 Task: Save your favorite brewery in Wicker Park as a favorite location and also explore the gallery of the brewery.
Action: Mouse moved to (169, 78)
Screenshot: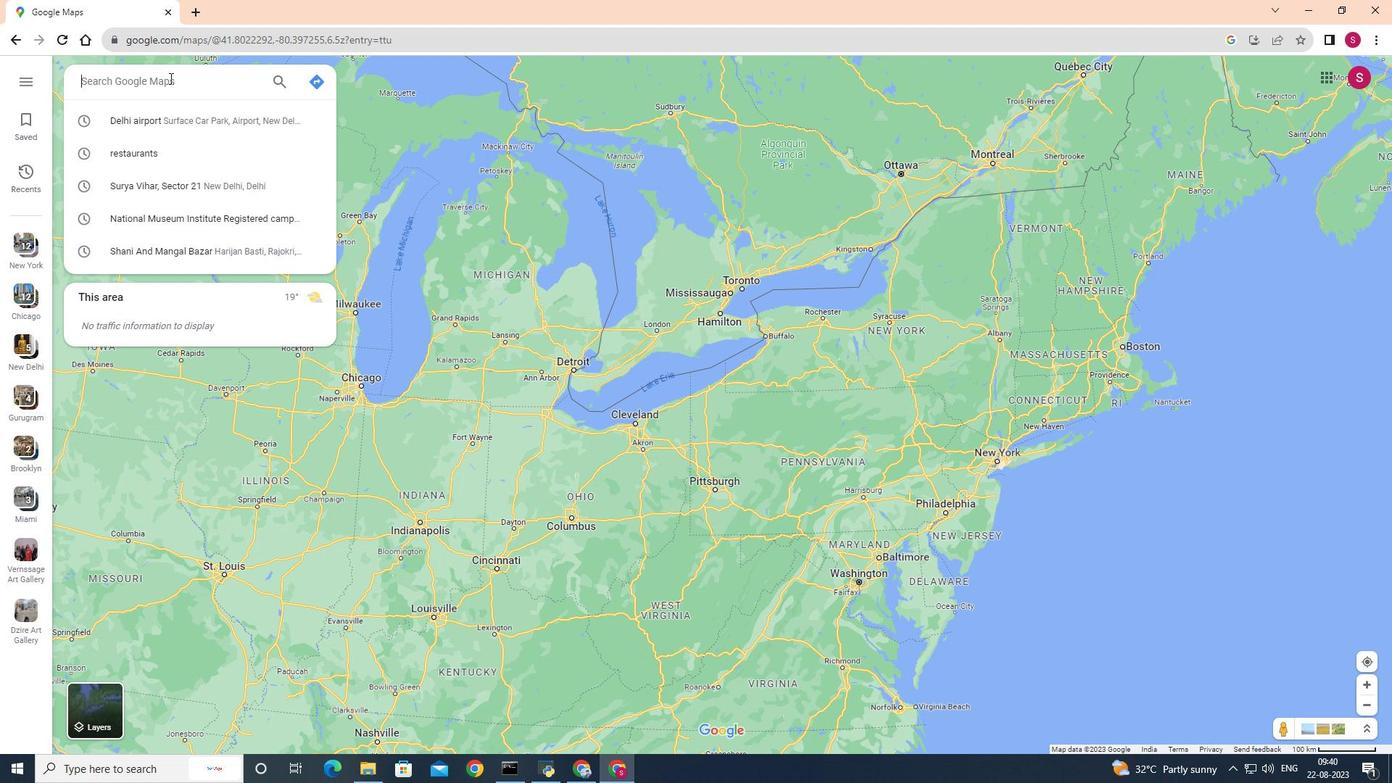 
Action: Mouse pressed left at (169, 78)
Screenshot: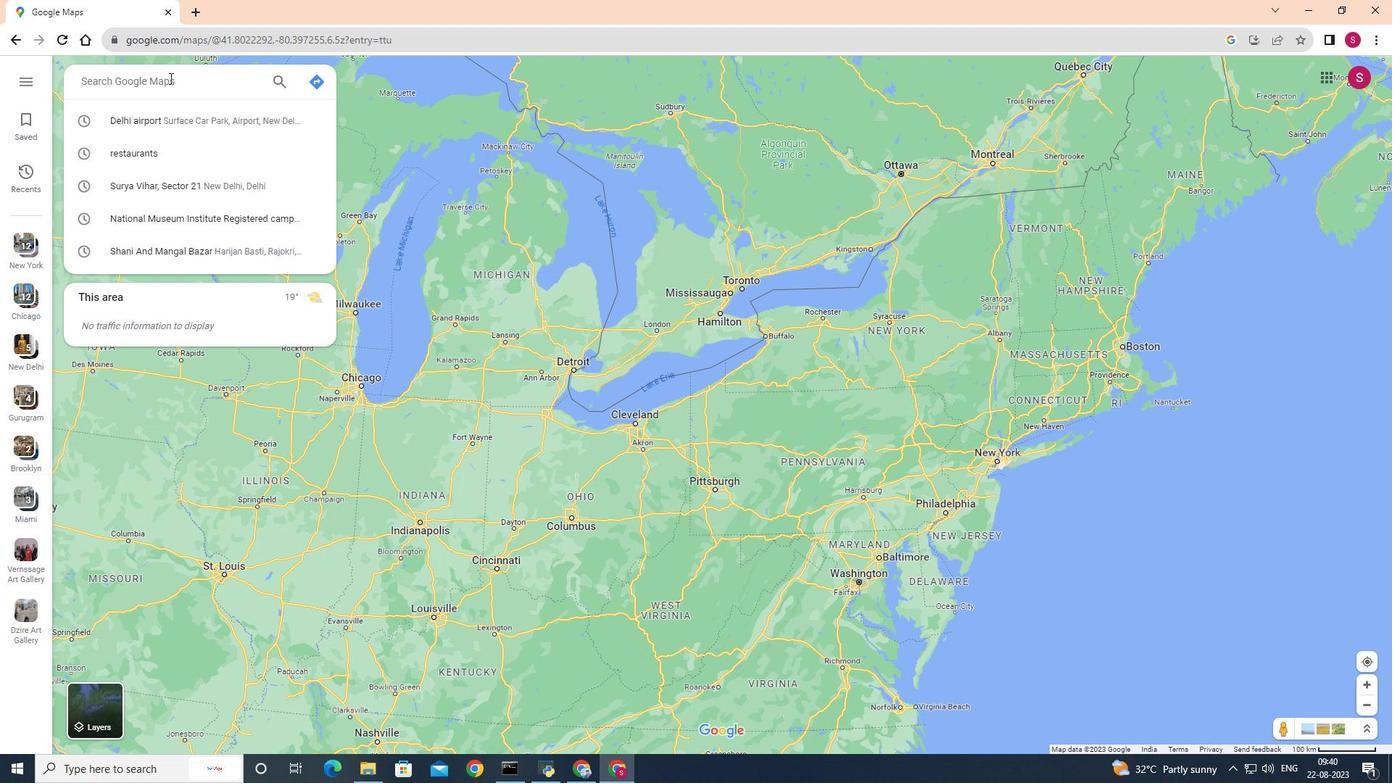 
Action: Key pressed brewery<Key.space>in<Key.space>wicker<Key.space>park<Key.enter>
Screenshot: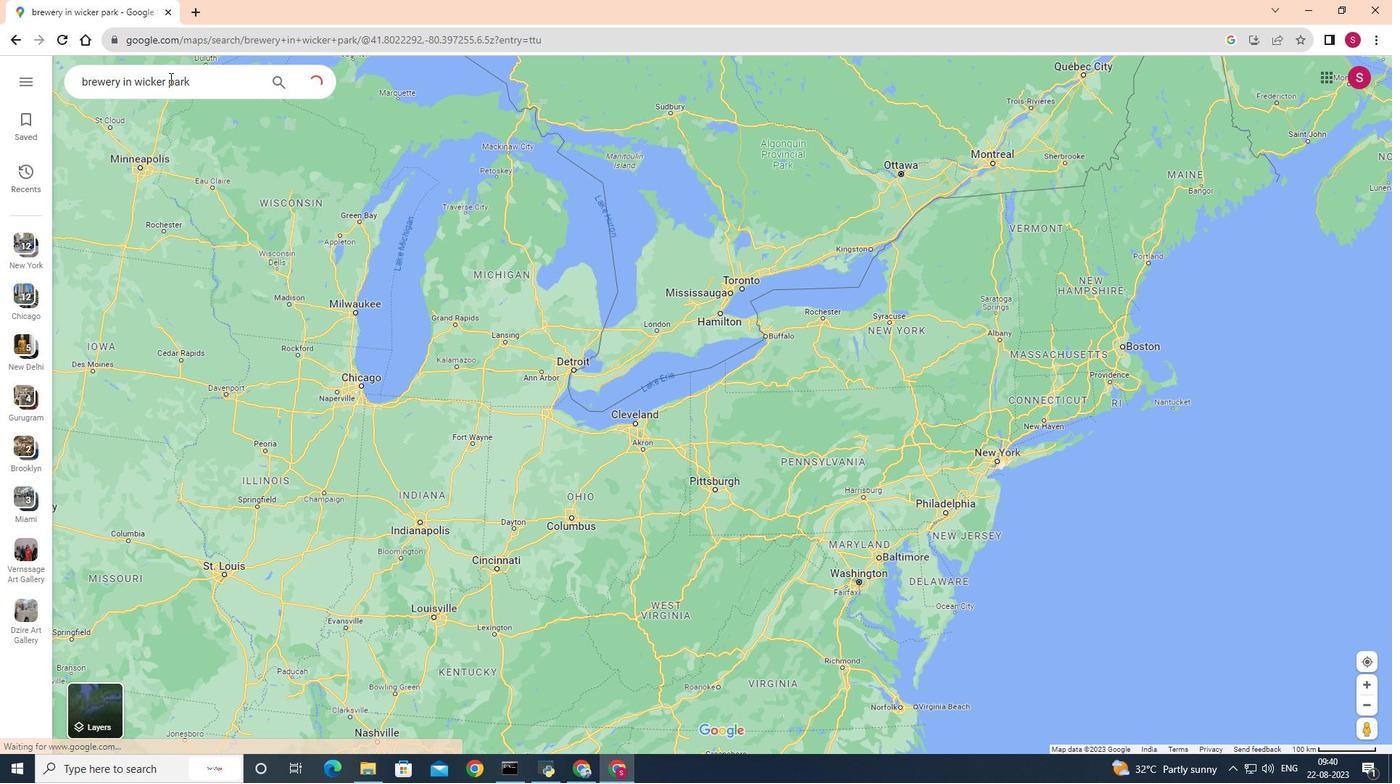 
Action: Mouse moved to (211, 433)
Screenshot: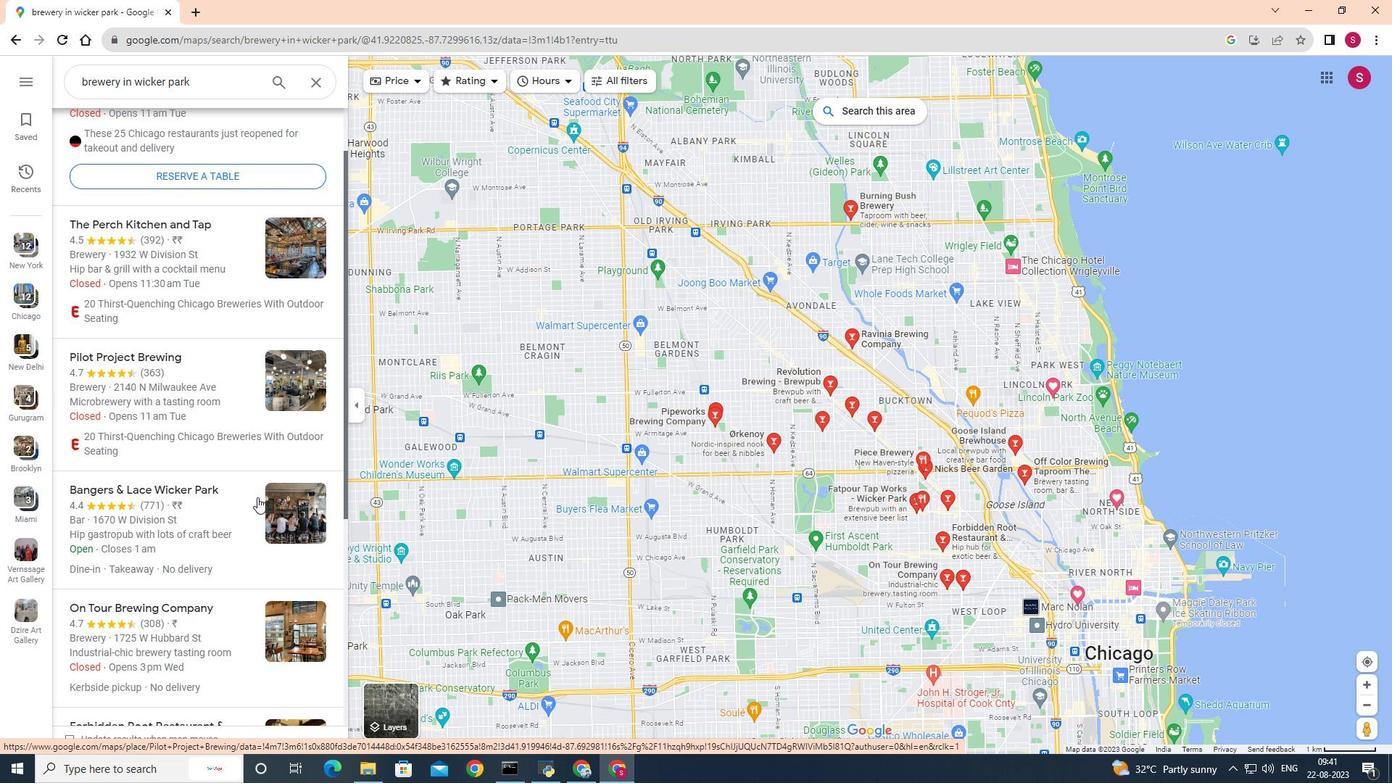 
Action: Mouse scrolled (211, 433) with delta (0, 0)
Screenshot: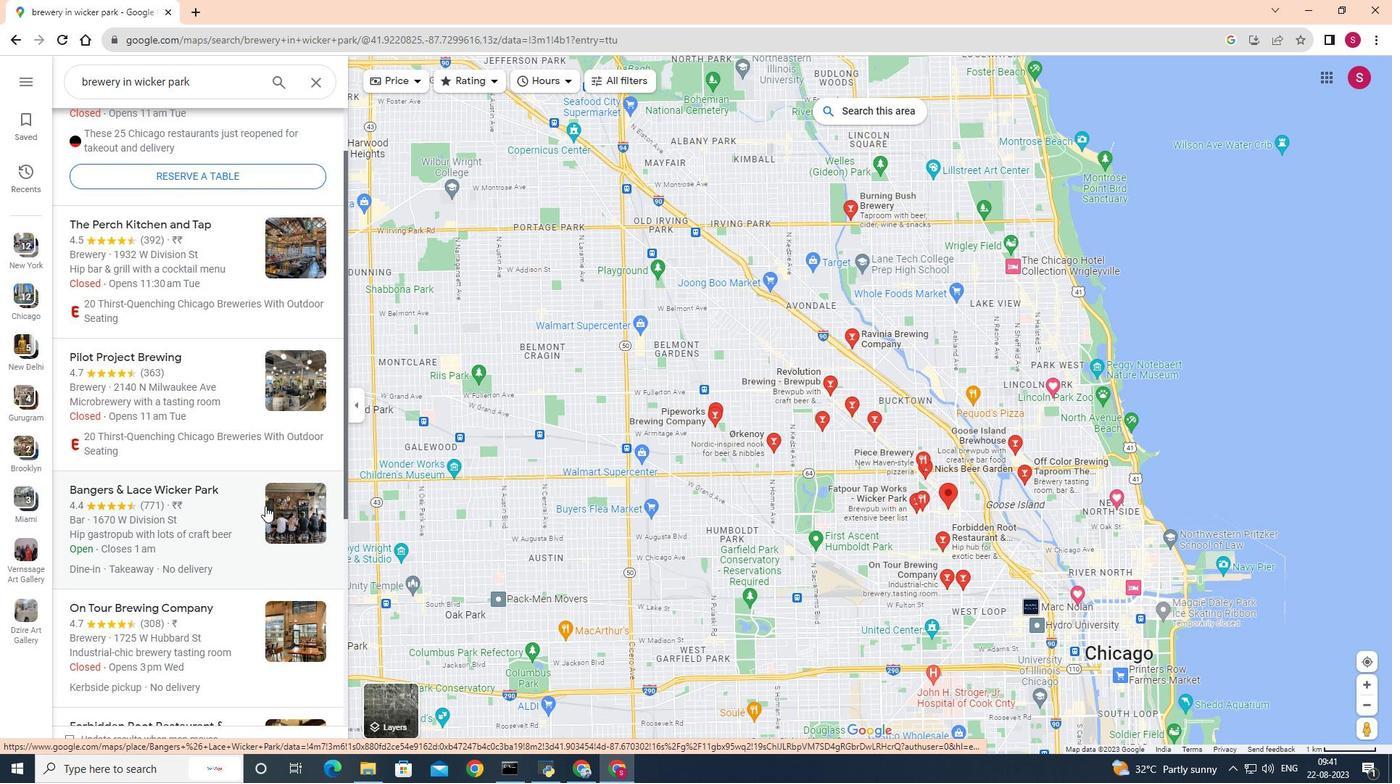 
Action: Mouse moved to (297, 512)
Screenshot: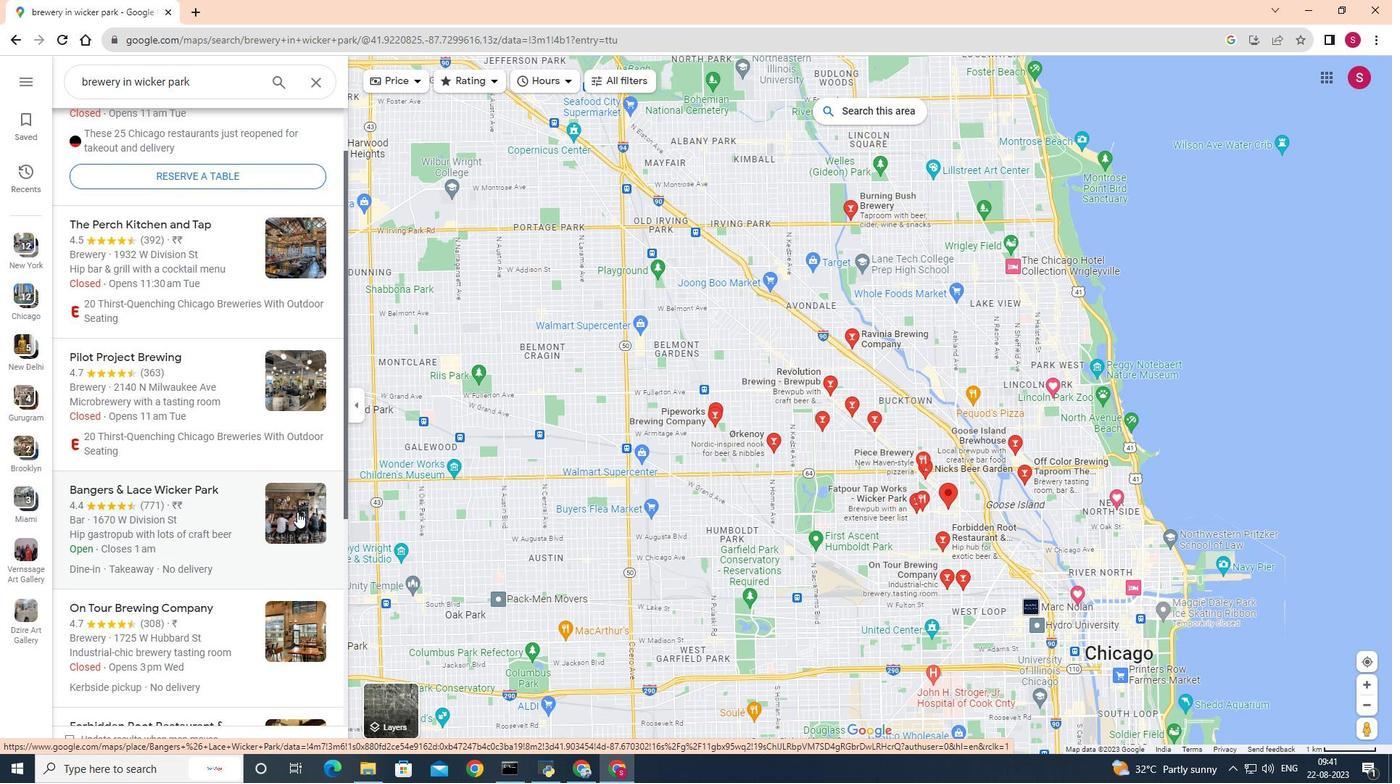 
Action: Mouse pressed left at (297, 512)
Screenshot: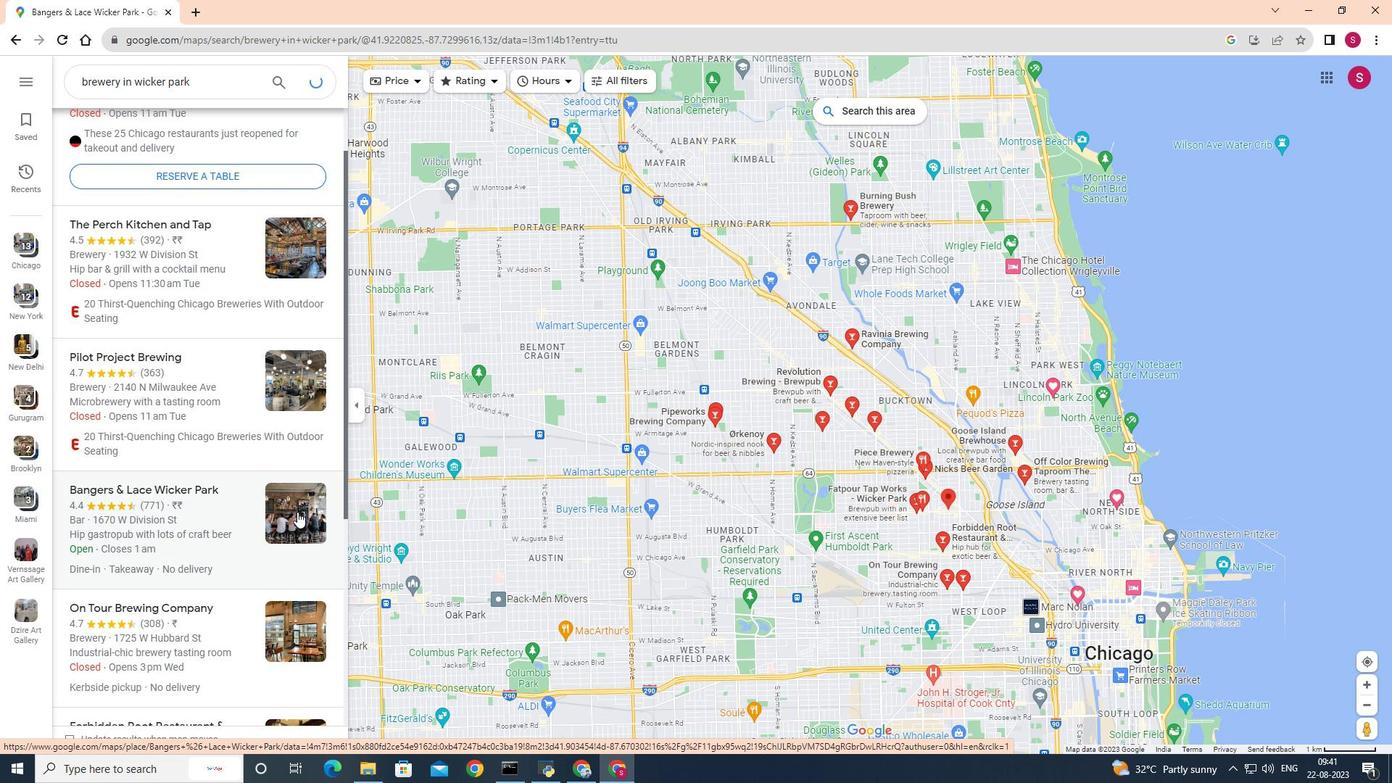 
Action: Mouse moved to (512, 221)
Screenshot: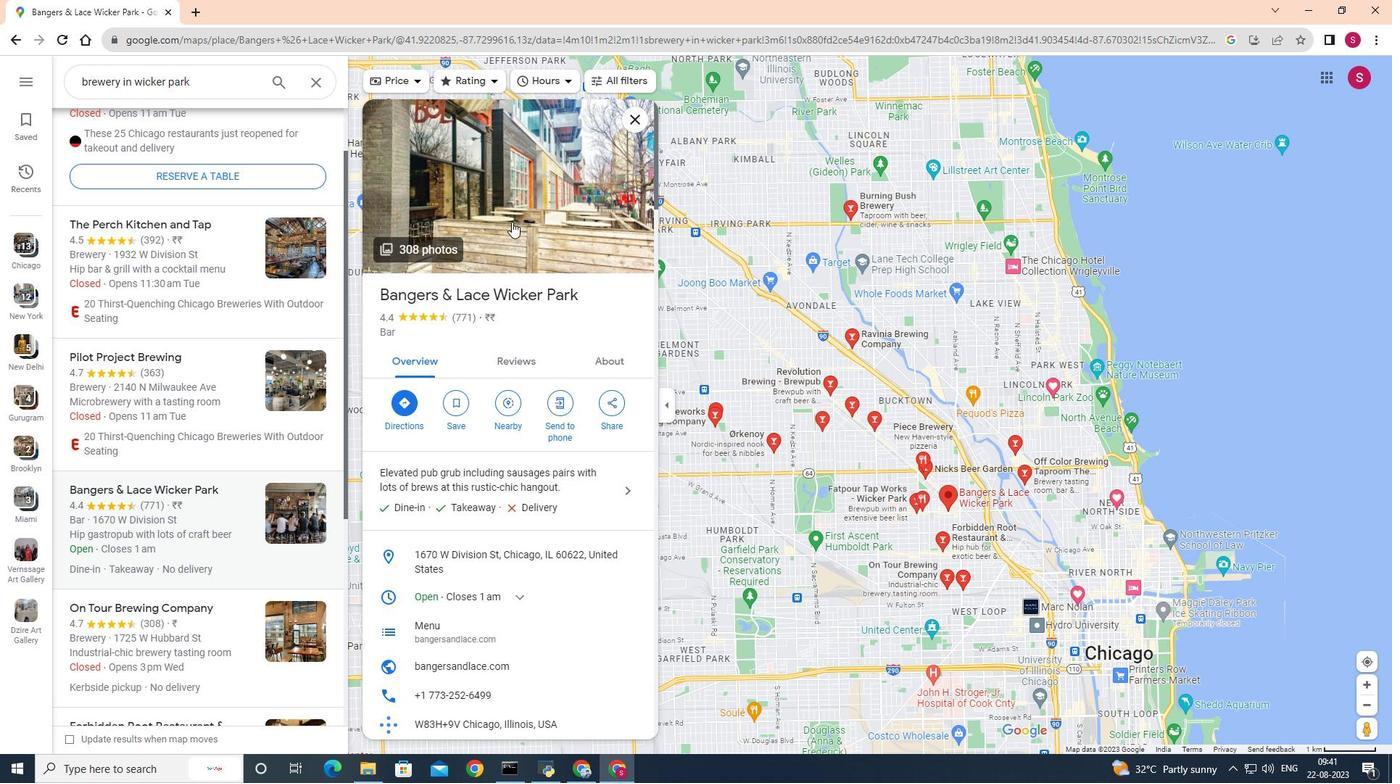 
Action: Mouse scrolled (512, 221) with delta (0, 0)
Screenshot: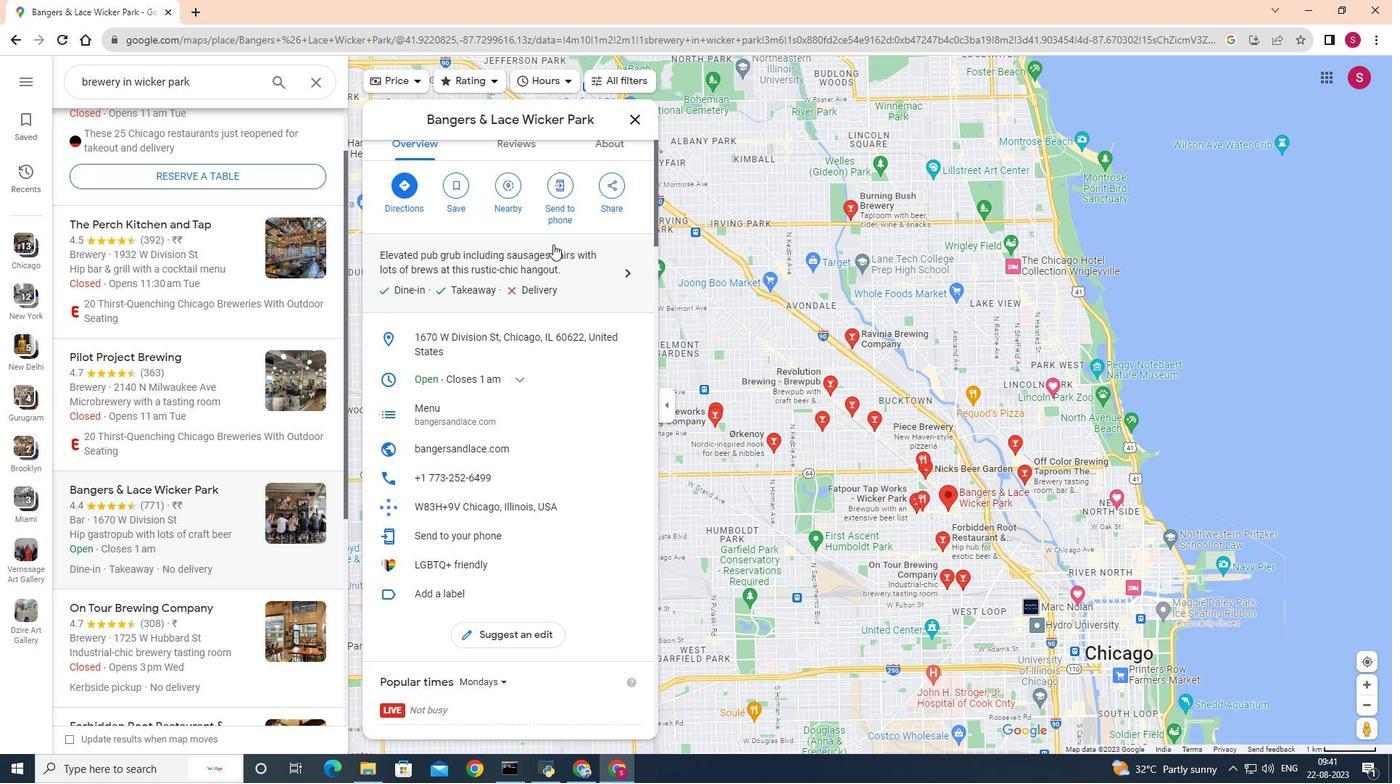 
Action: Mouse scrolled (512, 221) with delta (0, 0)
Screenshot: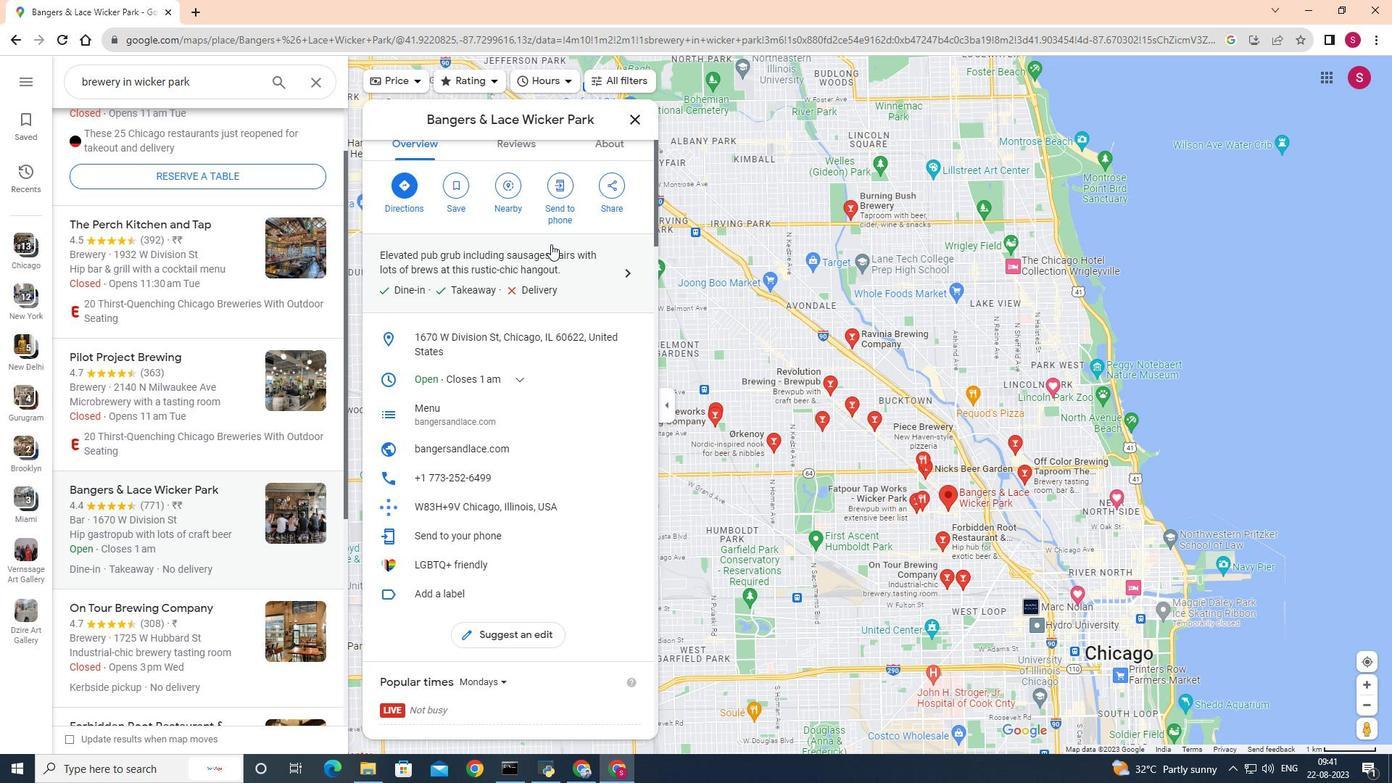 
Action: Mouse scrolled (512, 221) with delta (0, 0)
Screenshot: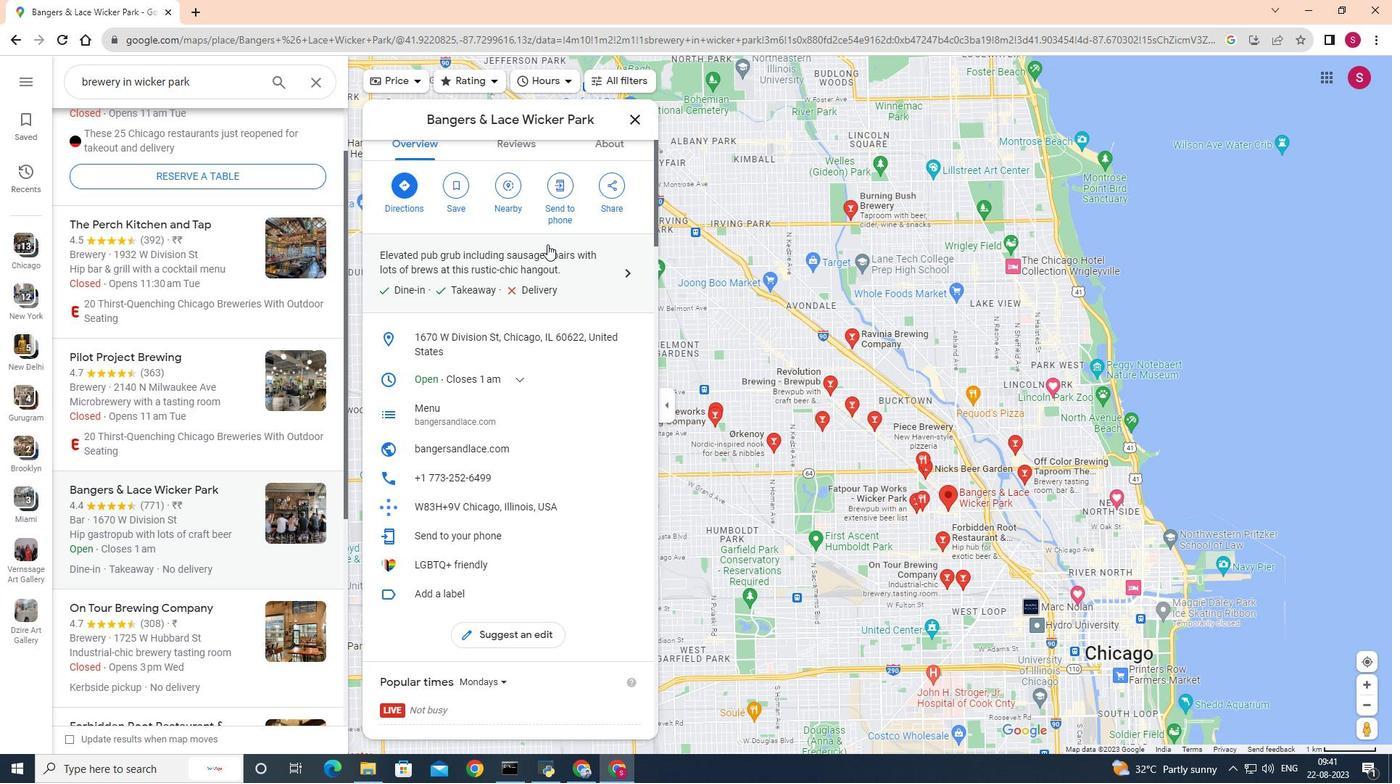 
Action: Mouse moved to (547, 244)
Screenshot: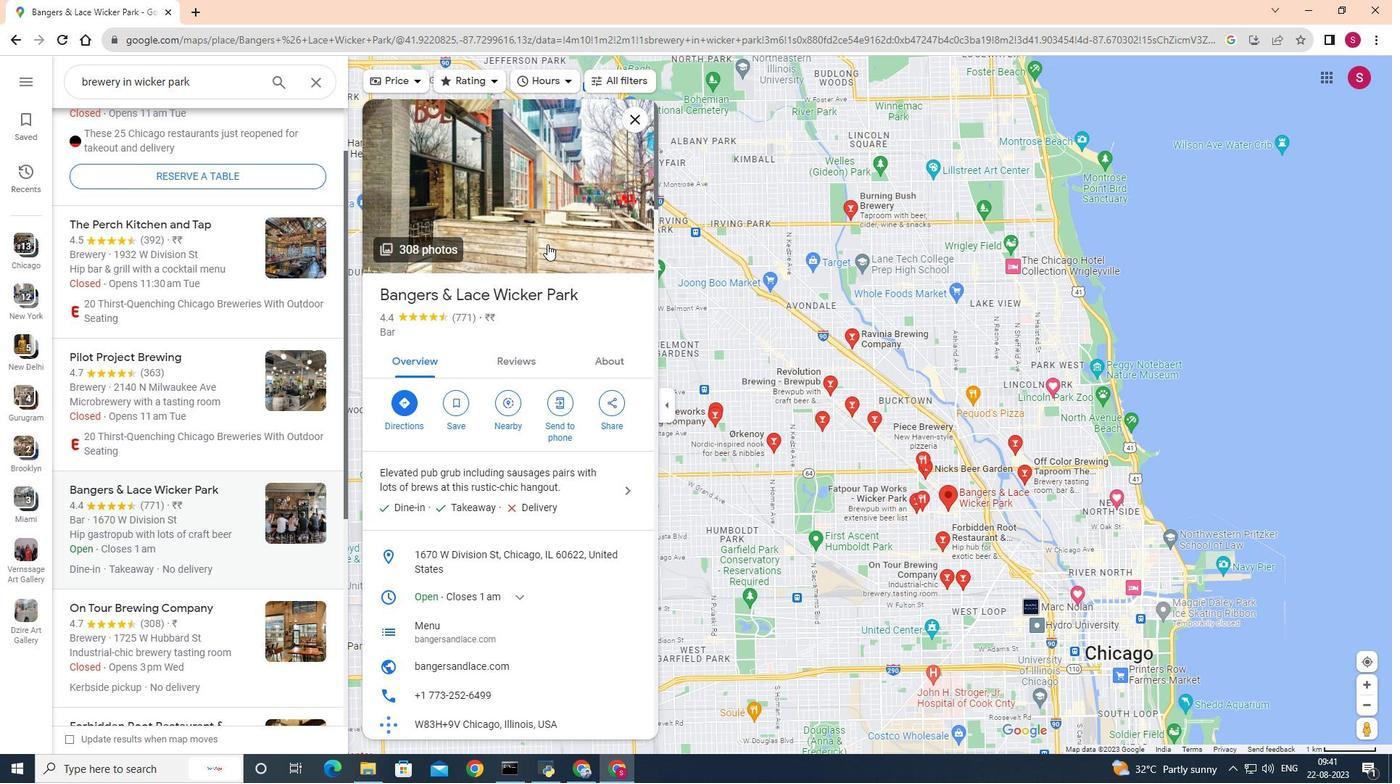 
Action: Mouse scrolled (547, 245) with delta (0, 0)
Screenshot: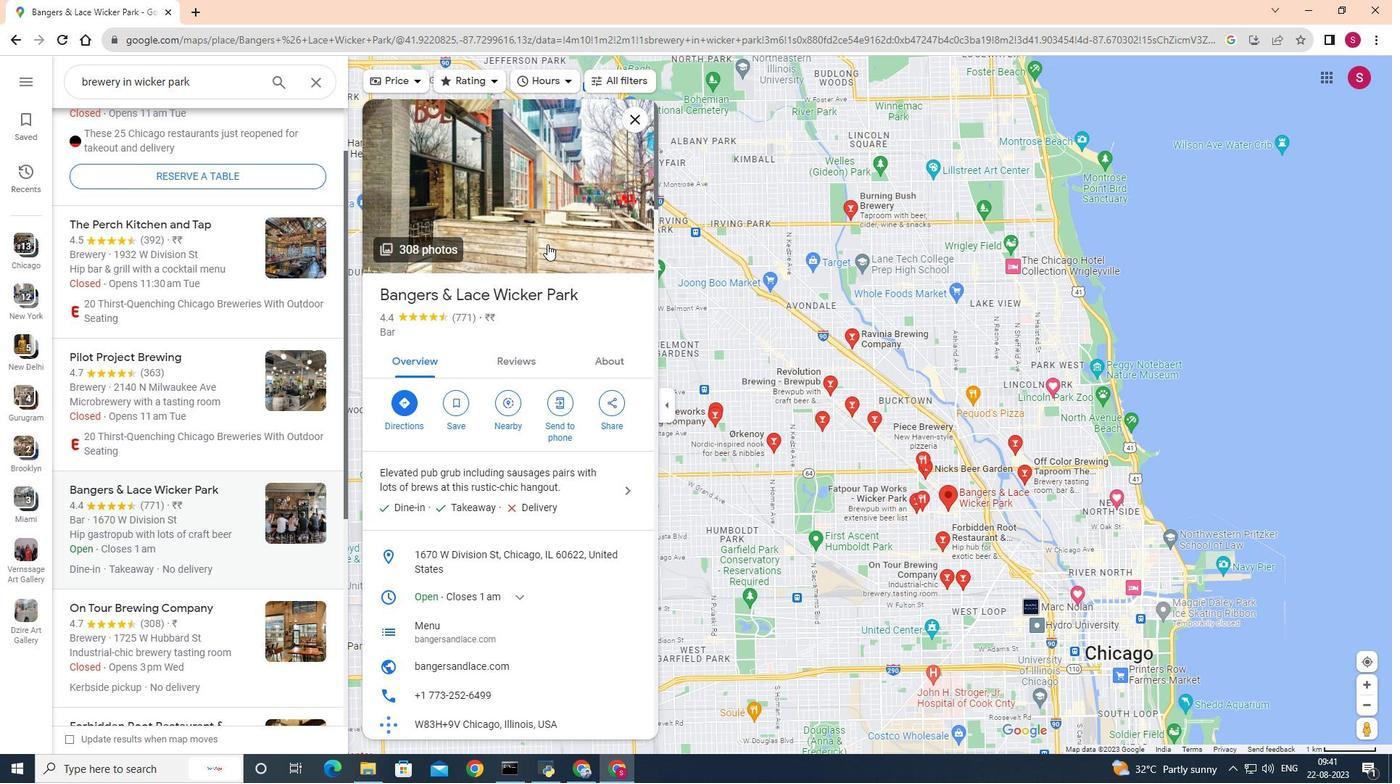 
Action: Mouse scrolled (547, 245) with delta (0, 0)
Screenshot: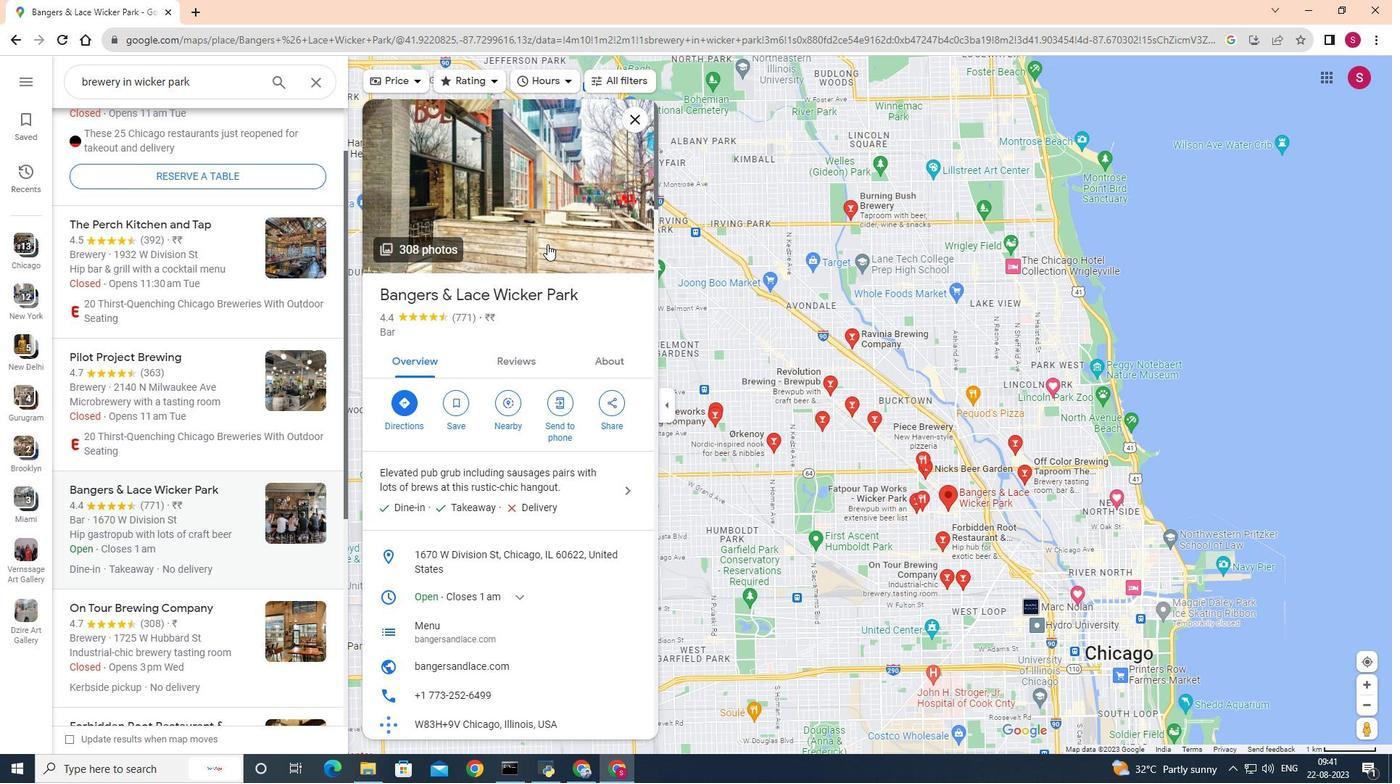 
Action: Mouse scrolled (547, 245) with delta (0, 0)
Screenshot: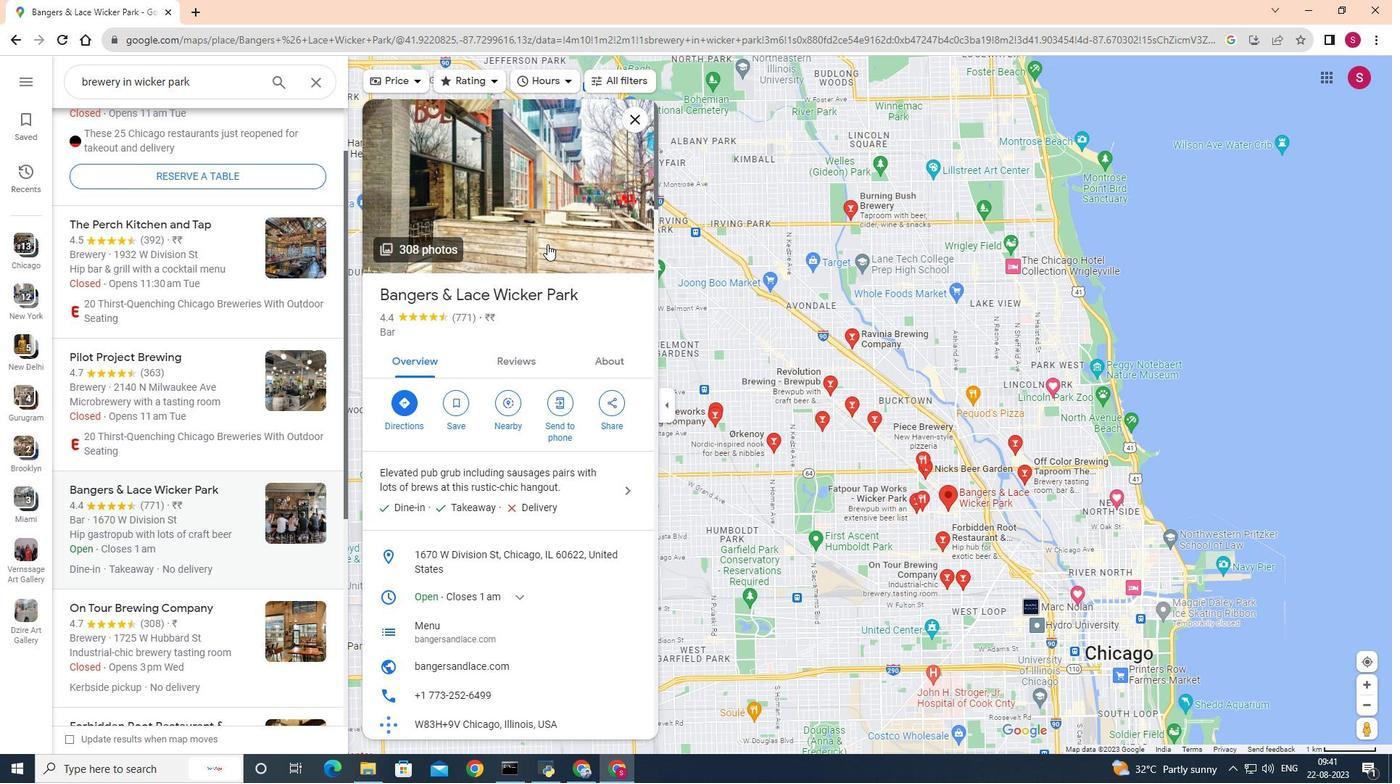 
Action: Mouse scrolled (547, 245) with delta (0, 0)
Screenshot: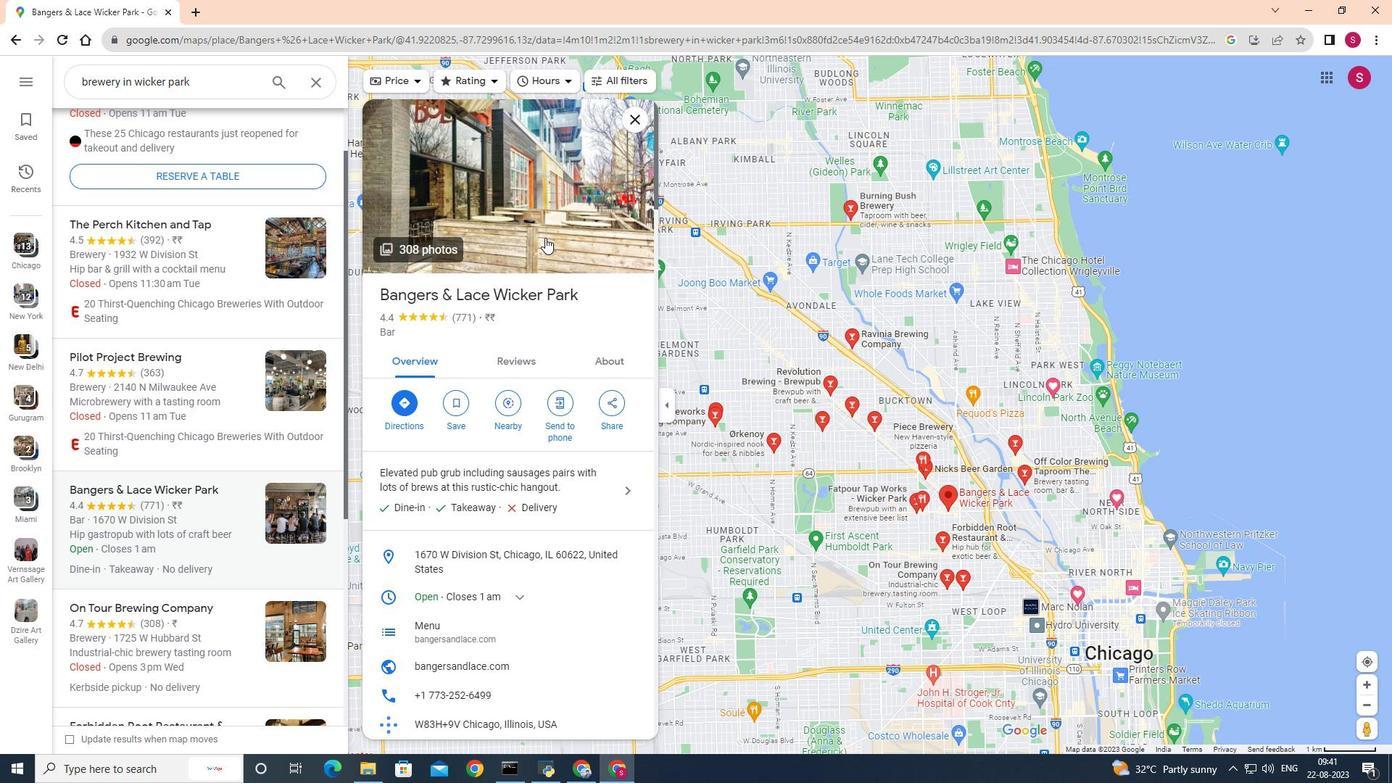 
Action: Mouse scrolled (547, 245) with delta (0, 0)
Screenshot: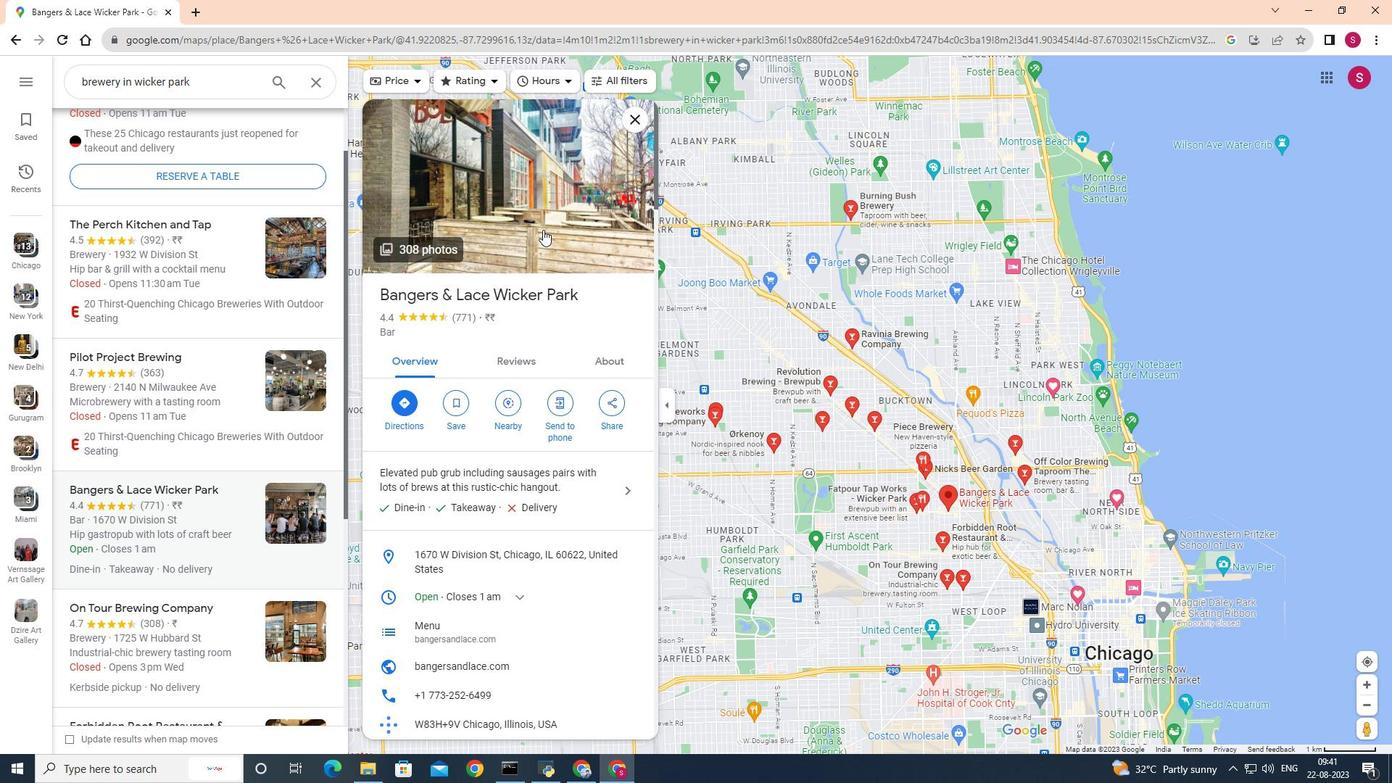 
Action: Mouse moved to (523, 219)
Screenshot: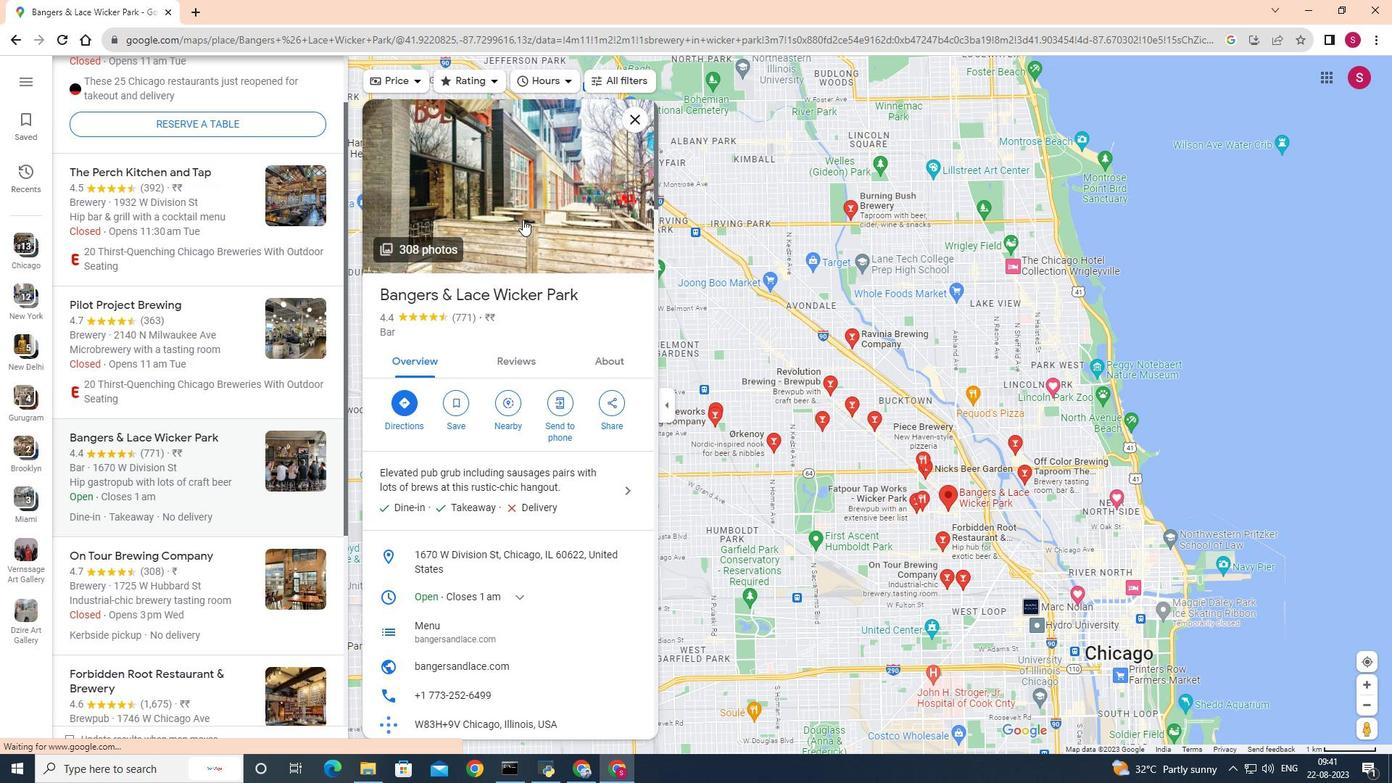 
Action: Mouse pressed left at (523, 219)
Screenshot: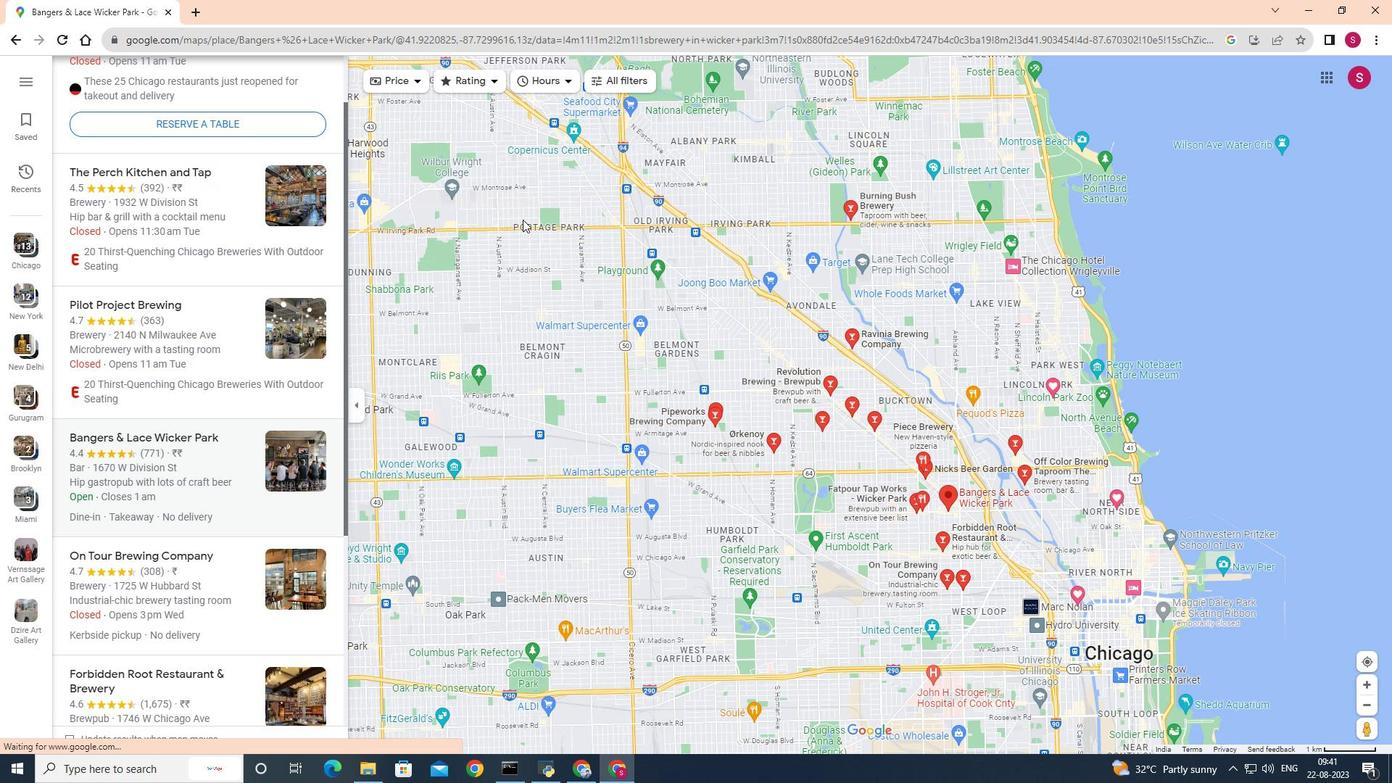 
Action: Mouse moved to (899, 647)
Screenshot: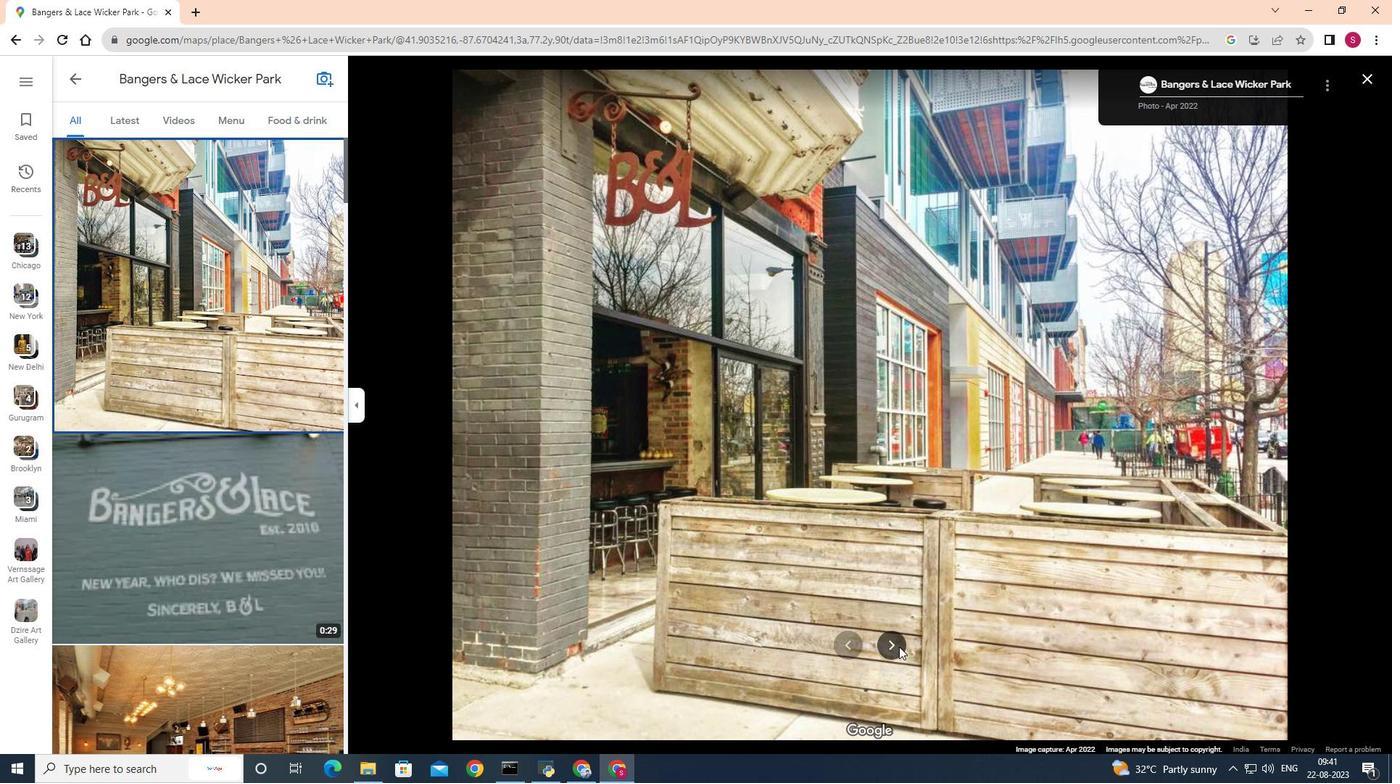 
Action: Key pressed <Key.right><Key.right><Key.right><Key.right><Key.right><Key.right><Key.right><Key.right><Key.right><Key.right><Key.right><Key.right><Key.right><Key.right><Key.right><Key.right><Key.right><Key.right><Key.right><Key.right><Key.right><Key.right><Key.right><Key.right><Key.right><Key.right><Key.right><Key.right><Key.right><Key.right><Key.right><Key.right><Key.right><Key.right><Key.right><Key.right><Key.right><Key.right><Key.right><Key.right><Key.right><Key.right><Key.right><Key.right><Key.right><Key.right><Key.right><Key.right><Key.right><Key.right><Key.right><Key.right><Key.right><Key.right><Key.right><Key.right><Key.right><Key.right><Key.right><Key.right><Key.right><Key.right><Key.right><Key.right><Key.right><Key.right><Key.right><Key.right><Key.right><Key.right><Key.right><Key.right><Key.right><Key.right><Key.right><Key.right><Key.right><Key.right><Key.right><Key.right><Key.right><Key.right><Key.right><Key.right><Key.right><Key.right><Key.right><Key.right><Key.right><Key.right><Key.right><Key.right><Key.right><Key.right><Key.right><Key.right><Key.right><Key.right><Key.right><Key.right><Key.right><Key.right><Key.right><Key.right><Key.right><Key.right><Key.right><Key.right><Key.right><Key.right><Key.right><Key.right><Key.right><Key.right><Key.right><Key.right><Key.right><Key.right><Key.right><Key.right><Key.right><Key.right><Key.right><Key.right><Key.right><Key.right><Key.right><Key.right><Key.right><Key.right><Key.right><Key.right><Key.right><Key.right><Key.right><Key.right><Key.right><Key.right><Key.right><Key.right>
Screenshot: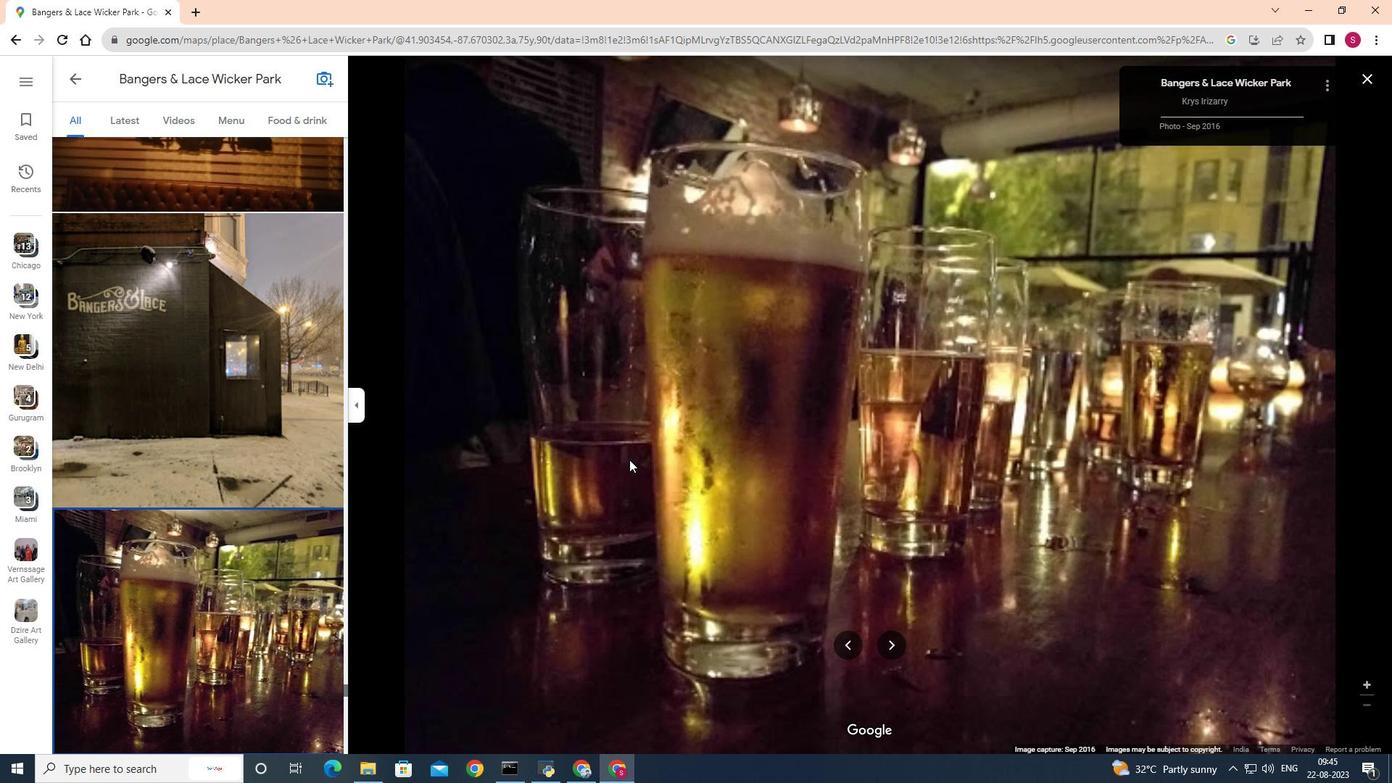 
Action: Mouse moved to (78, 83)
Screenshot: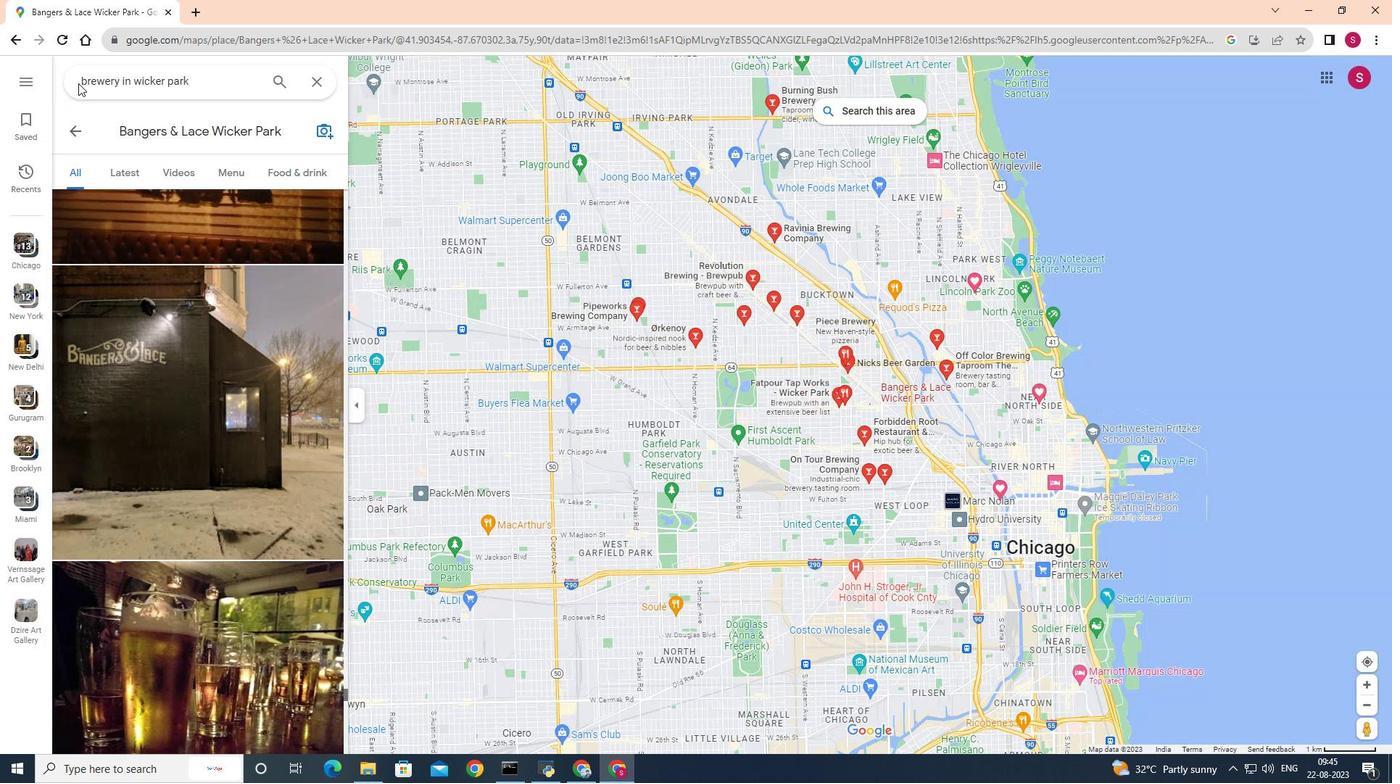 
Action: Mouse pressed left at (78, 83)
Screenshot: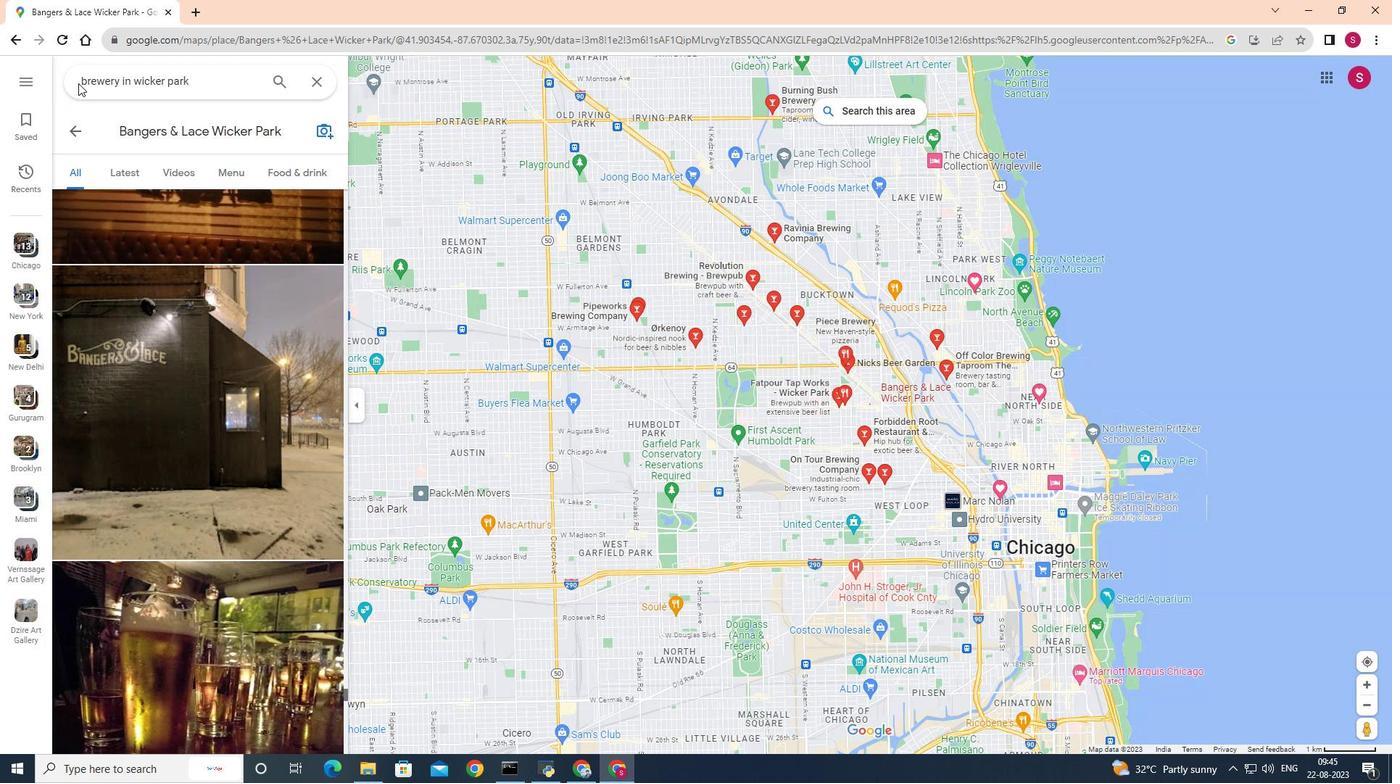 
Action: Mouse moved to (467, 412)
Screenshot: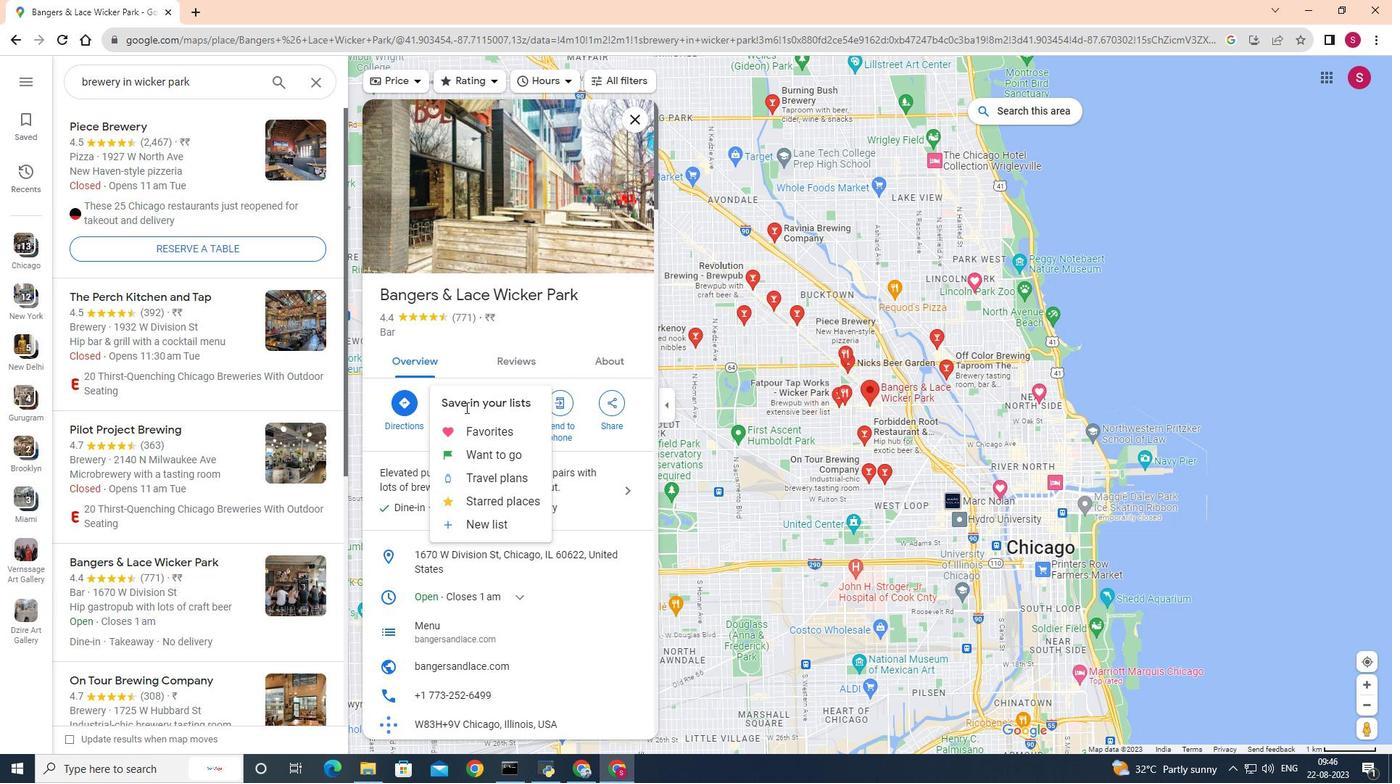 
Action: Mouse pressed left at (467, 412)
Screenshot: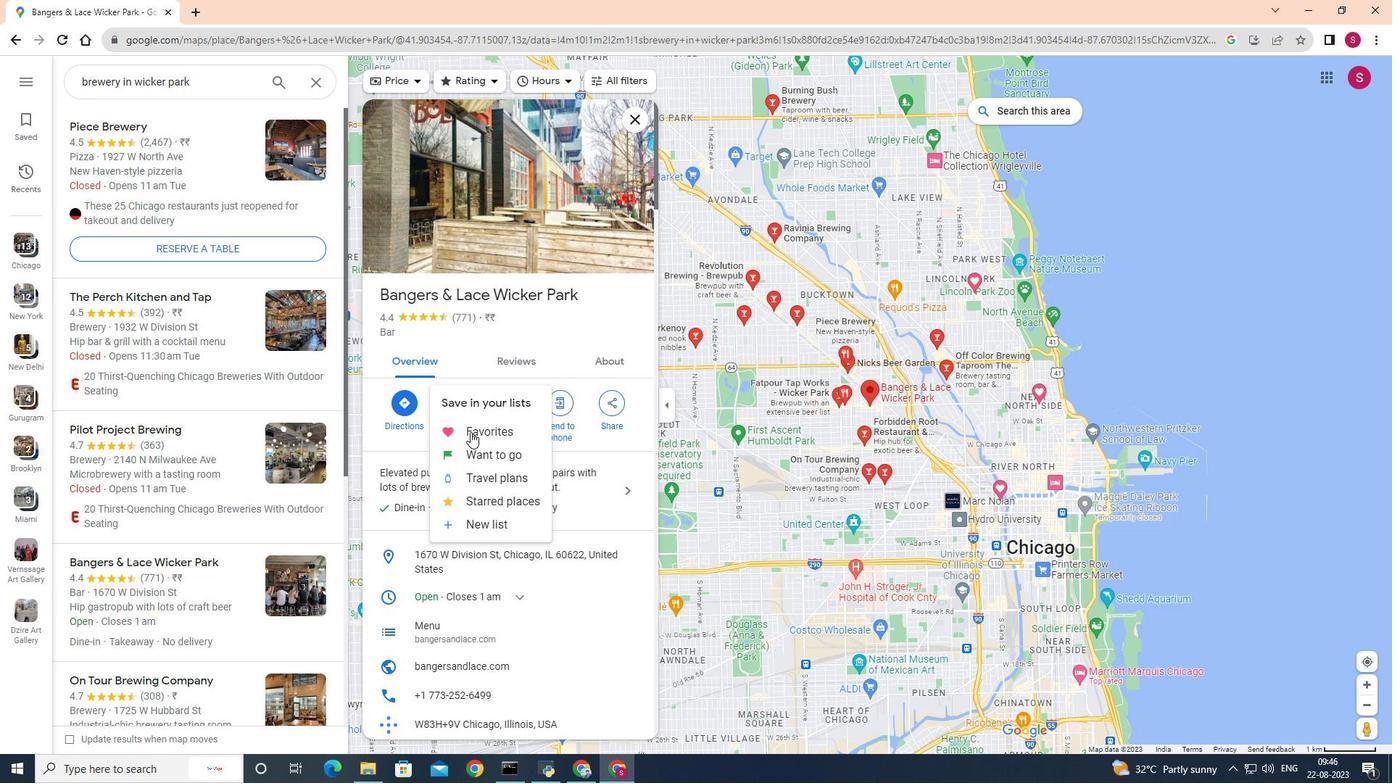 
Action: Mouse moved to (482, 432)
Screenshot: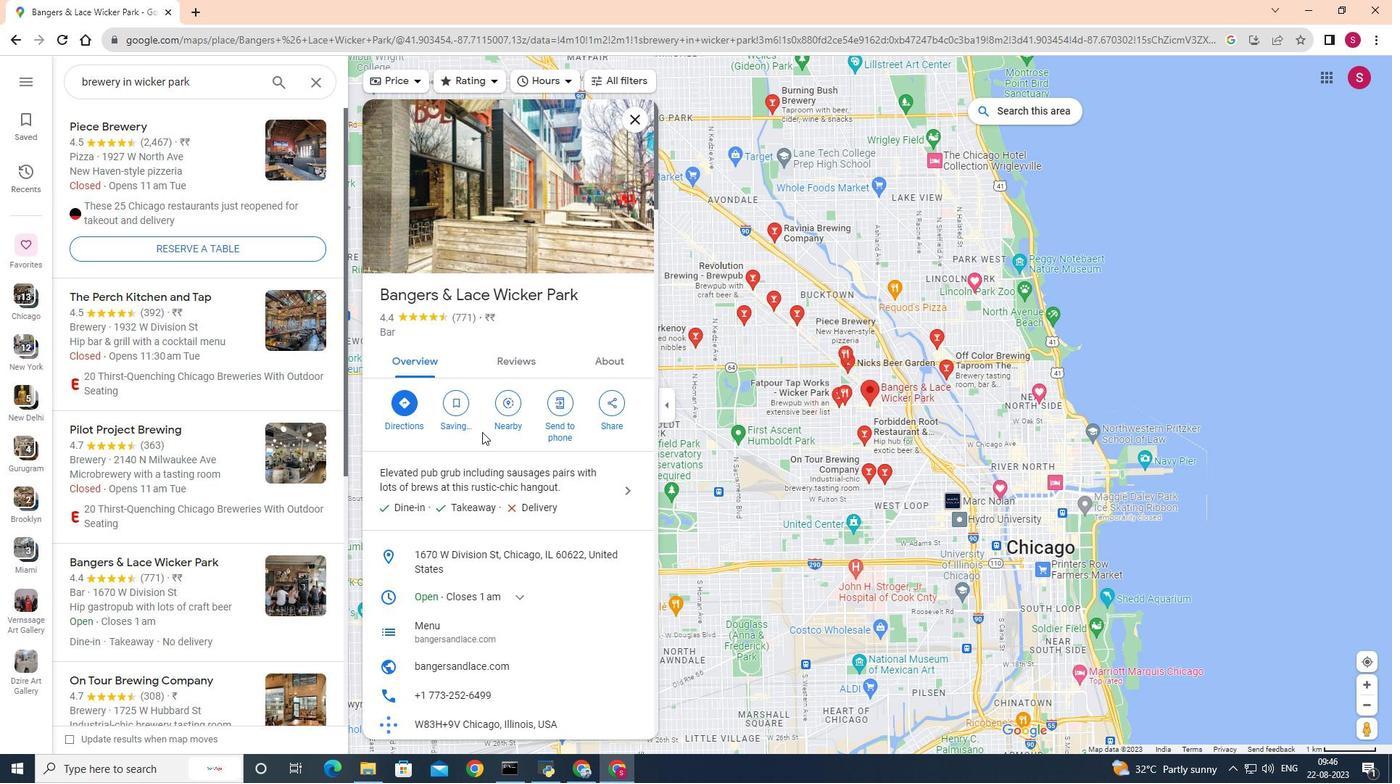 
Action: Mouse pressed left at (482, 432)
Screenshot: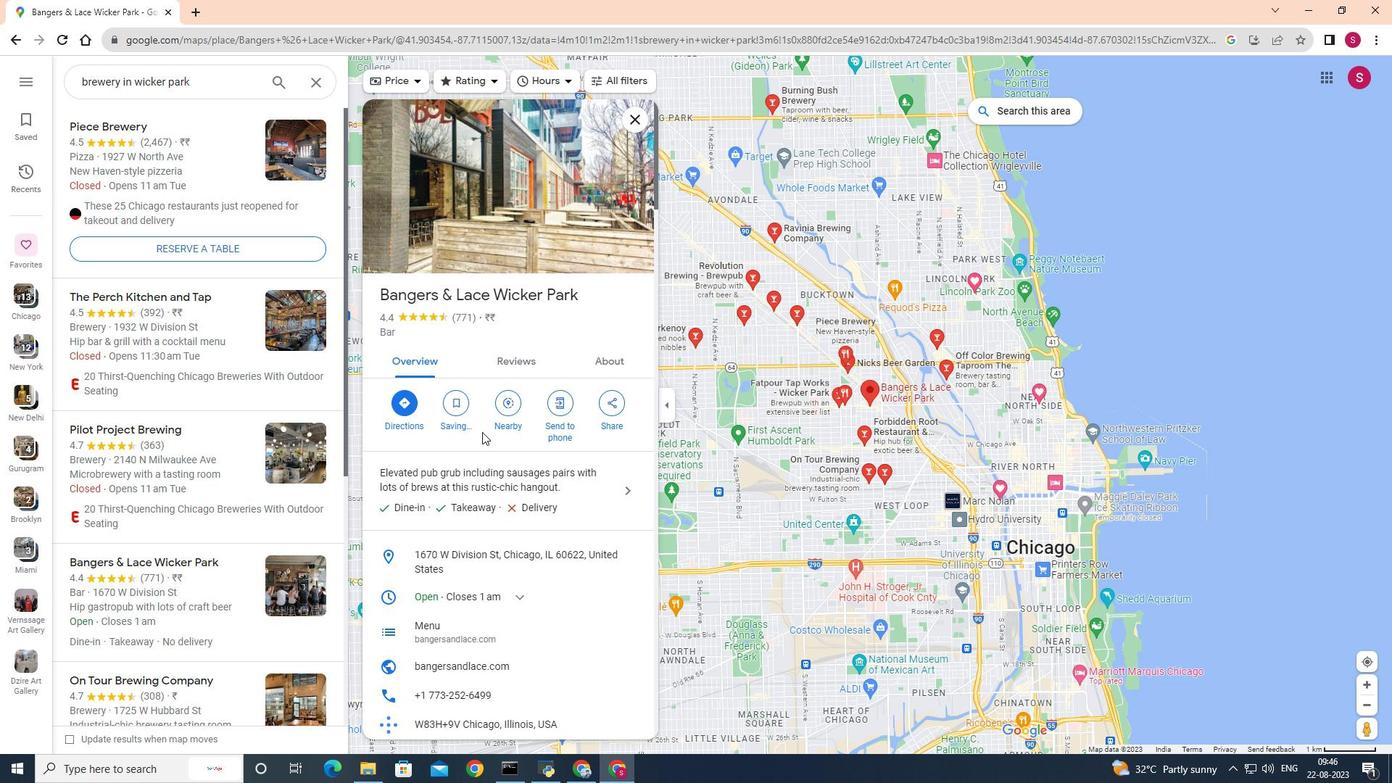 
Action: Mouse moved to (207, 407)
Screenshot: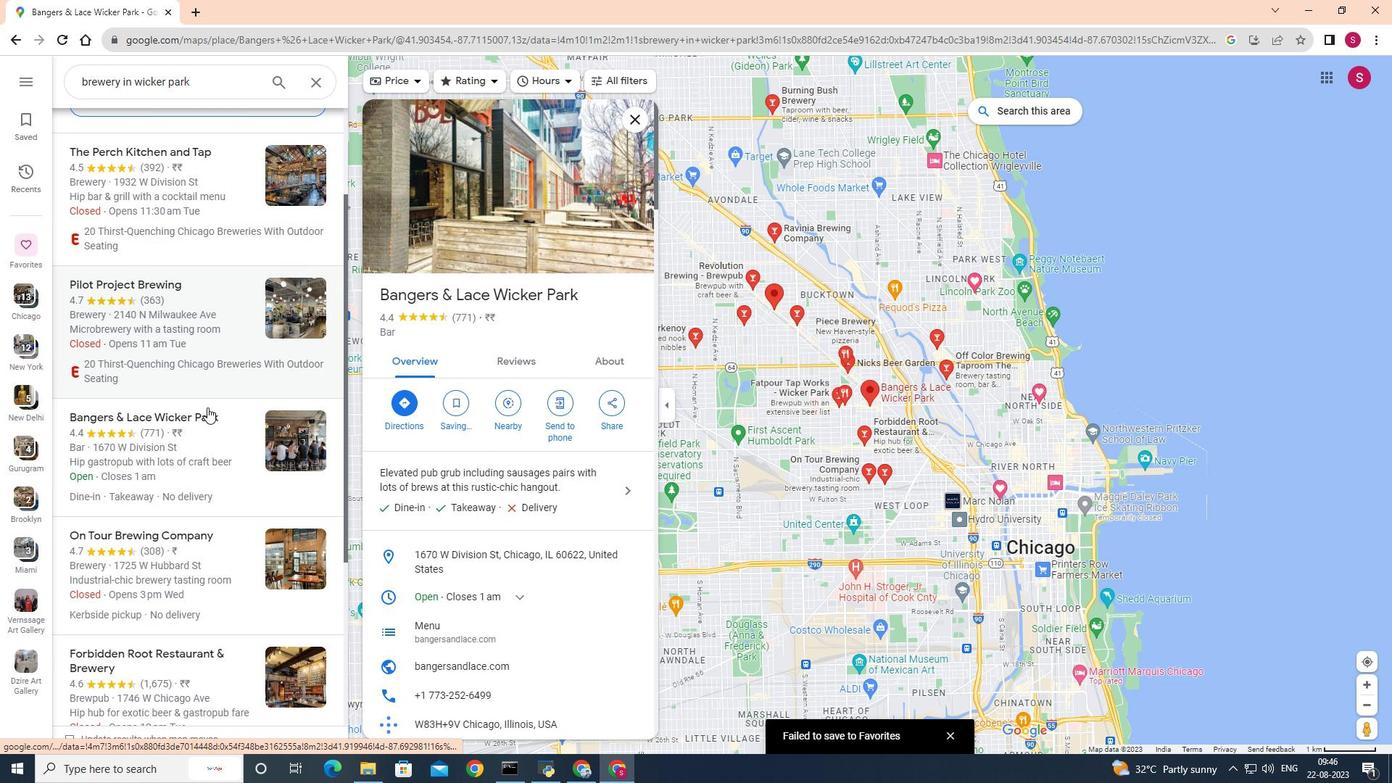 
Action: Mouse scrolled (207, 406) with delta (0, 0)
Screenshot: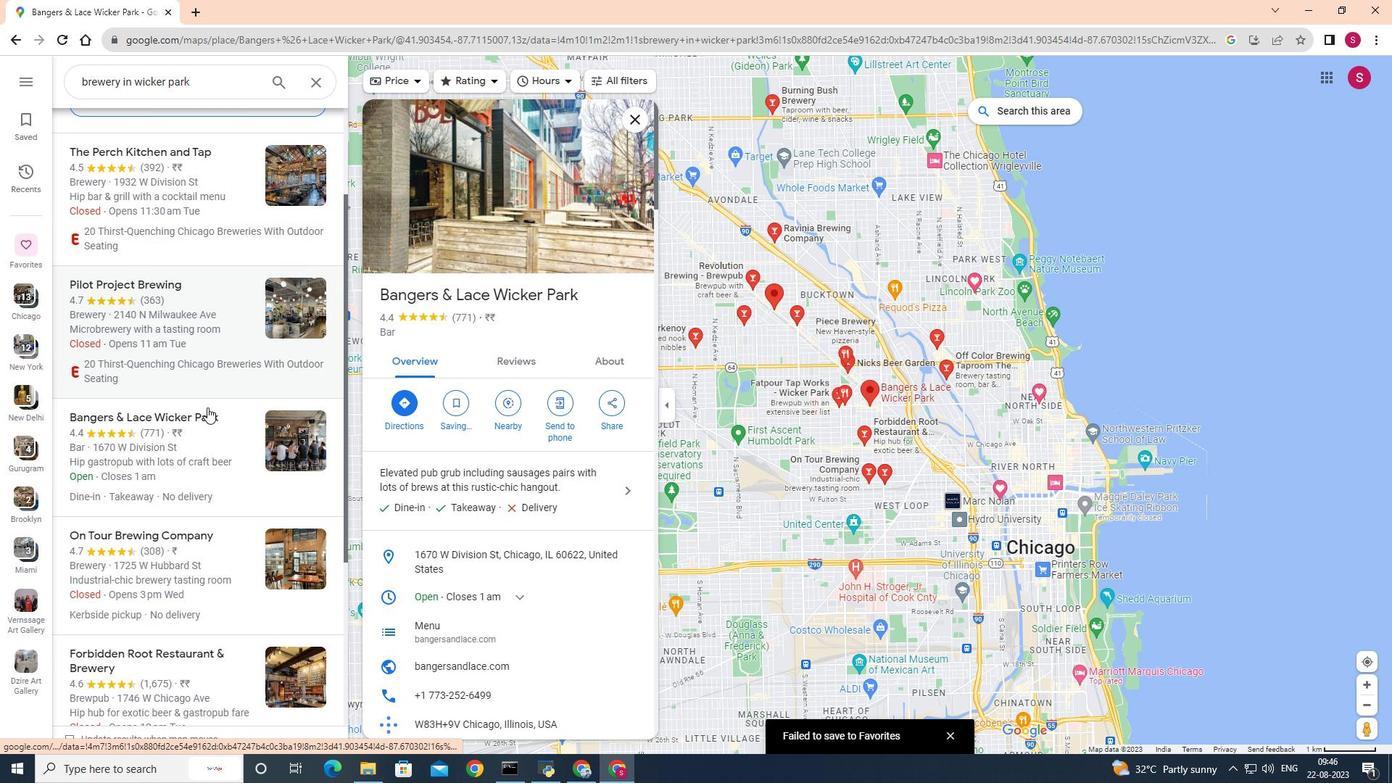 
Action: Mouse scrolled (207, 406) with delta (0, 0)
Screenshot: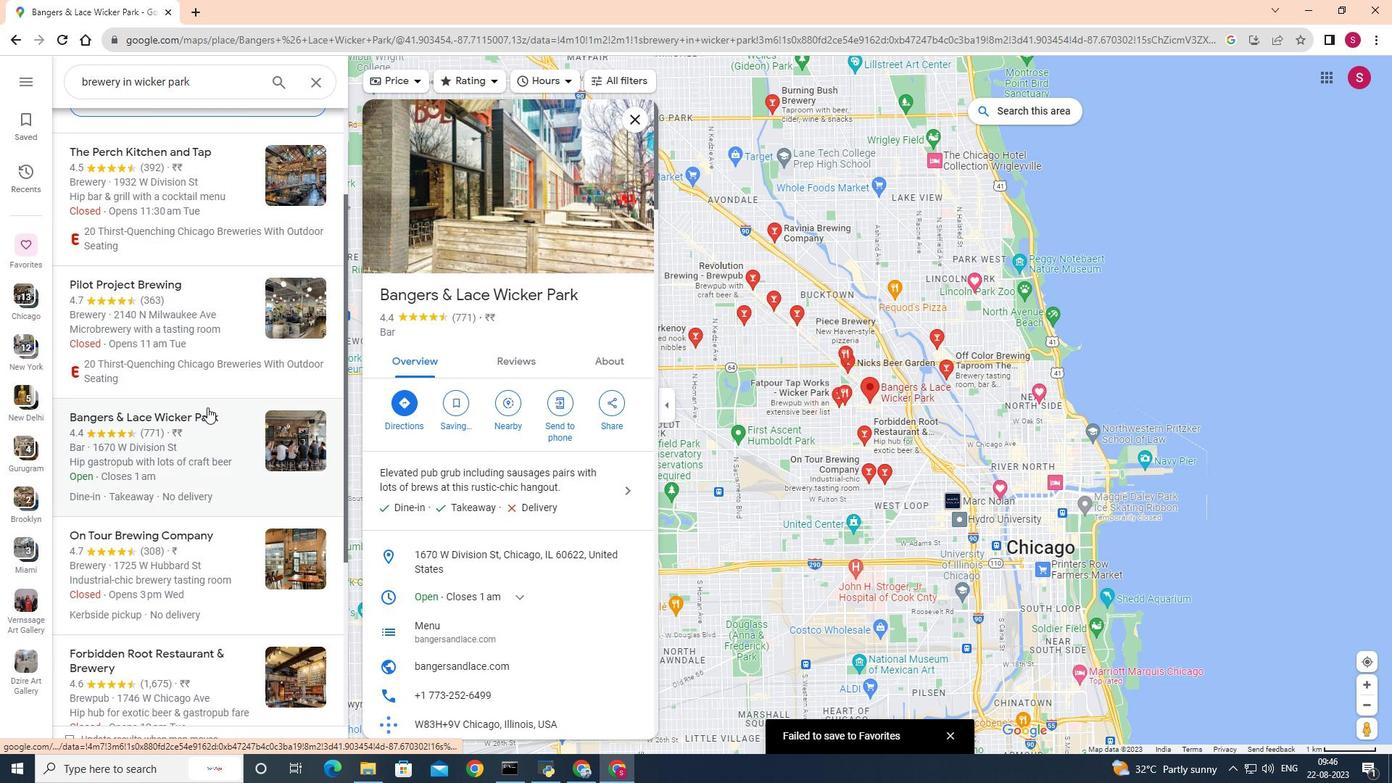 
Action: Mouse scrolled (207, 406) with delta (0, 0)
Screenshot: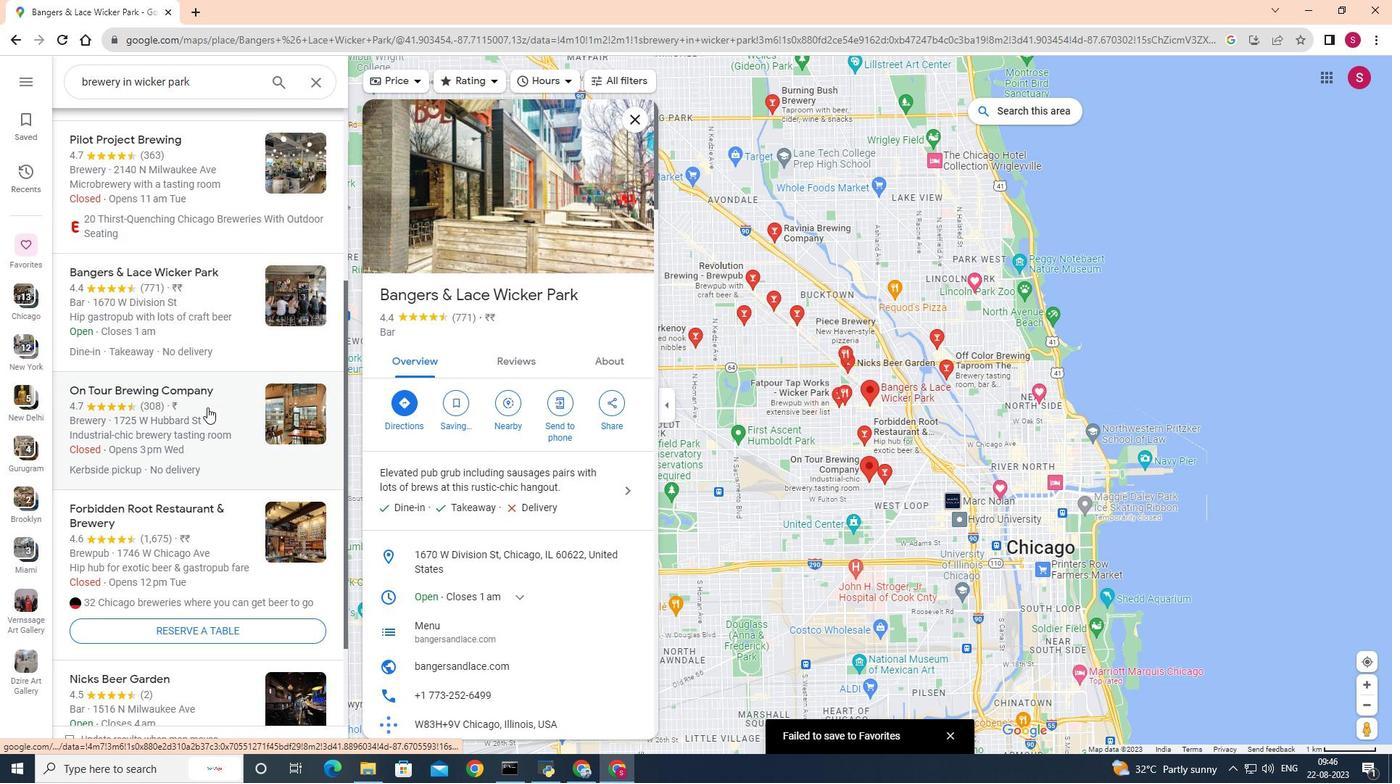 
Action: Mouse scrolled (207, 406) with delta (0, 0)
Screenshot: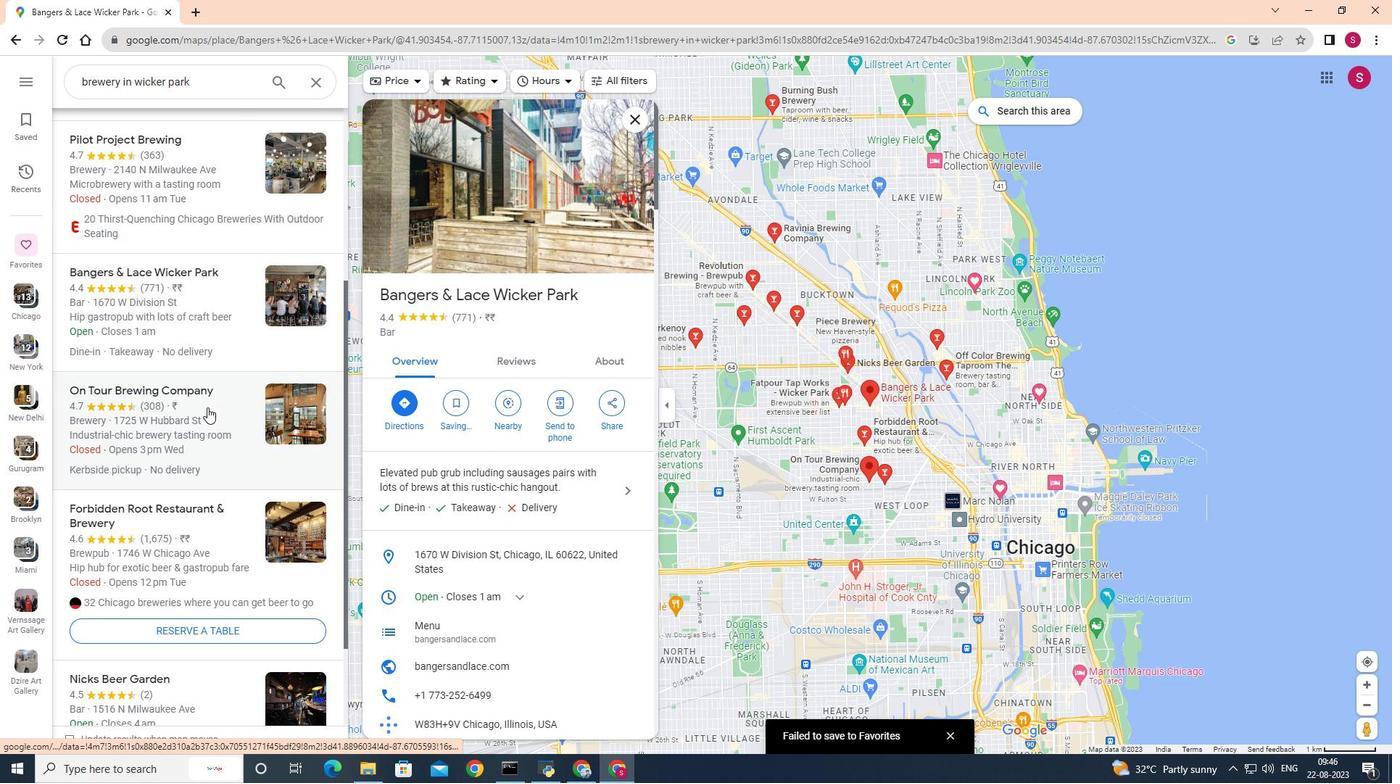 
Action: Mouse moved to (272, 525)
Screenshot: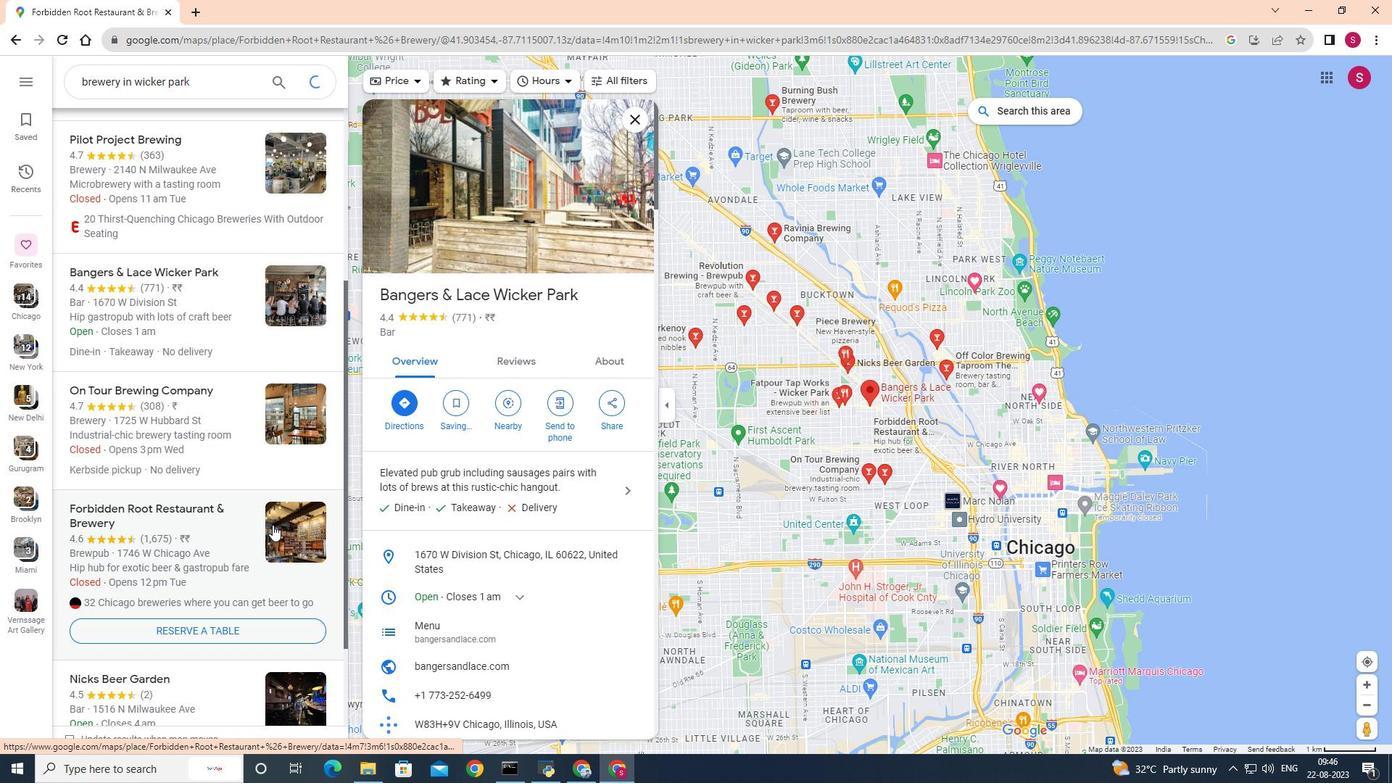 
Action: Mouse pressed left at (272, 525)
Screenshot: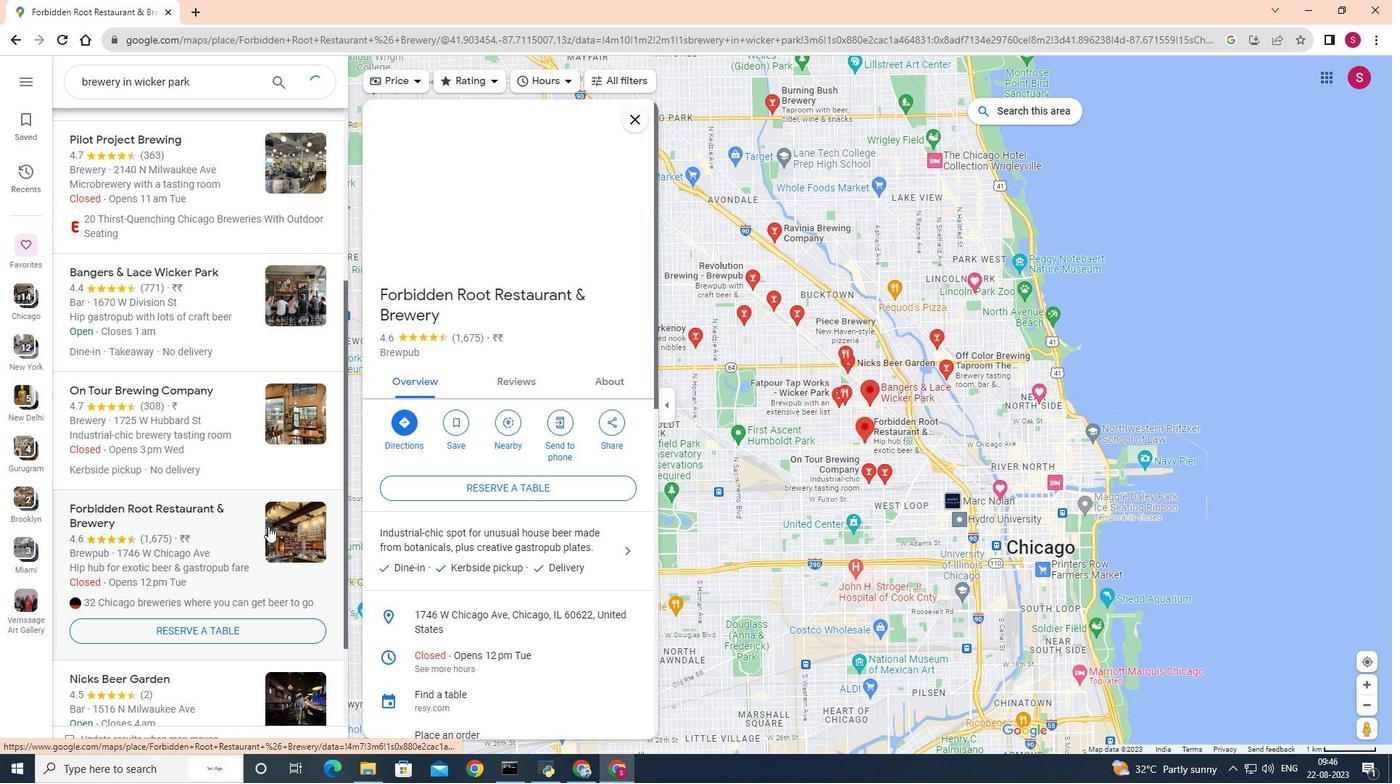 
Action: Mouse moved to (466, 559)
Screenshot: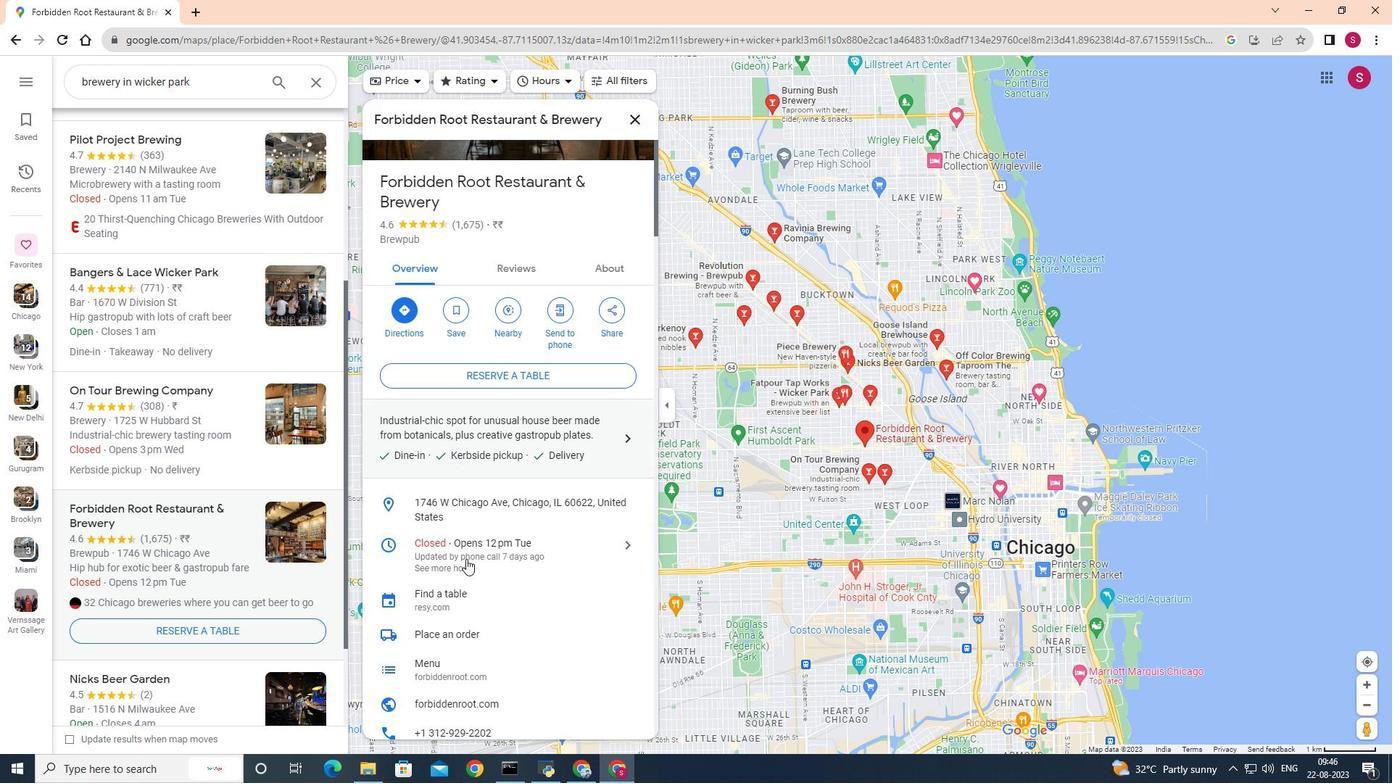 
Action: Mouse scrolled (466, 558) with delta (0, 0)
Screenshot: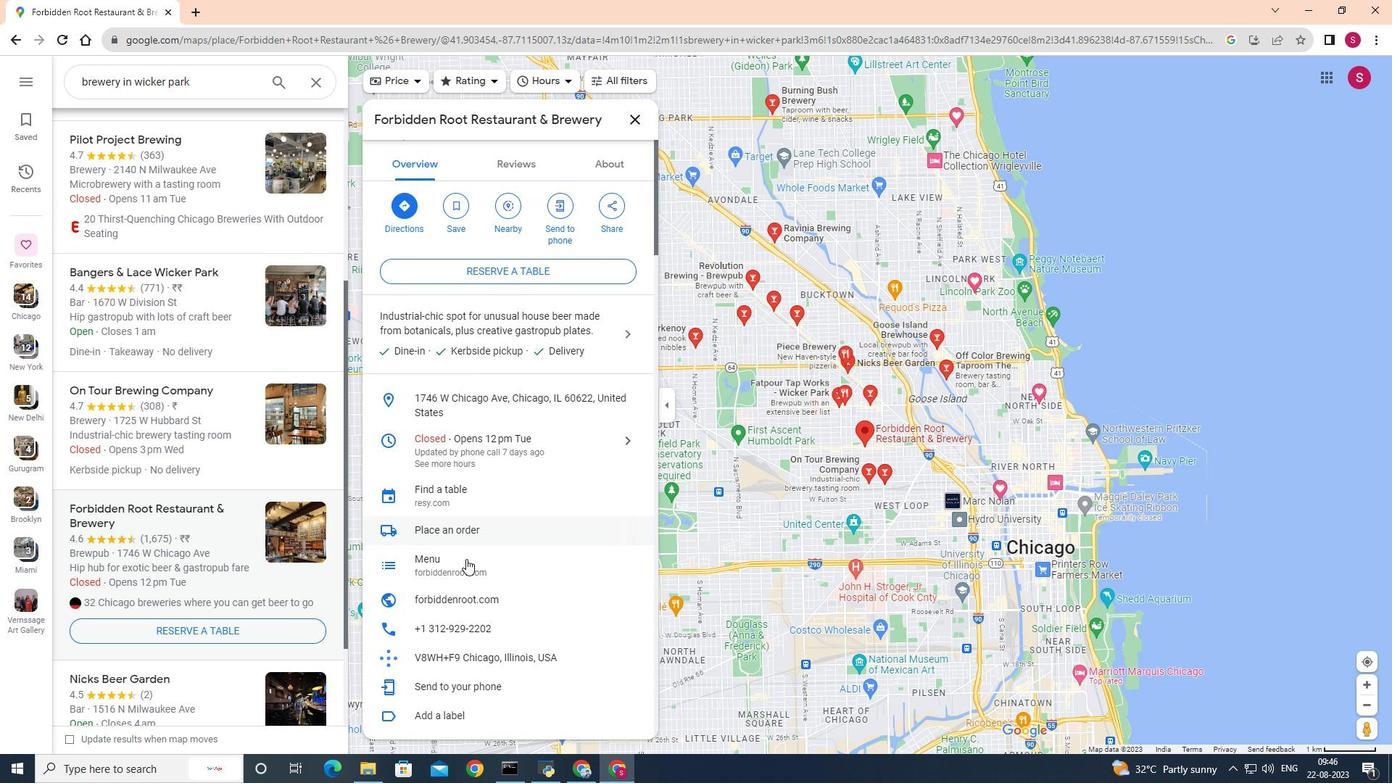 
Action: Mouse scrolled (466, 558) with delta (0, 0)
Screenshot: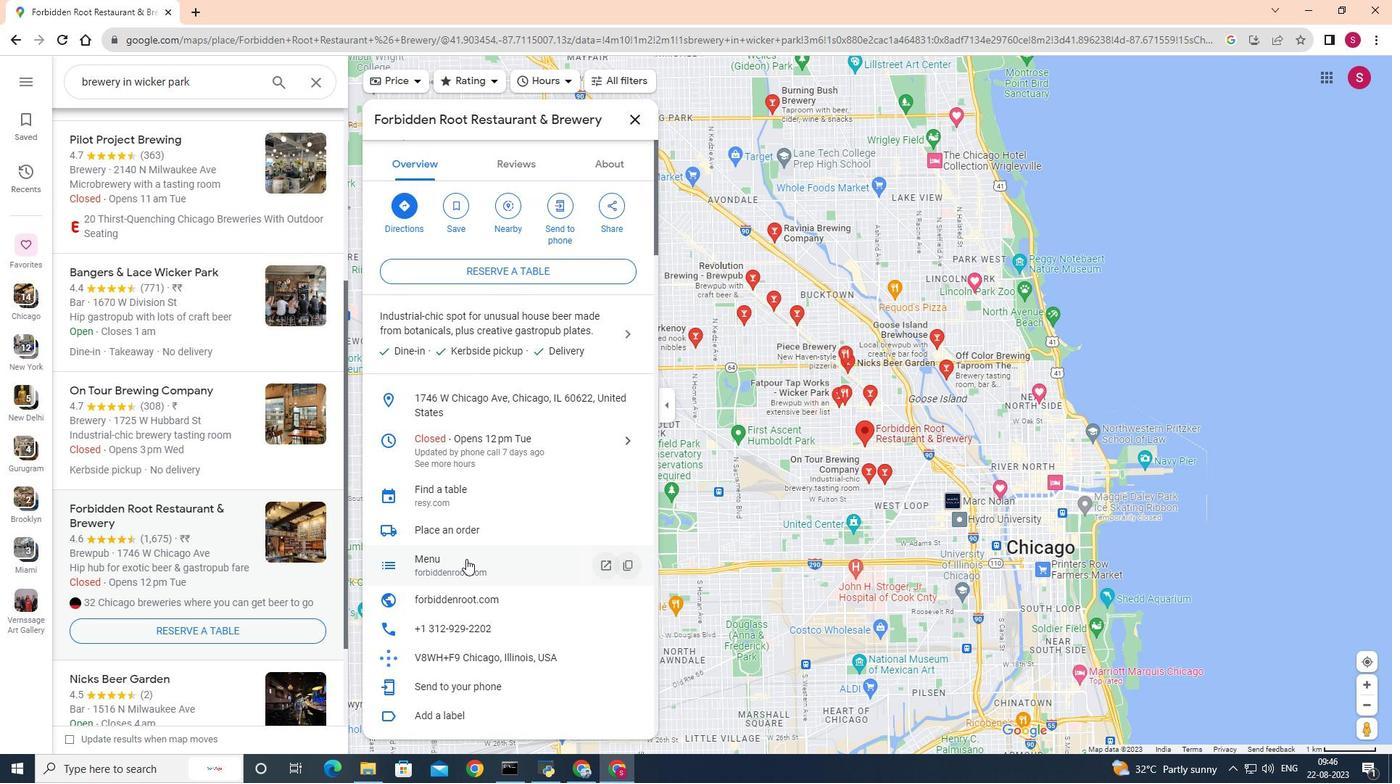 
Action: Mouse scrolled (466, 558) with delta (0, 0)
Screenshot: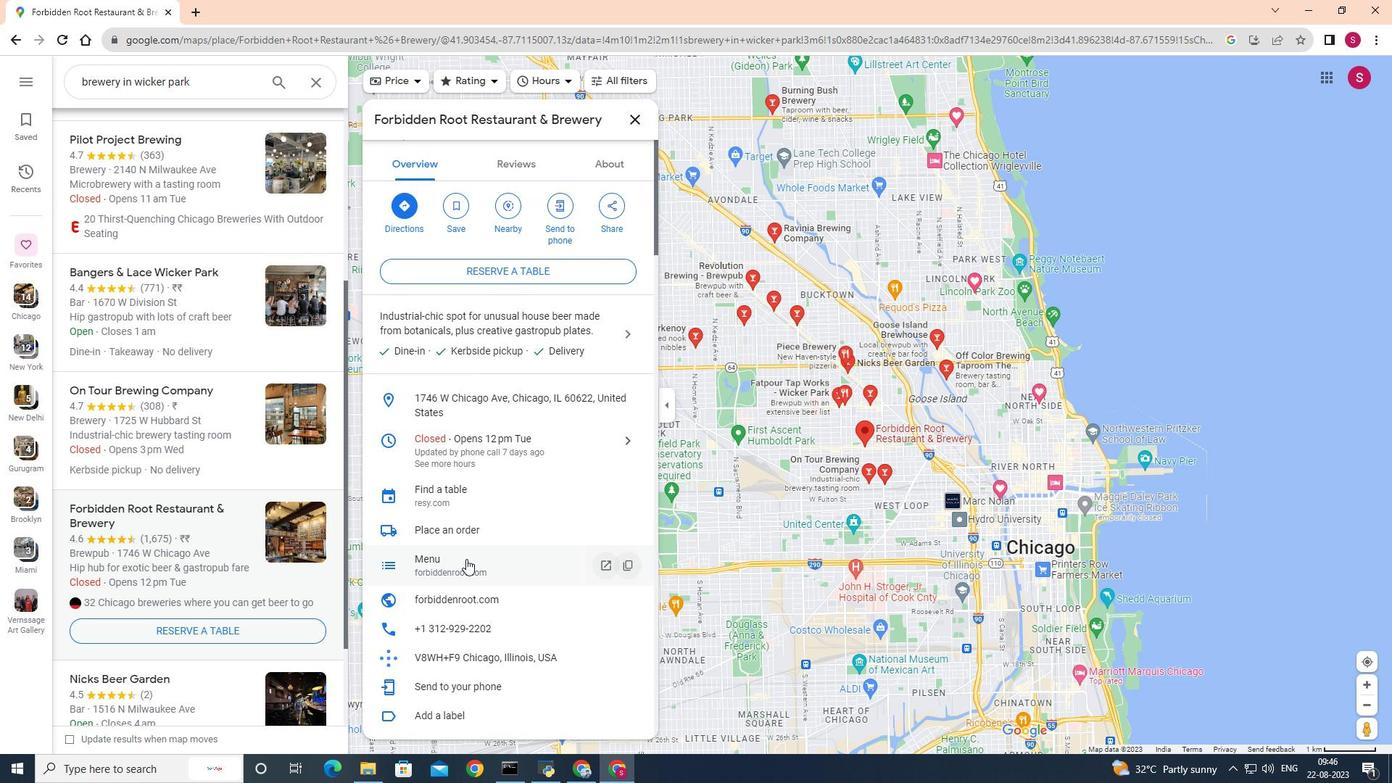 
Action: Mouse scrolled (466, 558) with delta (0, 0)
Screenshot: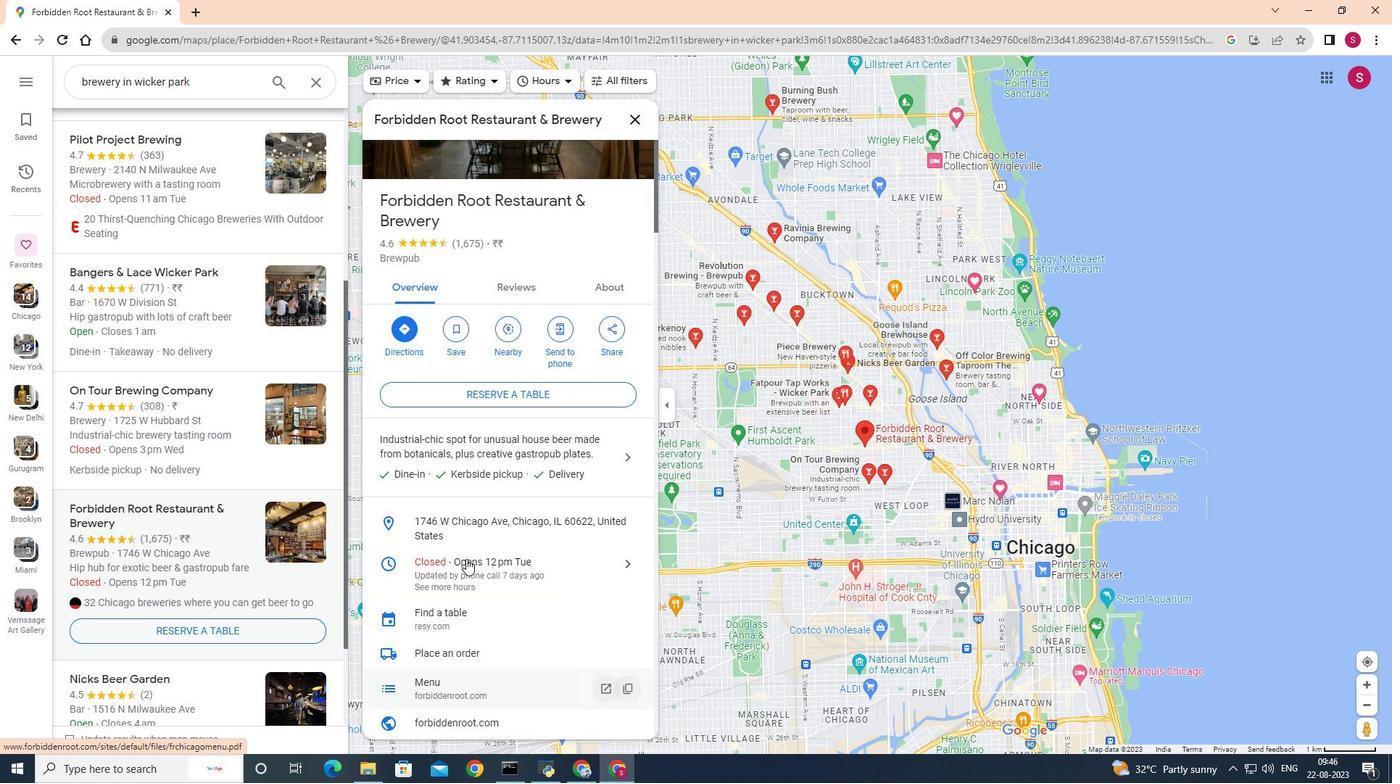 
Action: Mouse scrolled (466, 558) with delta (0, 0)
Screenshot: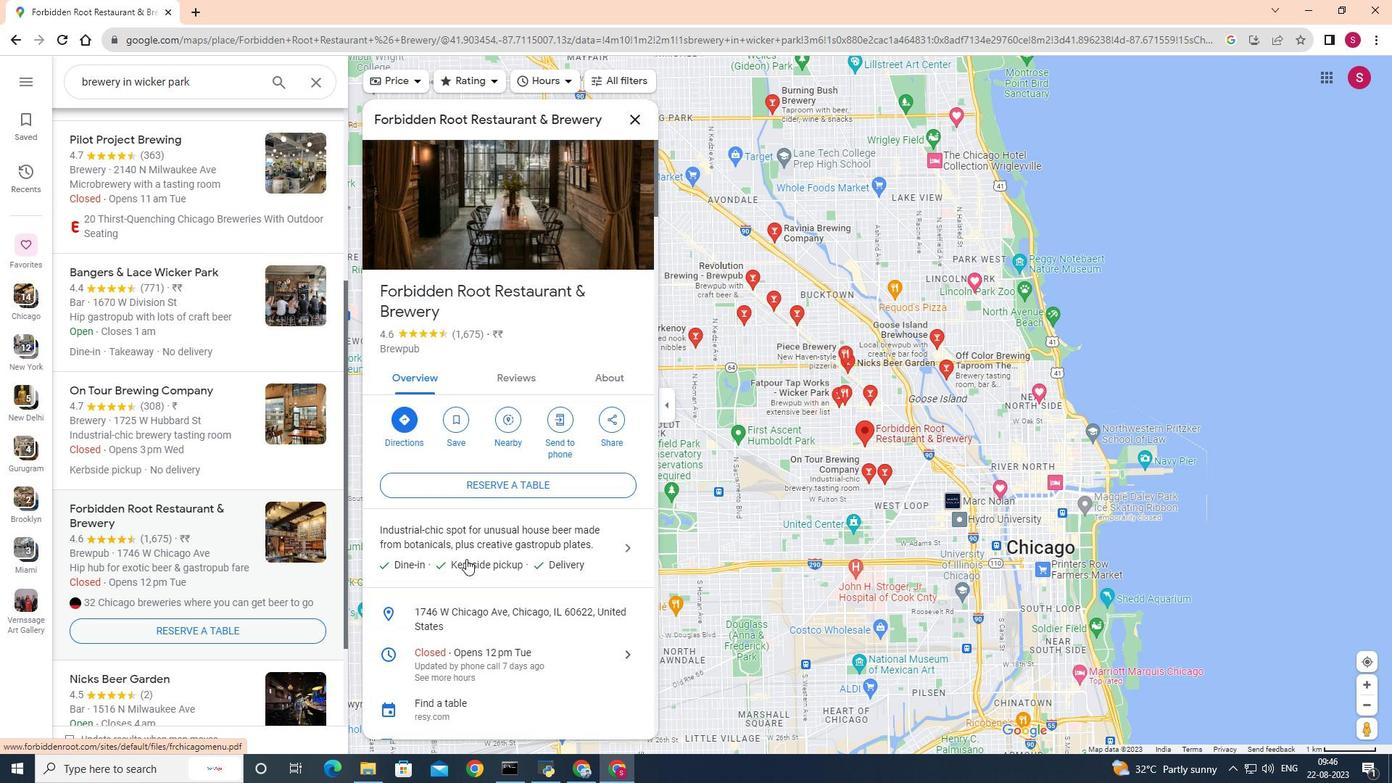 
Action: Mouse scrolled (466, 558) with delta (0, 0)
Screenshot: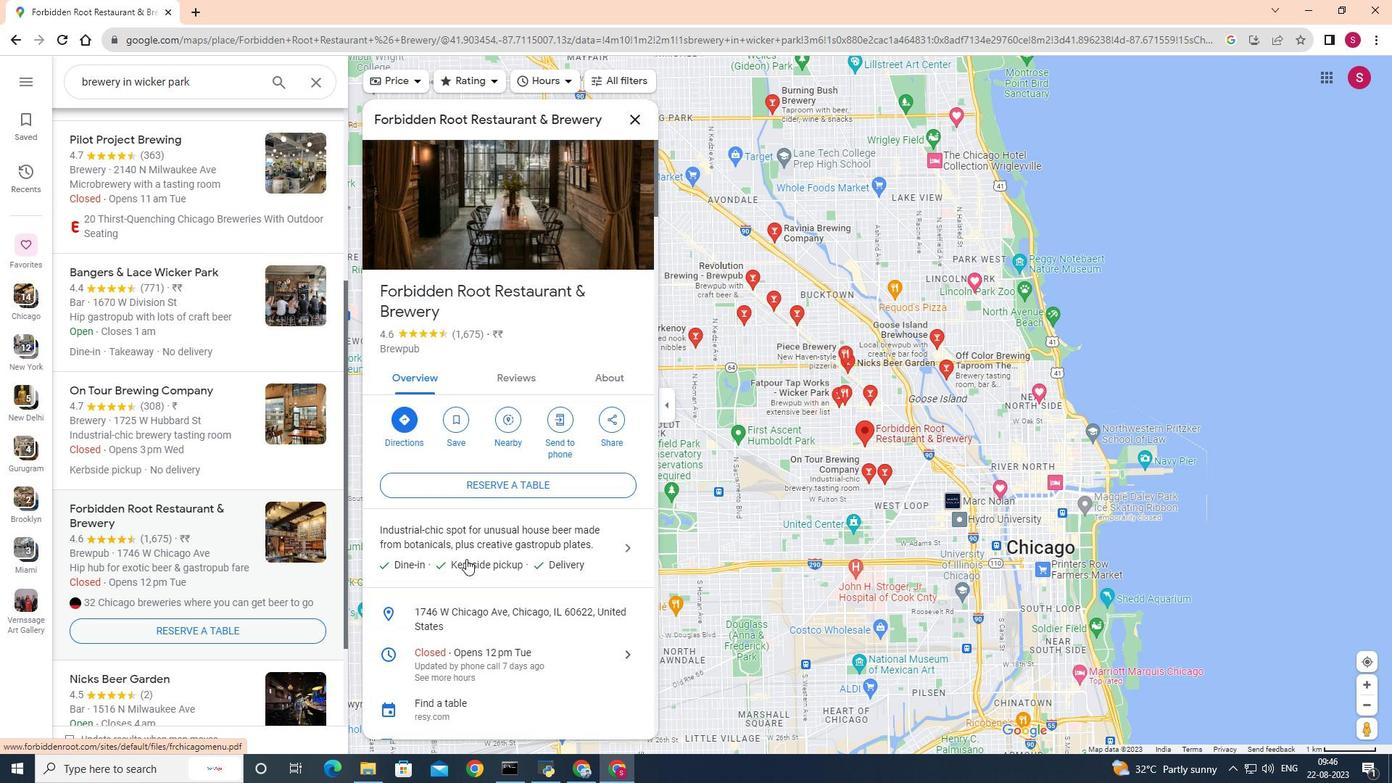 
Action: Mouse scrolled (466, 560) with delta (0, 0)
Screenshot: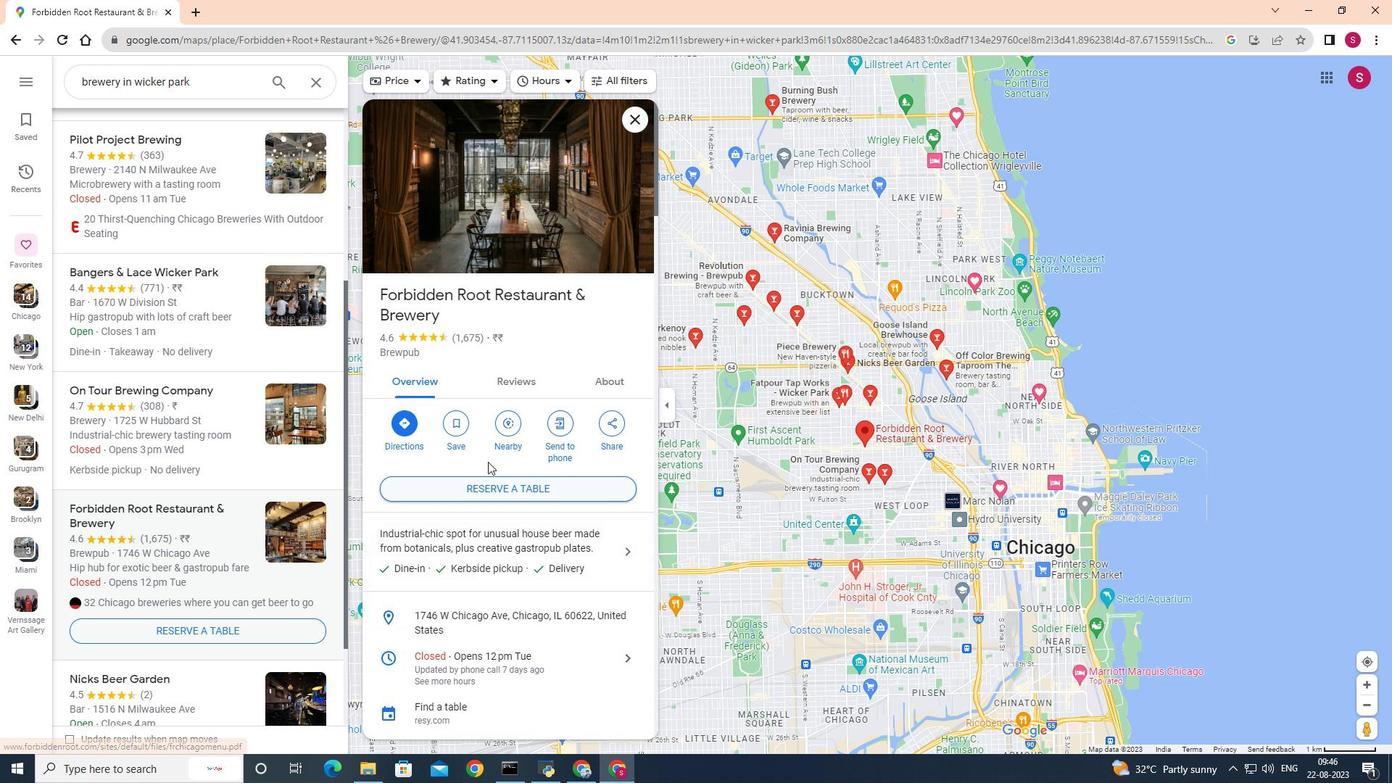 
Action: Mouse scrolled (466, 560) with delta (0, 0)
Screenshot: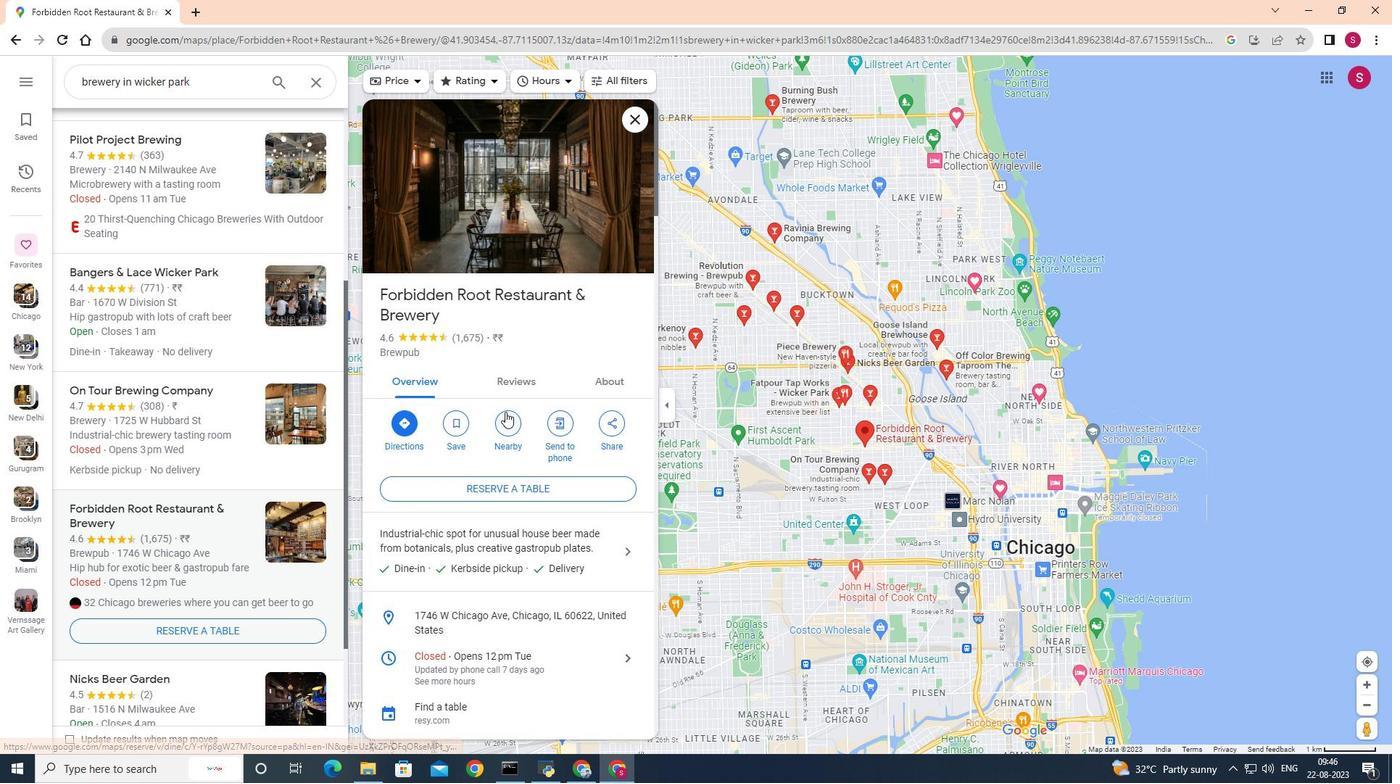 
Action: Mouse scrolled (466, 560) with delta (0, 0)
Screenshot: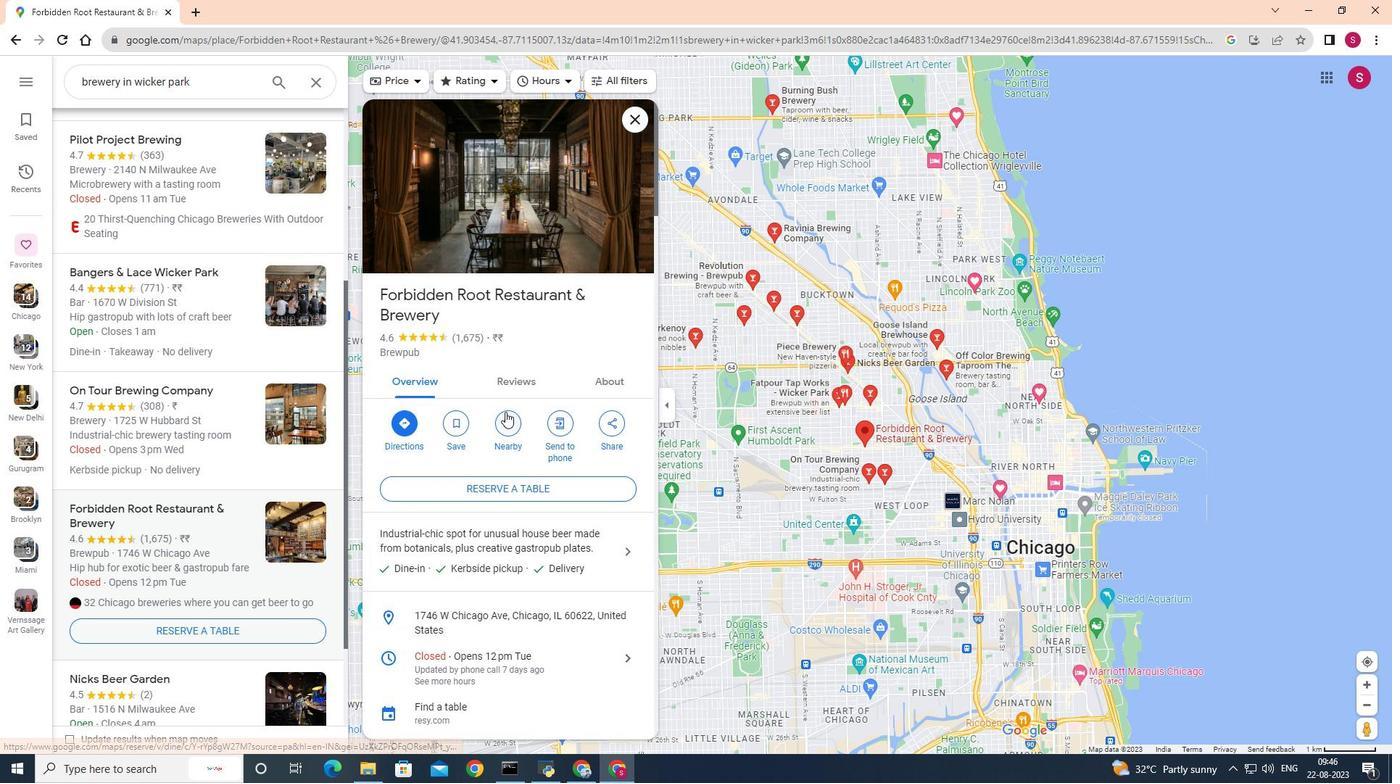 
Action: Mouse scrolled (466, 560) with delta (0, 0)
Screenshot: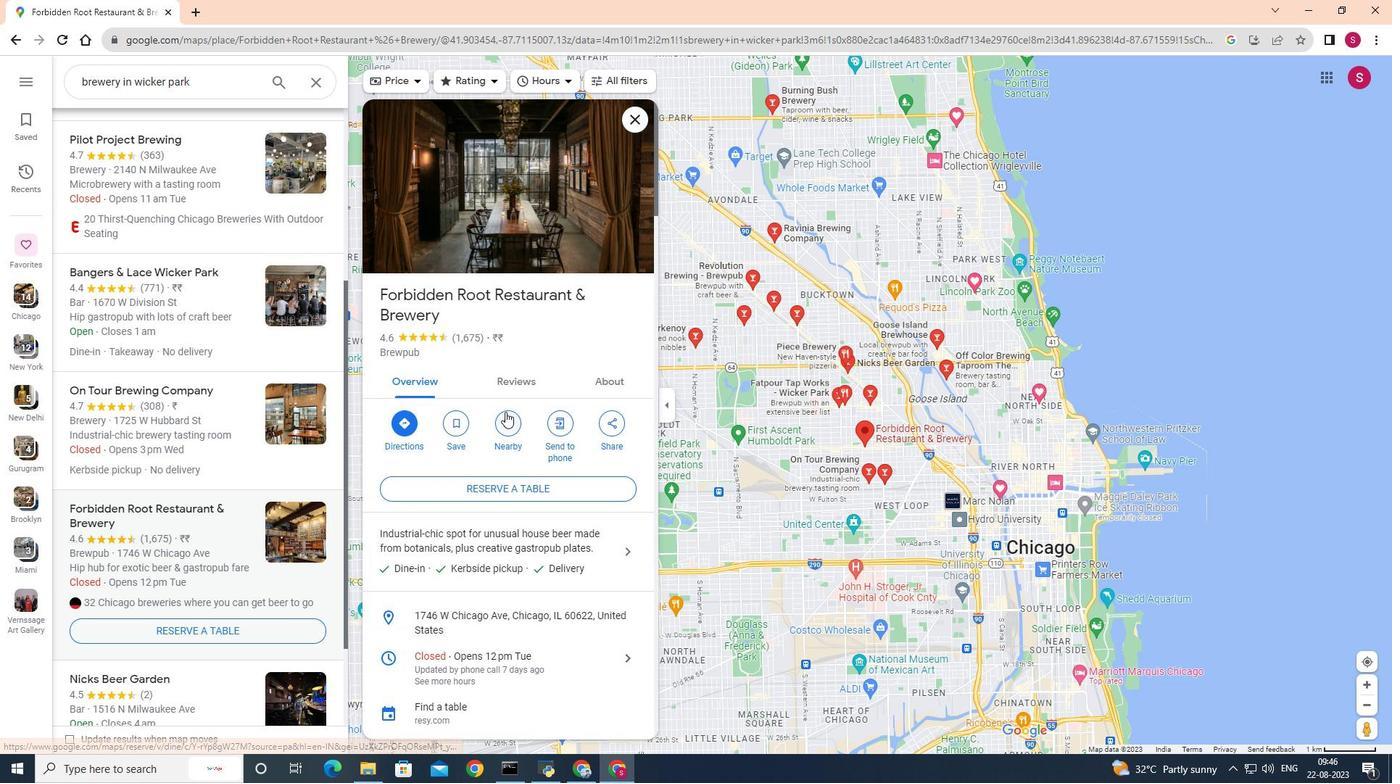 
Action: Mouse scrolled (466, 560) with delta (0, 0)
Screenshot: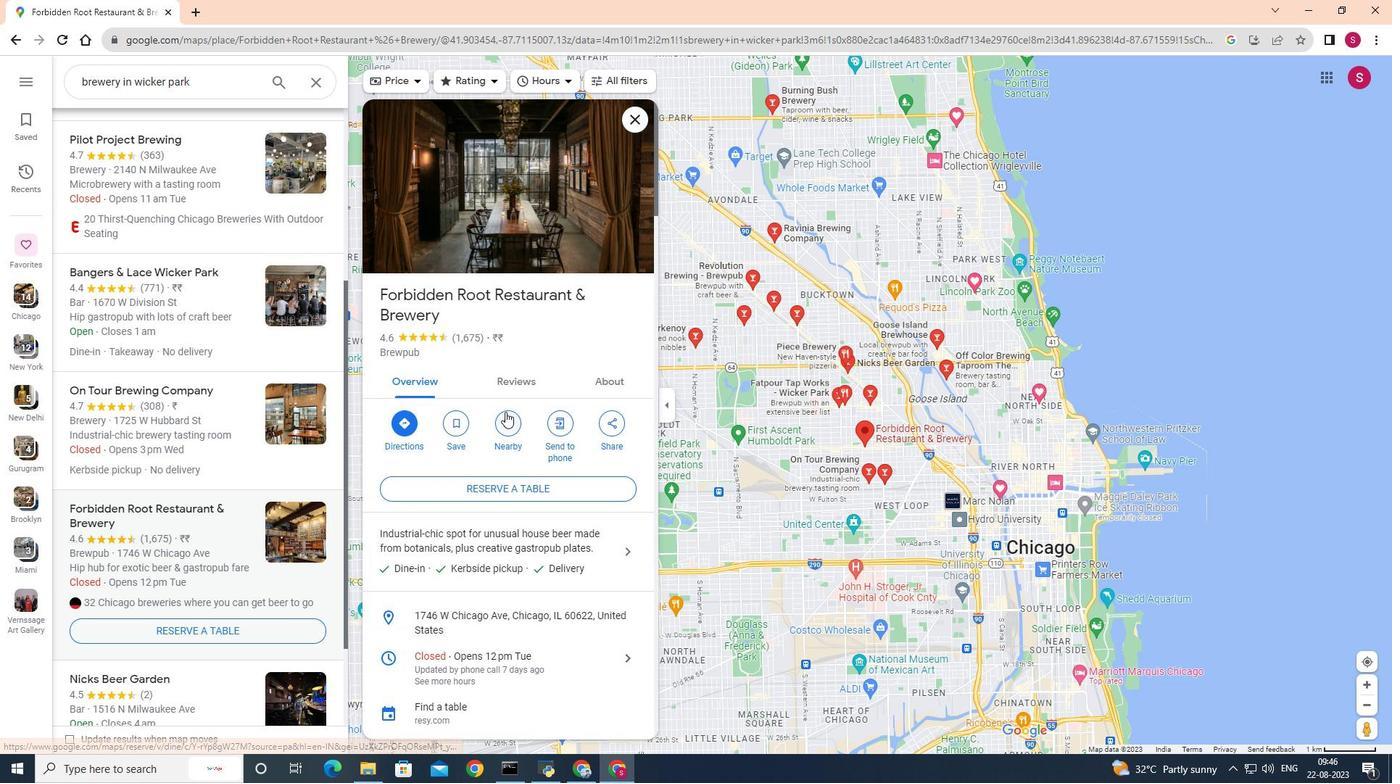
Action: Mouse scrolled (466, 560) with delta (0, 0)
Screenshot: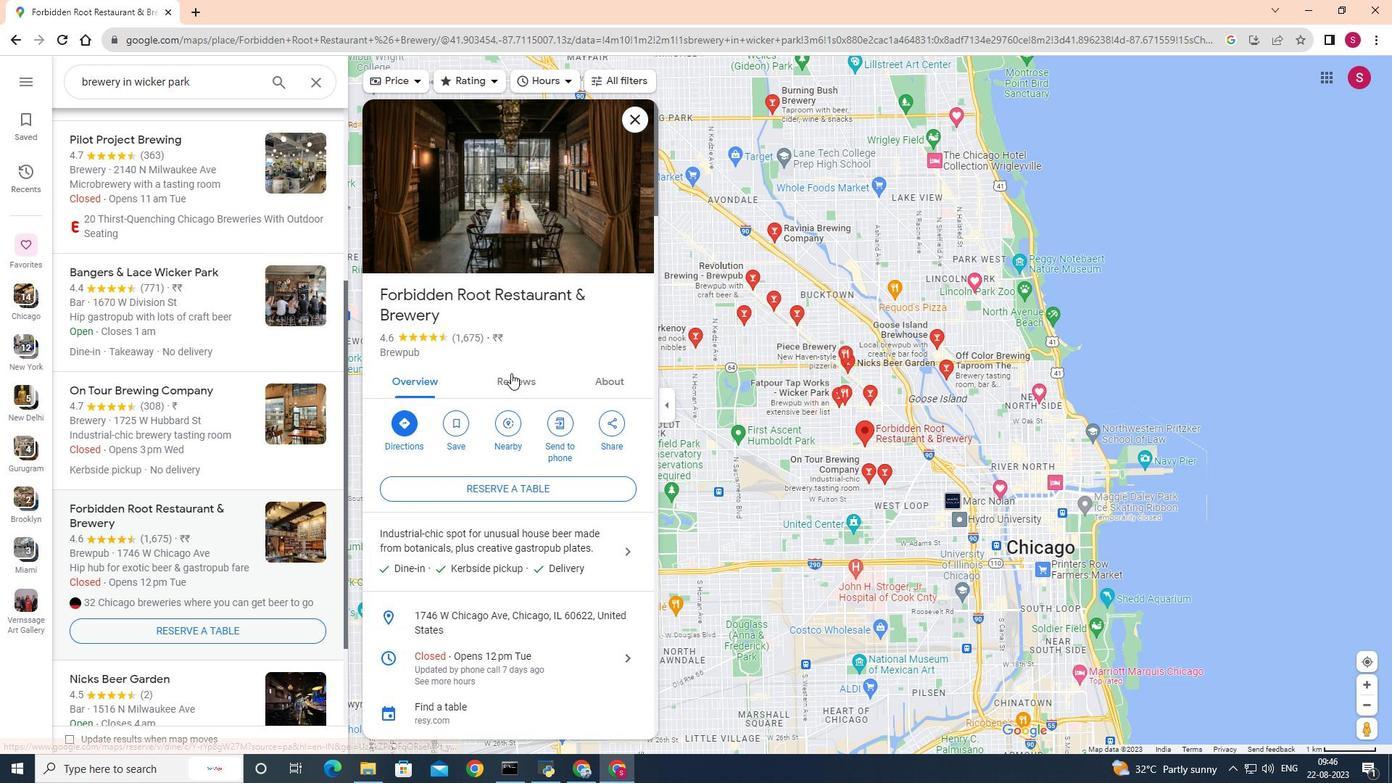 
Action: Mouse scrolled (466, 560) with delta (0, 0)
Screenshot: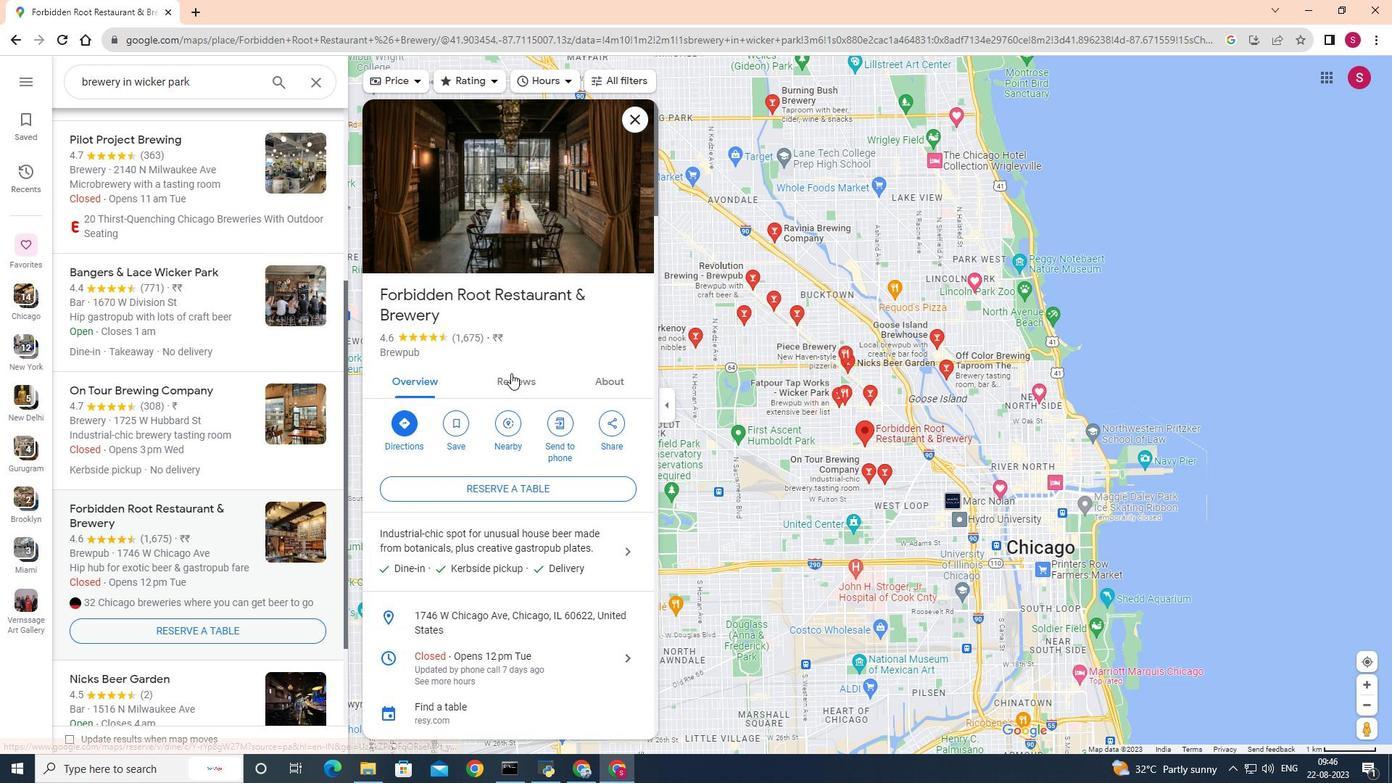 
Action: Mouse scrolled (466, 560) with delta (0, 0)
Screenshot: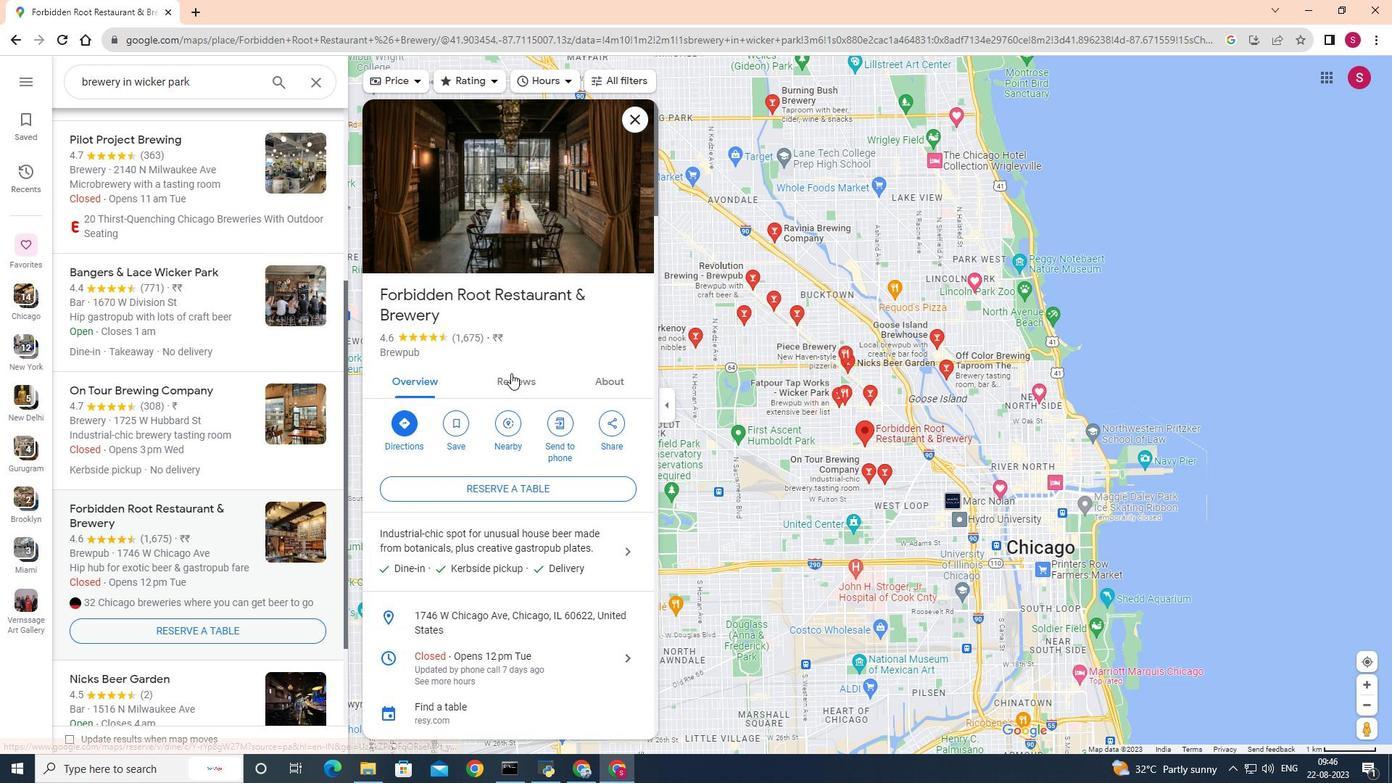 
Action: Mouse moved to (479, 489)
Screenshot: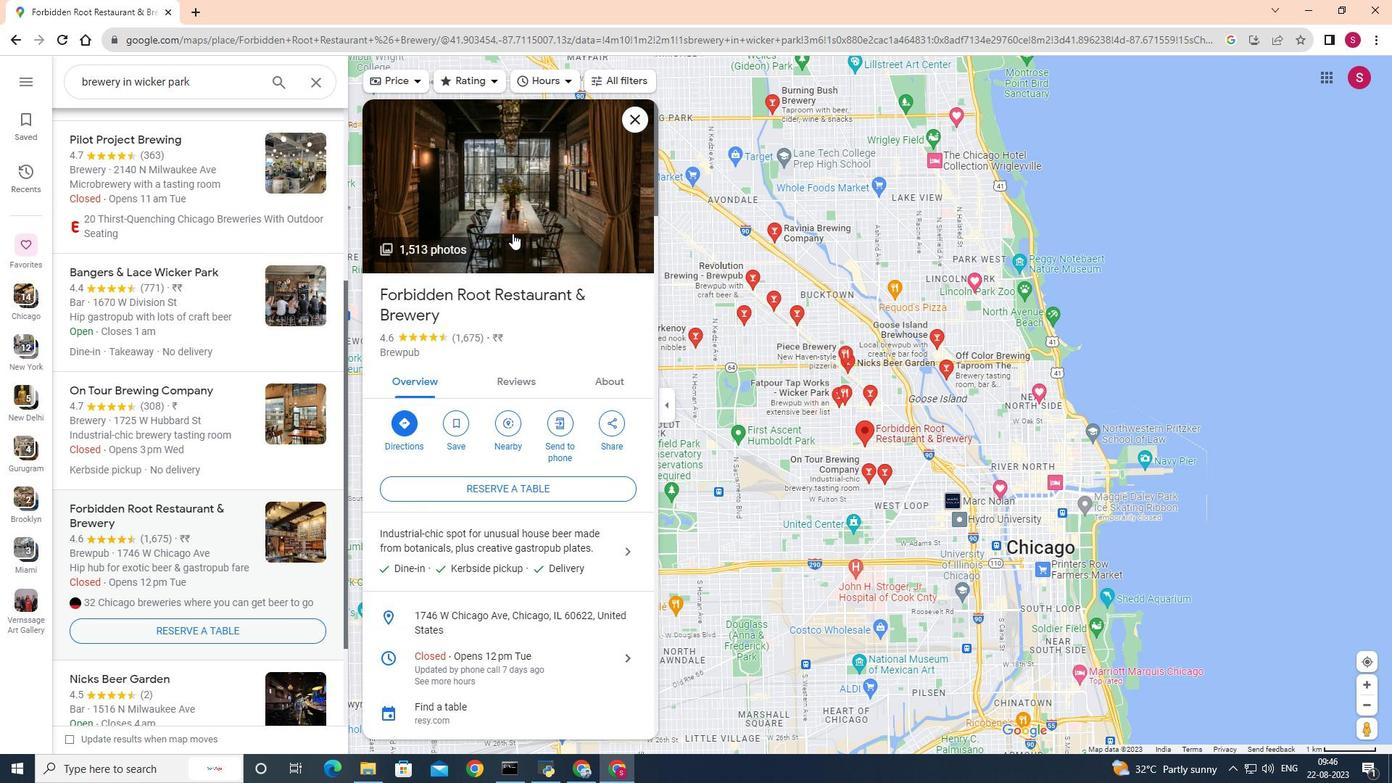 
Action: Mouse scrolled (479, 490) with delta (0, 0)
Screenshot: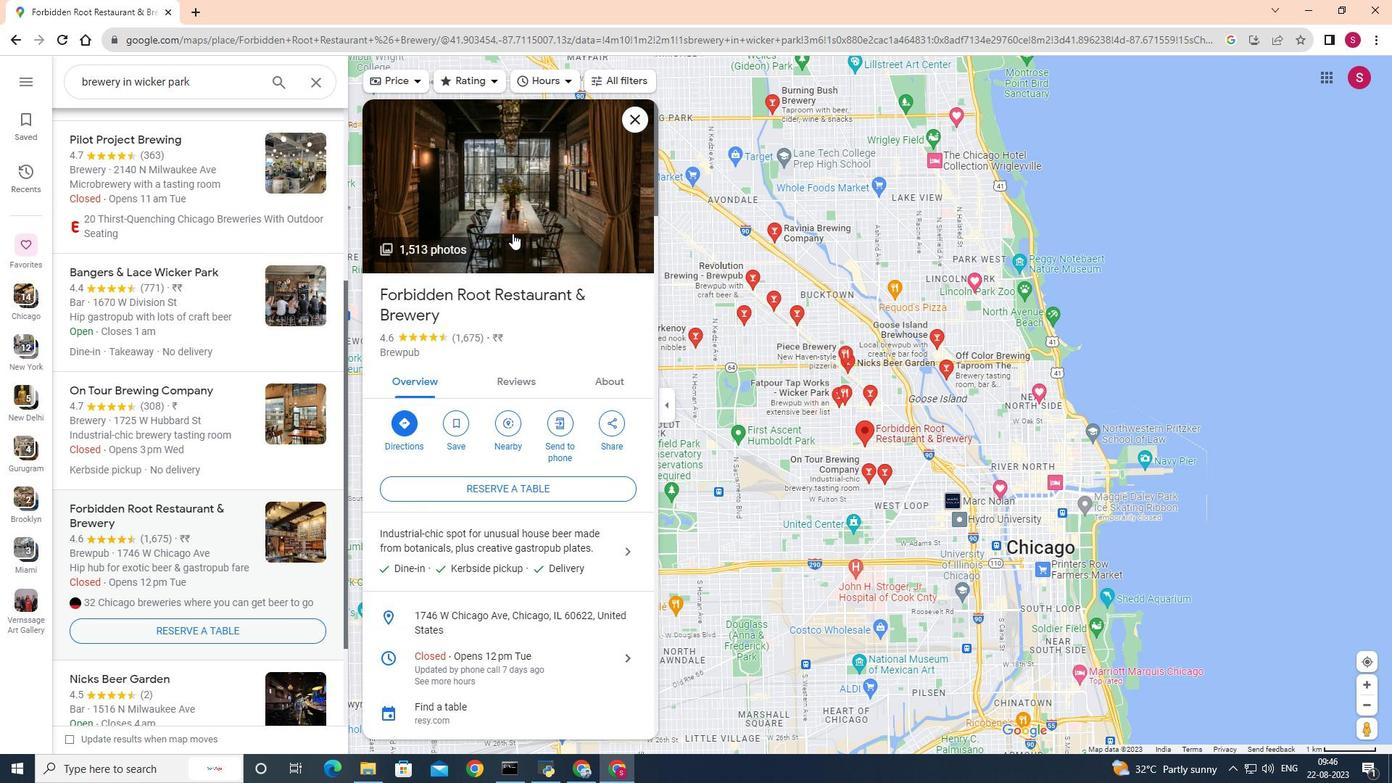 
Action: Mouse moved to (485, 470)
Screenshot: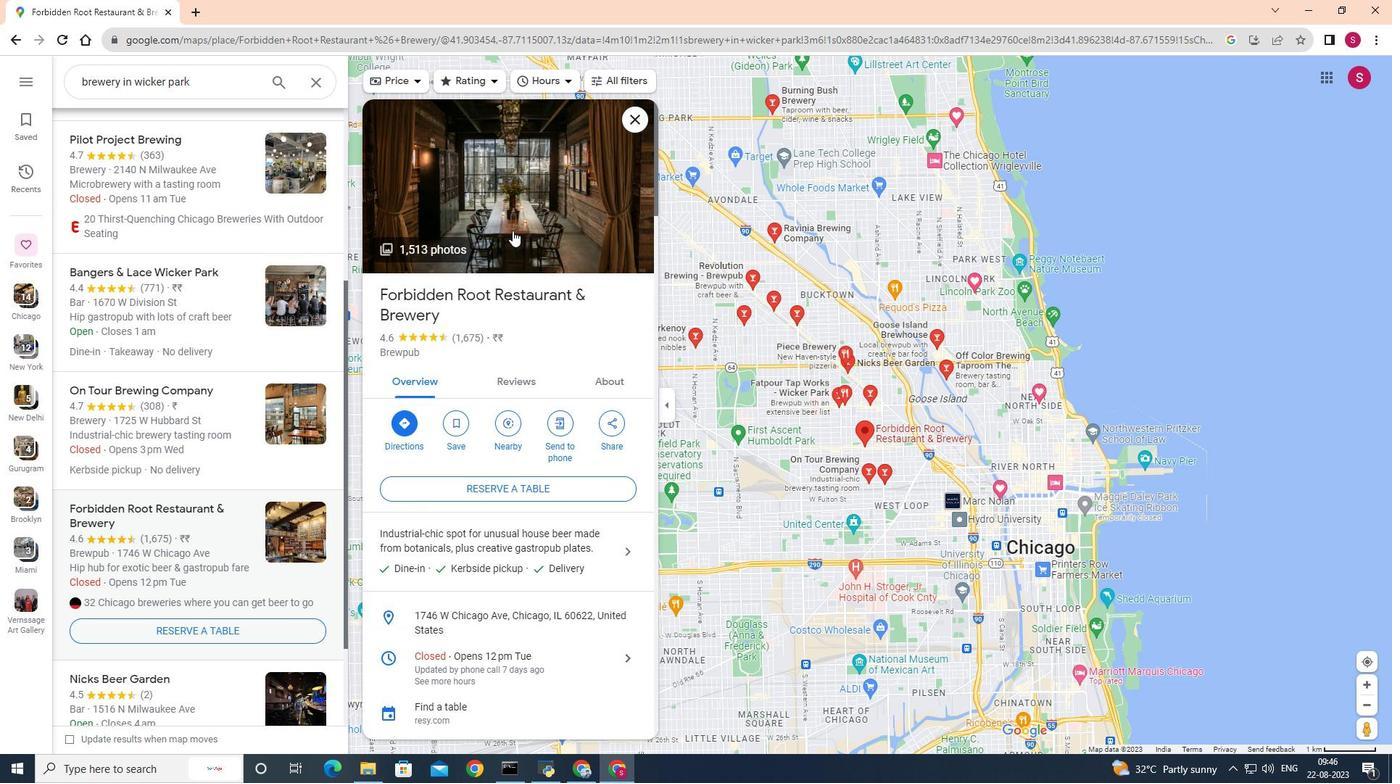 
Action: Mouse scrolled (485, 470) with delta (0, 0)
Screenshot: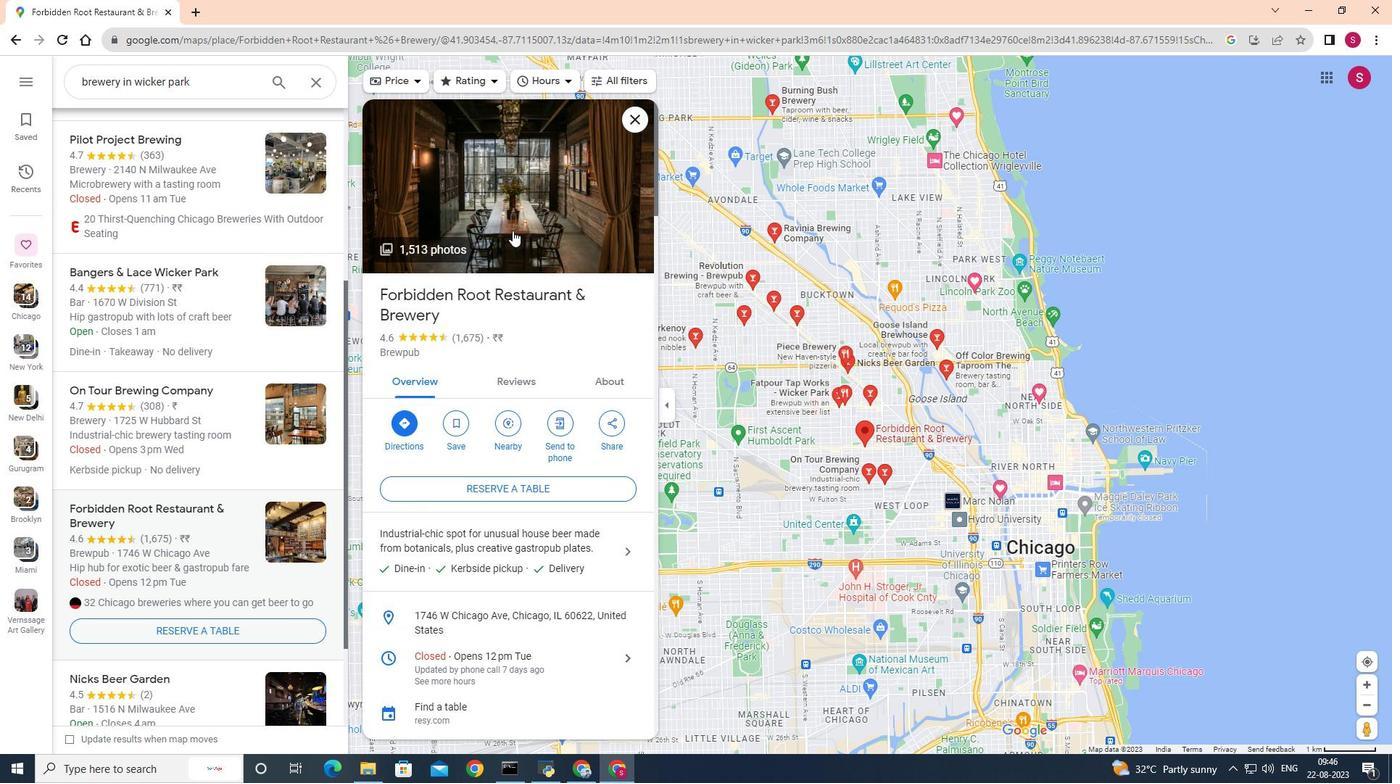 
Action: Mouse moved to (496, 445)
Screenshot: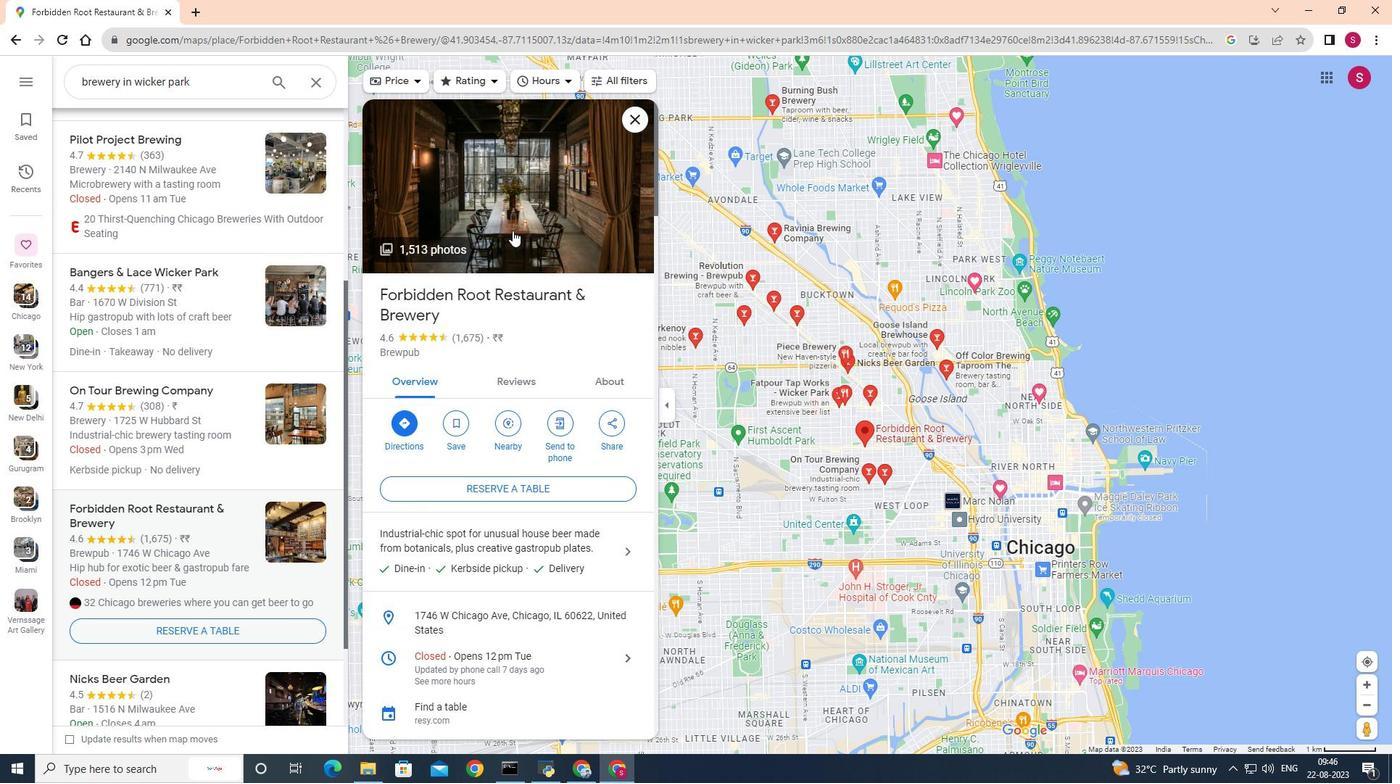 
Action: Mouse scrolled (491, 454) with delta (0, 0)
Screenshot: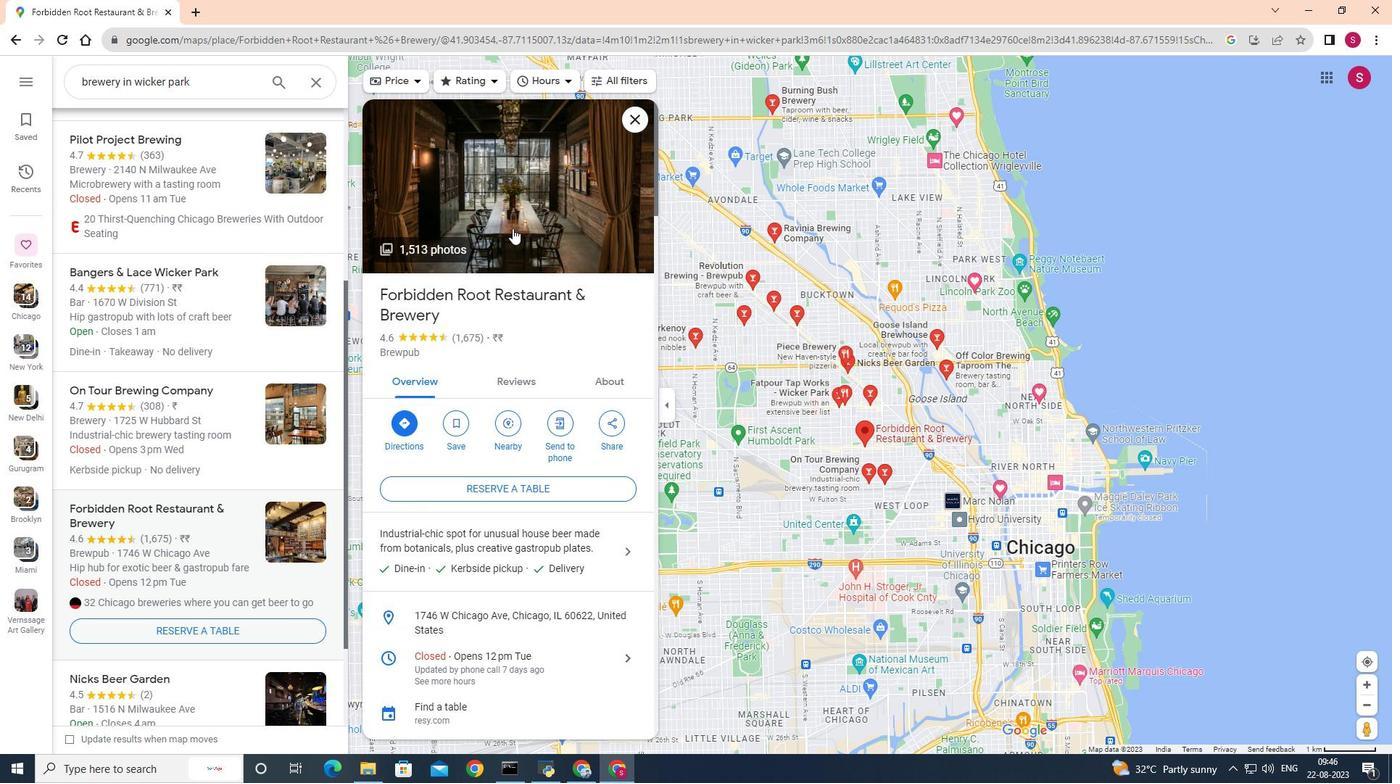 
Action: Mouse moved to (502, 425)
Screenshot: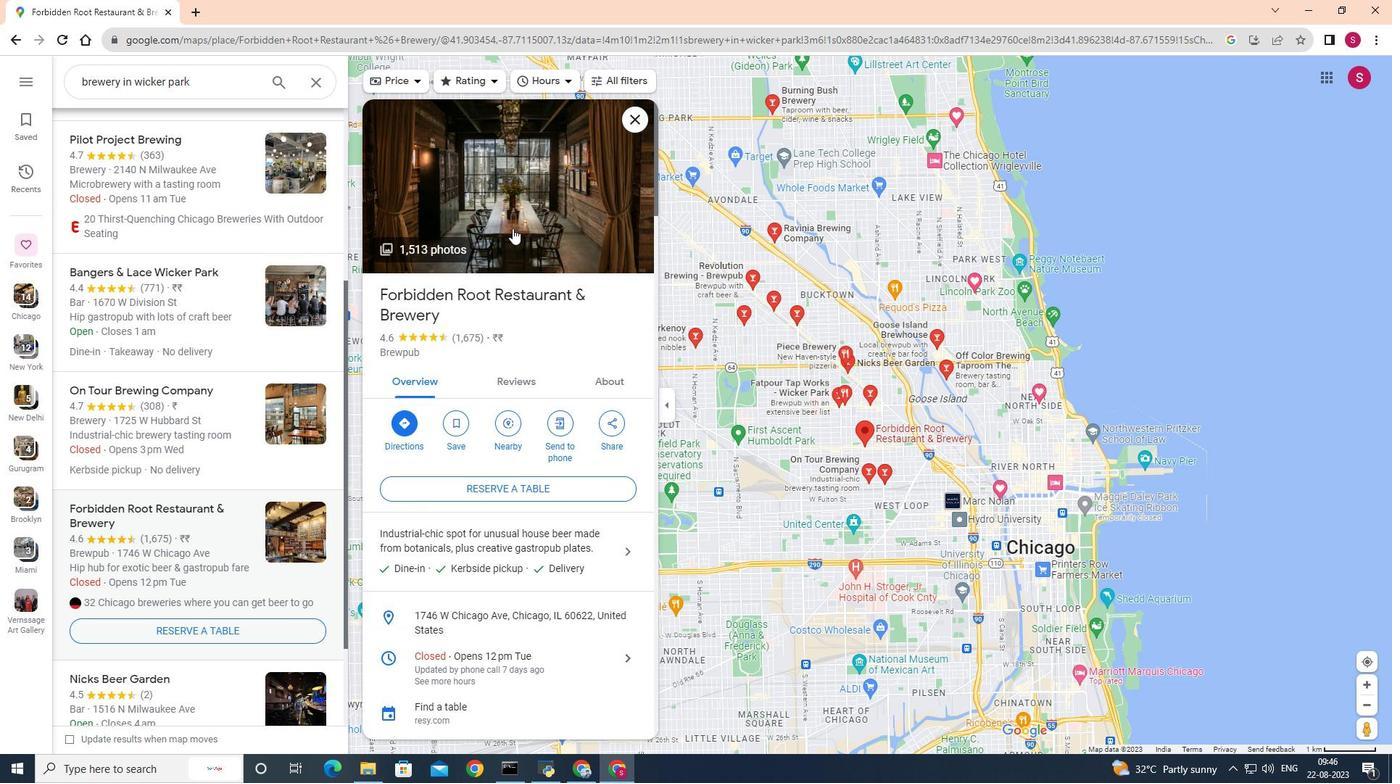
Action: Mouse scrolled (500, 434) with delta (0, 0)
Screenshot: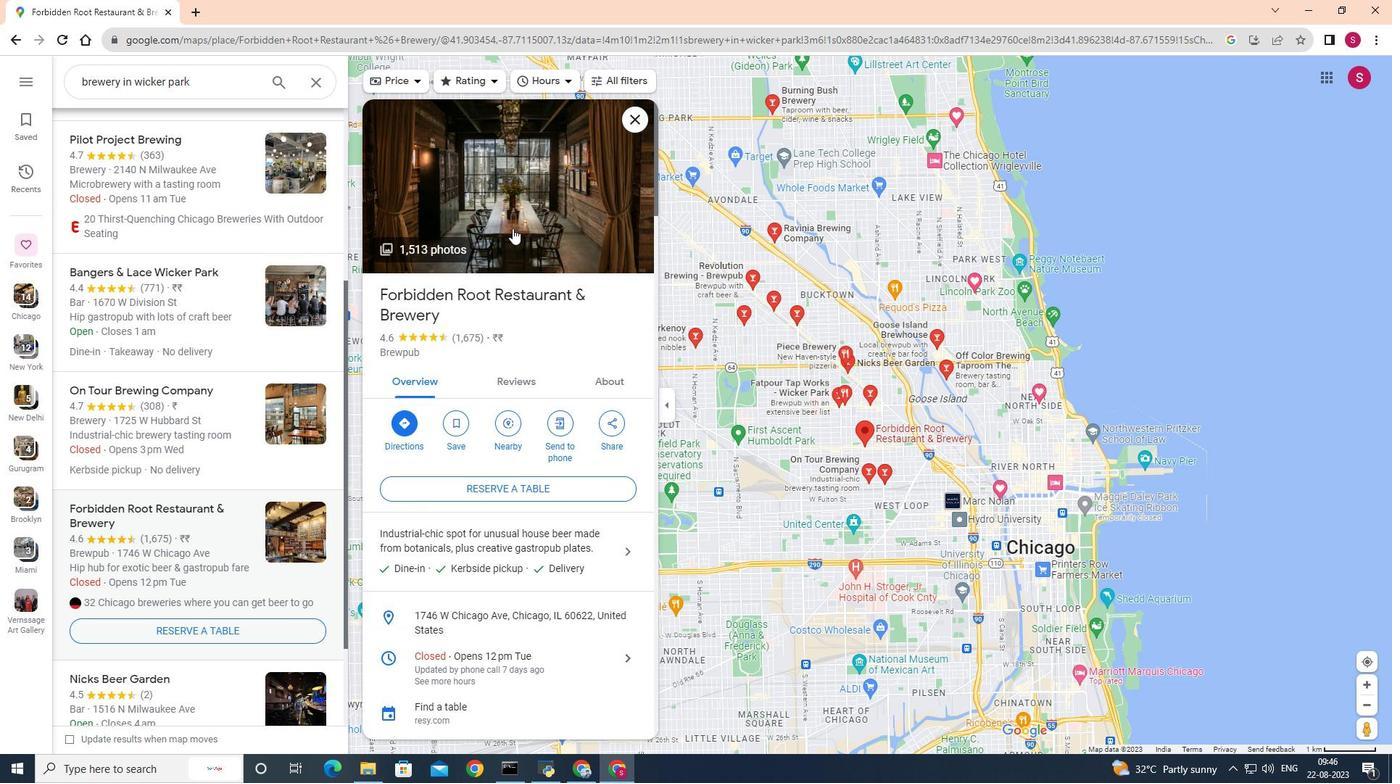 
Action: Mouse moved to (504, 417)
Screenshot: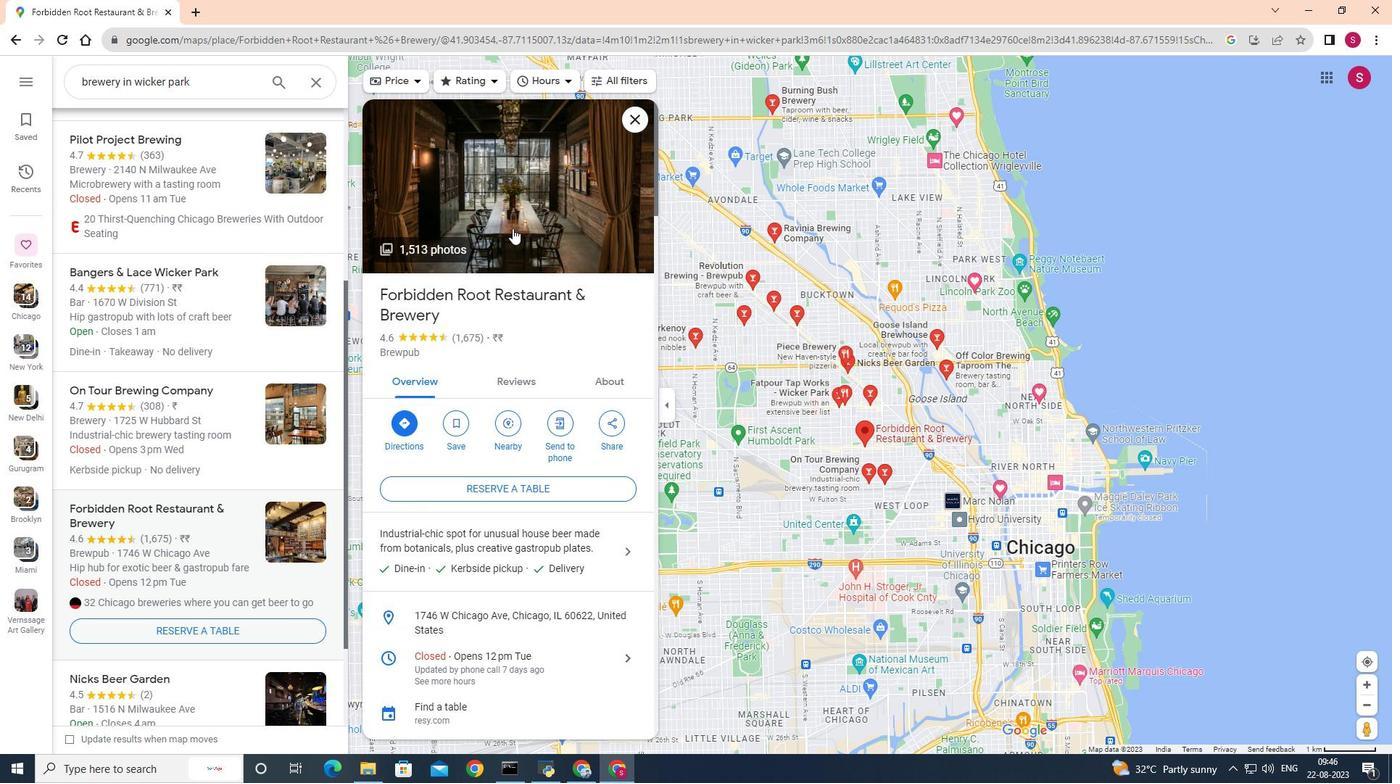 
Action: Mouse scrolled (502, 426) with delta (0, 0)
Screenshot: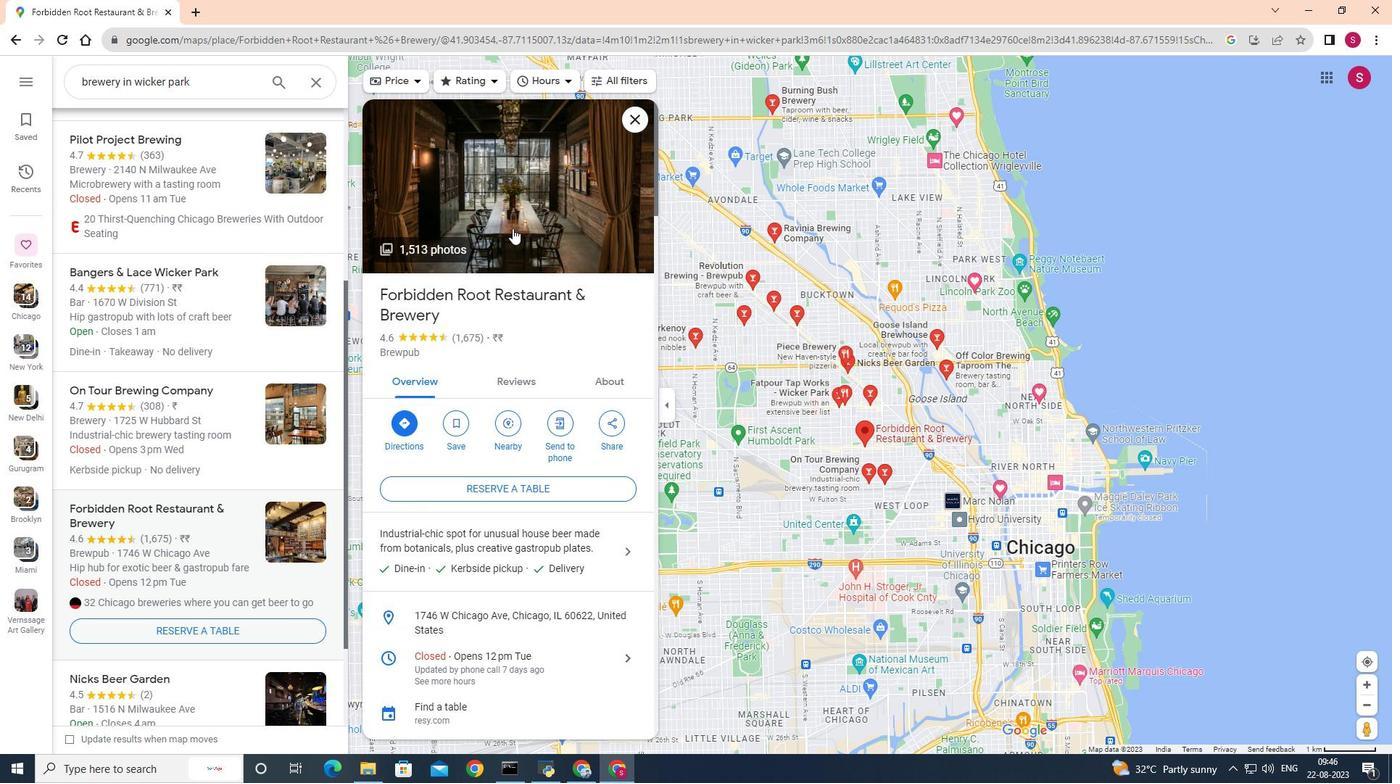
Action: Mouse moved to (507, 406)
Screenshot: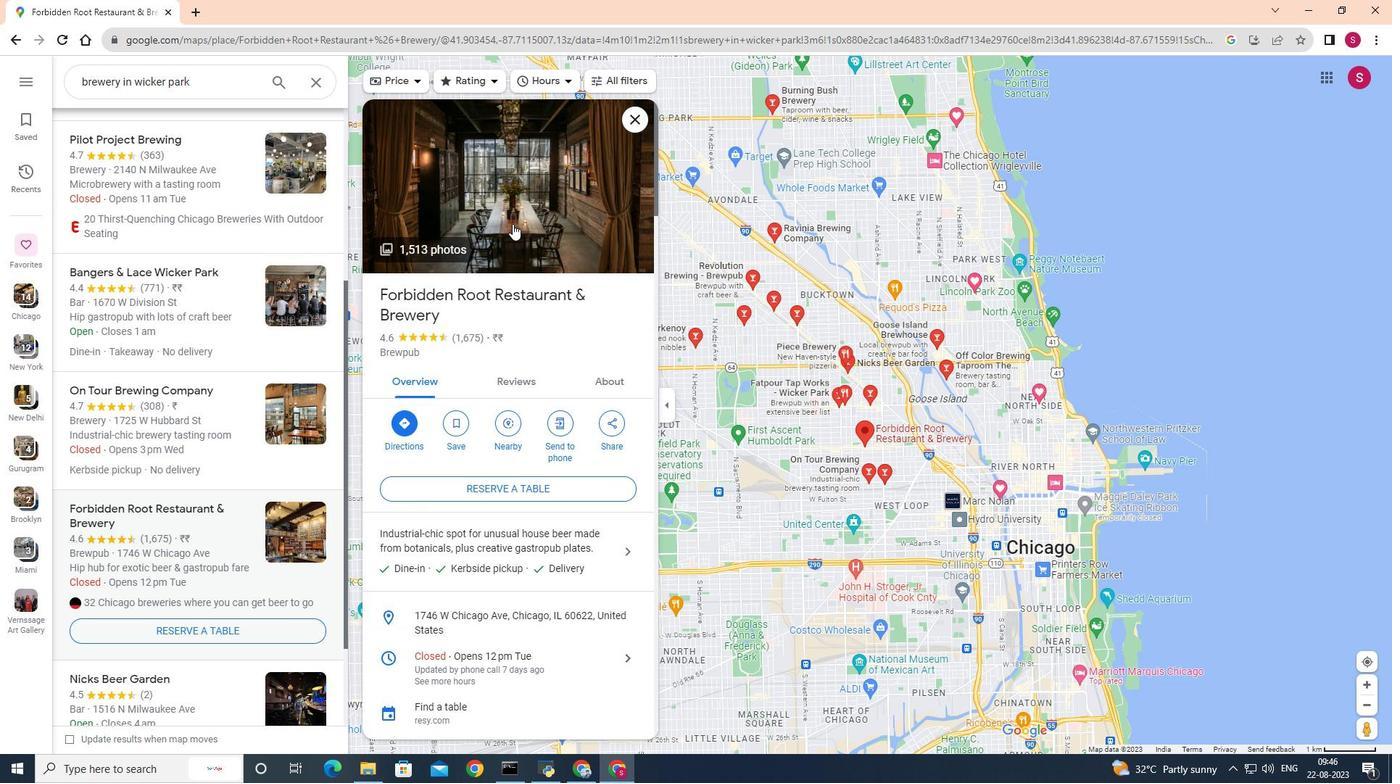 
Action: Mouse scrolled (505, 412) with delta (0, 0)
Screenshot: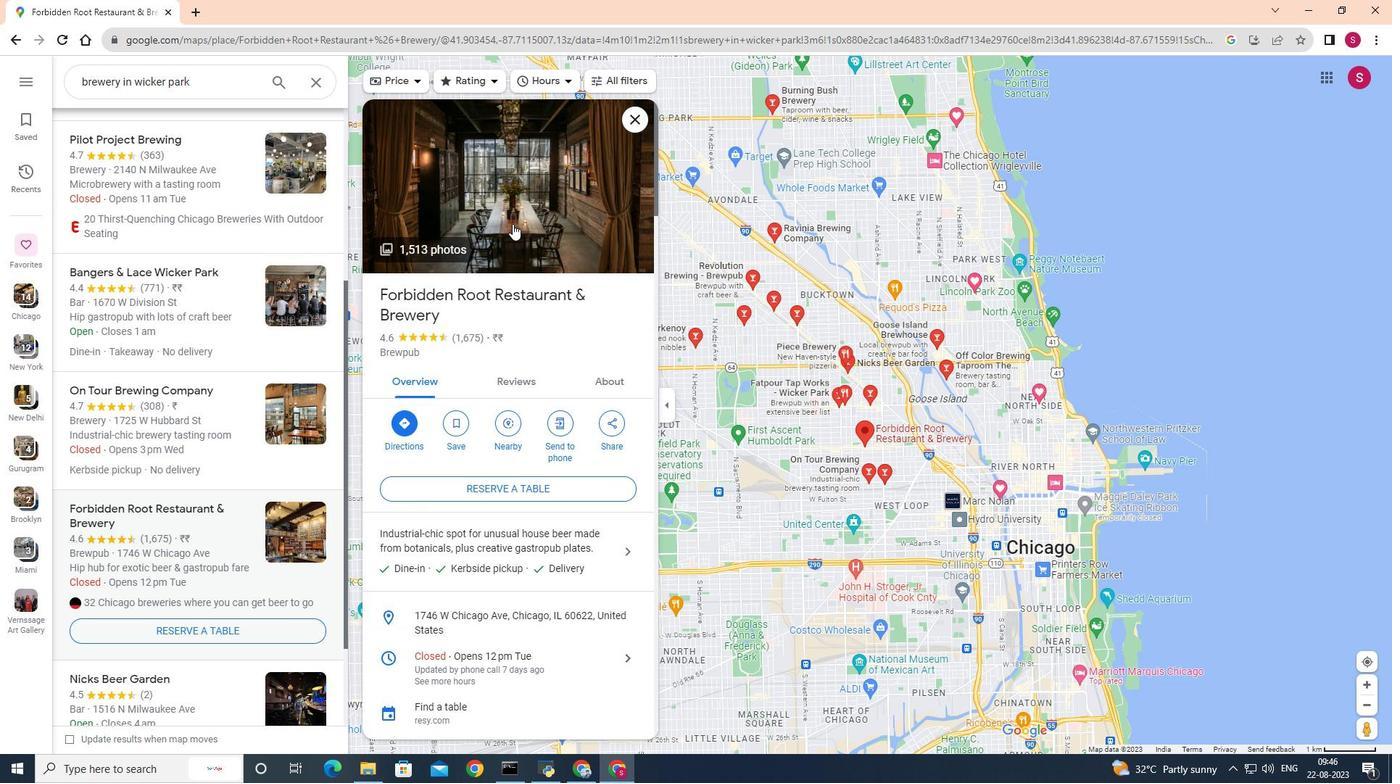 
Action: Mouse moved to (507, 393)
Screenshot: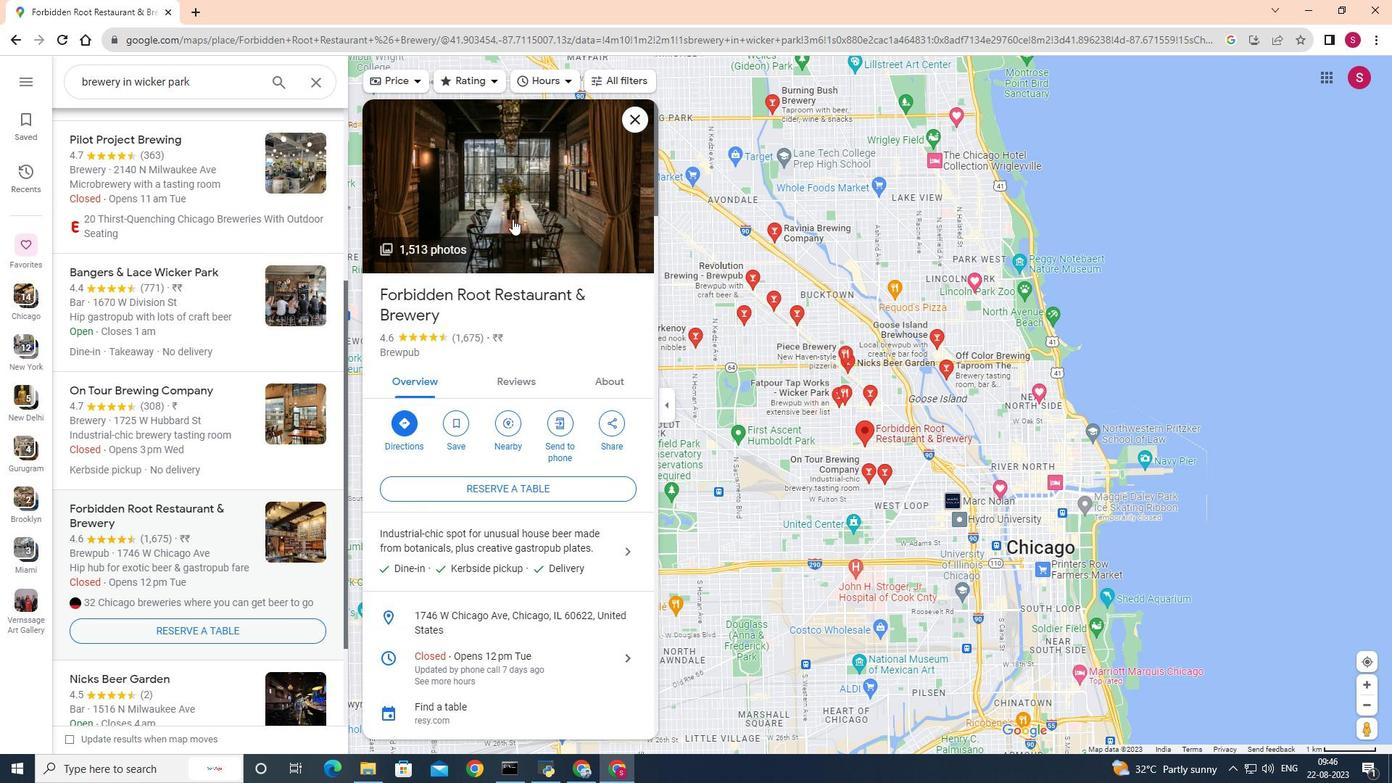 
Action: Mouse scrolled (507, 394) with delta (0, 0)
Screenshot: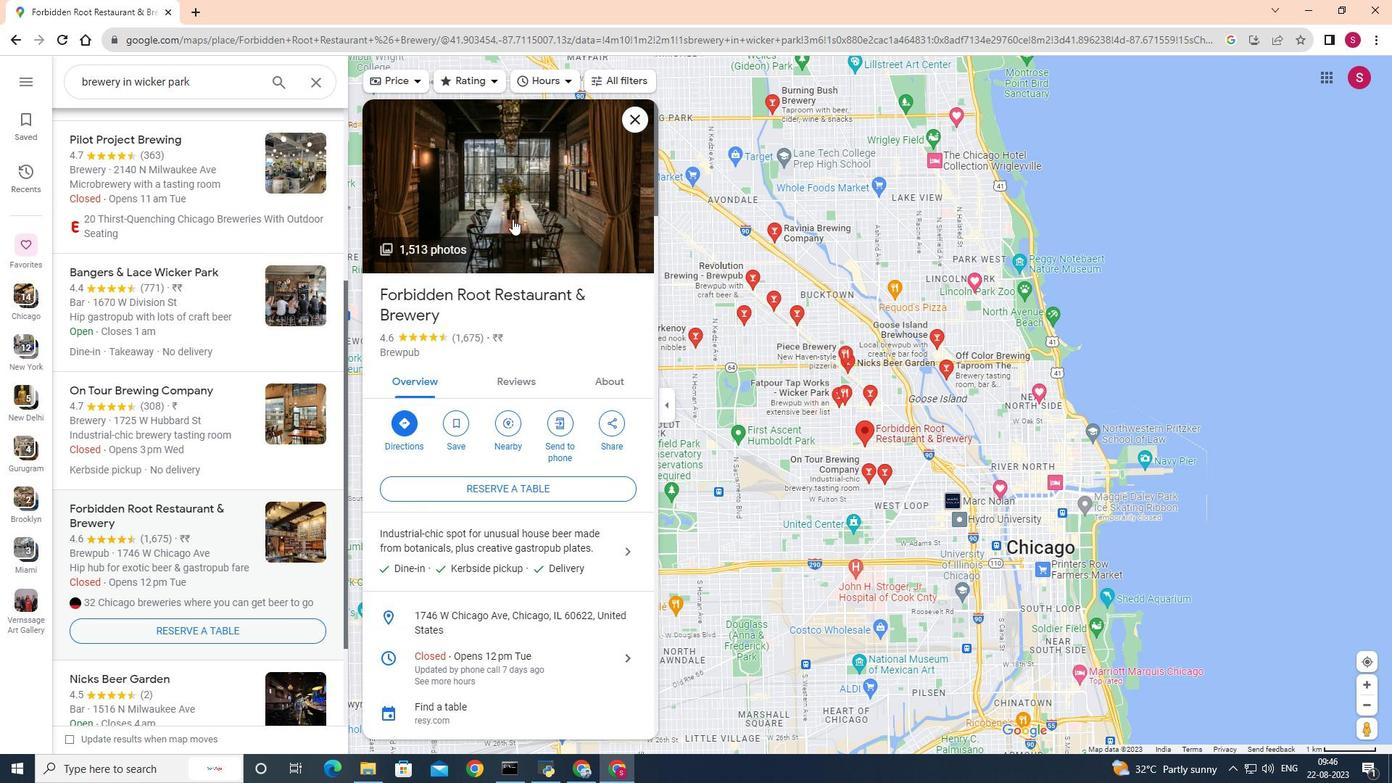 
Action: Mouse moved to (519, 184)
Screenshot: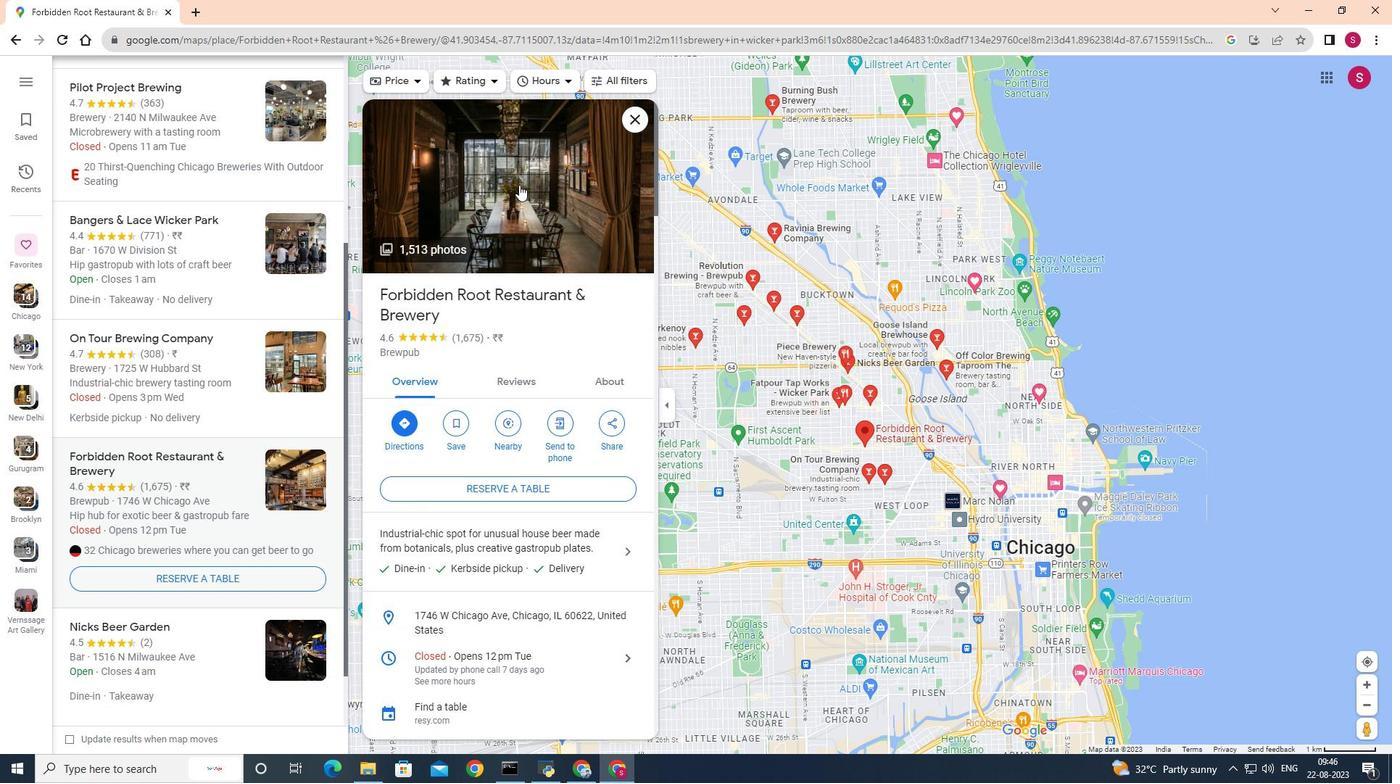 
Action: Mouse pressed left at (519, 184)
Screenshot: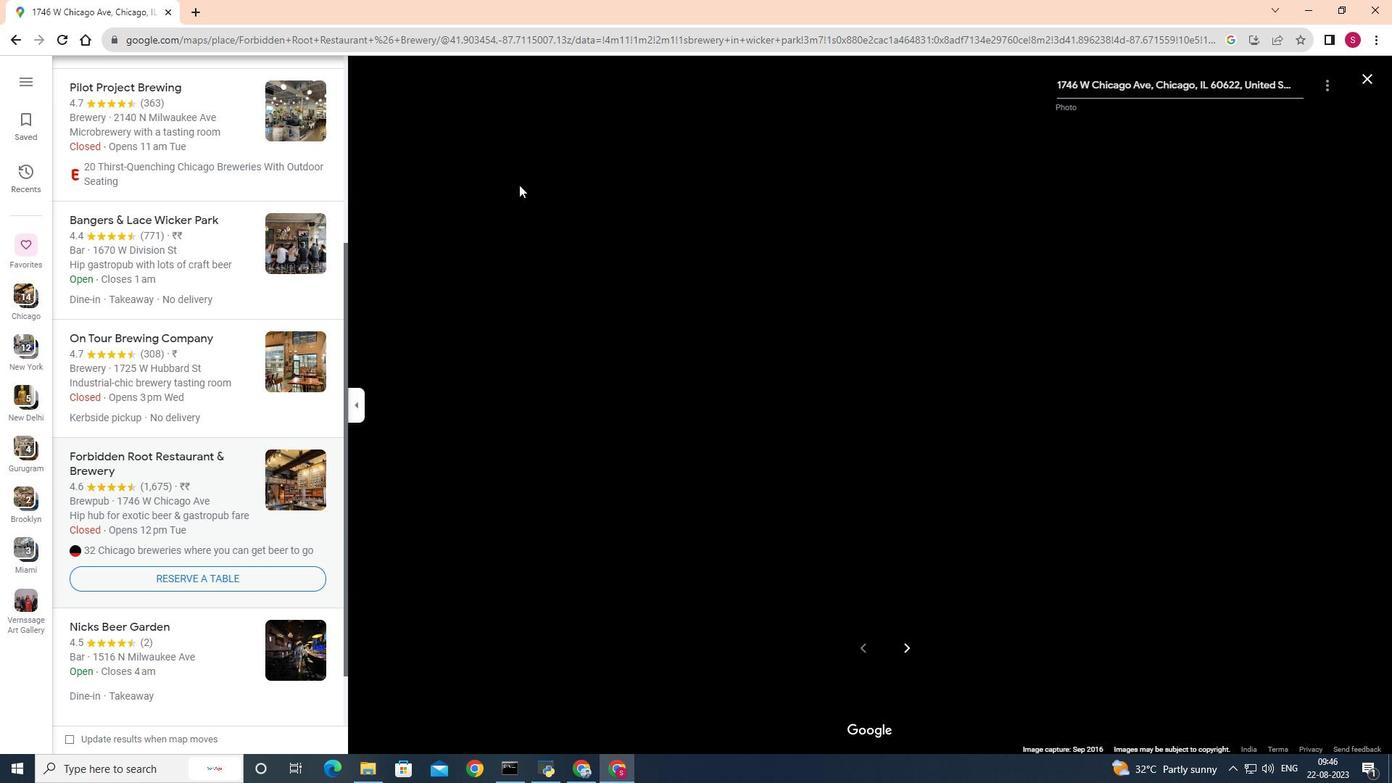 
Action: Mouse moved to (893, 645)
Screenshot: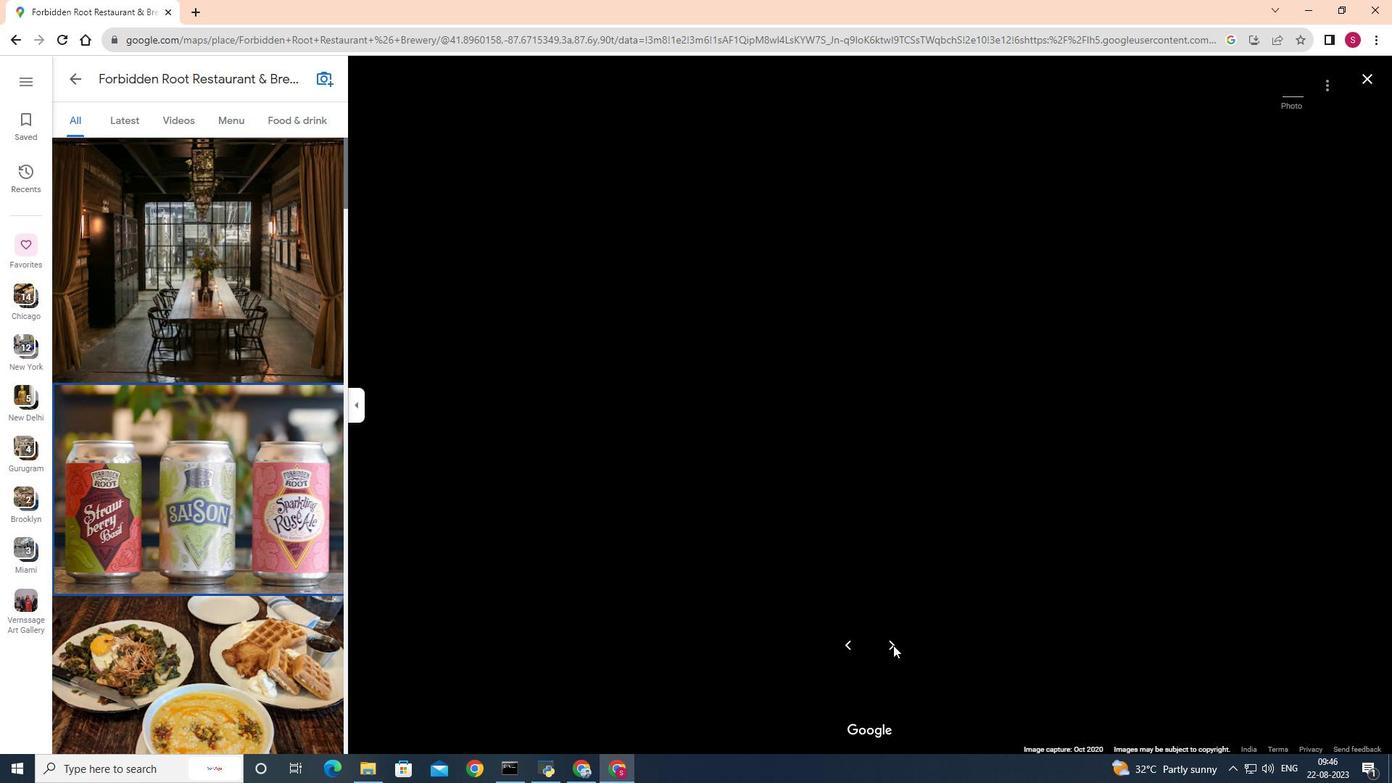 
Action: Mouse pressed left at (893, 645)
Screenshot: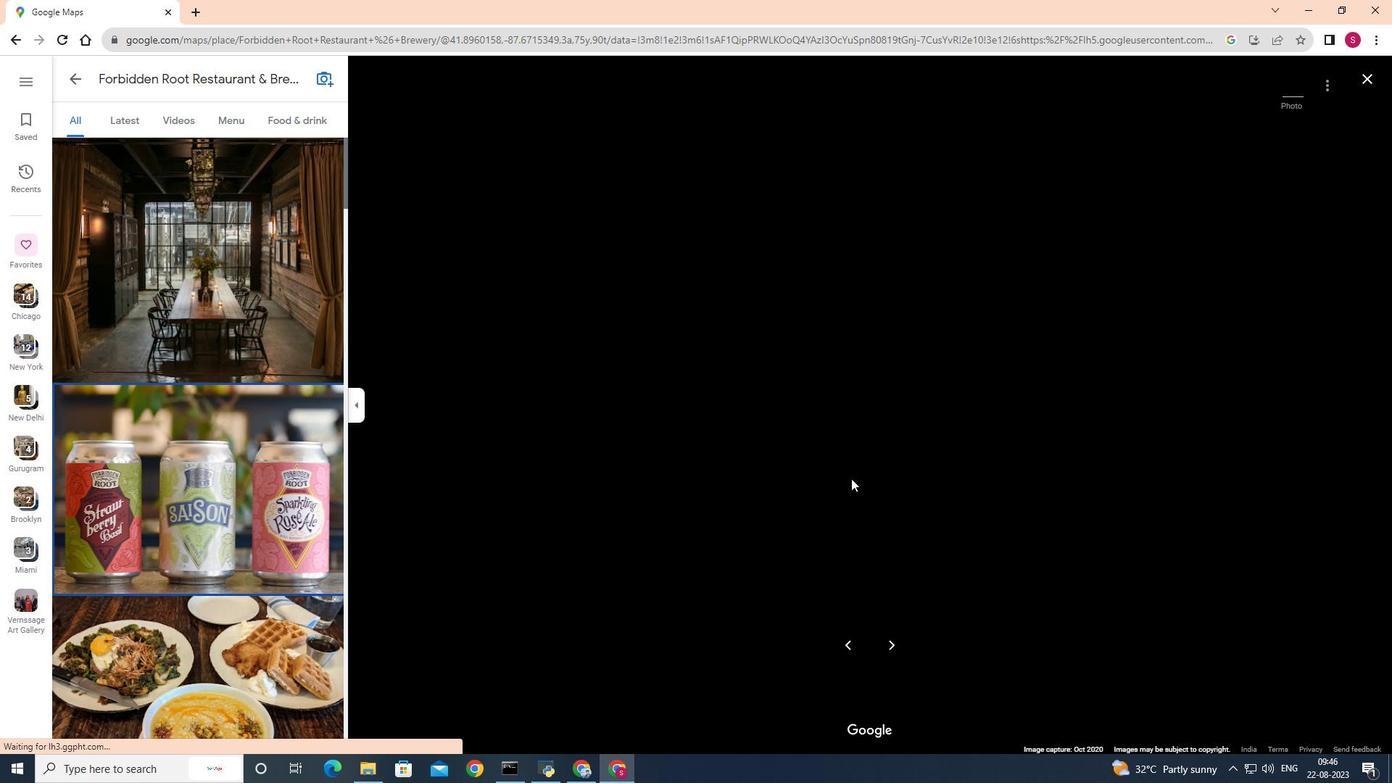 
Action: Mouse moved to (875, 454)
Screenshot: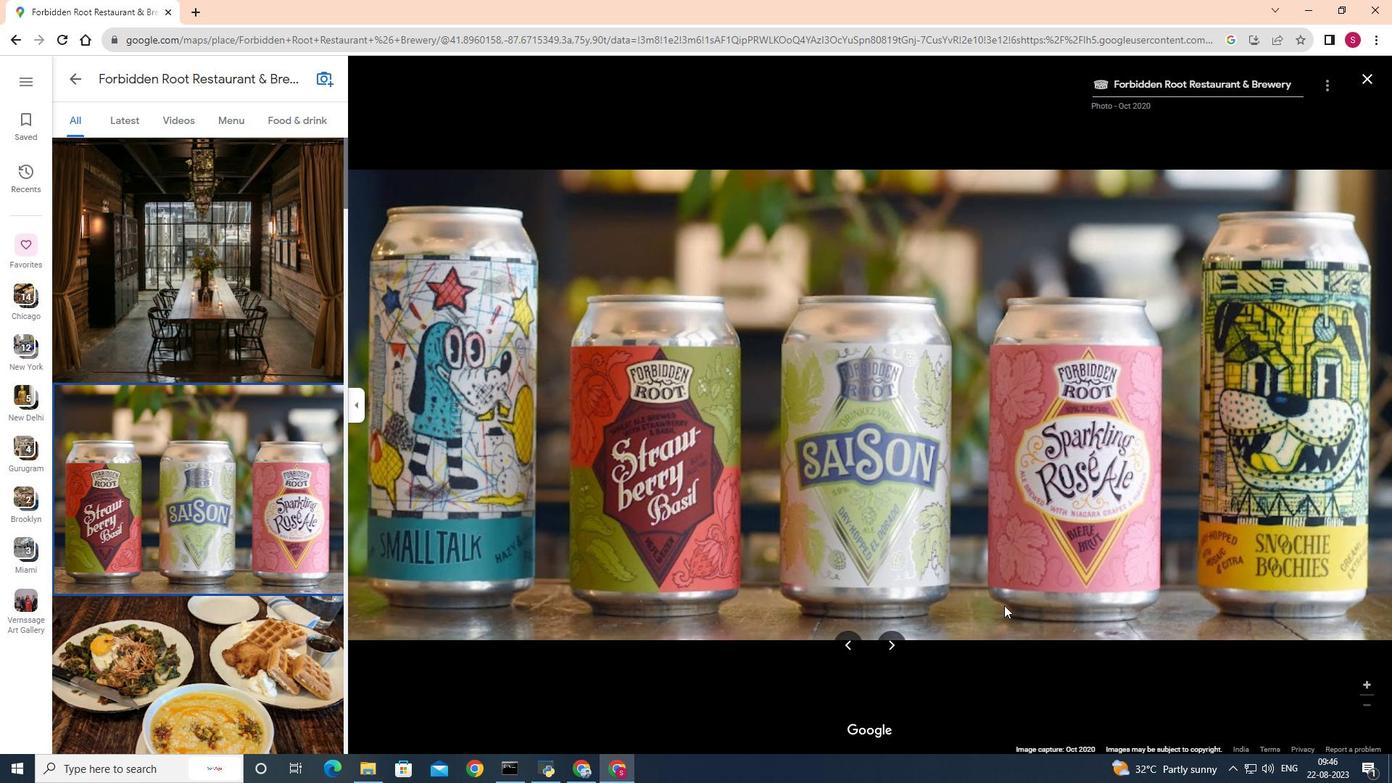 
Action: Mouse pressed left at (875, 454)
Screenshot: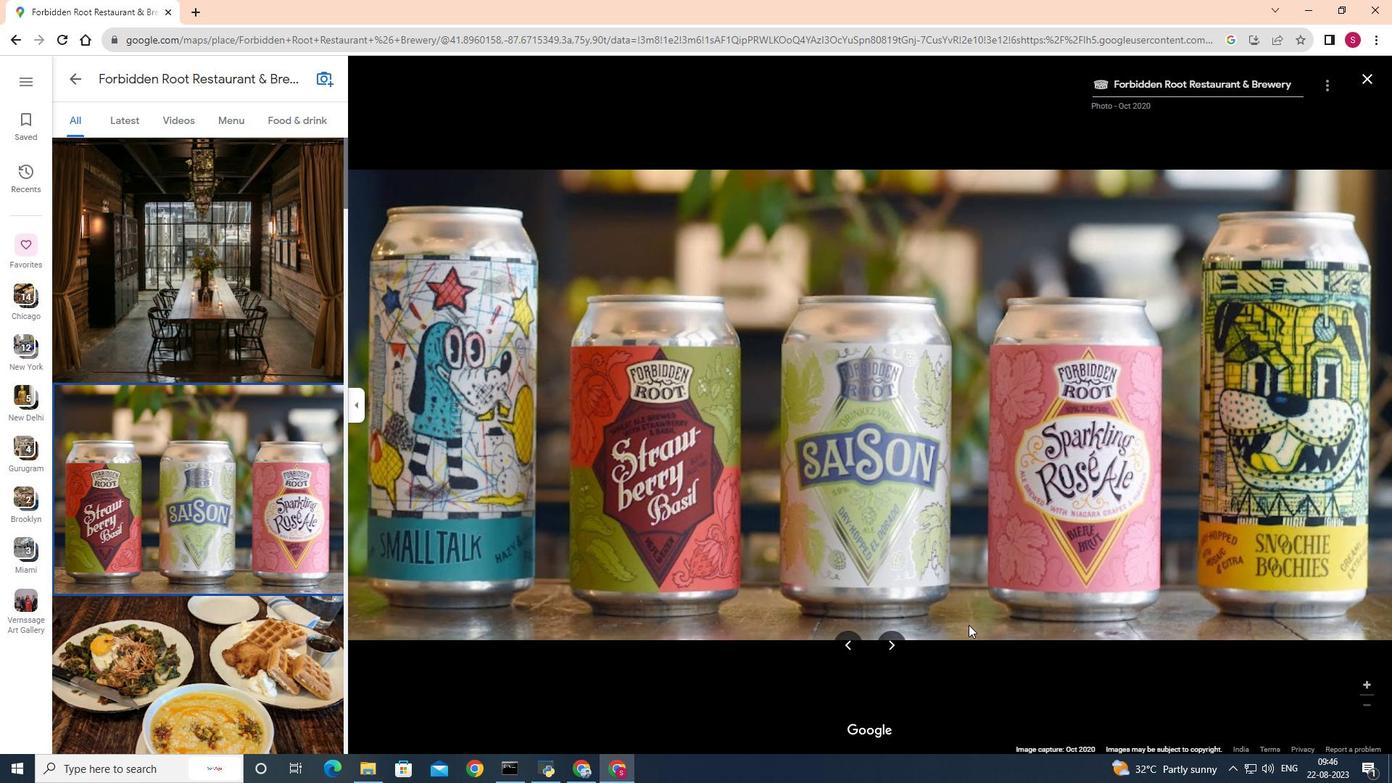 
Action: Mouse moved to (898, 639)
Screenshot: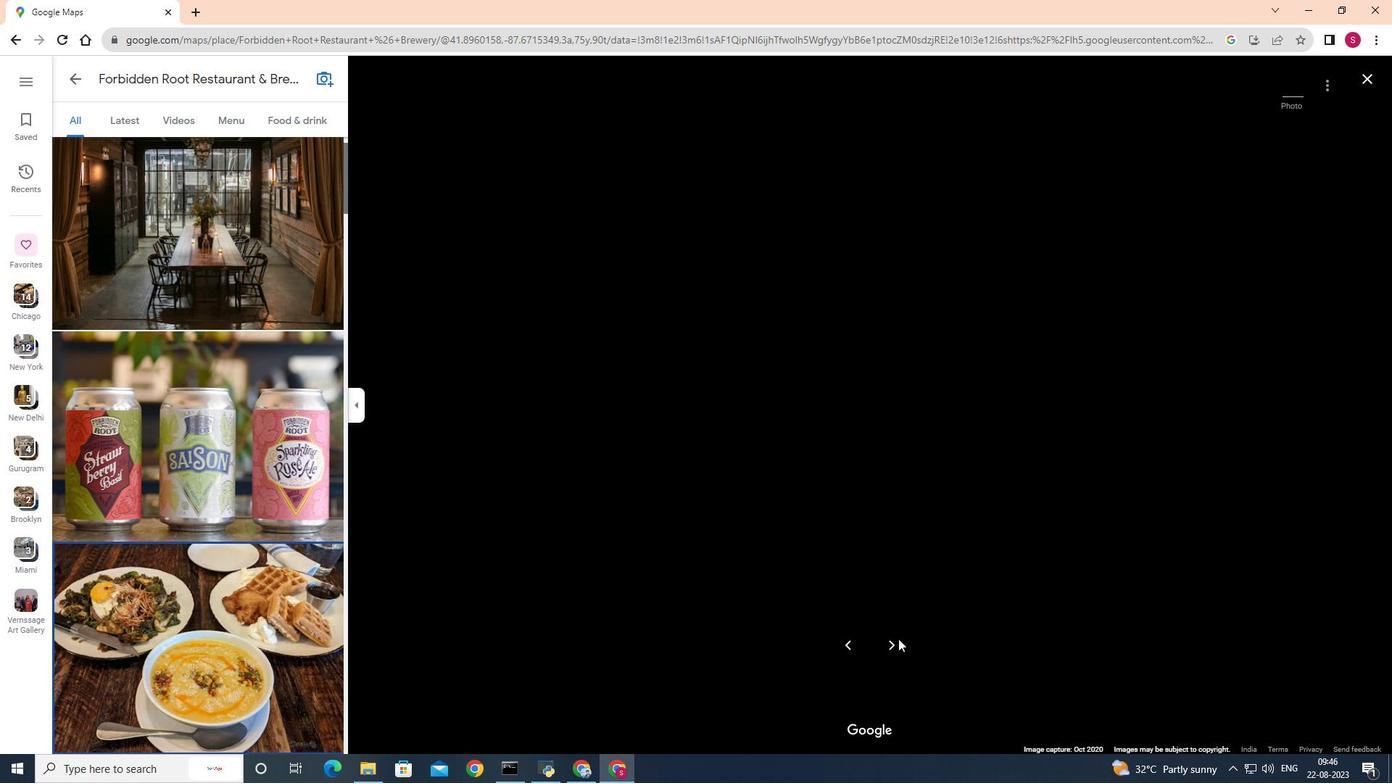 
Action: Mouse pressed left at (898, 639)
Screenshot: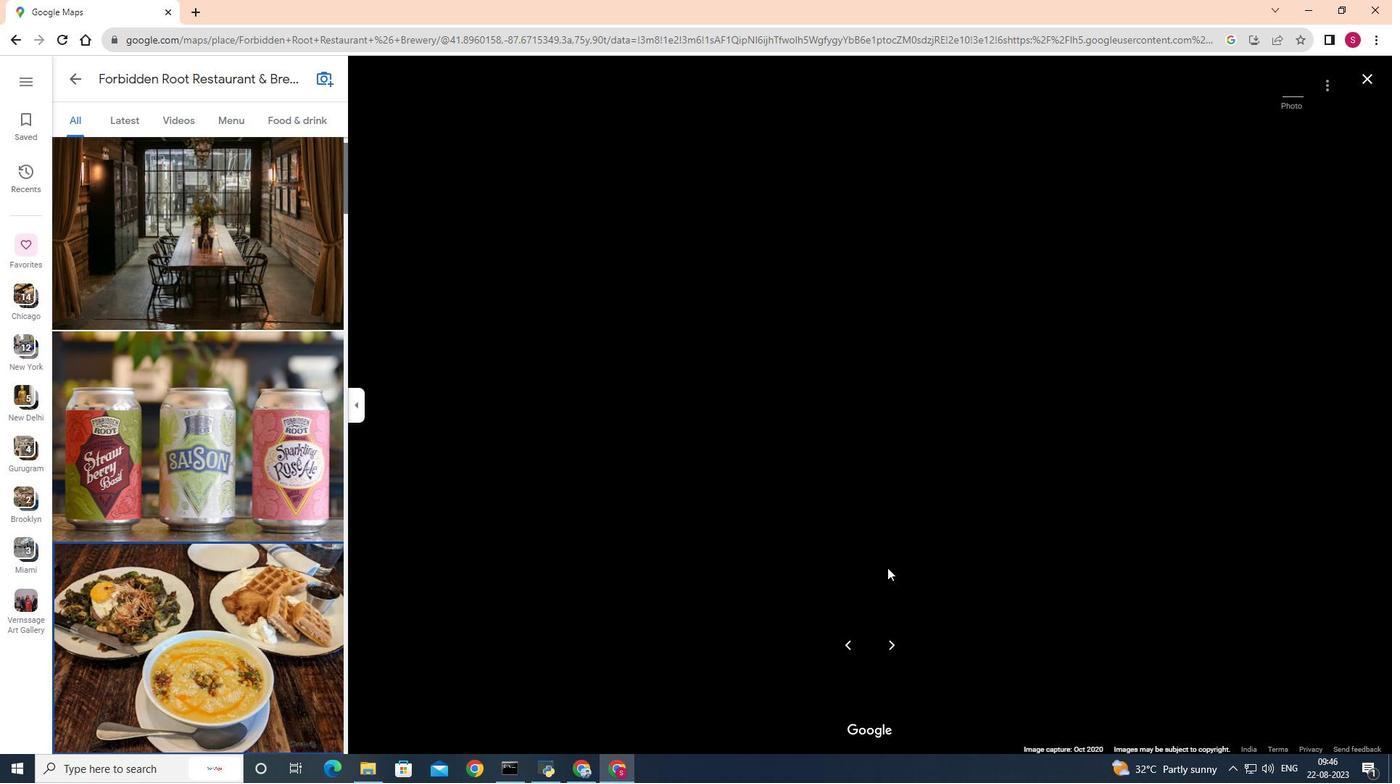 
Action: Mouse moved to (888, 531)
Screenshot: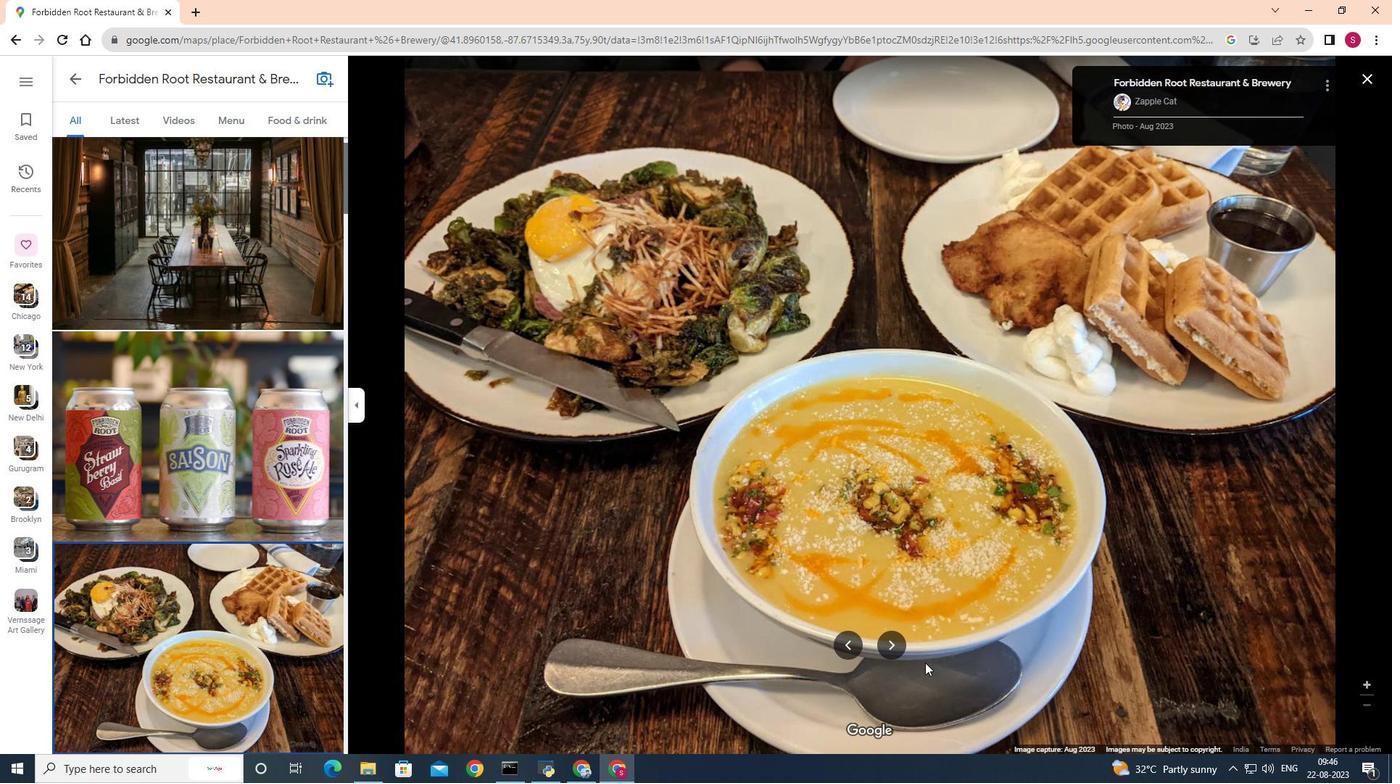 
Action: Mouse pressed left at (888, 531)
Screenshot: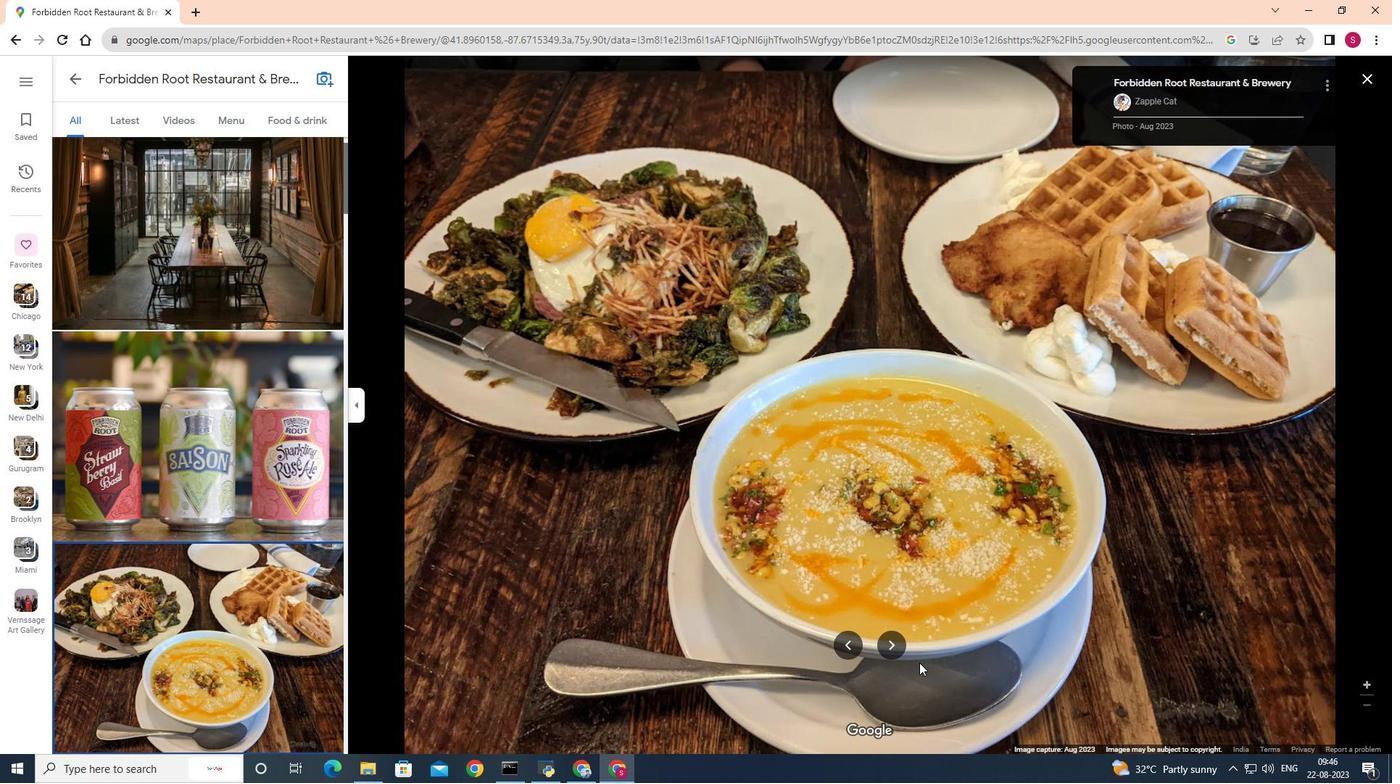 
Action: Mouse moved to (896, 648)
Screenshot: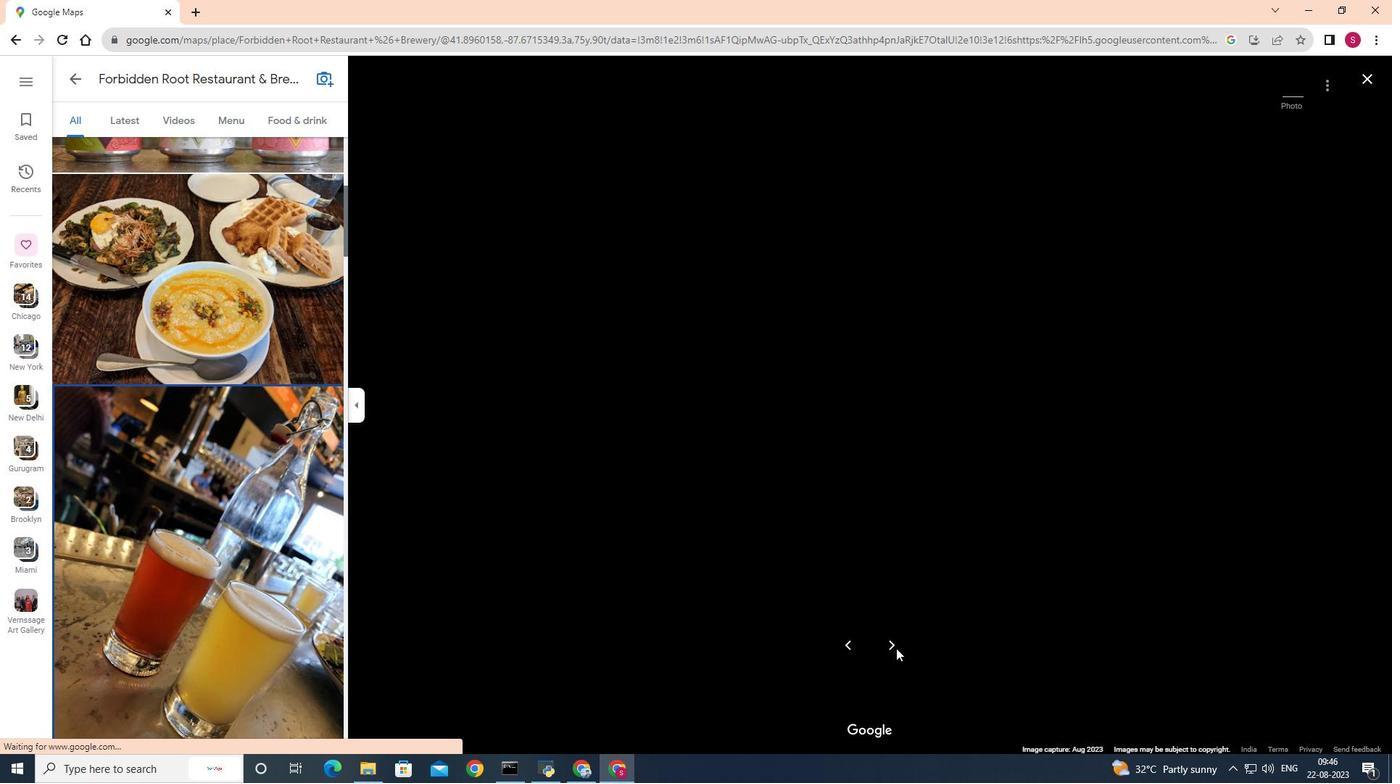 
Action: Mouse pressed left at (896, 648)
Screenshot: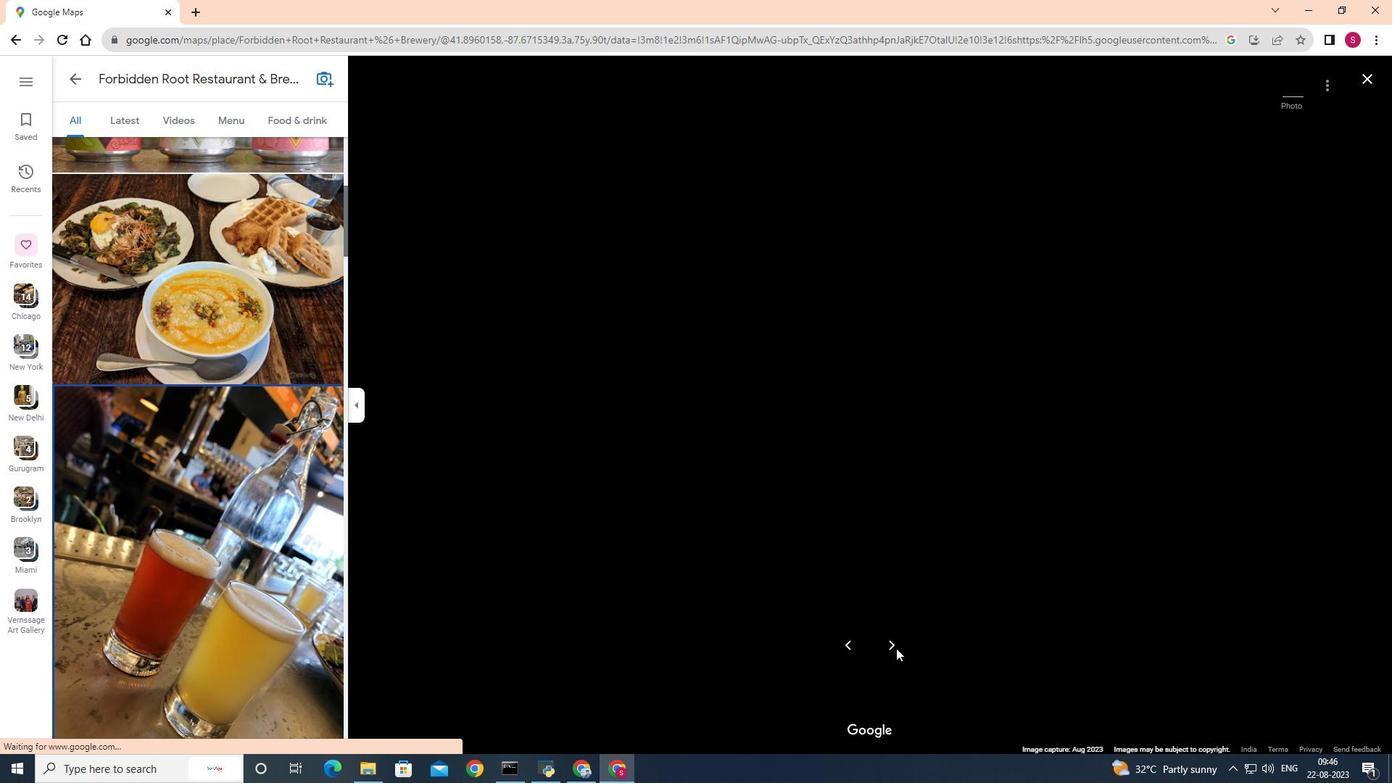 
Action: Mouse pressed left at (896, 648)
Screenshot: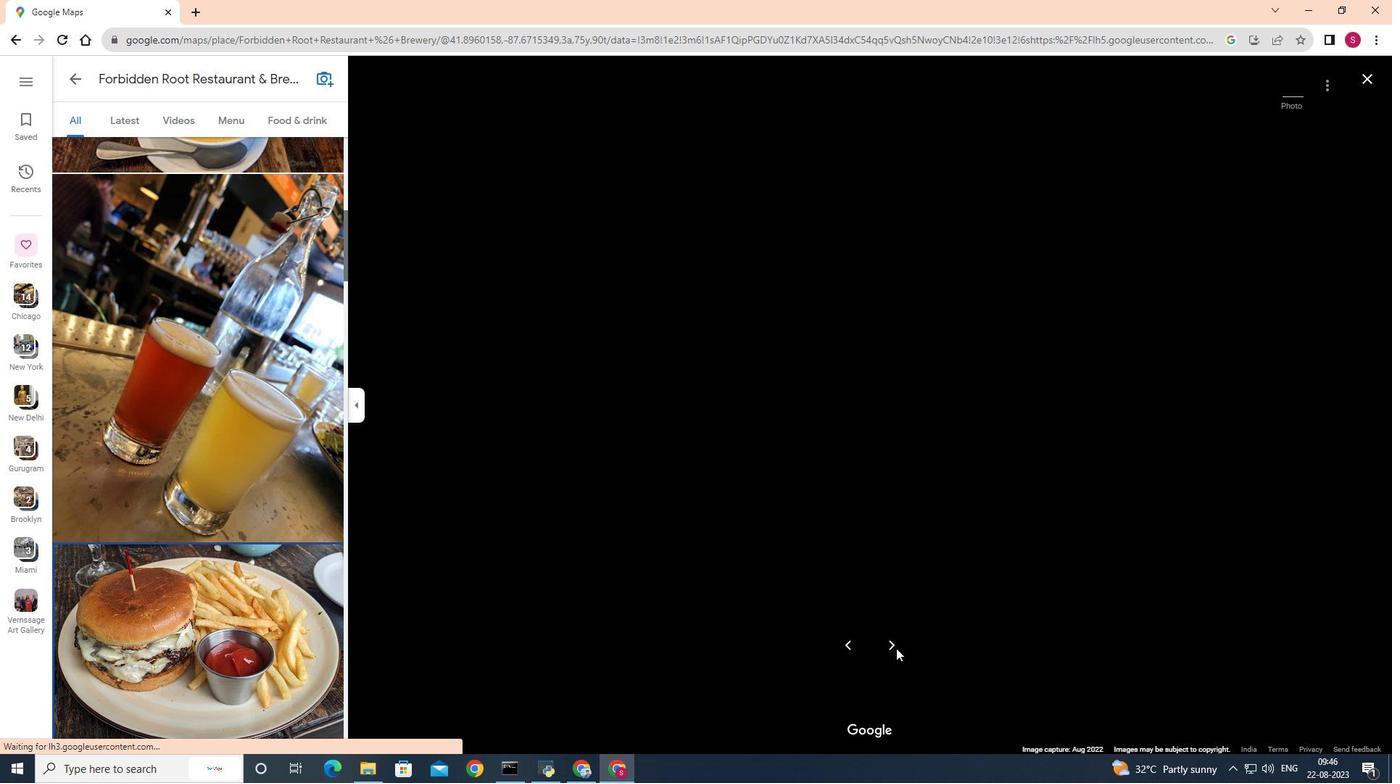 
Action: Mouse moved to (898, 645)
Screenshot: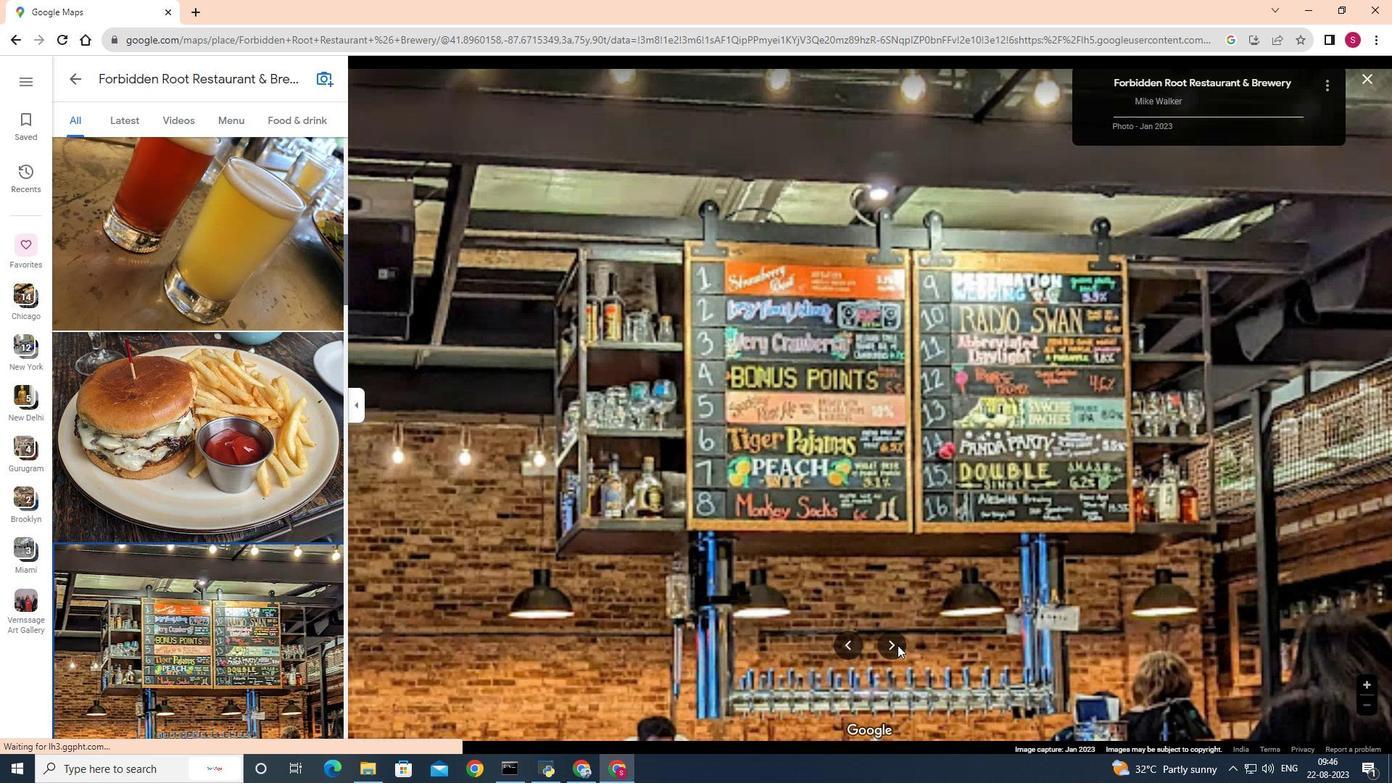 
Action: Mouse pressed left at (898, 645)
Screenshot: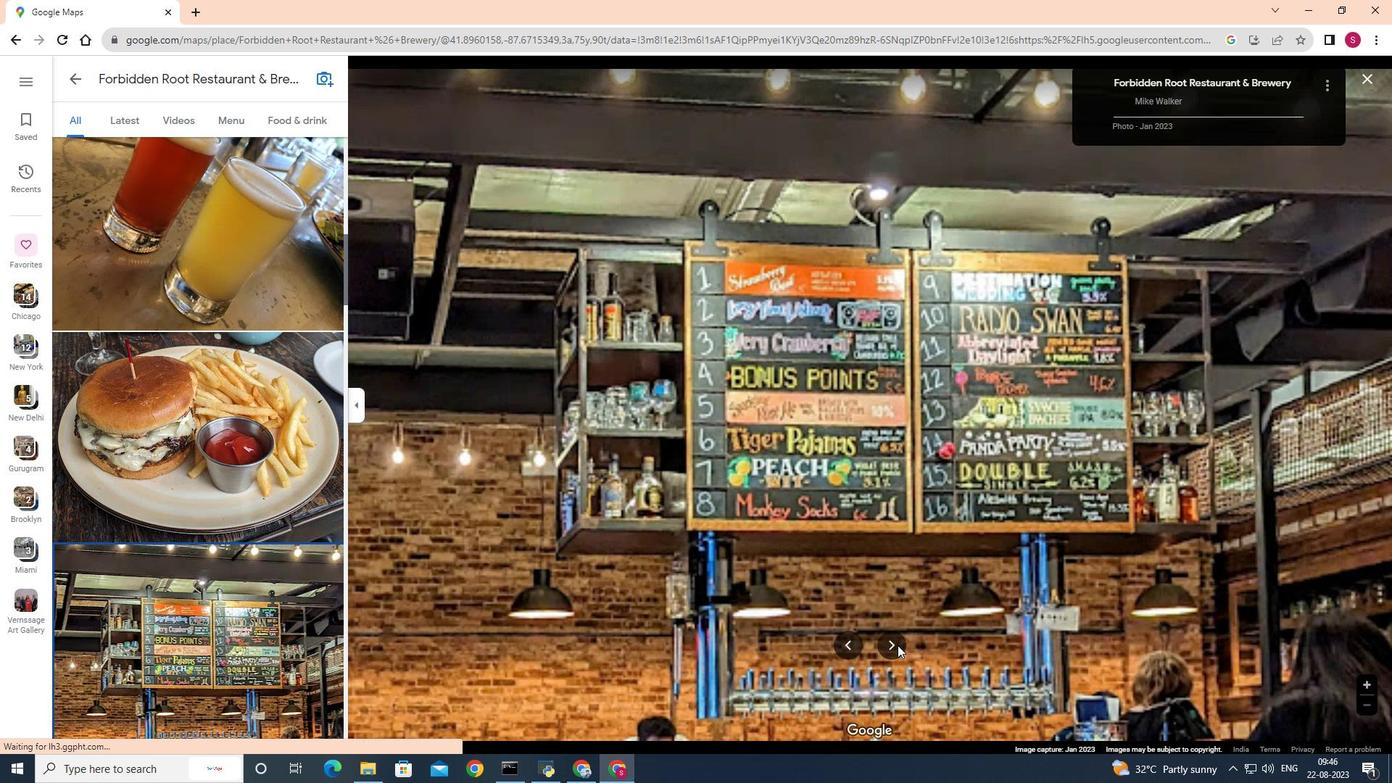
Action: Mouse moved to (897, 644)
Screenshot: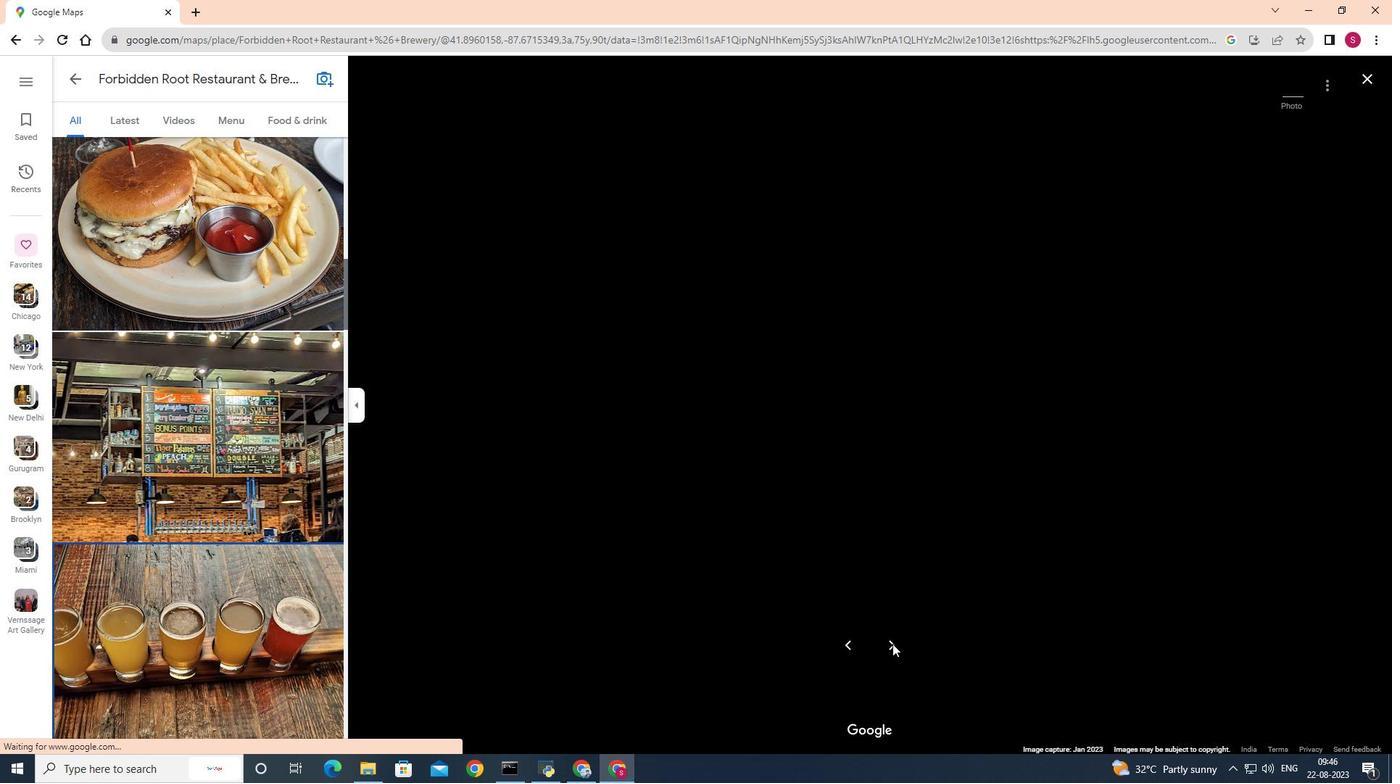 
Action: Mouse pressed left at (897, 644)
Screenshot: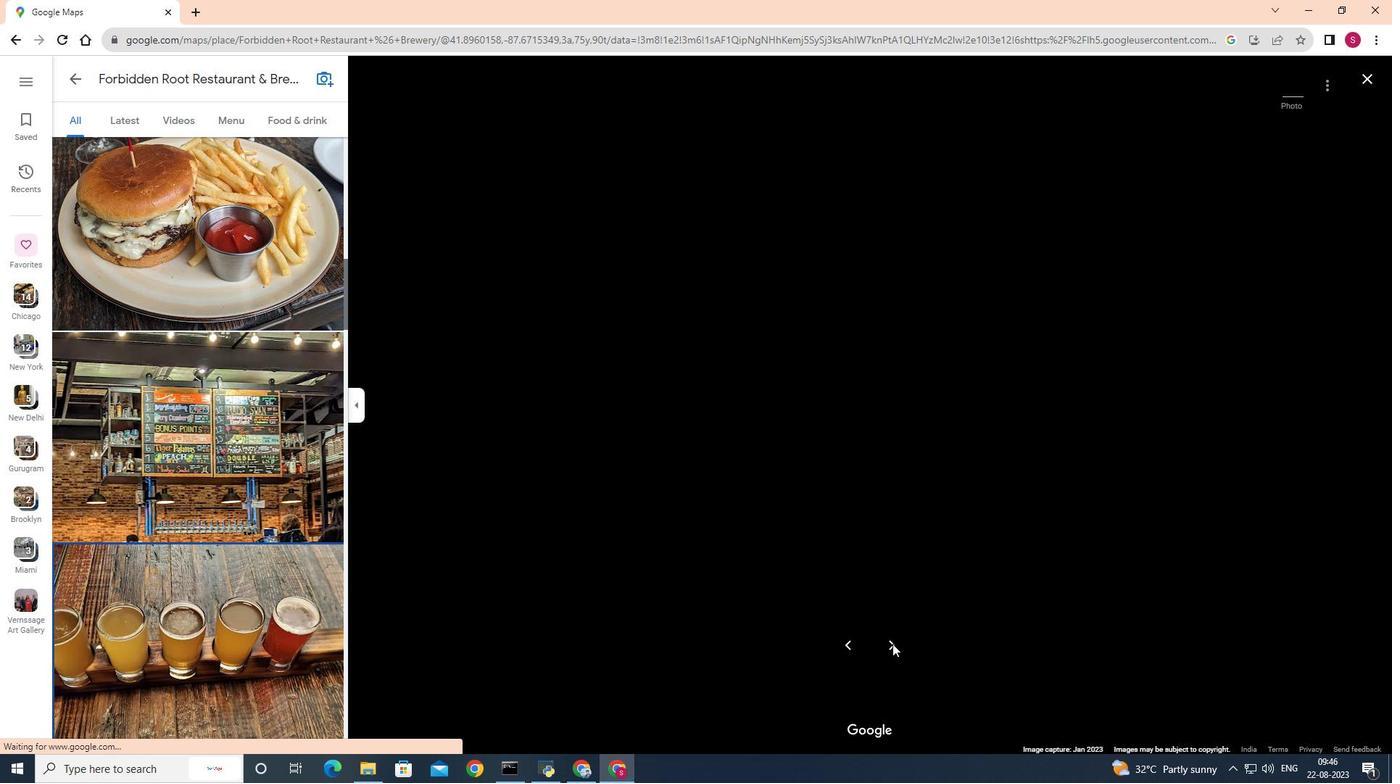 
Action: Mouse moved to (888, 640)
Screenshot: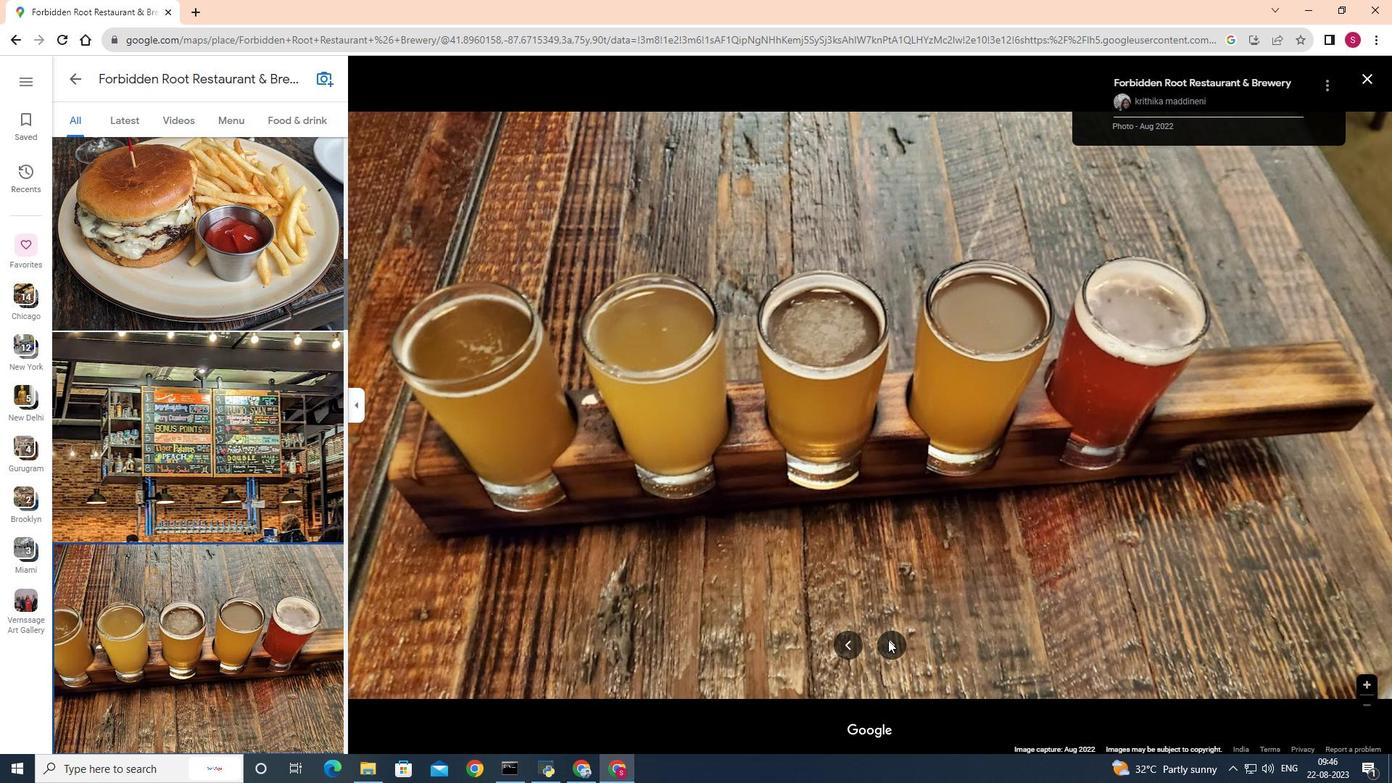 
Action: Mouse pressed left at (888, 640)
Screenshot: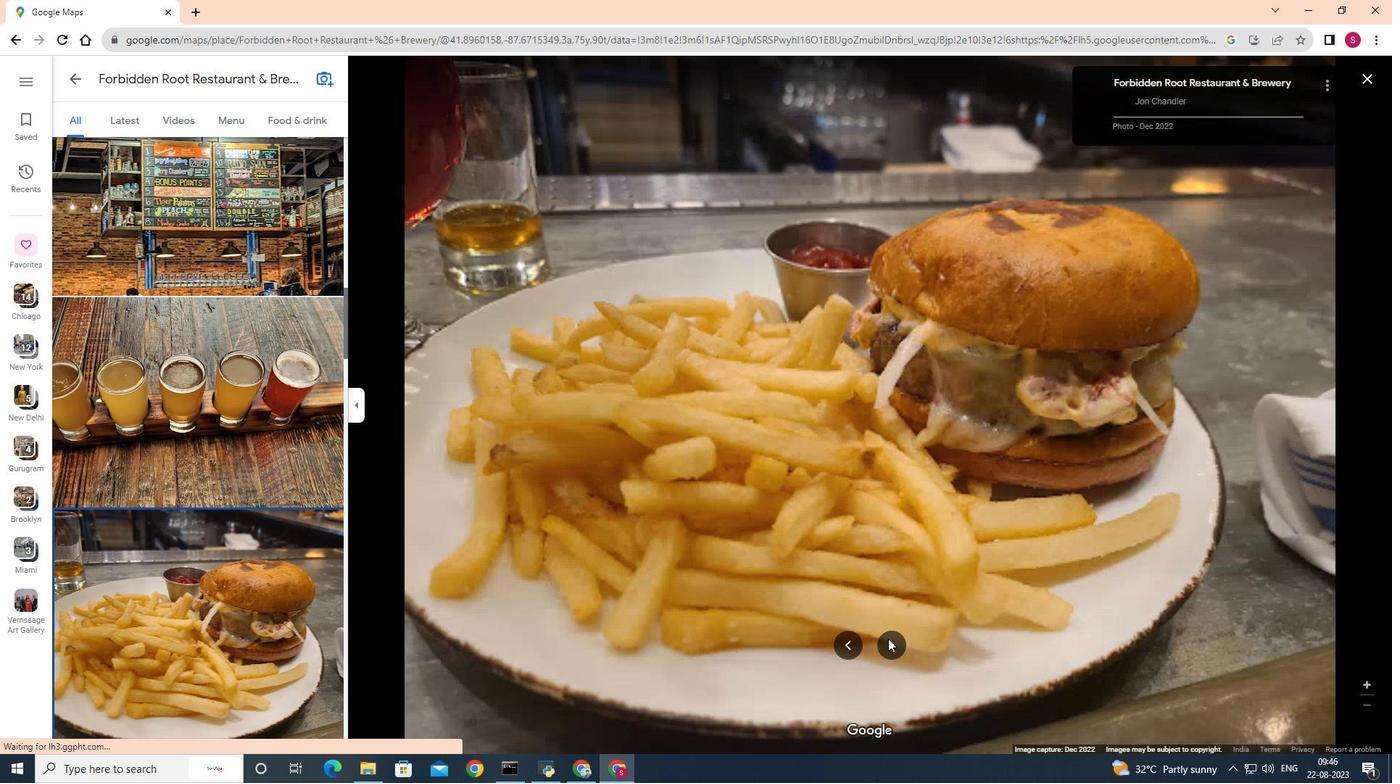 
Action: Mouse moved to (888, 639)
Screenshot: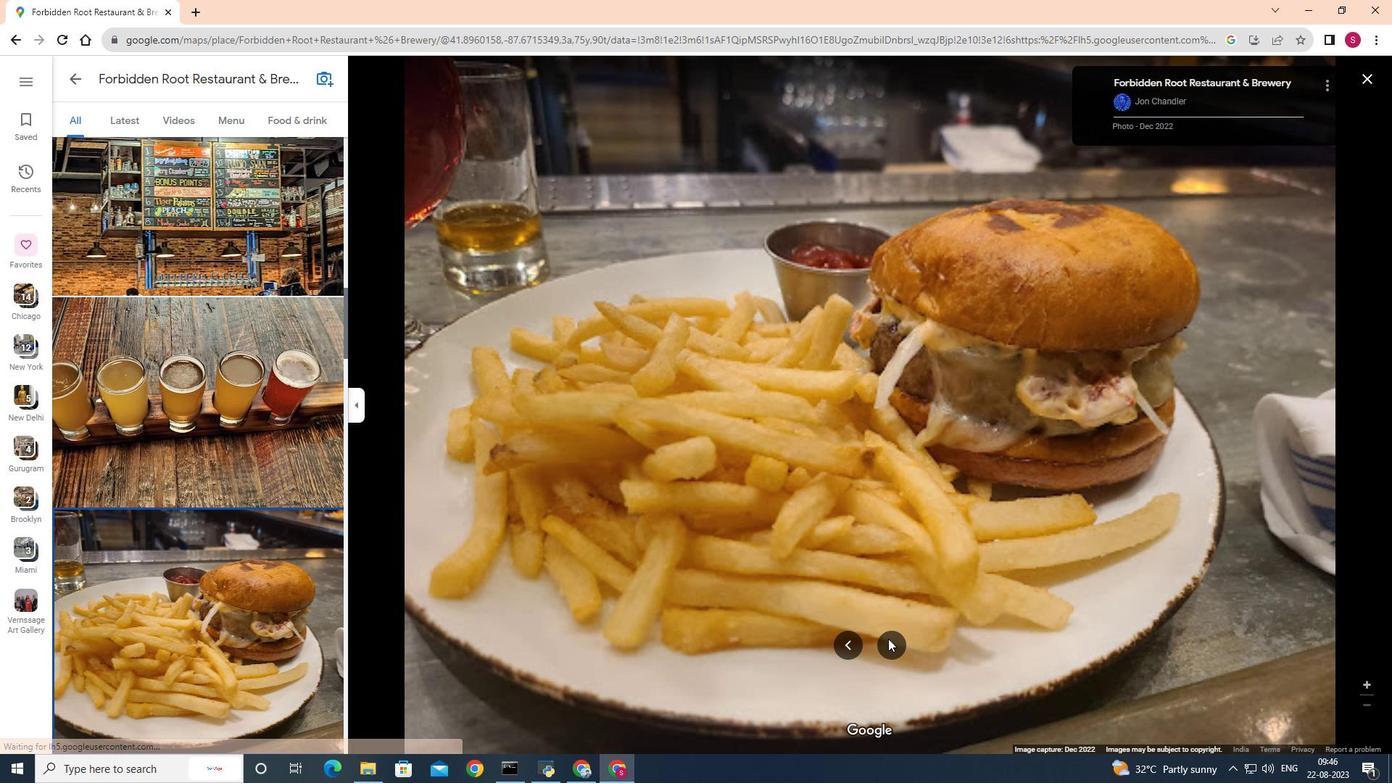
Action: Mouse pressed left at (888, 639)
Screenshot: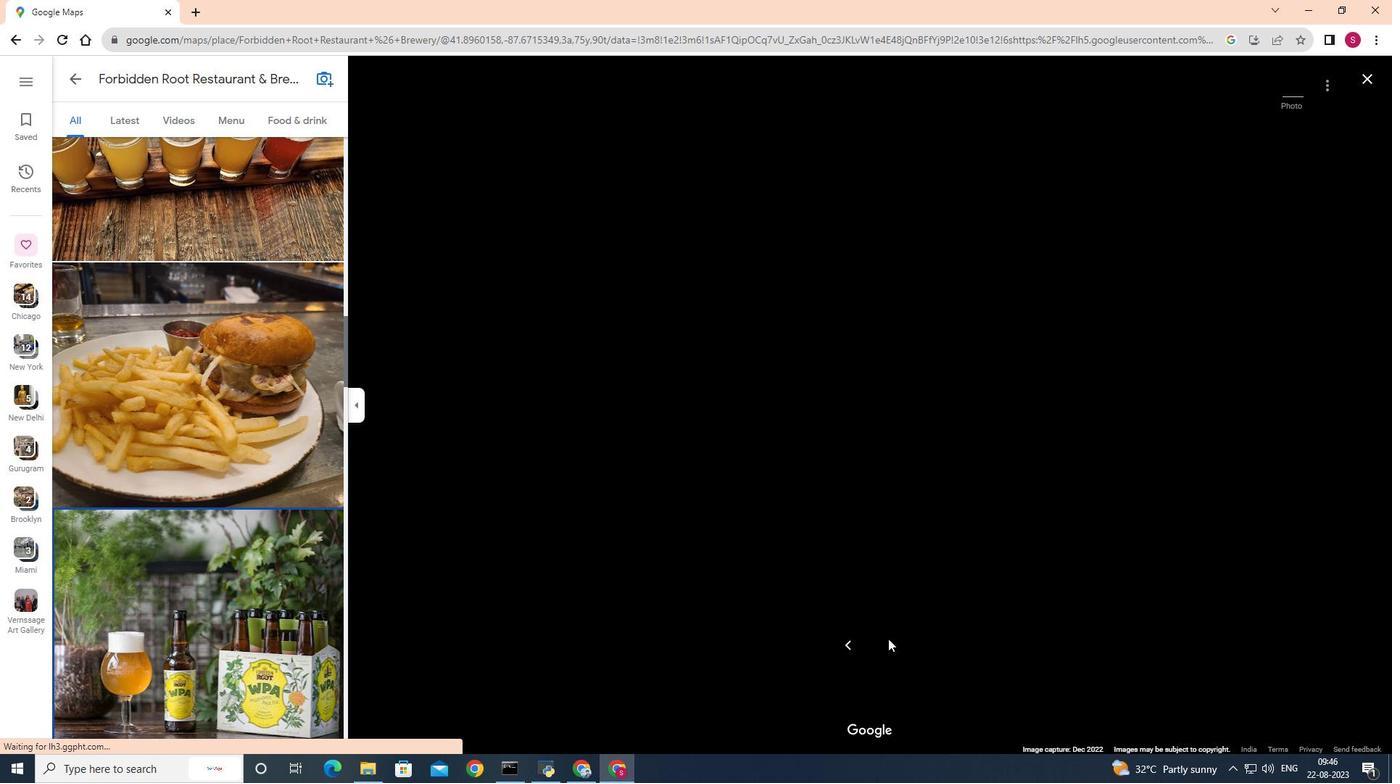 
Action: Mouse moved to (887, 637)
Screenshot: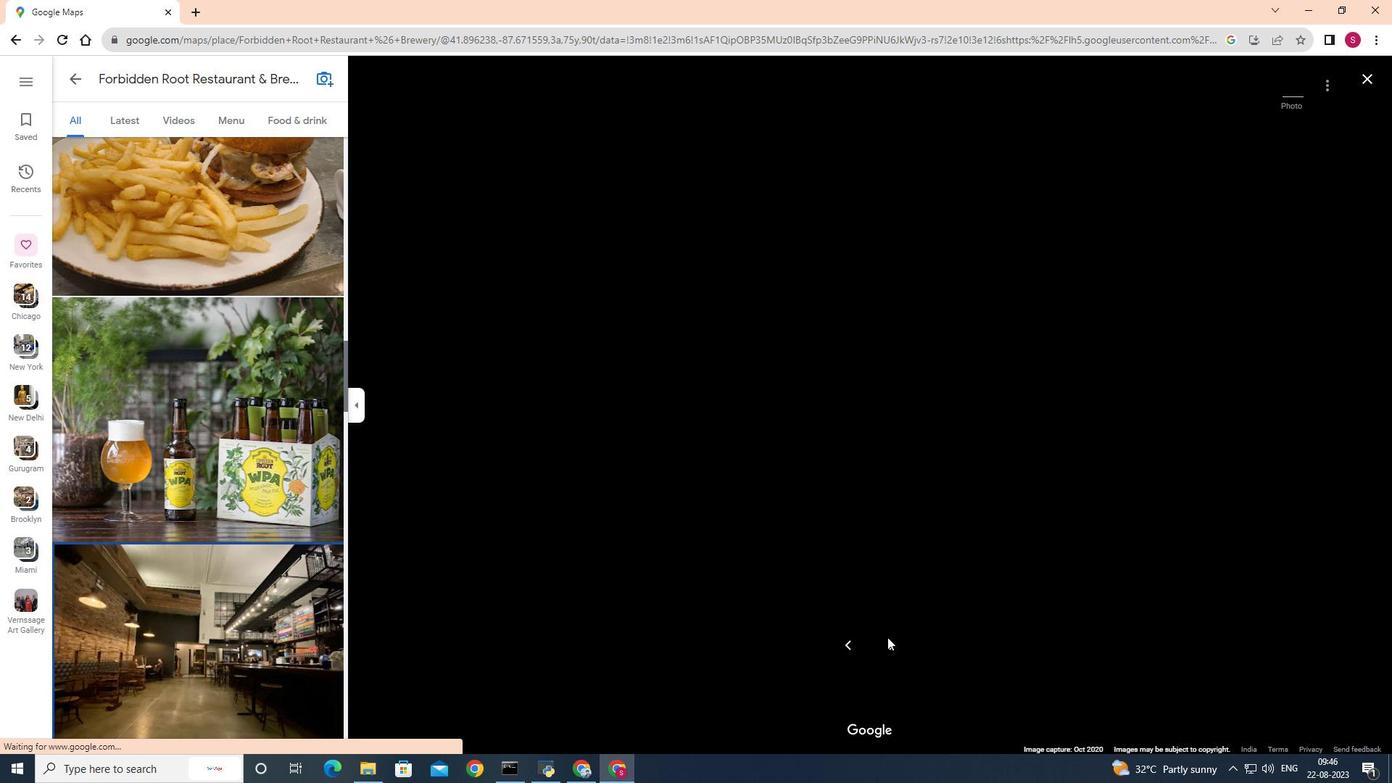 
Action: Mouse pressed left at (887, 637)
Screenshot: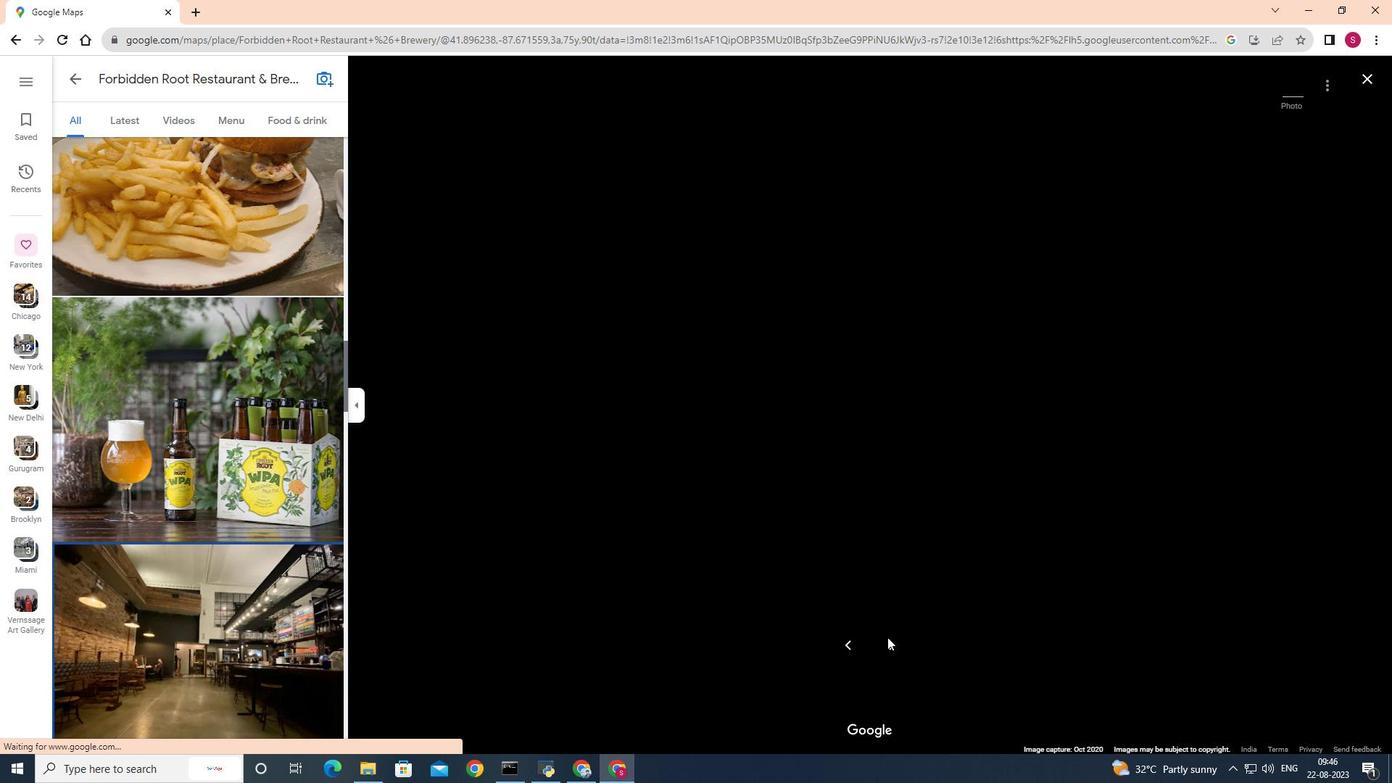 
Action: Mouse pressed left at (887, 637)
Screenshot: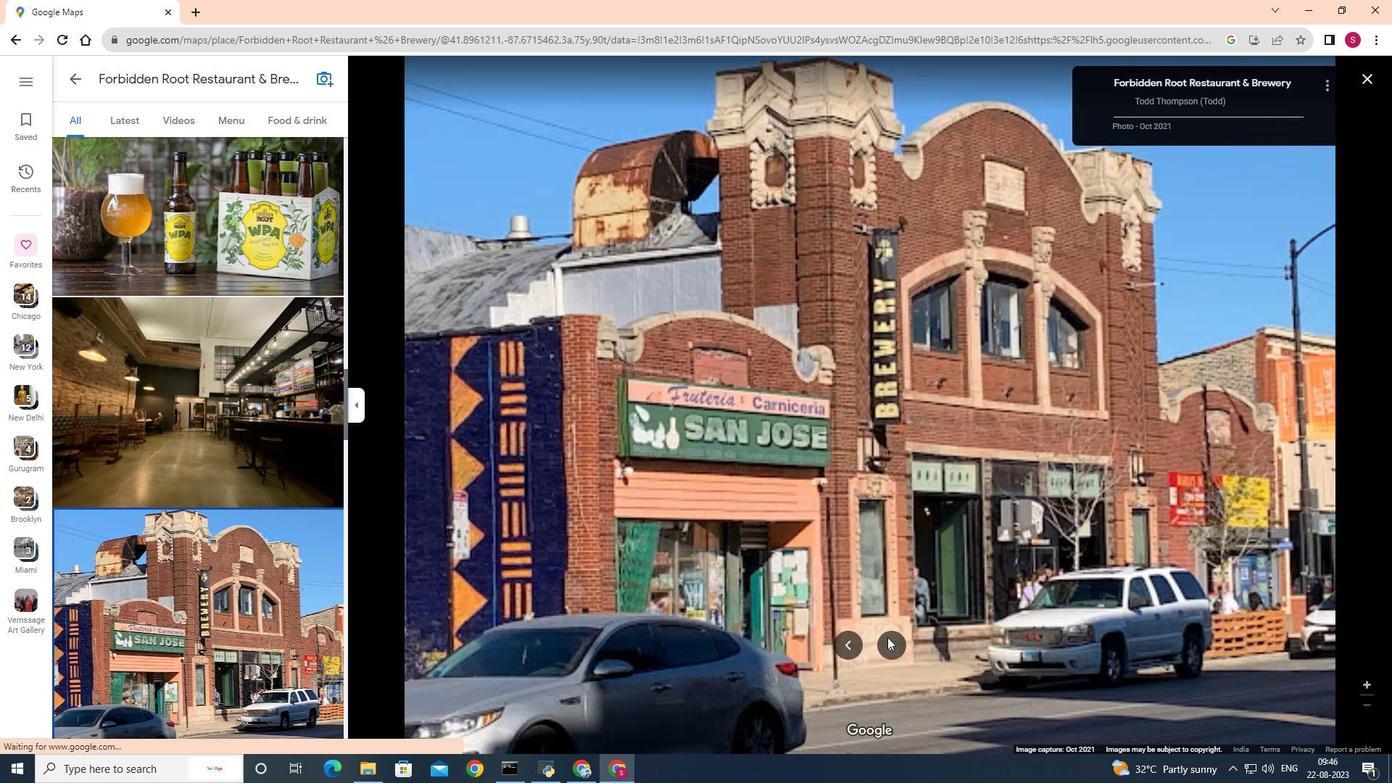 
Action: Mouse moved to (882, 636)
Screenshot: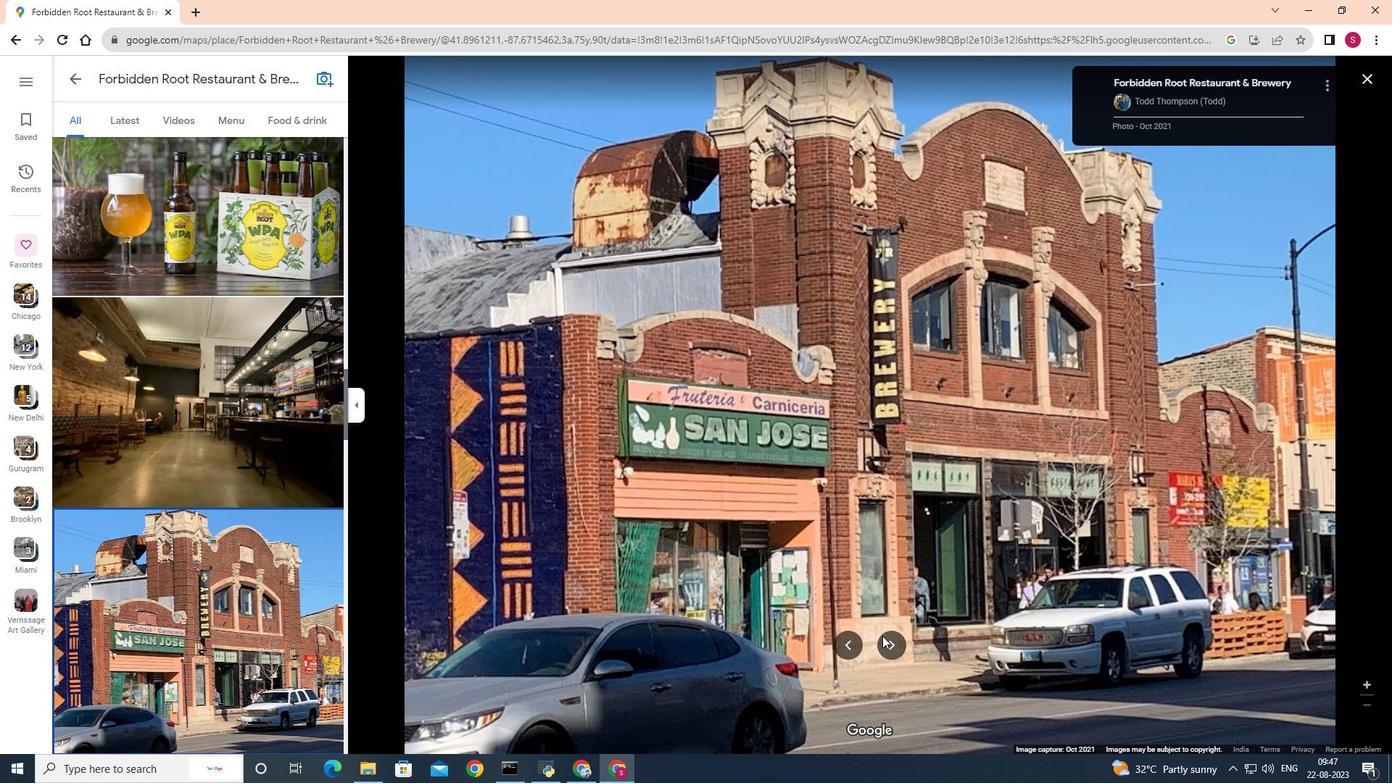 
Action: Mouse pressed left at (882, 636)
Screenshot: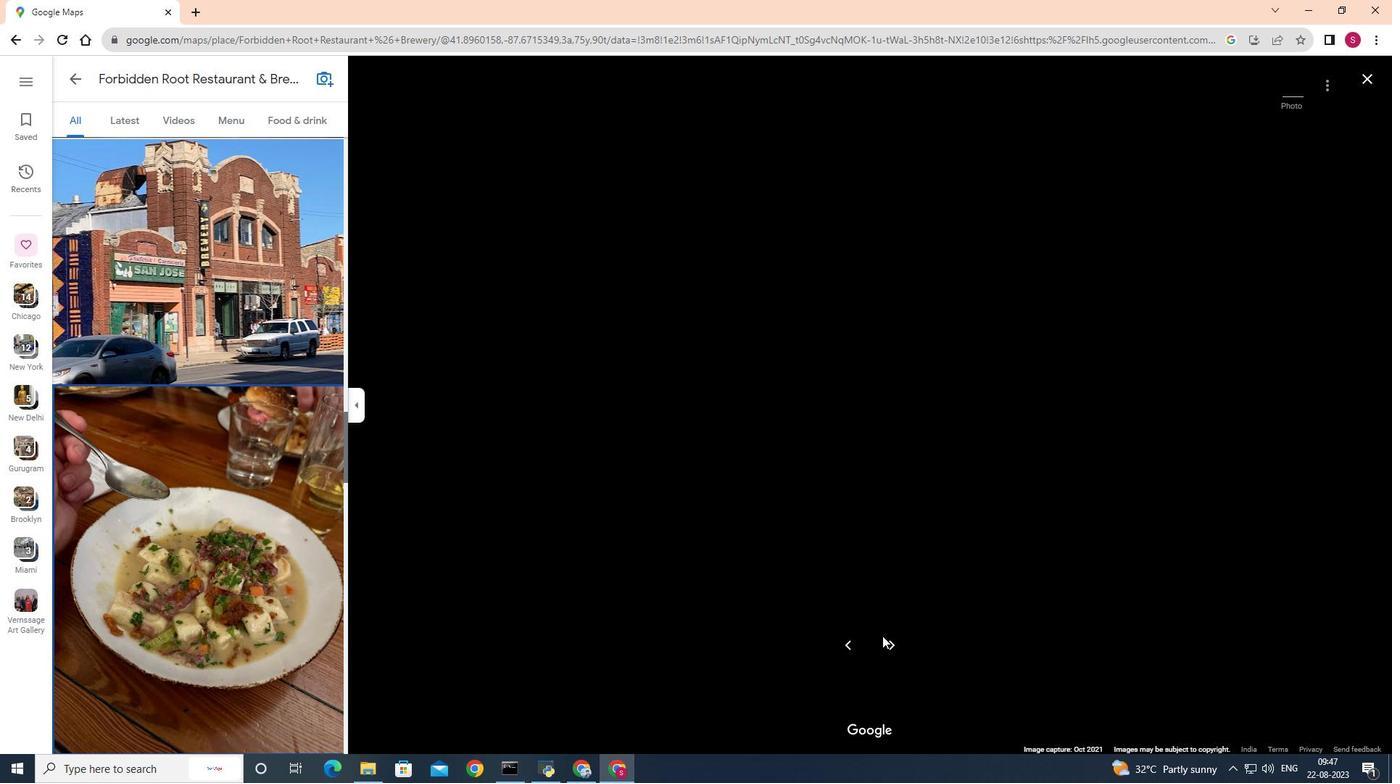 
Action: Mouse moved to (882, 636)
Screenshot: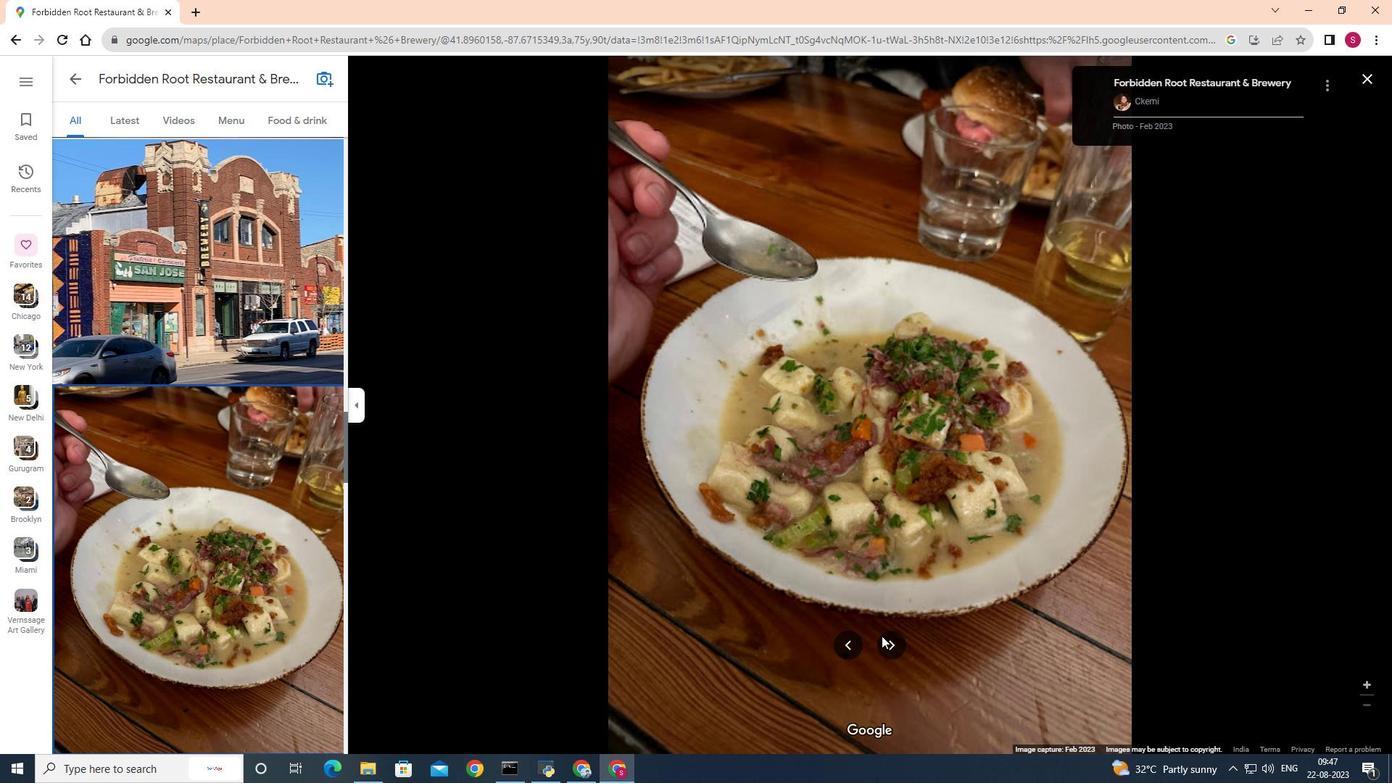 
Action: Mouse pressed left at (882, 636)
Screenshot: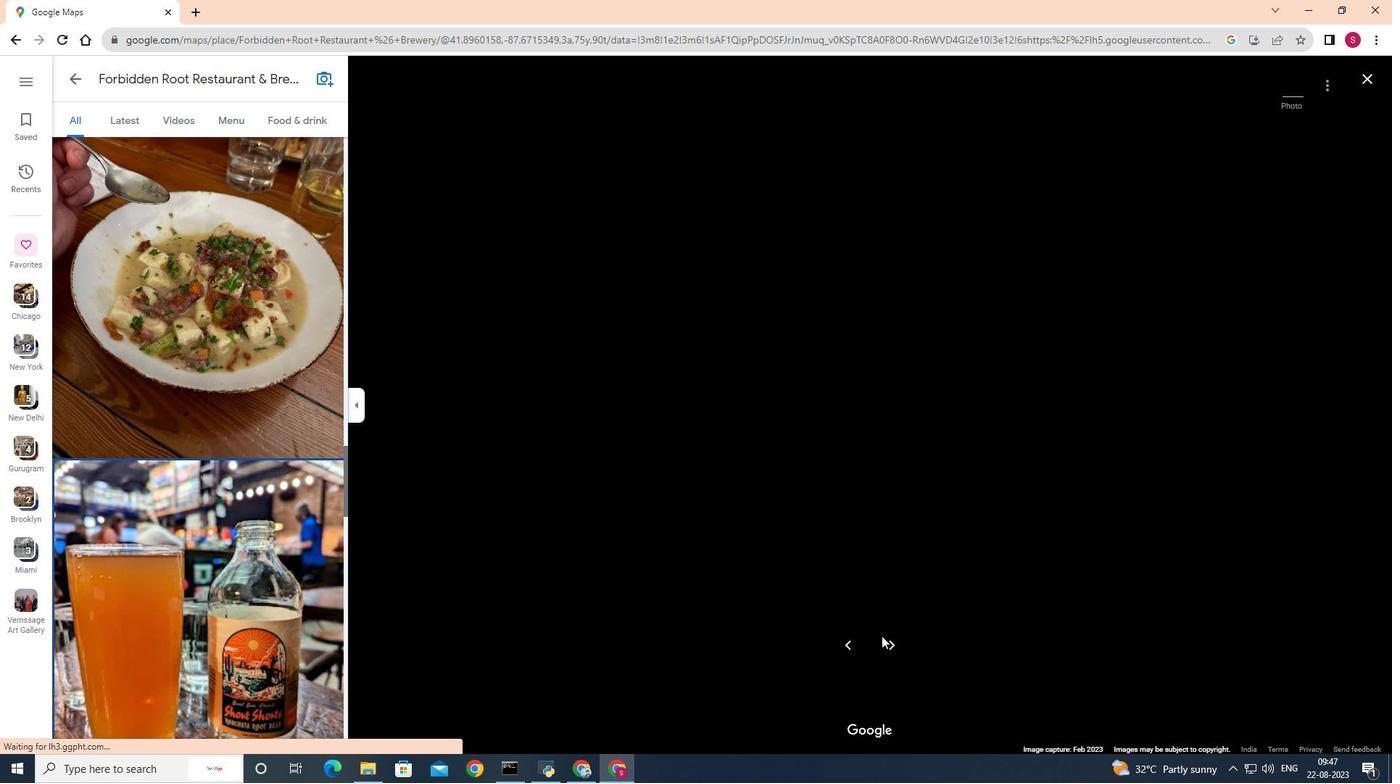 
Action: Mouse moved to (878, 636)
Screenshot: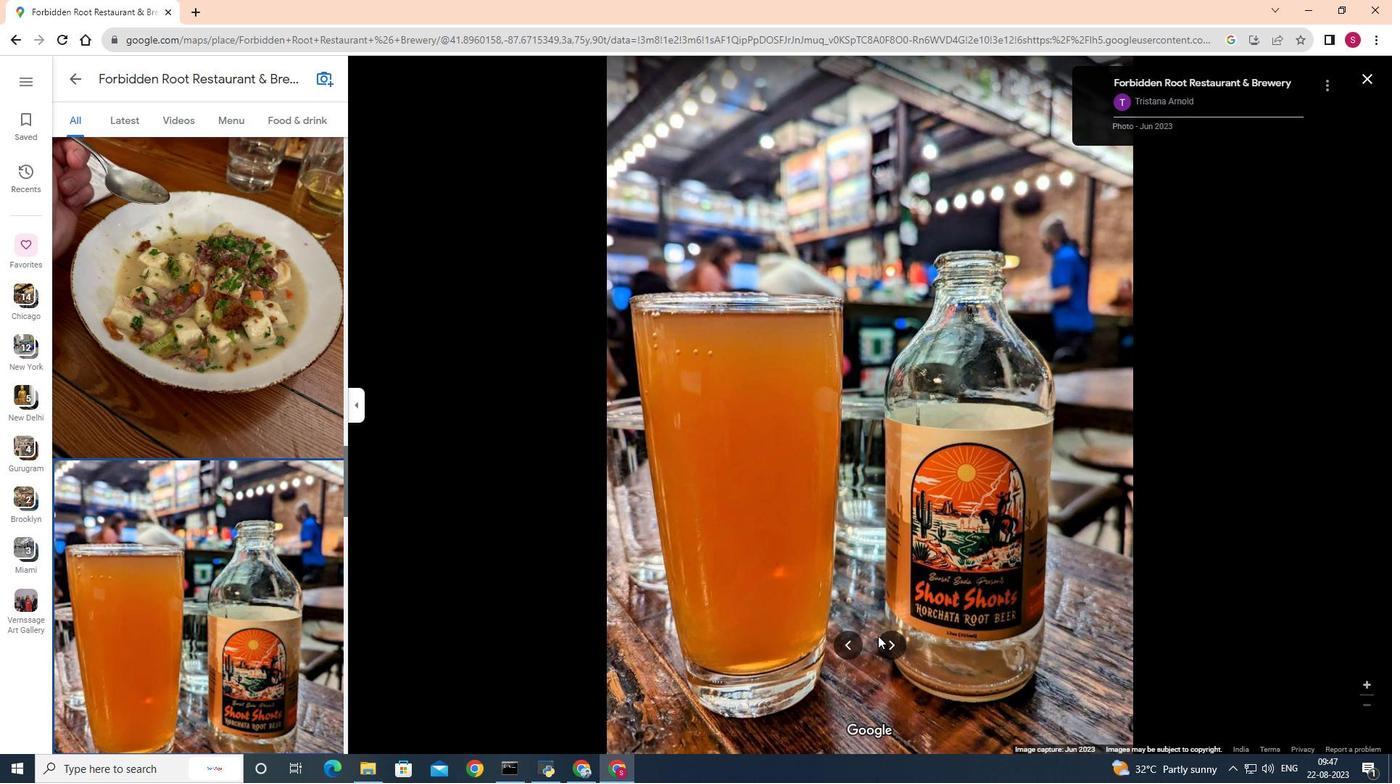 
Action: Mouse pressed left at (878, 636)
Screenshot: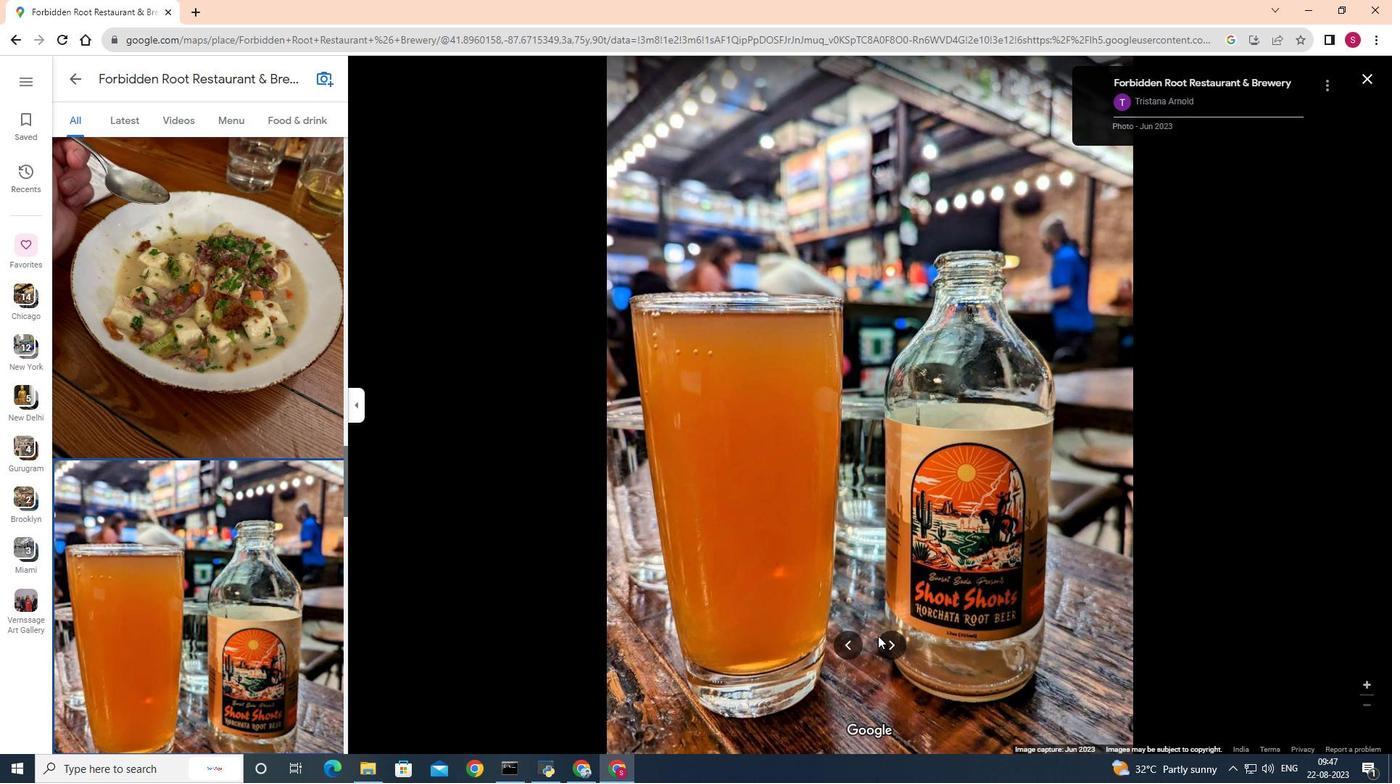 
Action: Mouse pressed left at (878, 636)
Screenshot: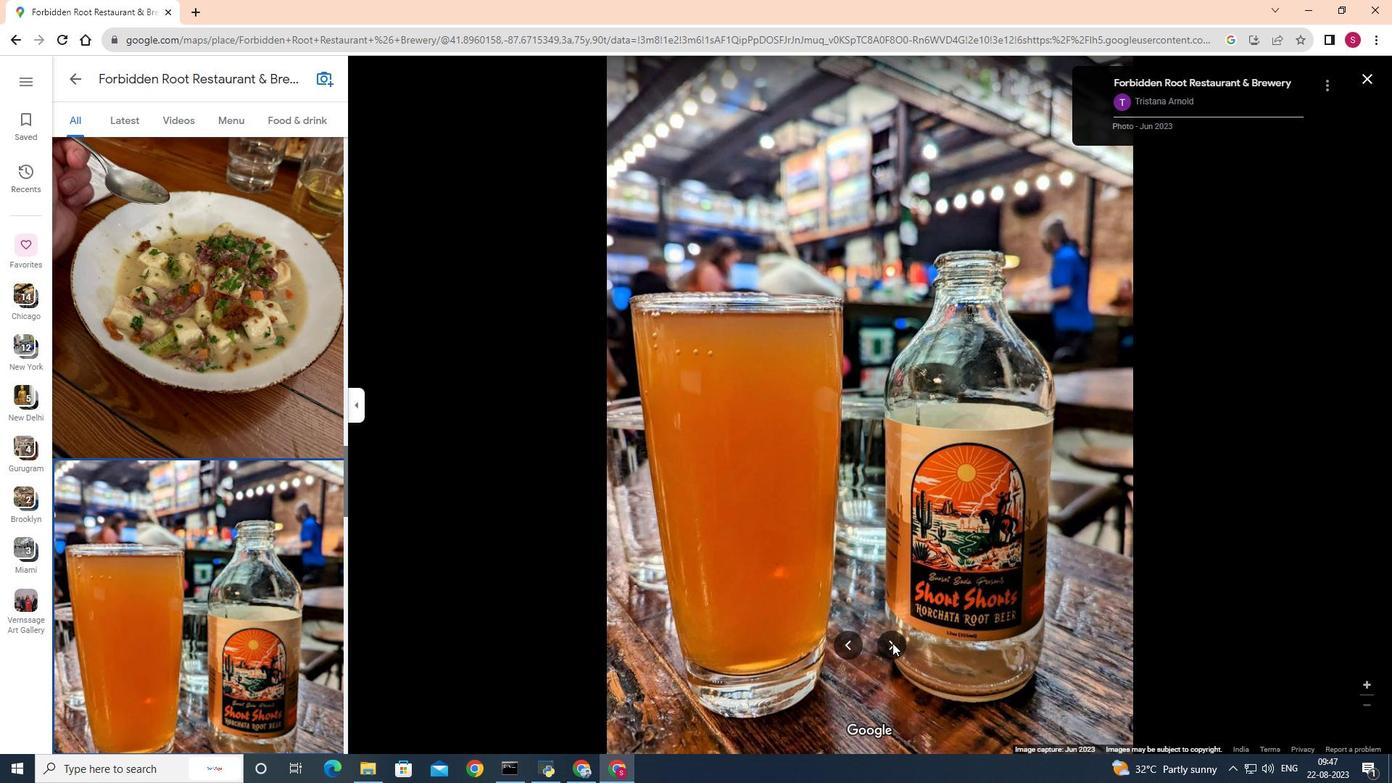 
Action: Mouse moved to (900, 647)
Screenshot: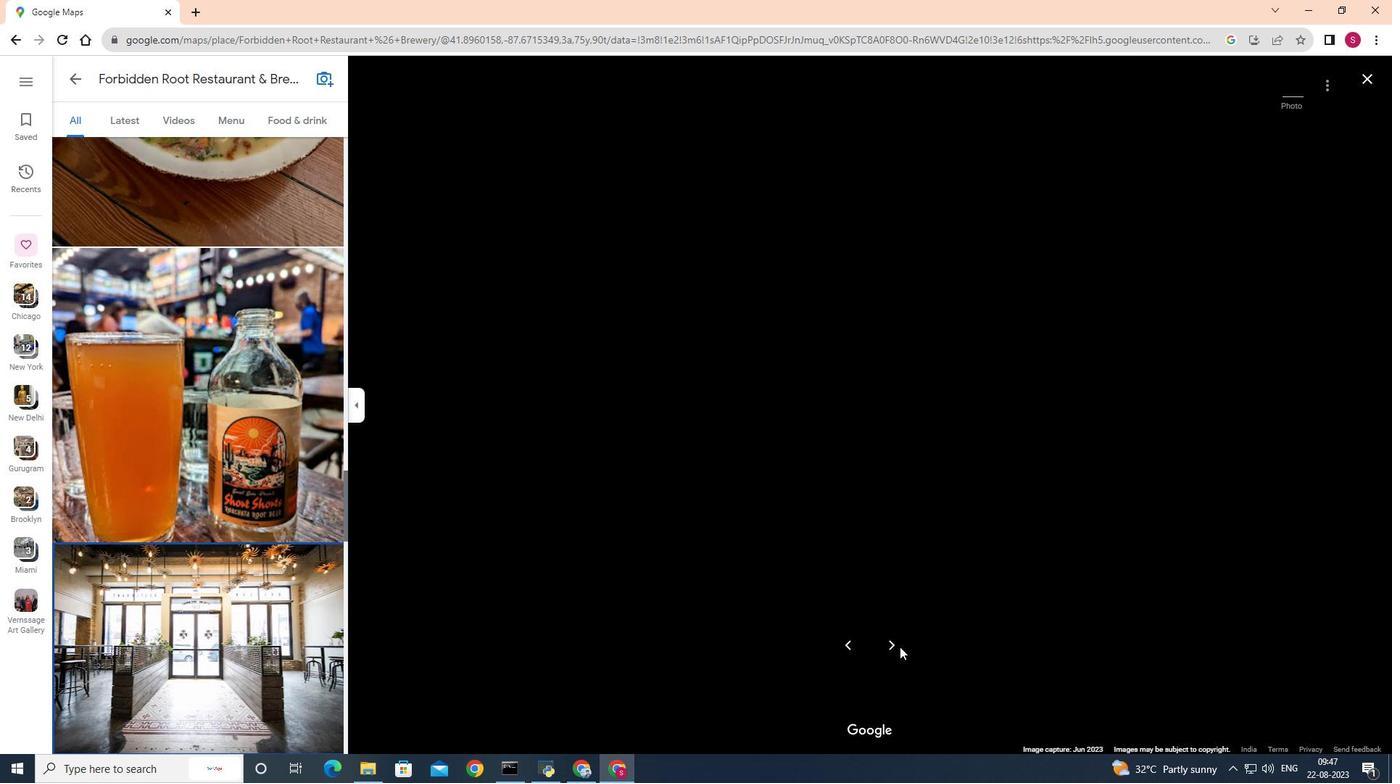 
Action: Mouse pressed left at (900, 647)
Screenshot: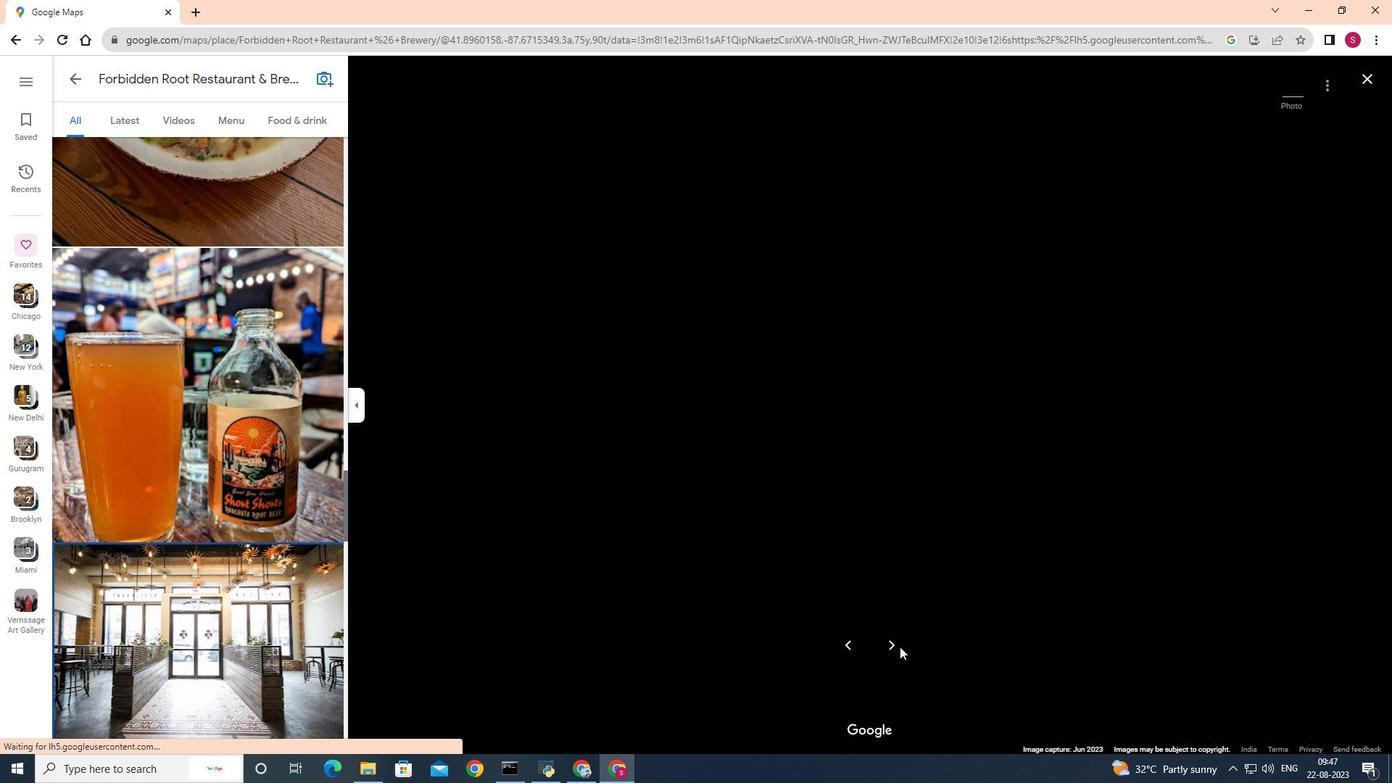 
Action: Mouse moved to (898, 647)
Screenshot: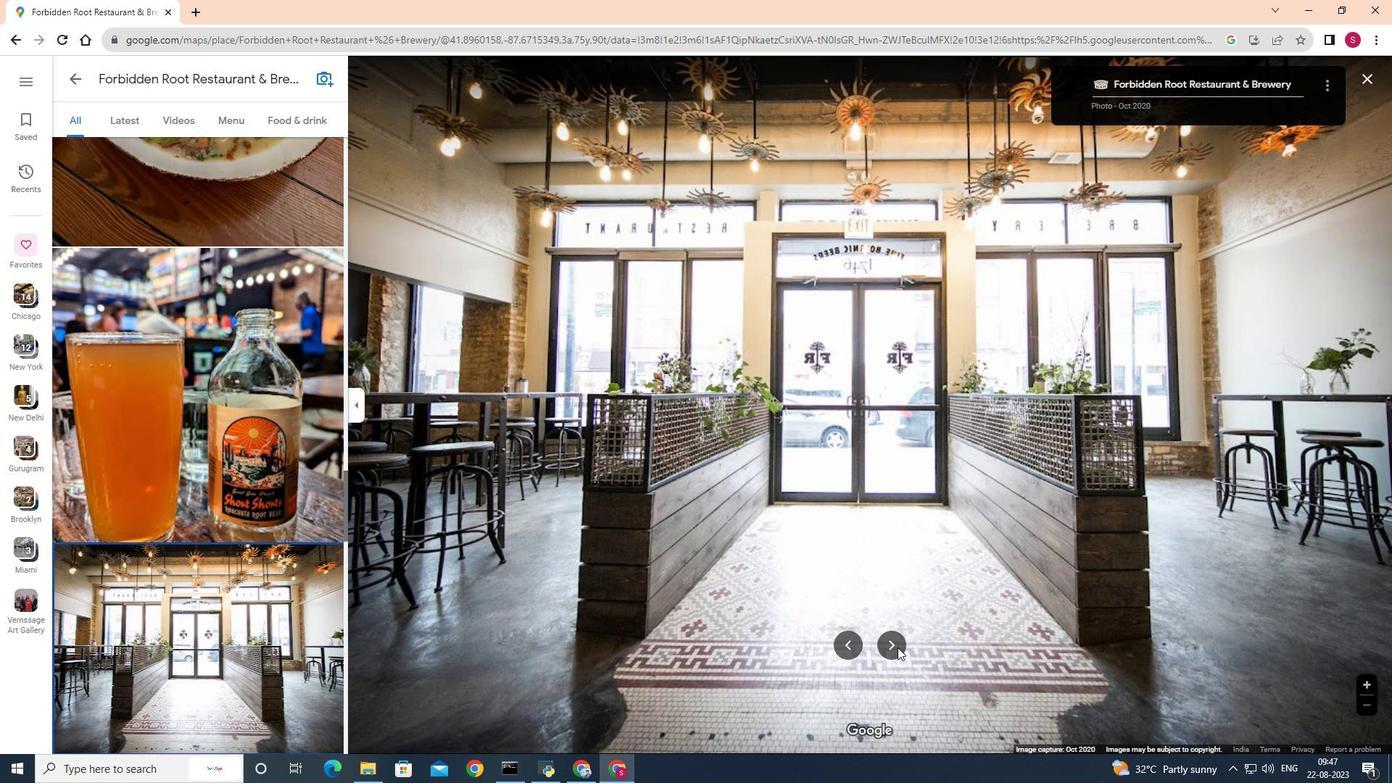 
Action: Mouse pressed left at (898, 647)
Screenshot: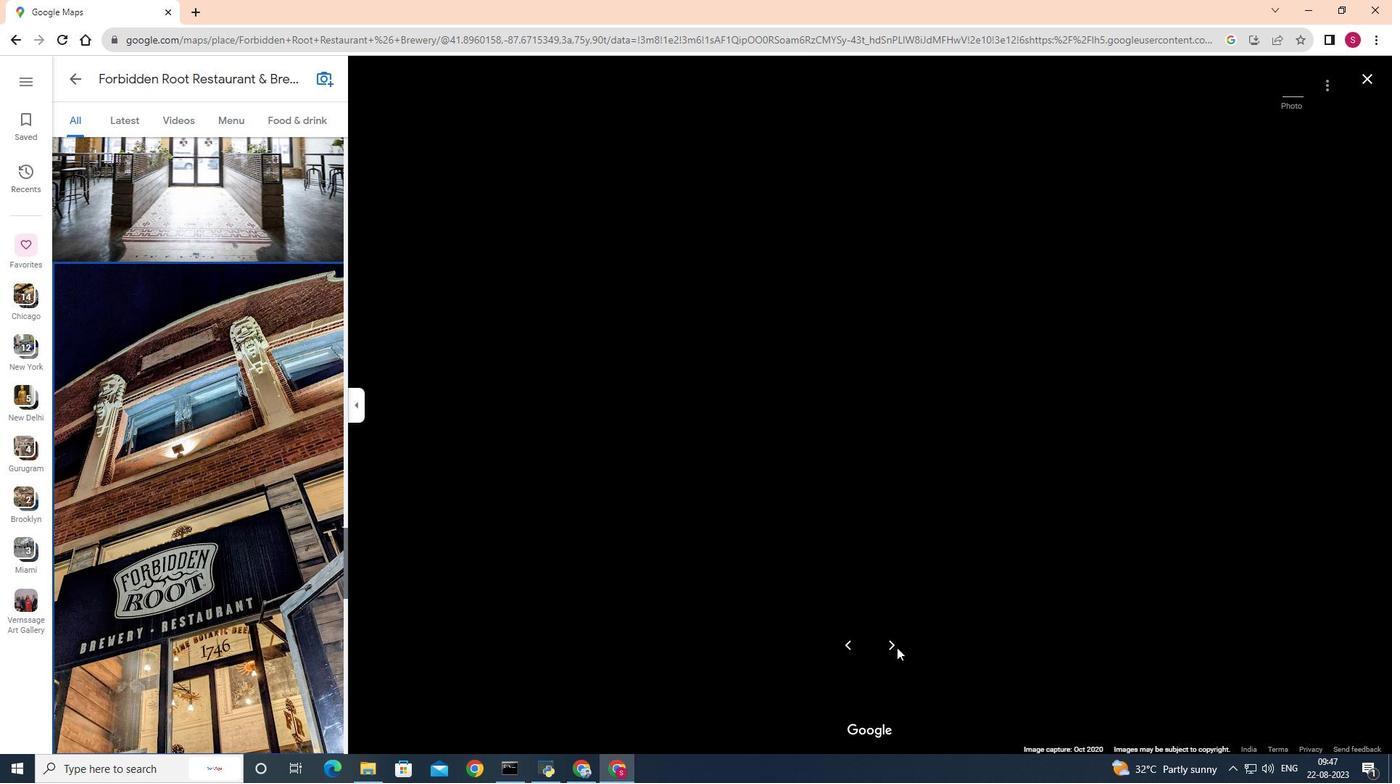 
Action: Mouse moved to (894, 647)
Screenshot: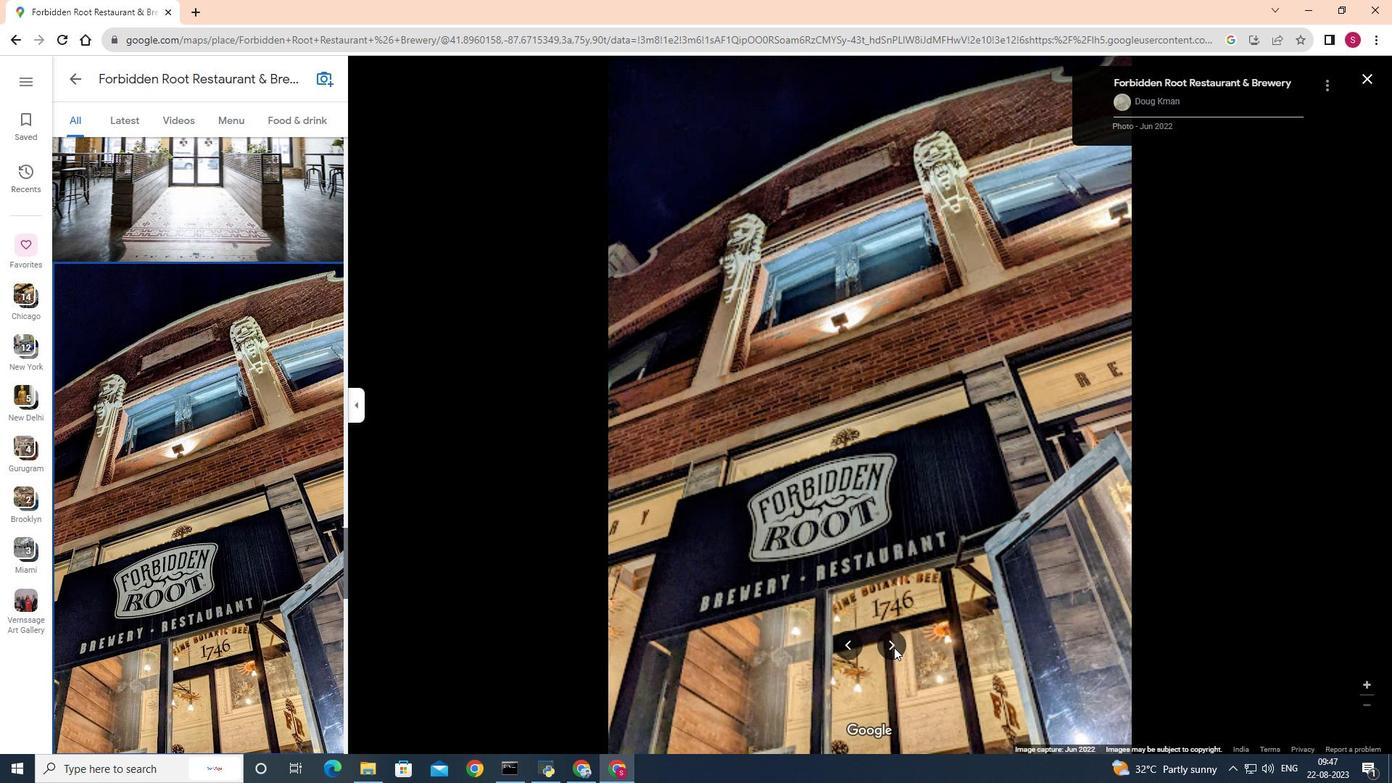 
Action: Mouse pressed left at (894, 647)
Screenshot: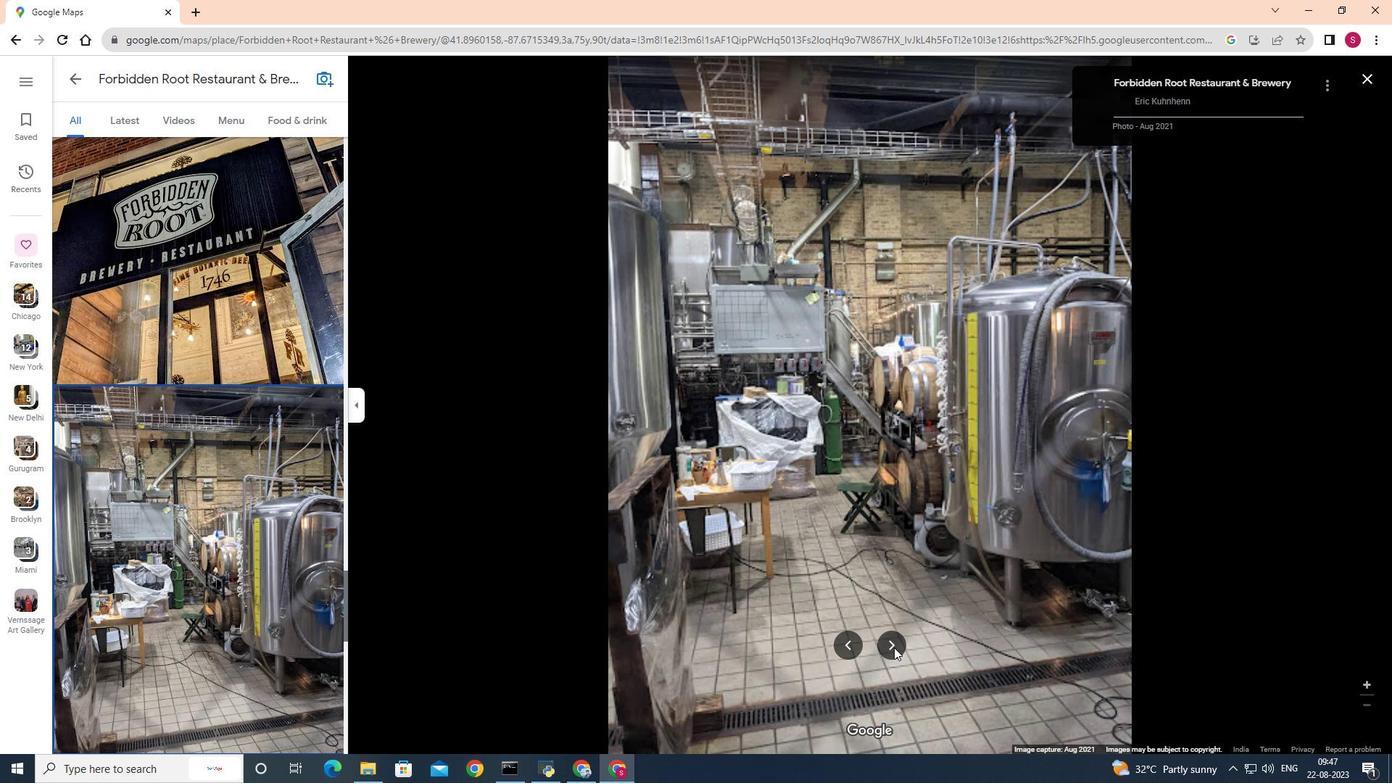 
Action: Mouse pressed left at (894, 647)
Screenshot: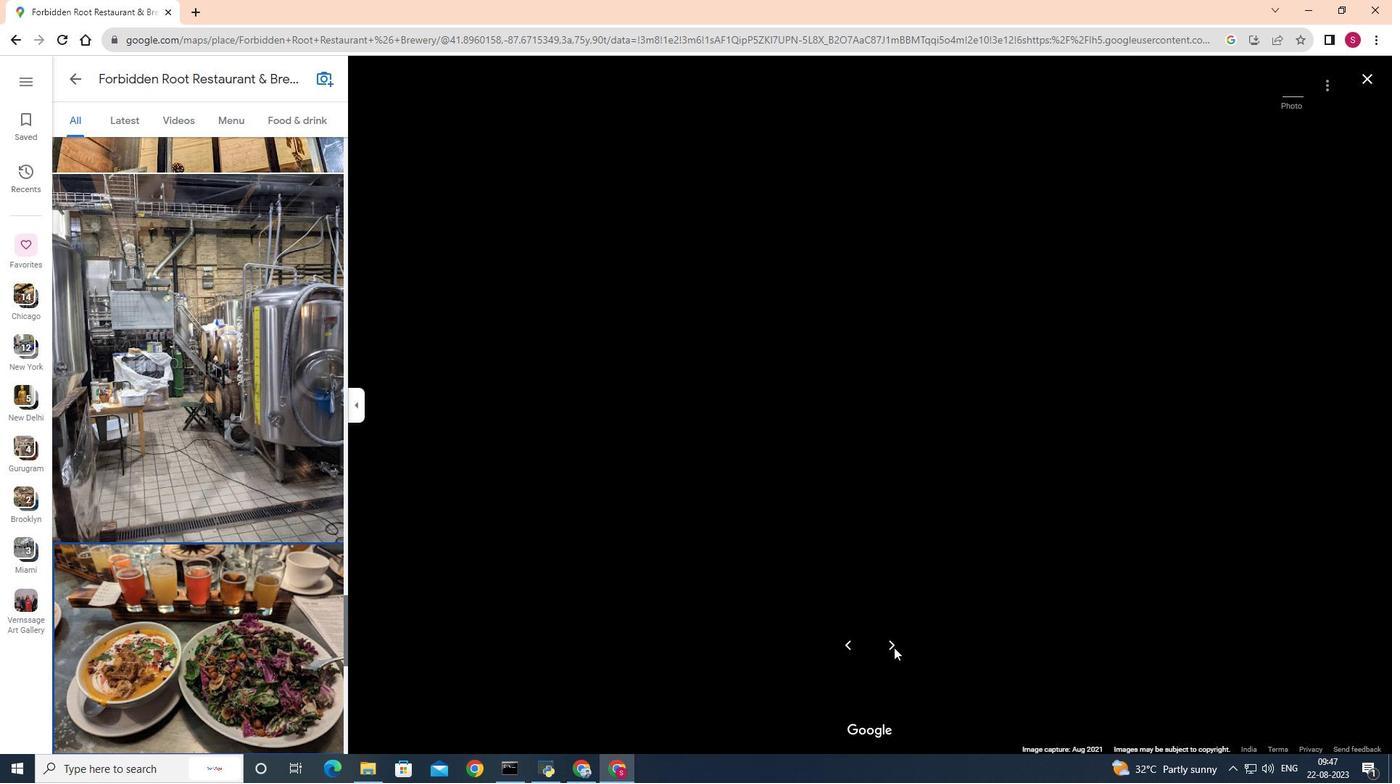 
Action: Mouse pressed left at (894, 647)
Screenshot: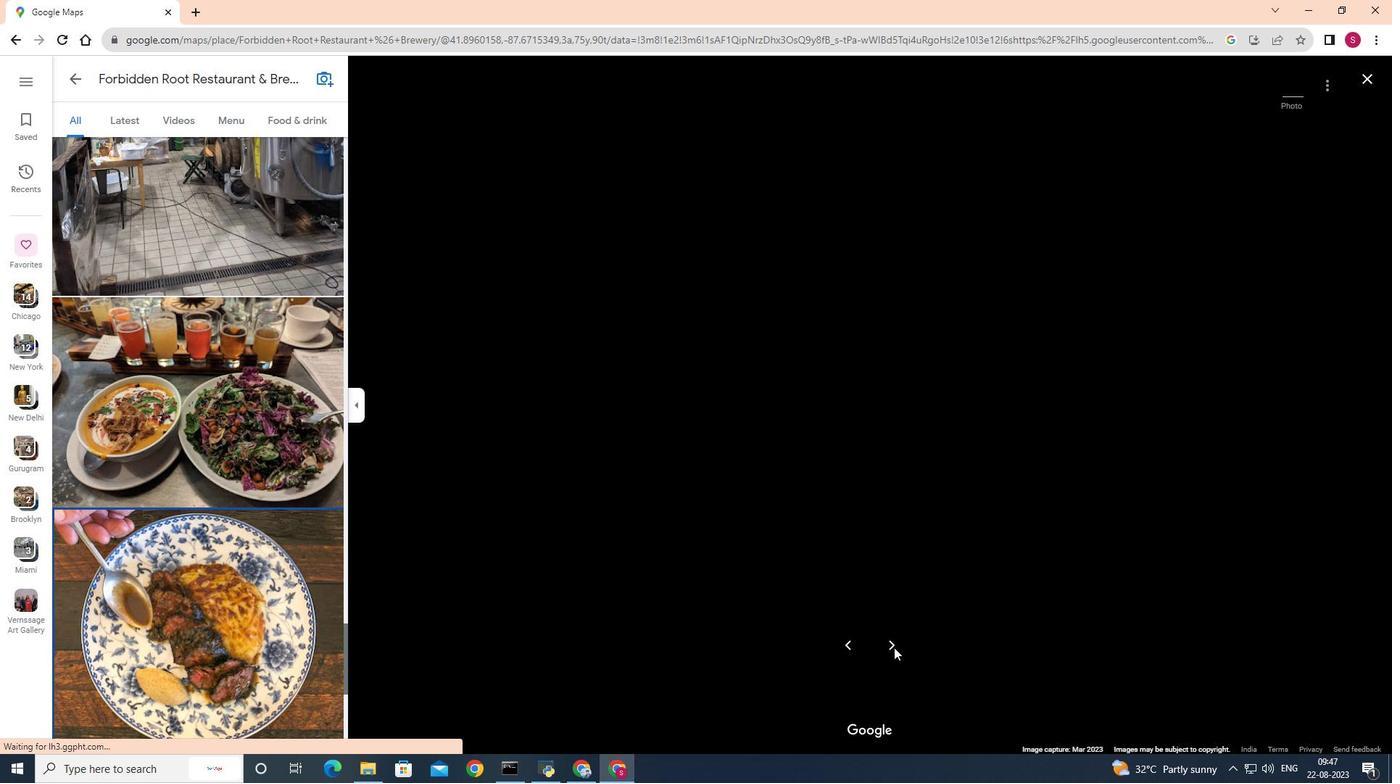 
Action: Mouse pressed left at (894, 647)
Screenshot: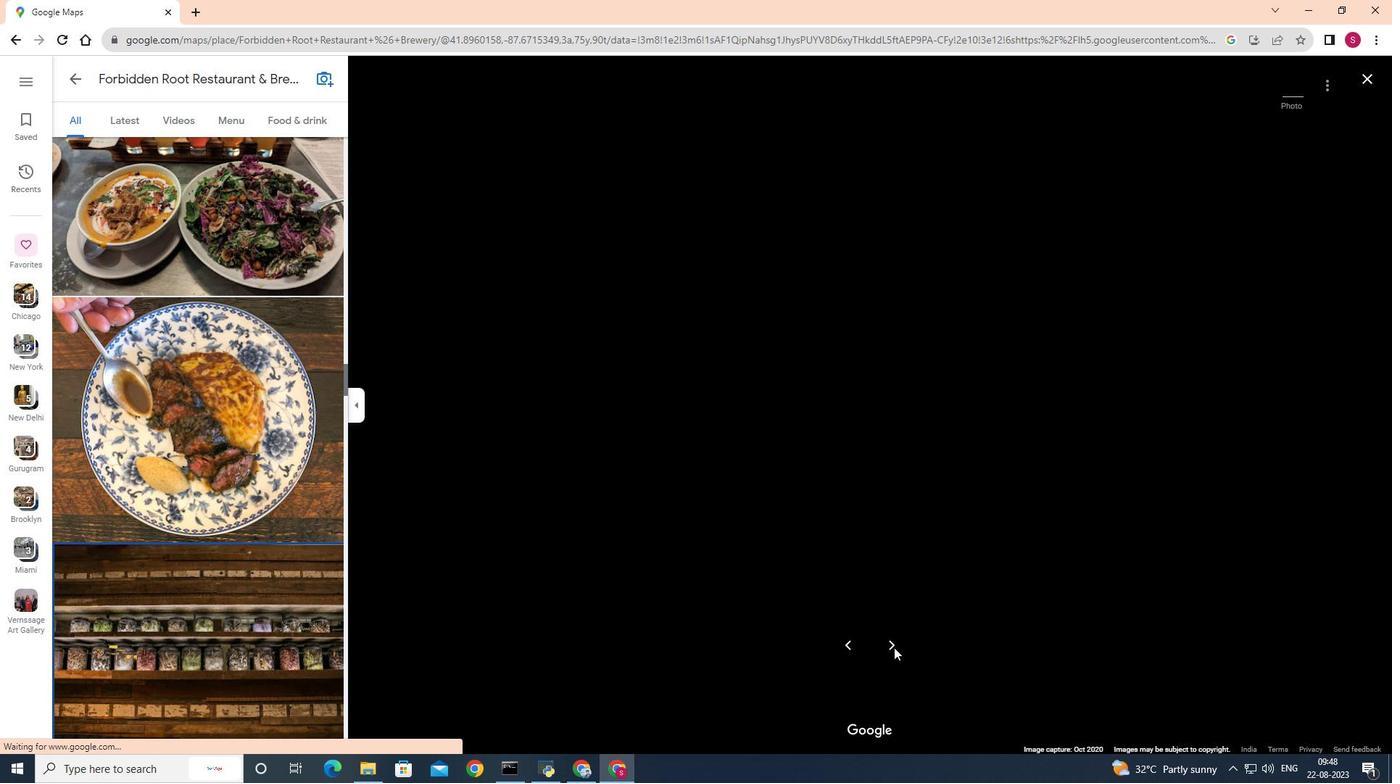 
Action: Mouse pressed left at (894, 647)
Screenshot: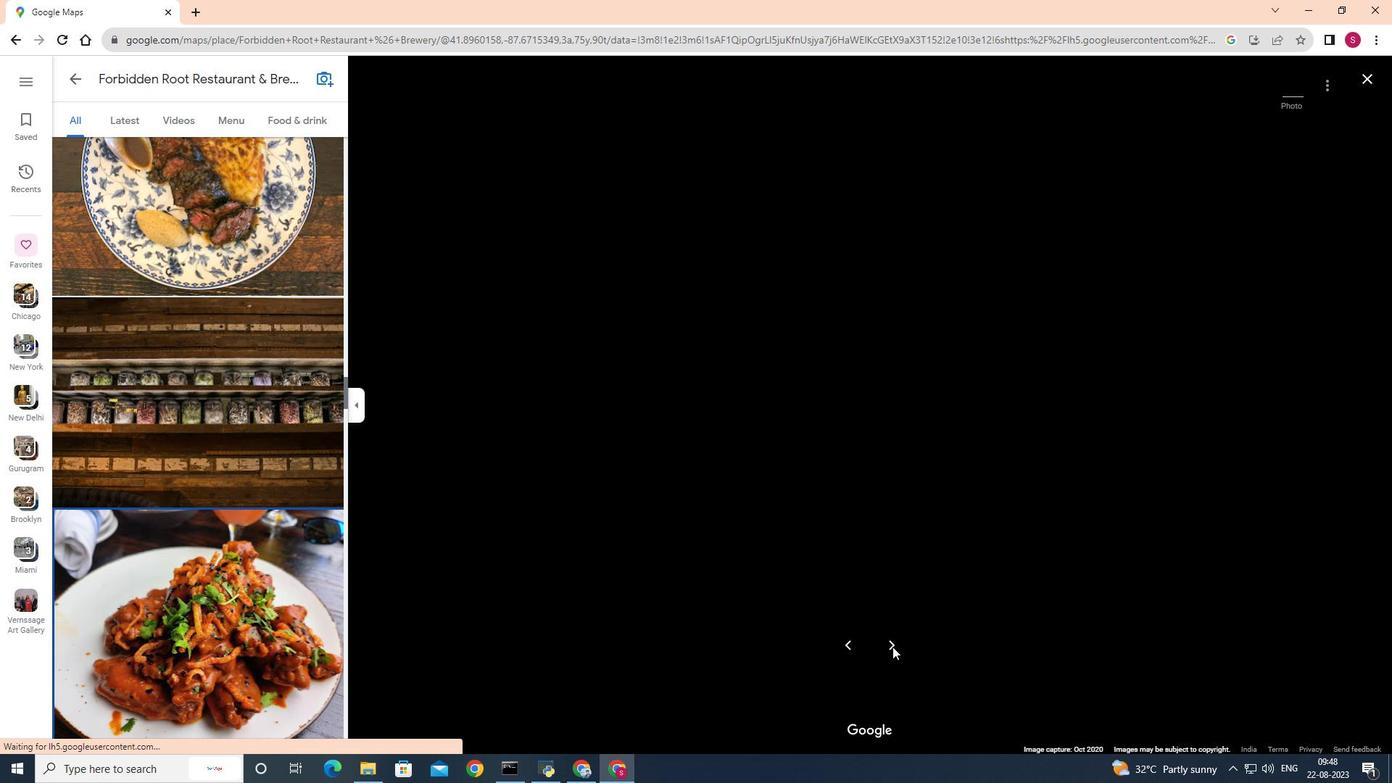 
Action: Mouse moved to (888, 647)
Screenshot: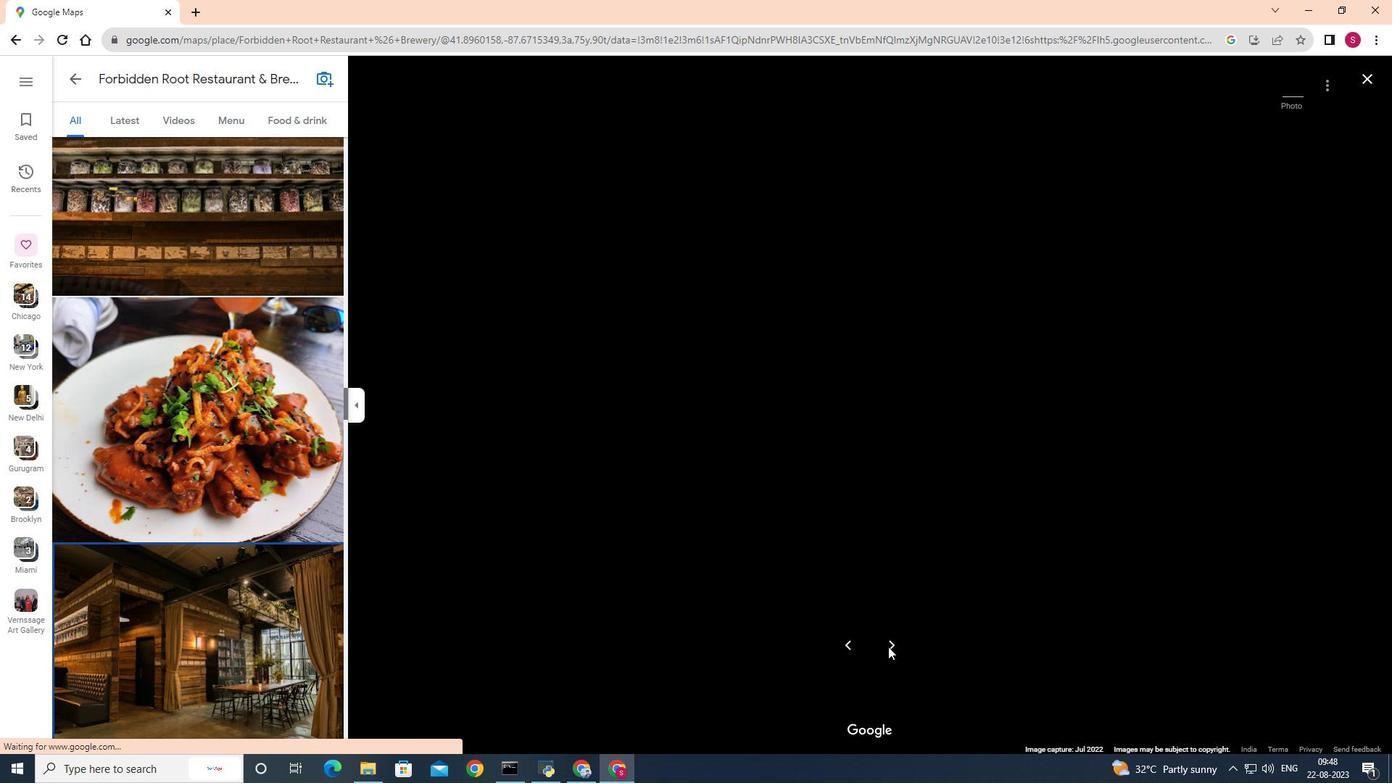 
Action: Mouse pressed left at (888, 647)
Screenshot: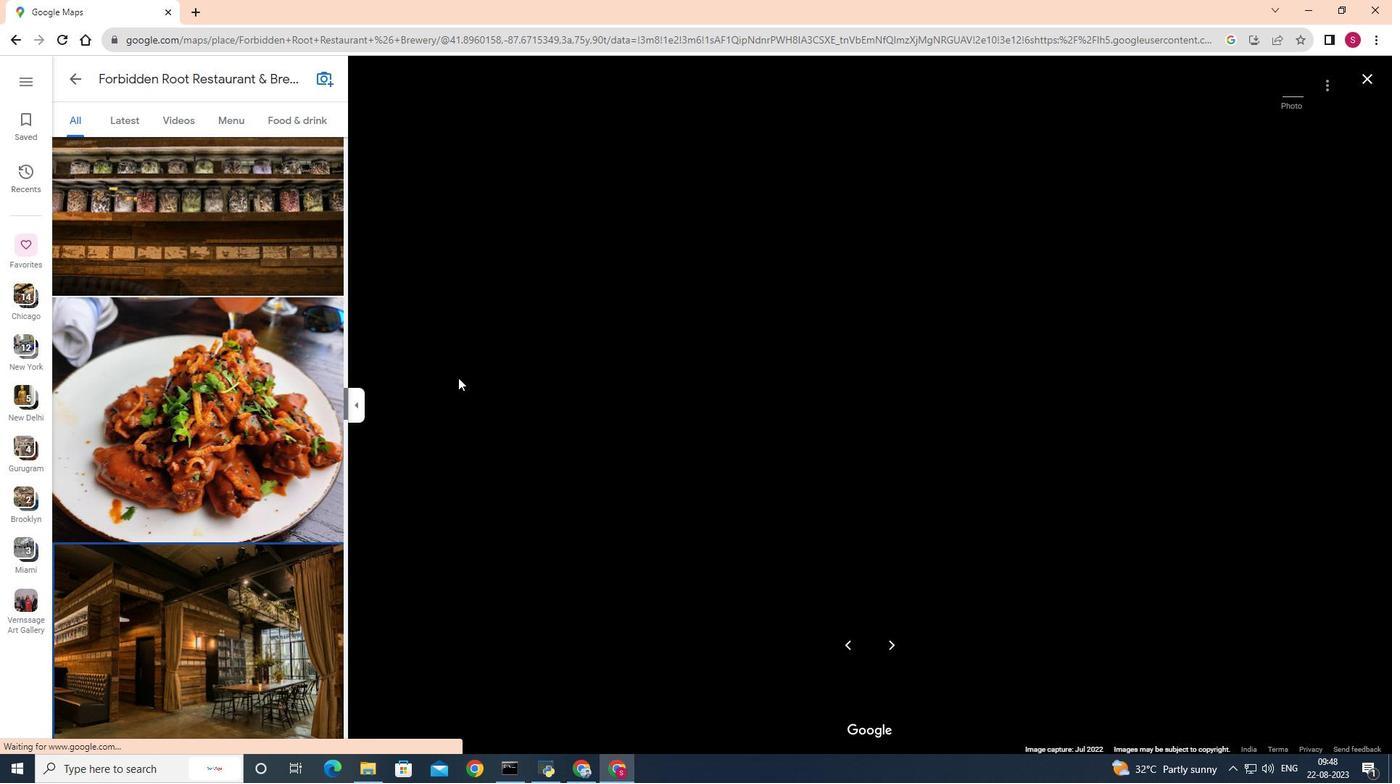 
Action: Mouse moved to (6, 37)
Screenshot: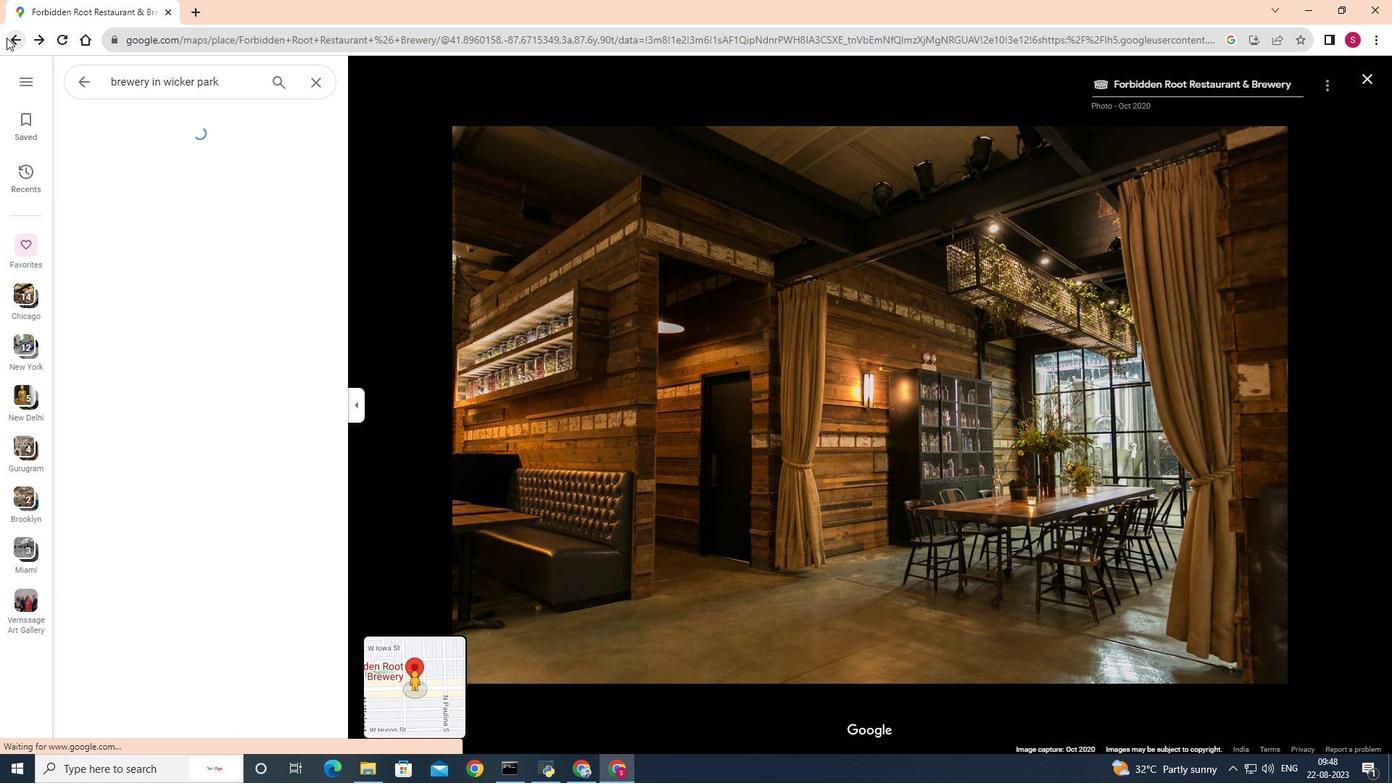 
Action: Mouse pressed left at (6, 37)
Screenshot: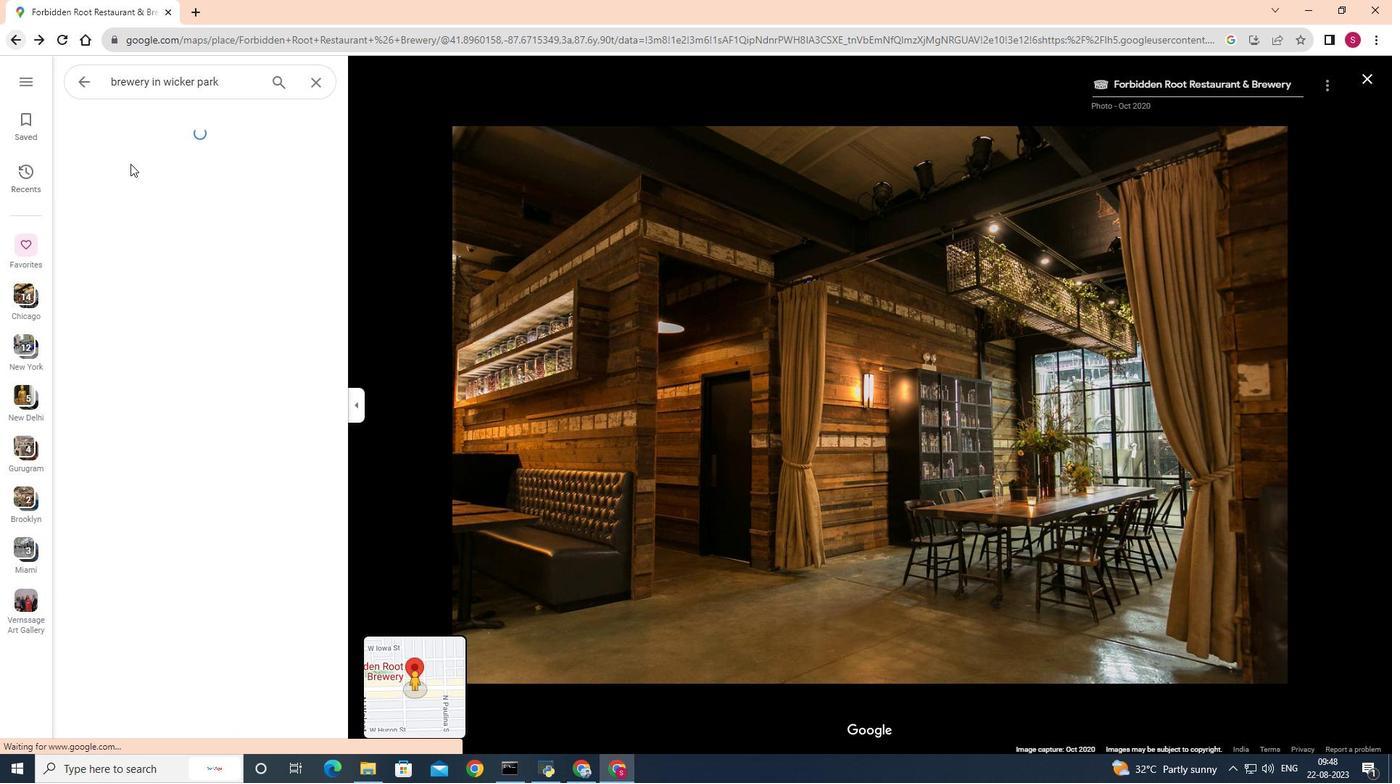 
Action: Mouse moved to (17, 37)
Screenshot: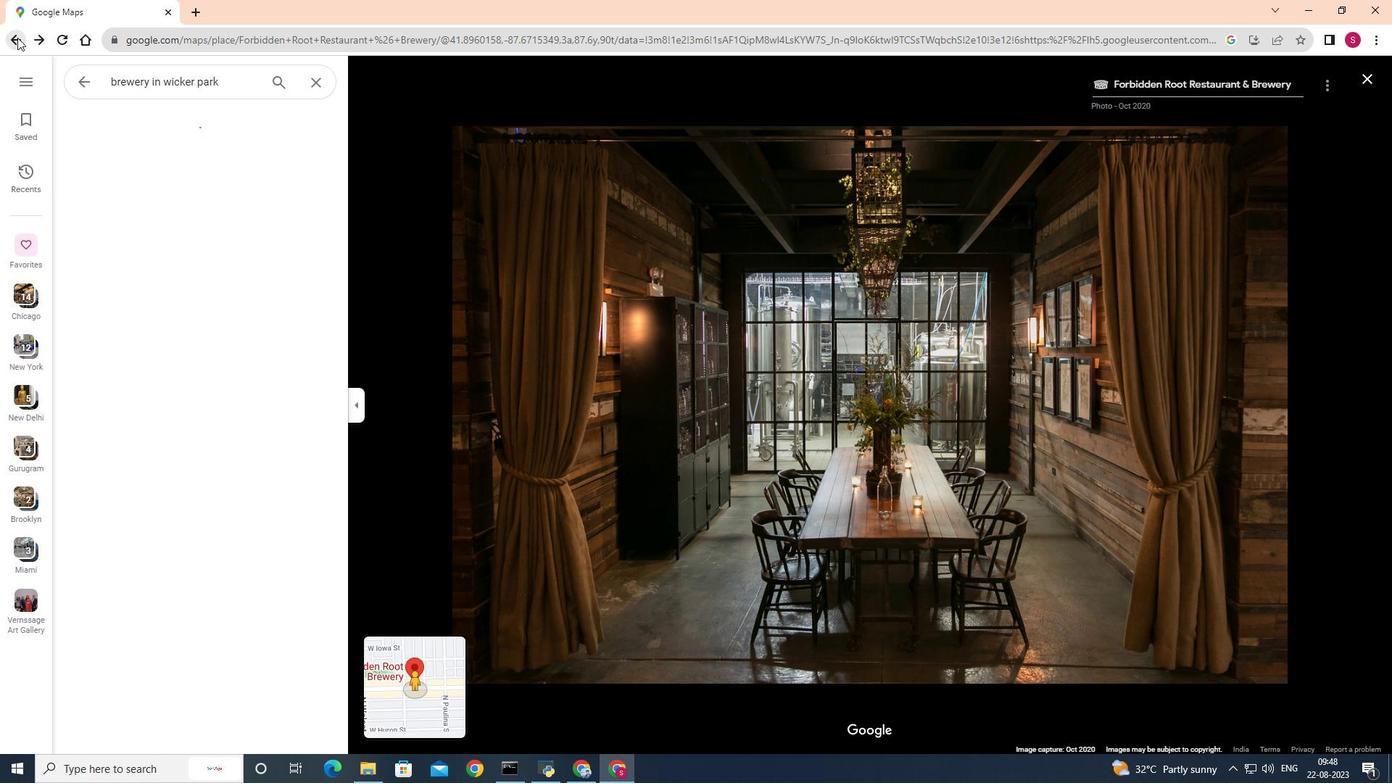 
Action: Mouse pressed left at (17, 37)
Screenshot: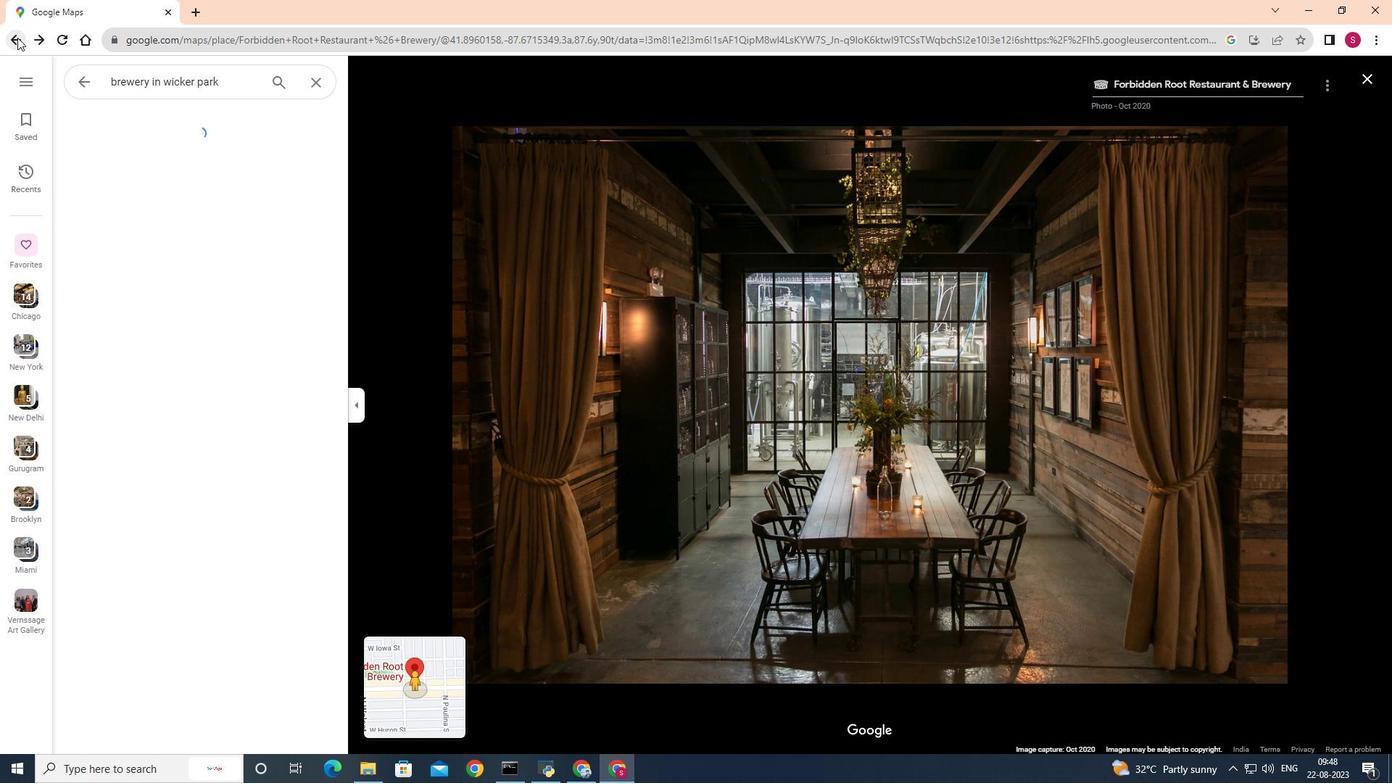 
Action: Mouse moved to (10, 37)
Screenshot: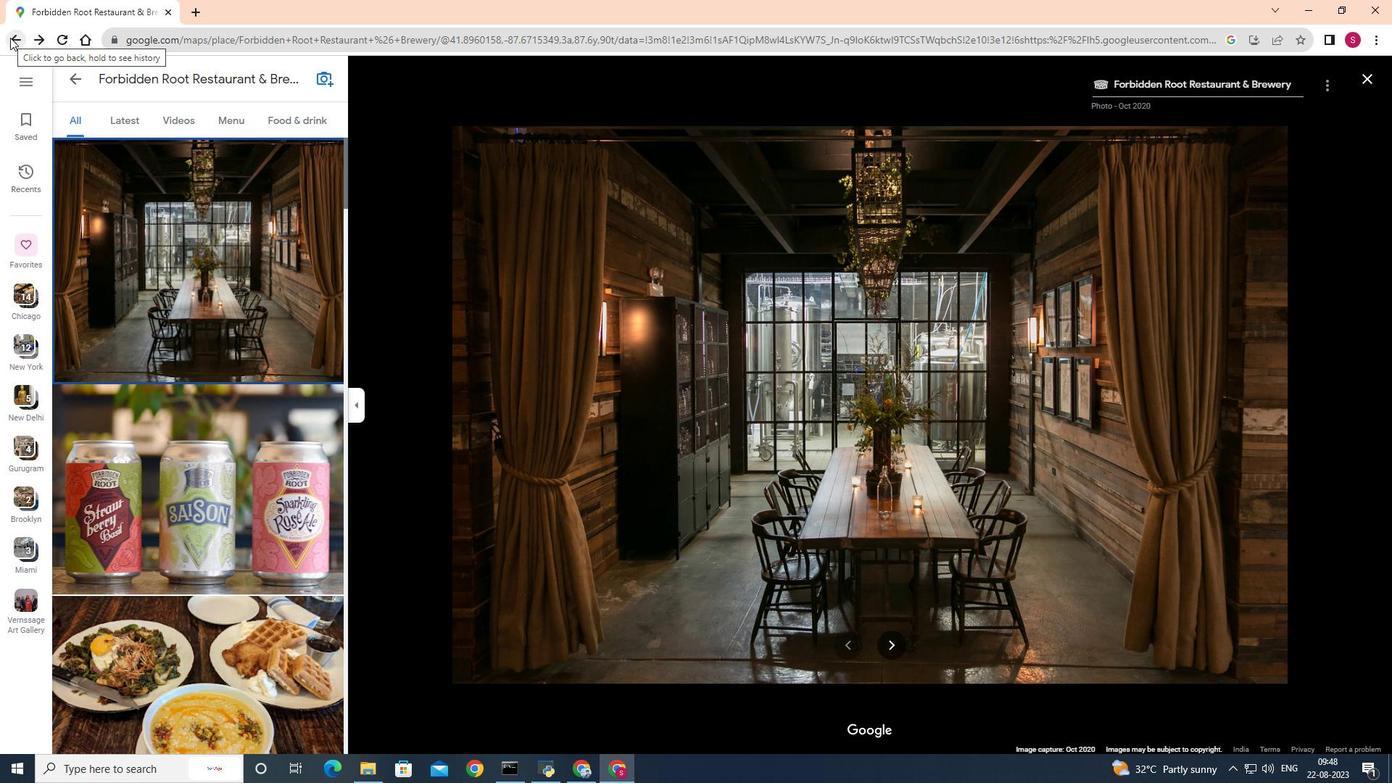 
Action: Mouse pressed left at (10, 37)
Screenshot: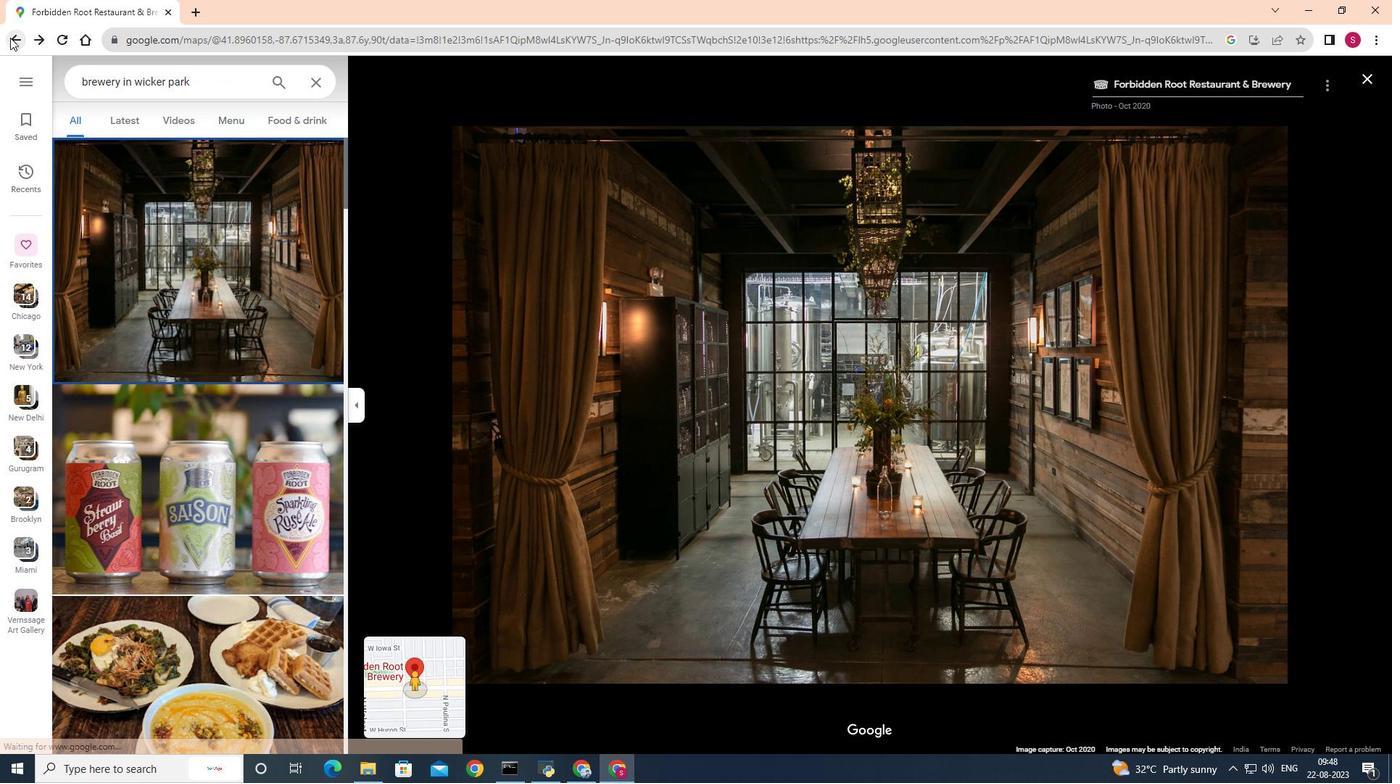 
Action: Mouse moved to (462, 420)
Screenshot: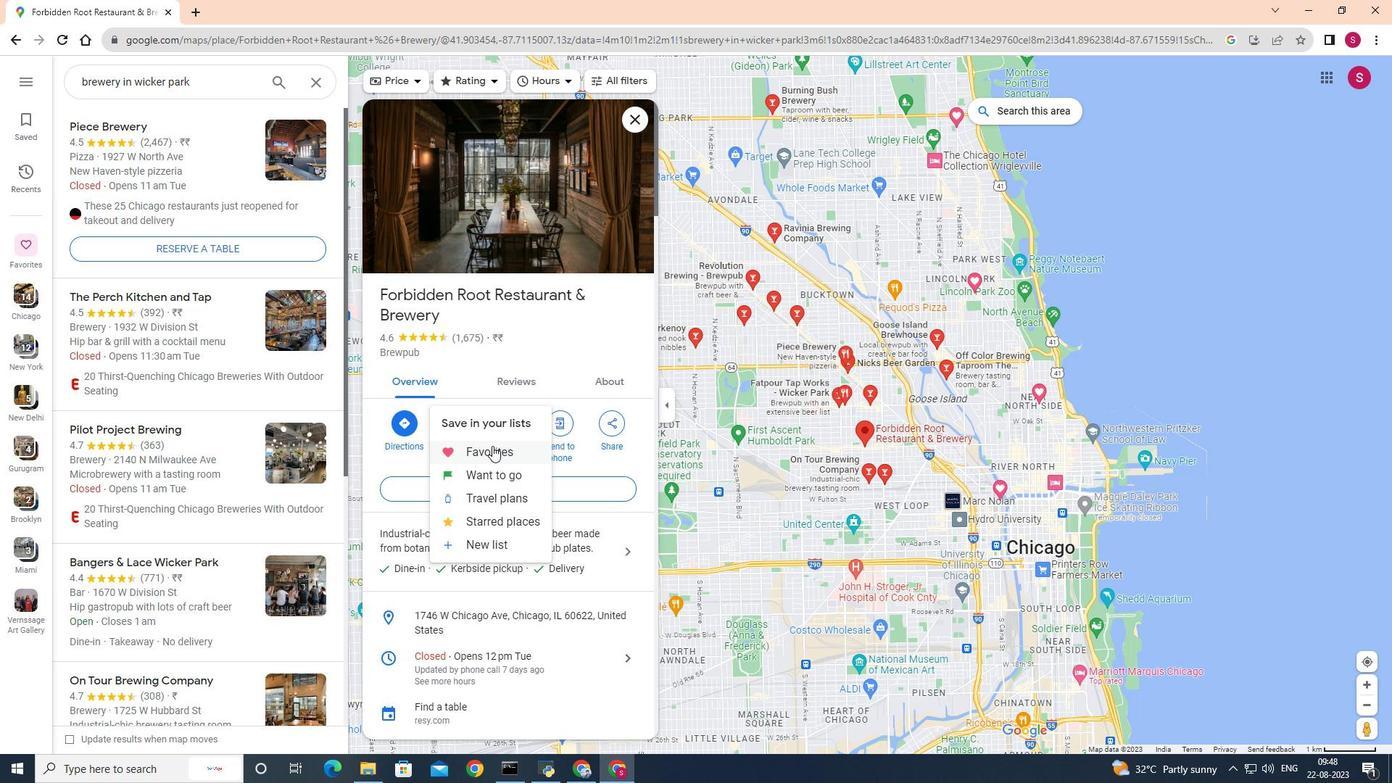 
Action: Mouse pressed left at (462, 420)
Screenshot: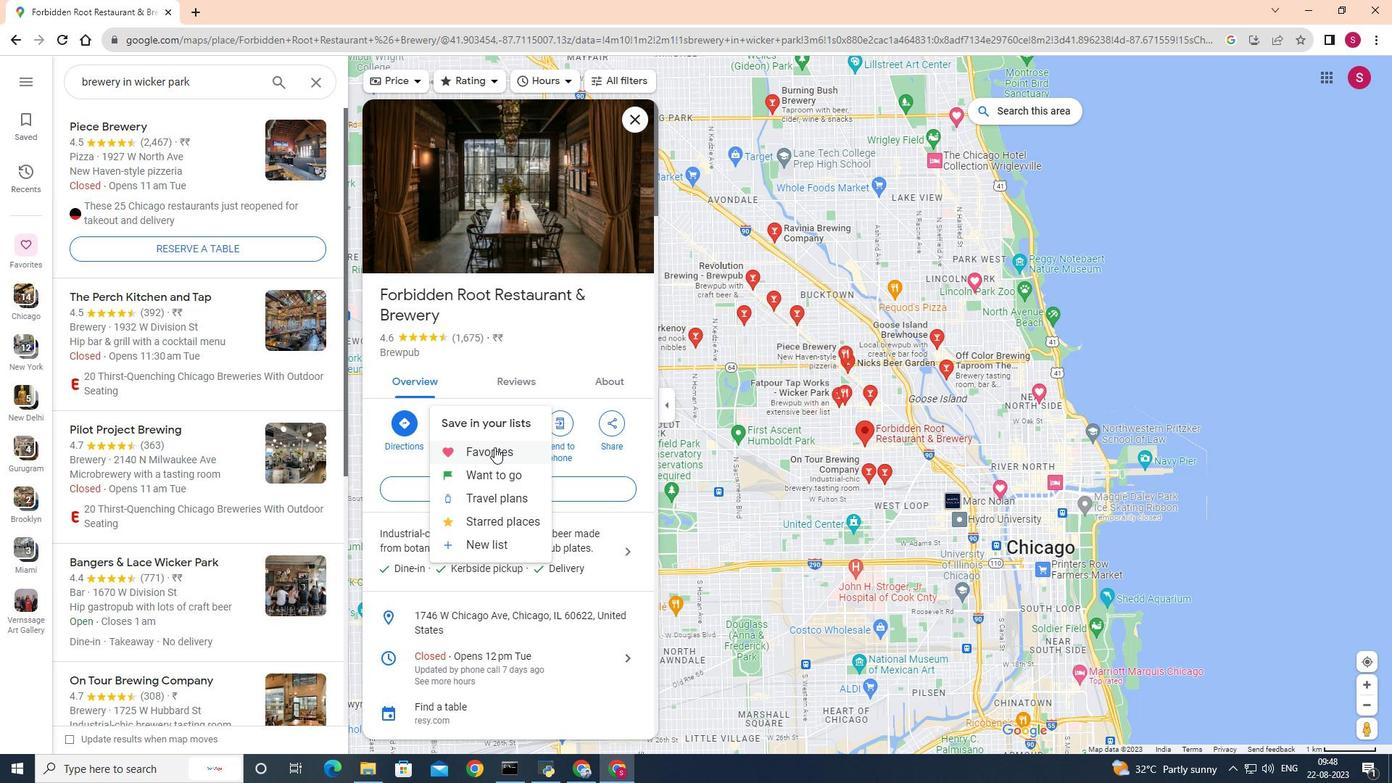 
Action: Mouse moved to (494, 447)
Screenshot: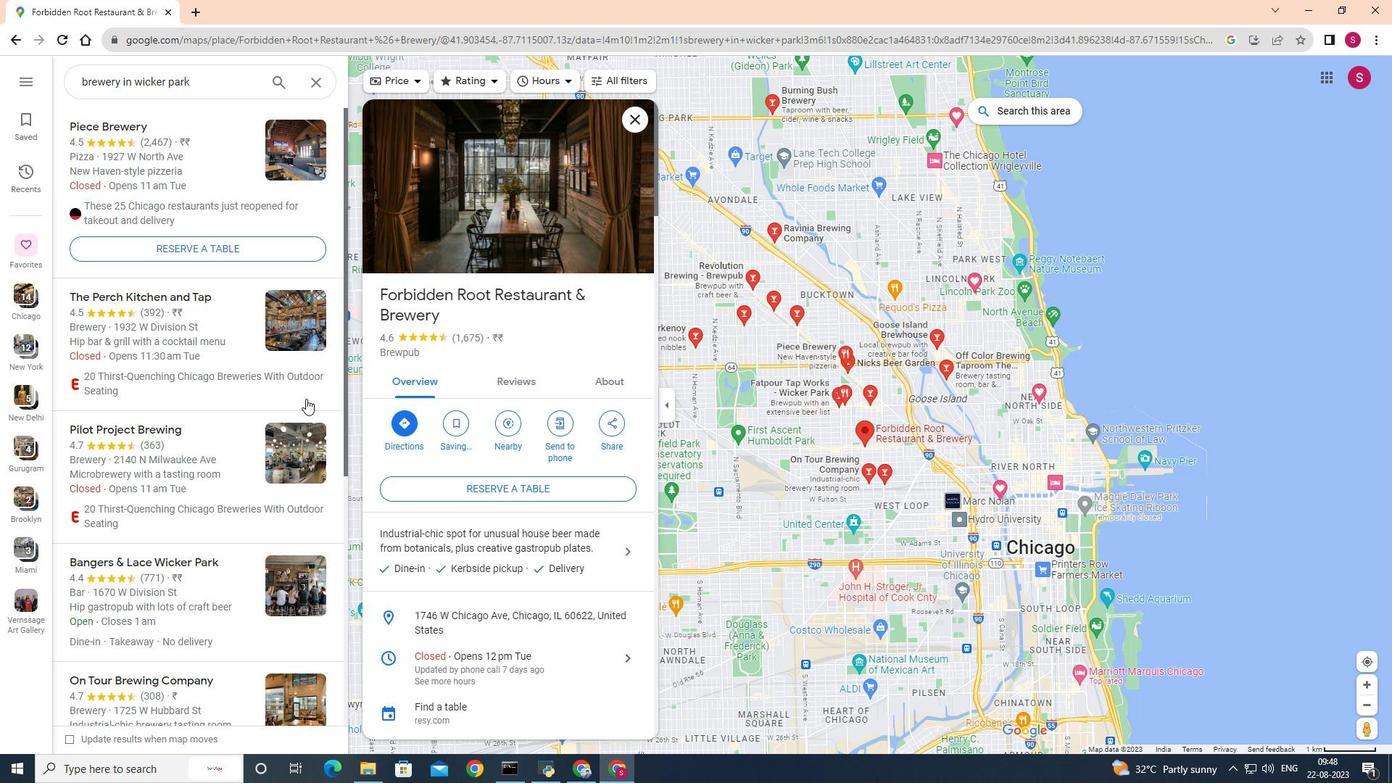 
Action: Mouse pressed left at (494, 447)
Screenshot: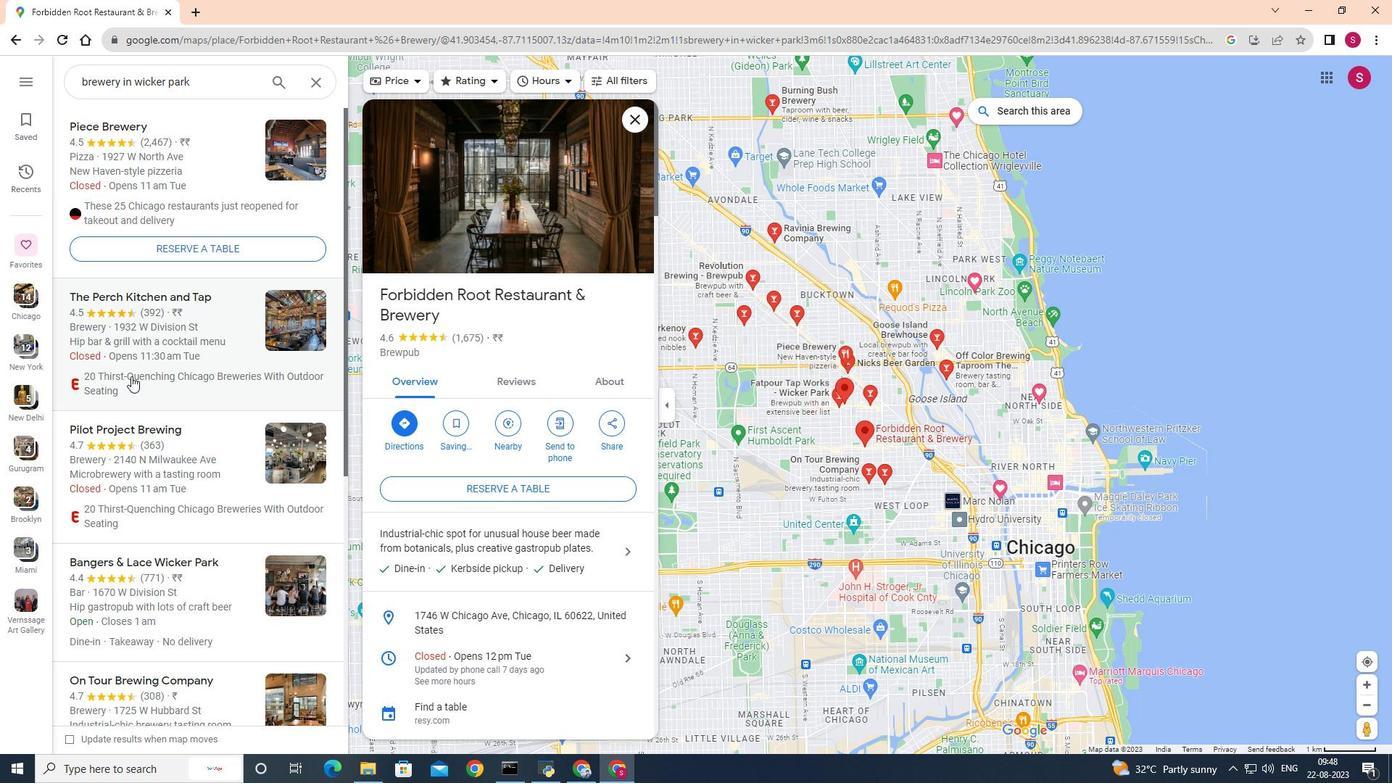 
Action: Mouse moved to (129, 375)
Screenshot: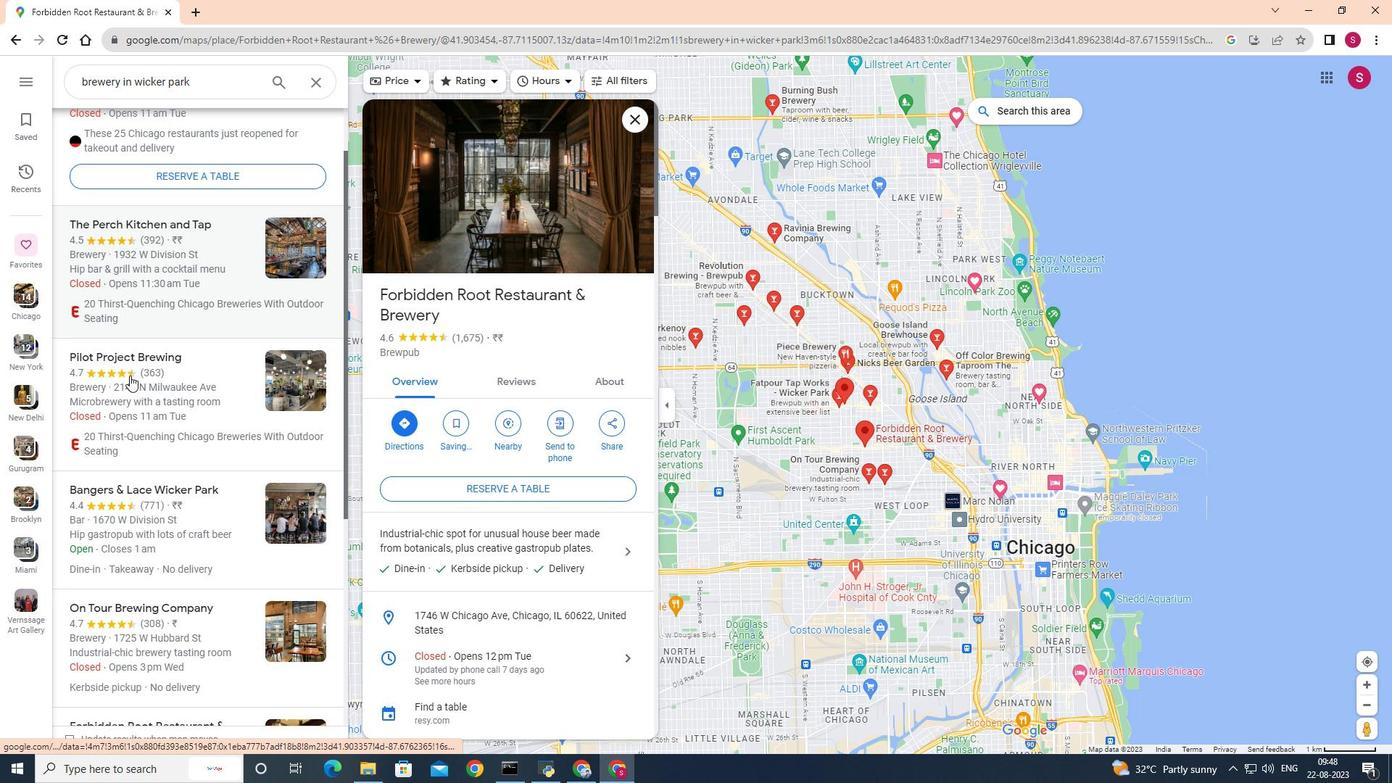 
Action: Mouse scrolled (129, 375) with delta (0, 0)
Screenshot: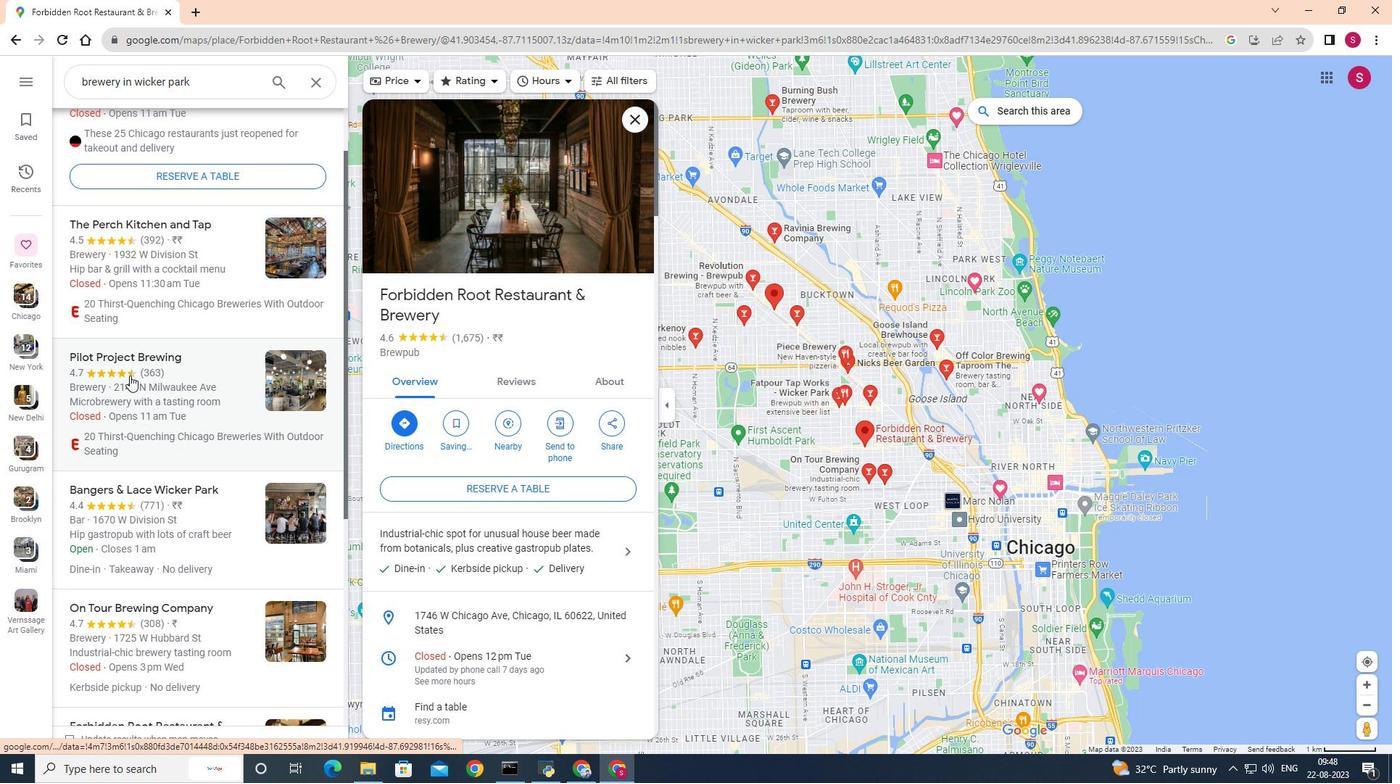 
Action: Mouse scrolled (129, 375) with delta (0, 0)
Screenshot: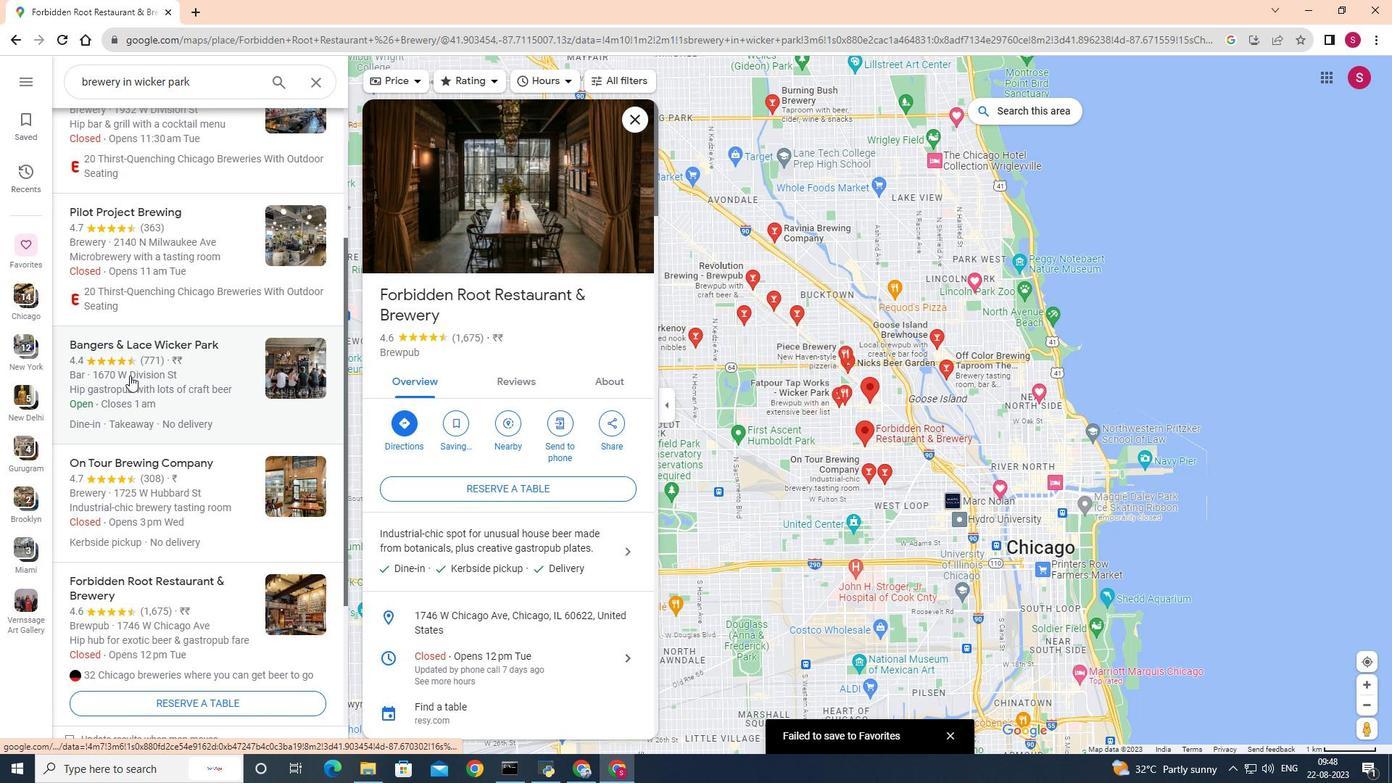 
Action: Mouse scrolled (129, 375) with delta (0, 0)
Screenshot: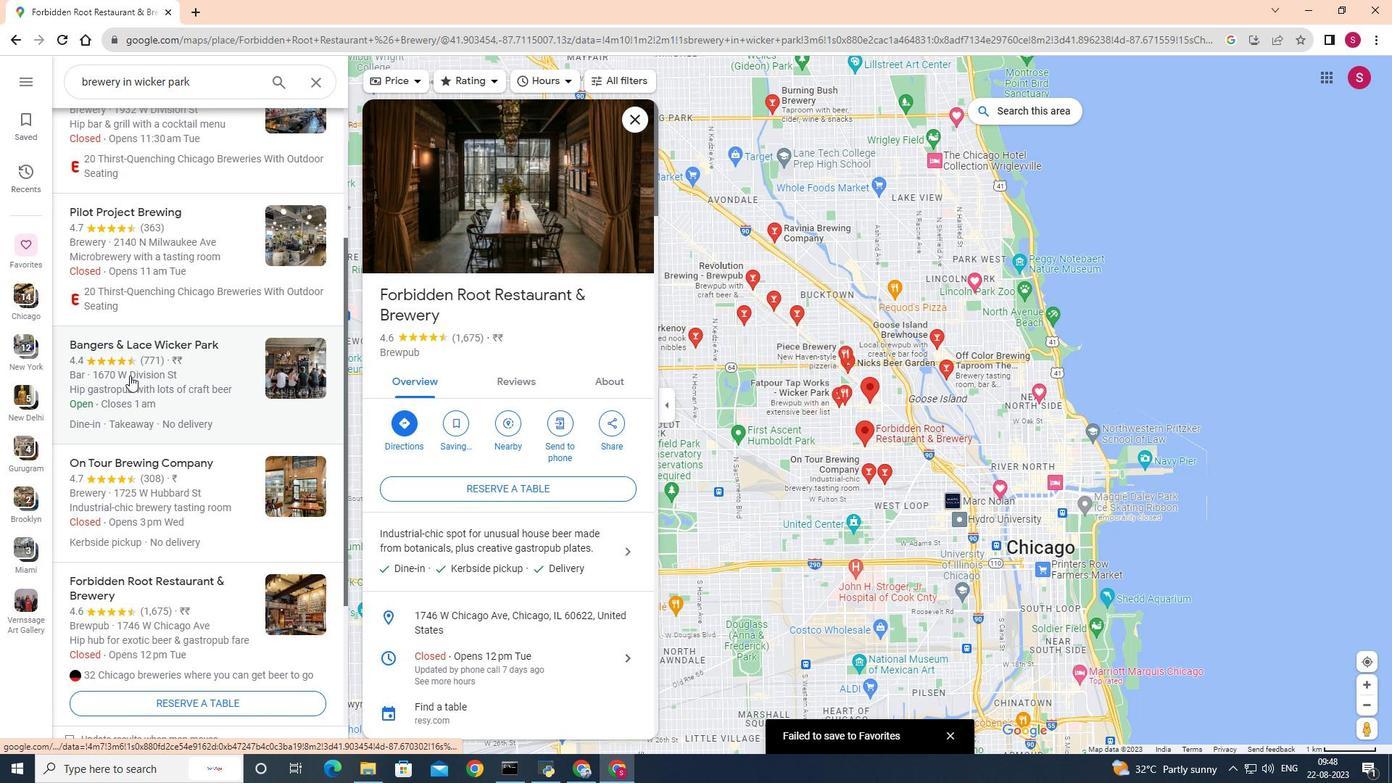 
Action: Mouse moved to (276, 367)
Screenshot: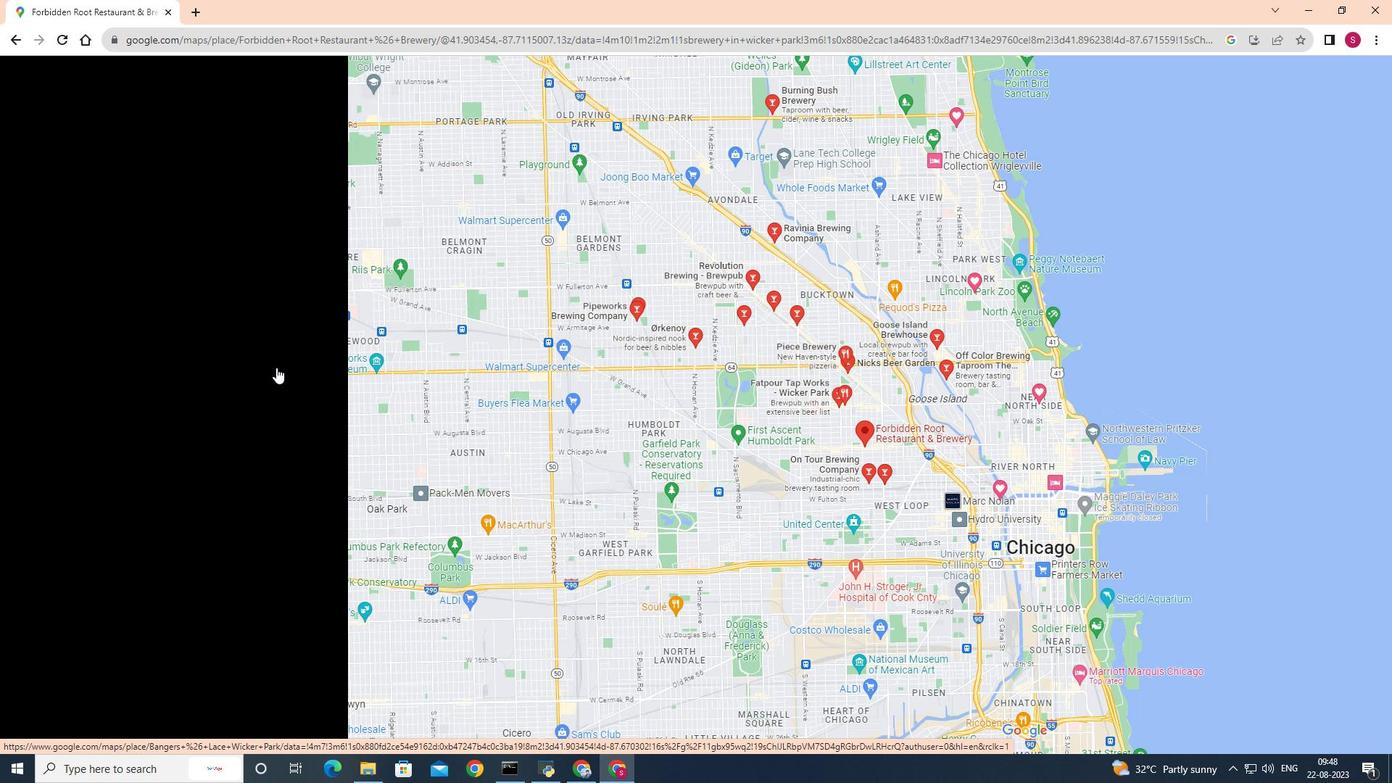 
Action: Mouse pressed left at (276, 367)
Screenshot: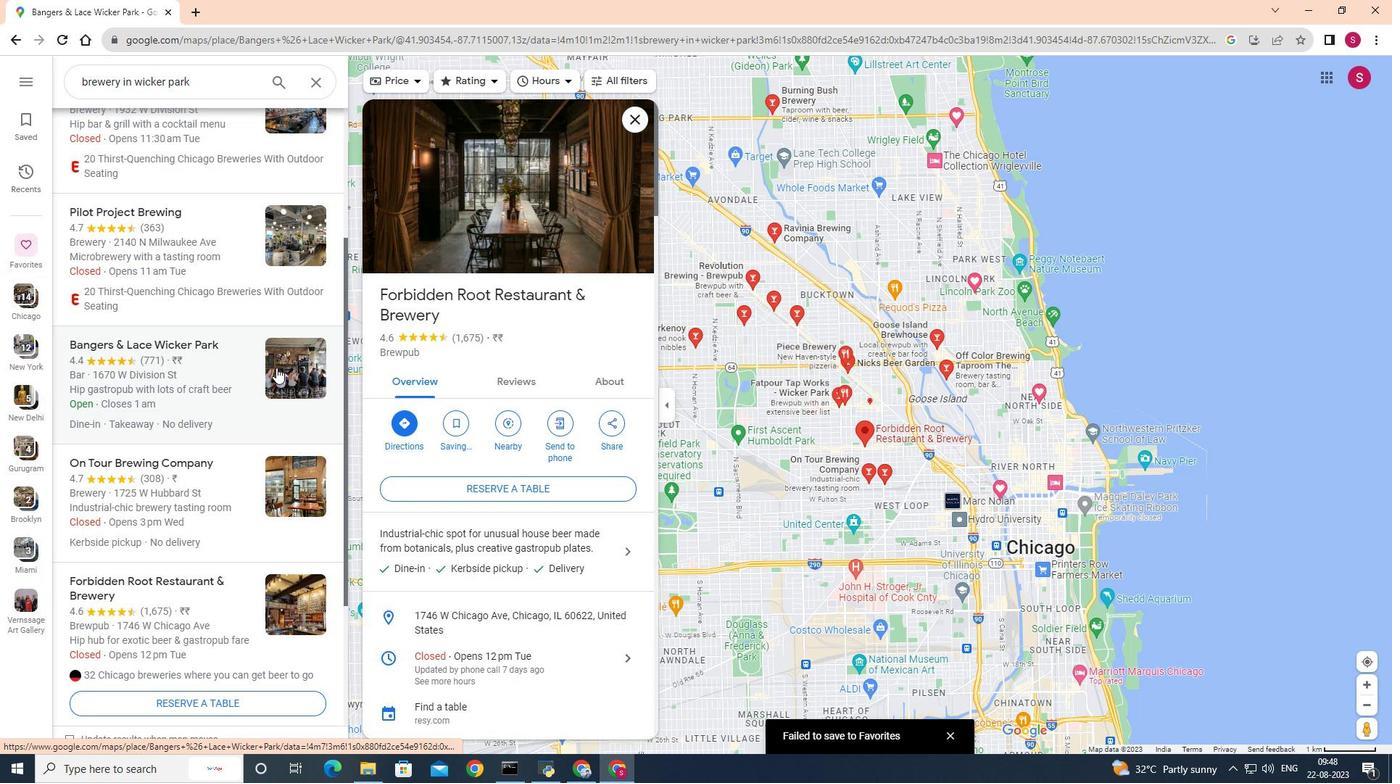 
Action: Mouse moved to (532, 200)
Screenshot: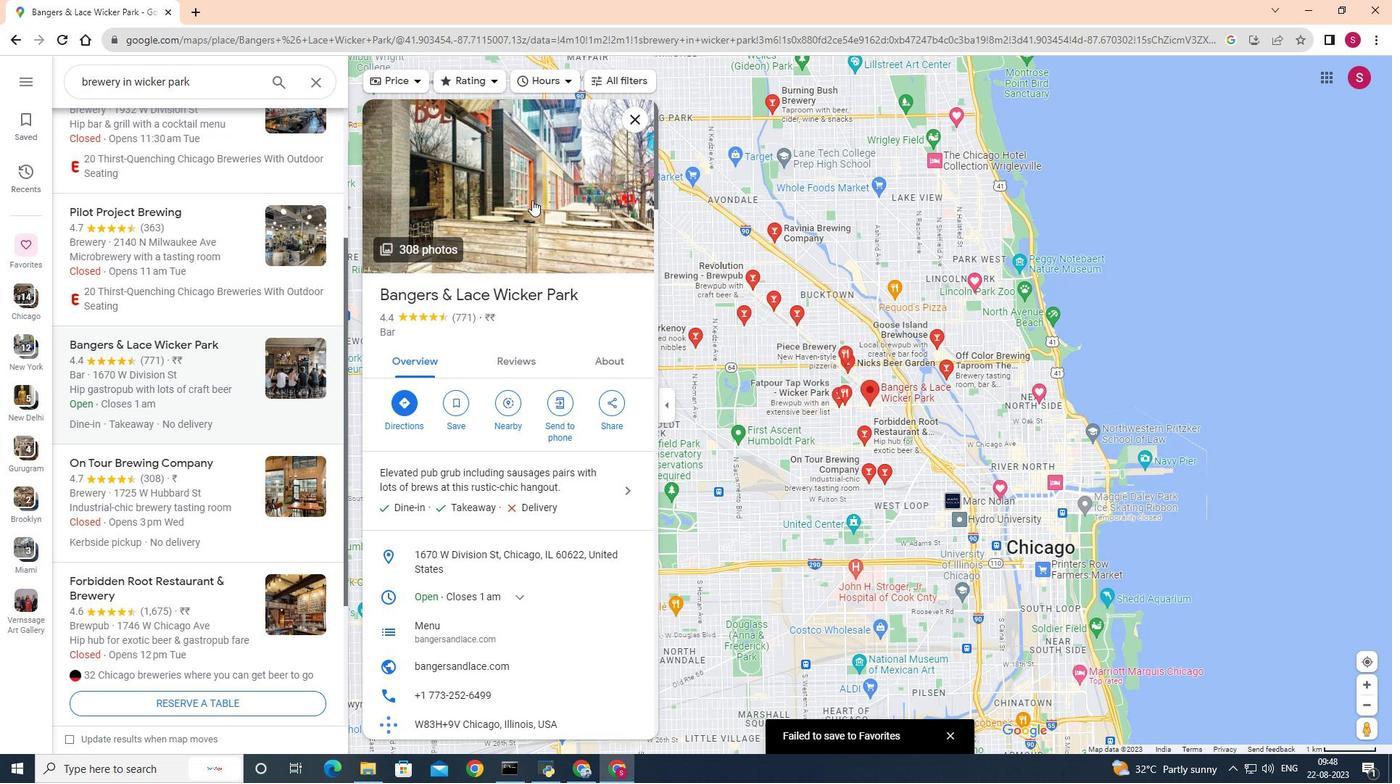 
Action: Mouse pressed left at (532, 200)
Screenshot: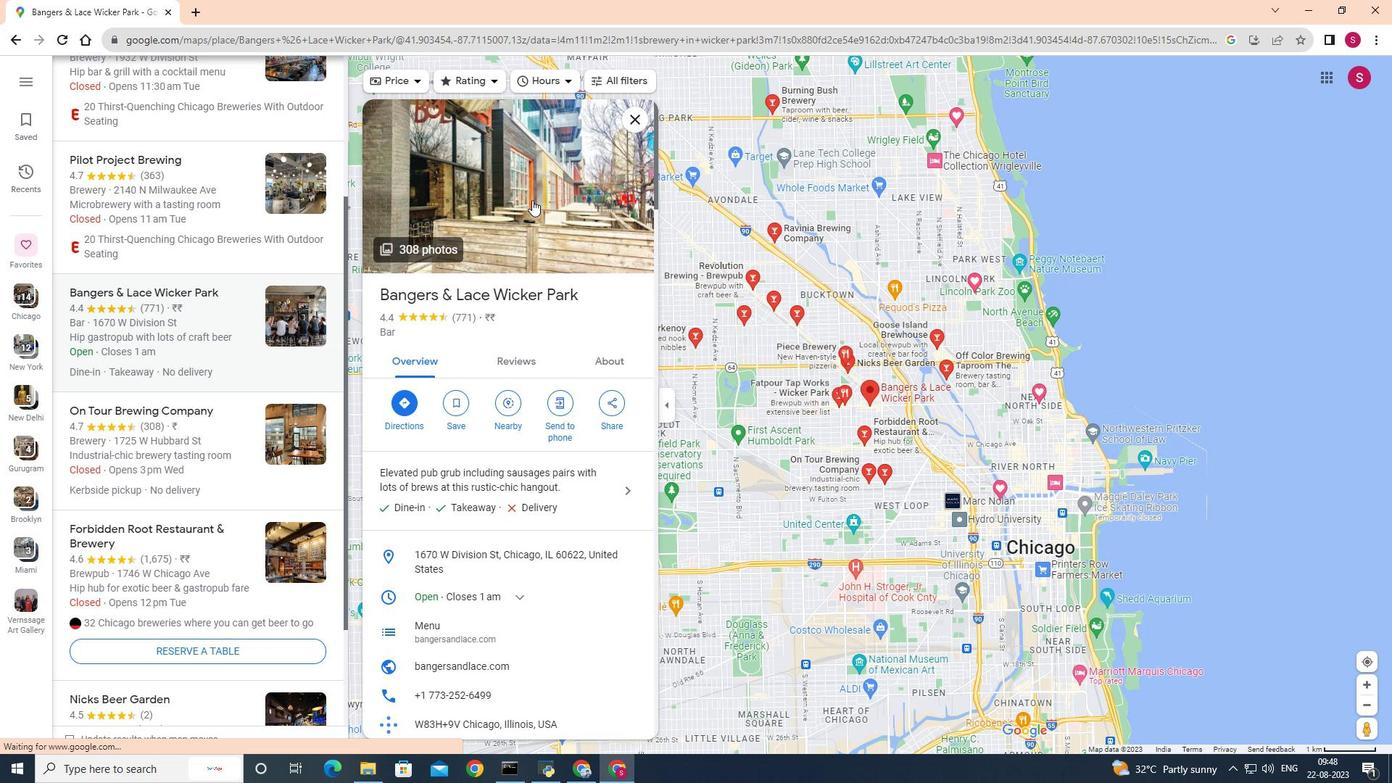 
Action: Mouse moved to (888, 645)
Screenshot: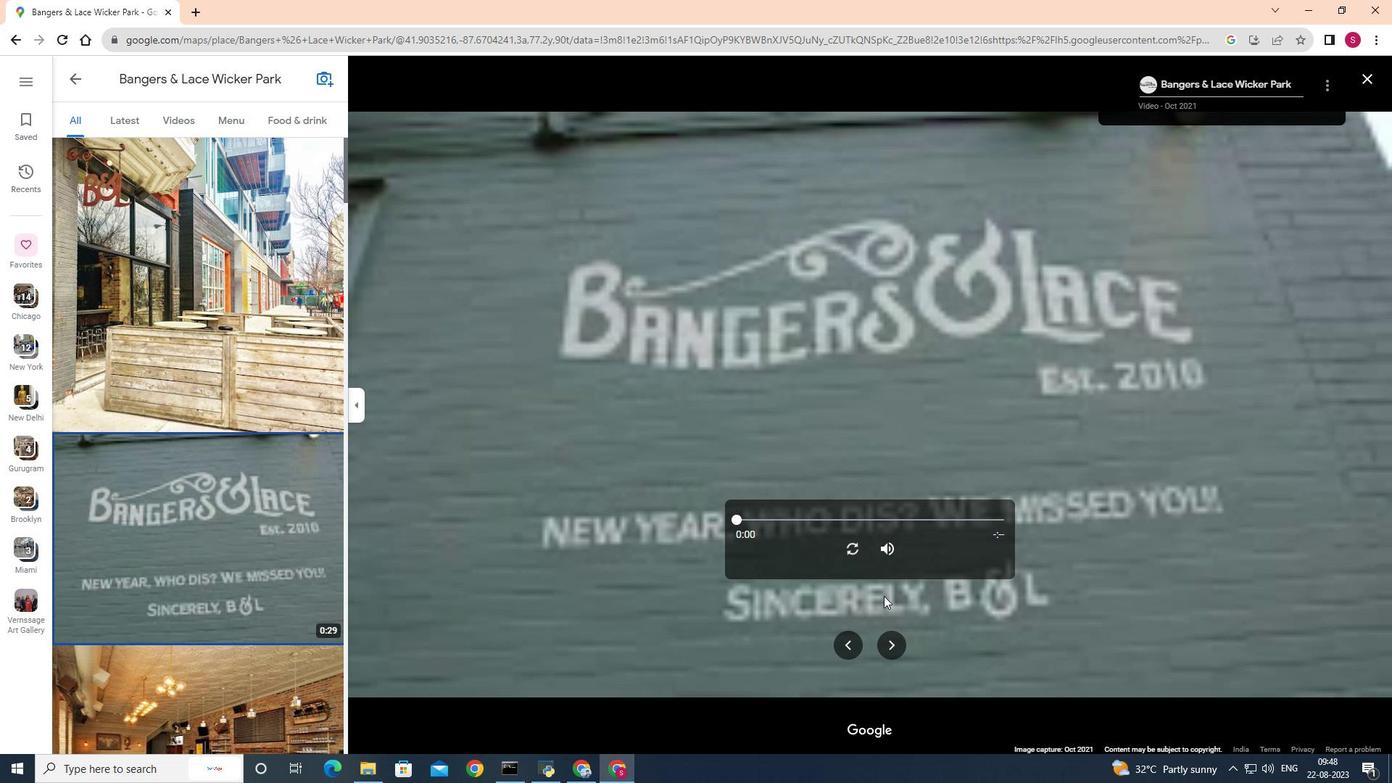 
Action: Mouse pressed left at (888, 645)
Screenshot: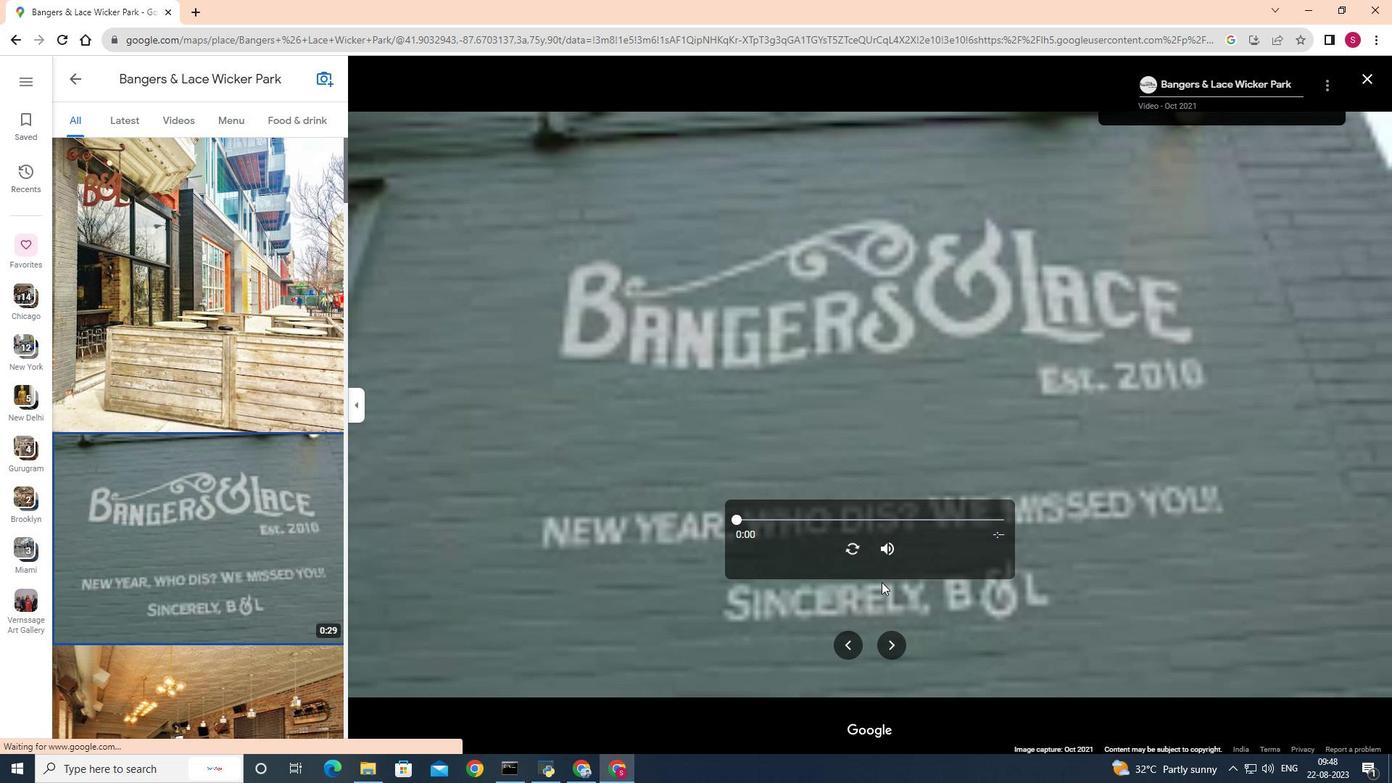 
Action: Mouse moved to (882, 582)
Screenshot: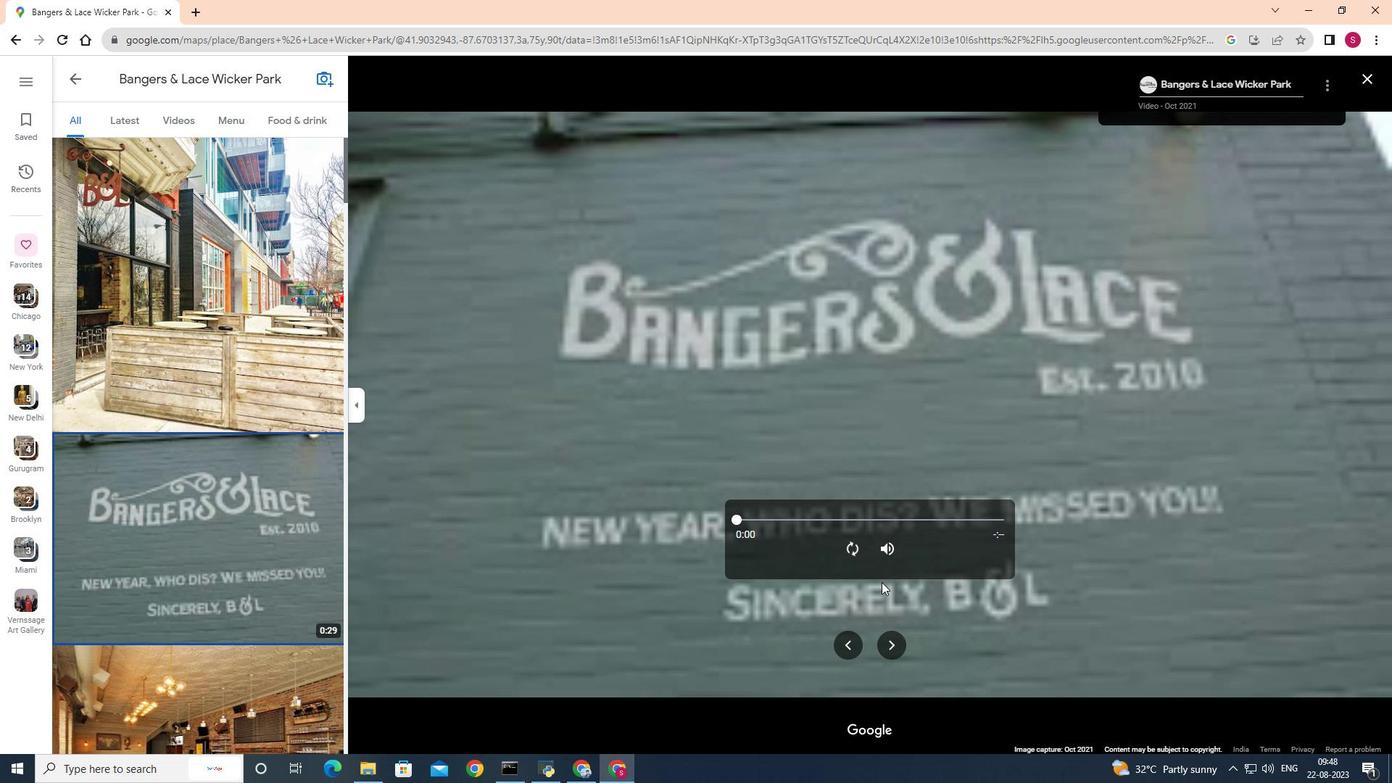 
Action: Key pressed <Key.right><Key.right><Key.right><Key.right><Key.right><Key.right><Key.right><Key.right><Key.right>
Screenshot: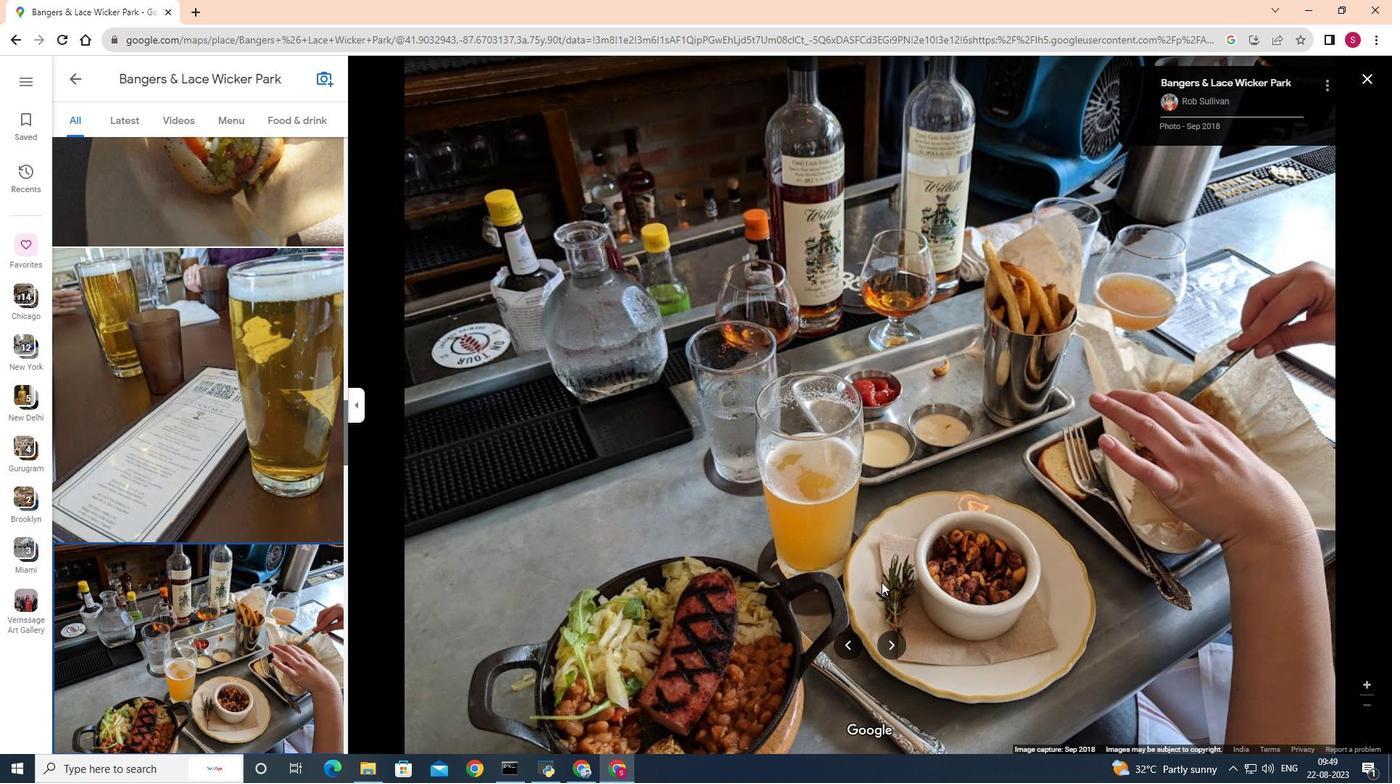 
Action: Mouse moved to (882, 581)
Screenshot: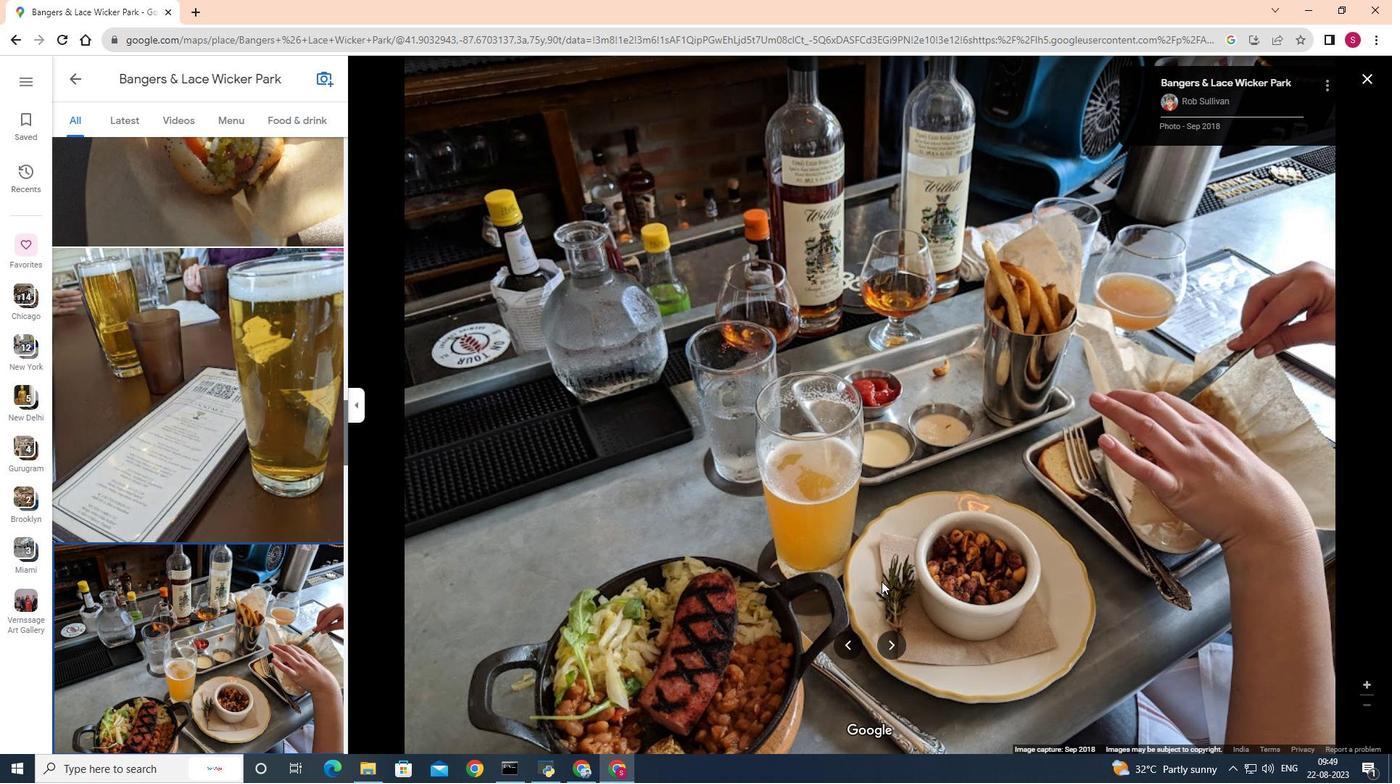 
Action: Key pressed <Key.right><Key.right><Key.right><Key.right><Key.right><Key.right><Key.right><Key.right><Key.right><Key.right><Key.right><Key.right><Key.right><Key.right><Key.right><Key.right><Key.right><Key.right><Key.right><Key.right><Key.right><Key.right><Key.right><Key.right><Key.right><Key.right><Key.right><Key.right><Key.right>
Screenshot: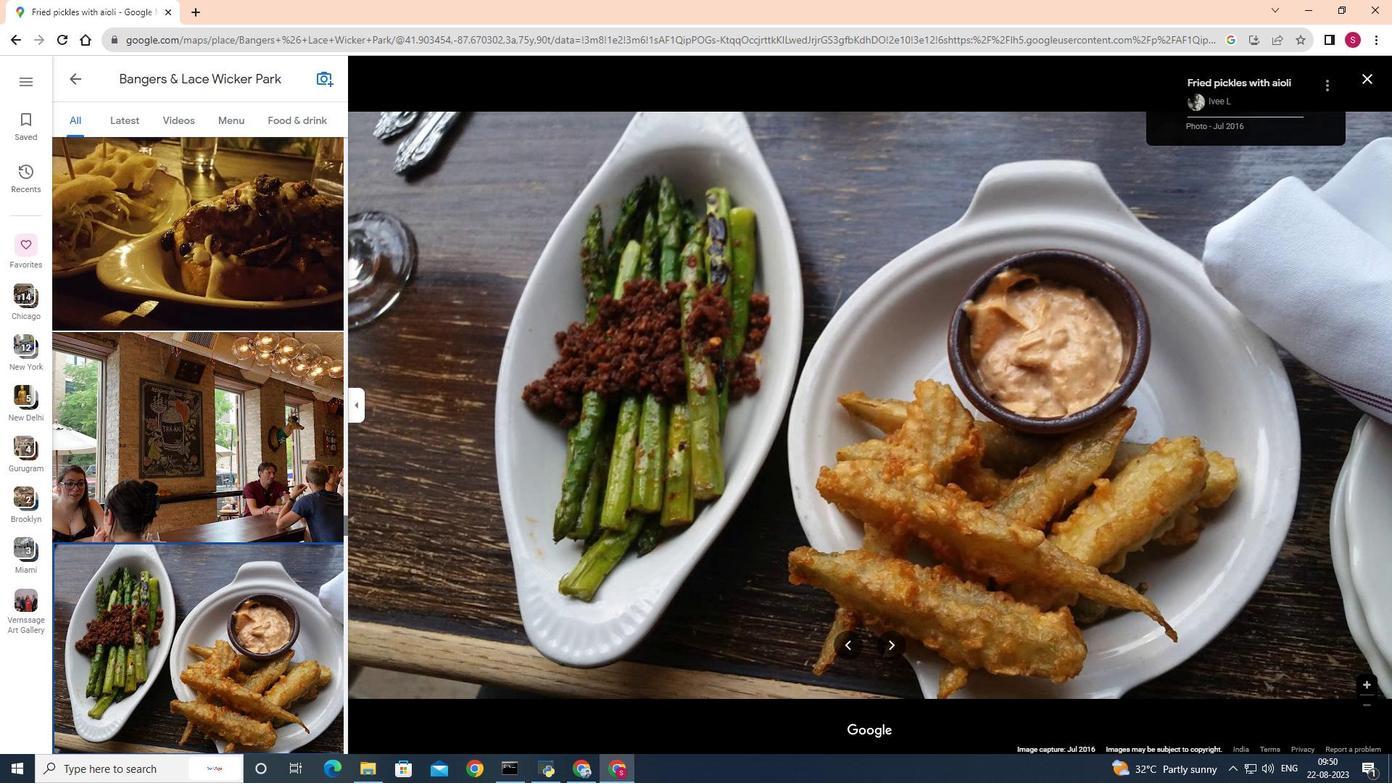 
Action: Mouse moved to (73, 76)
Screenshot: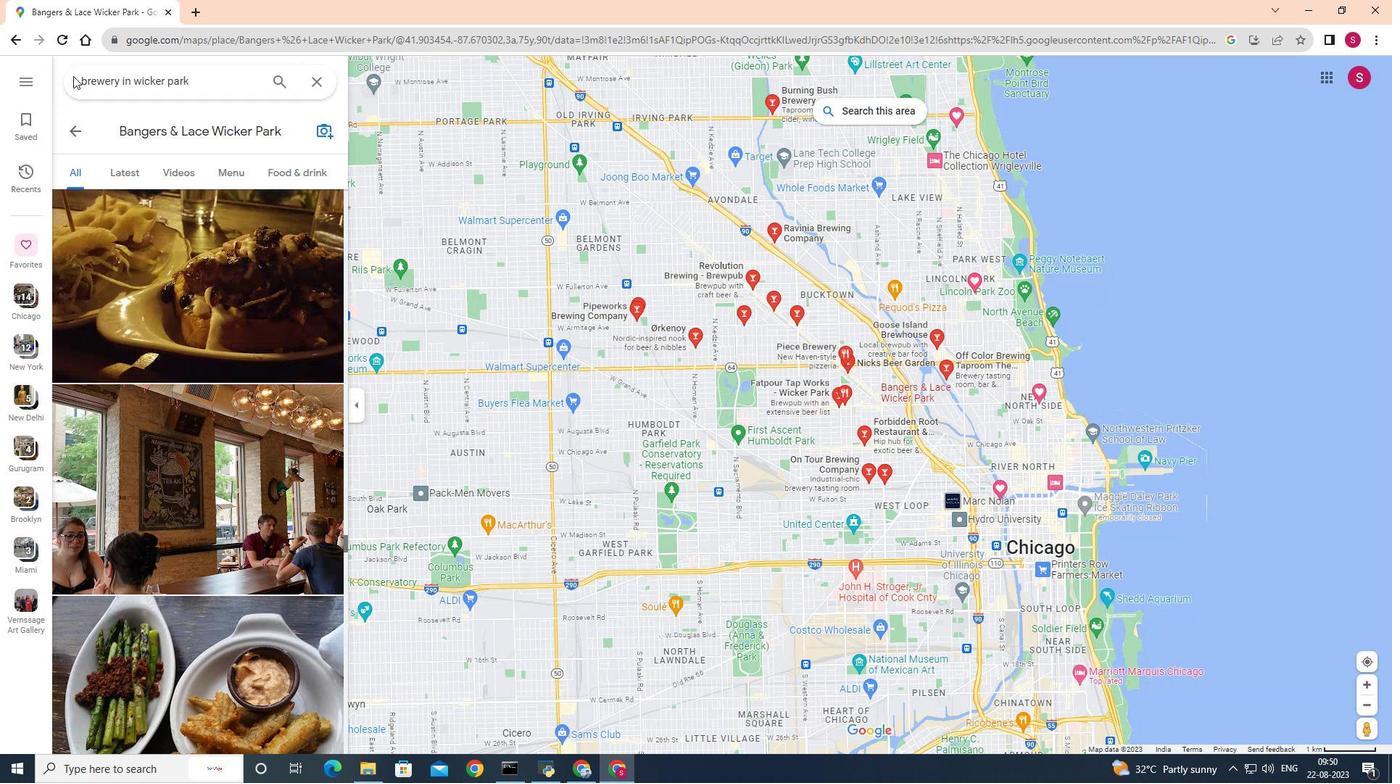 
Action: Mouse pressed left at (73, 76)
Screenshot: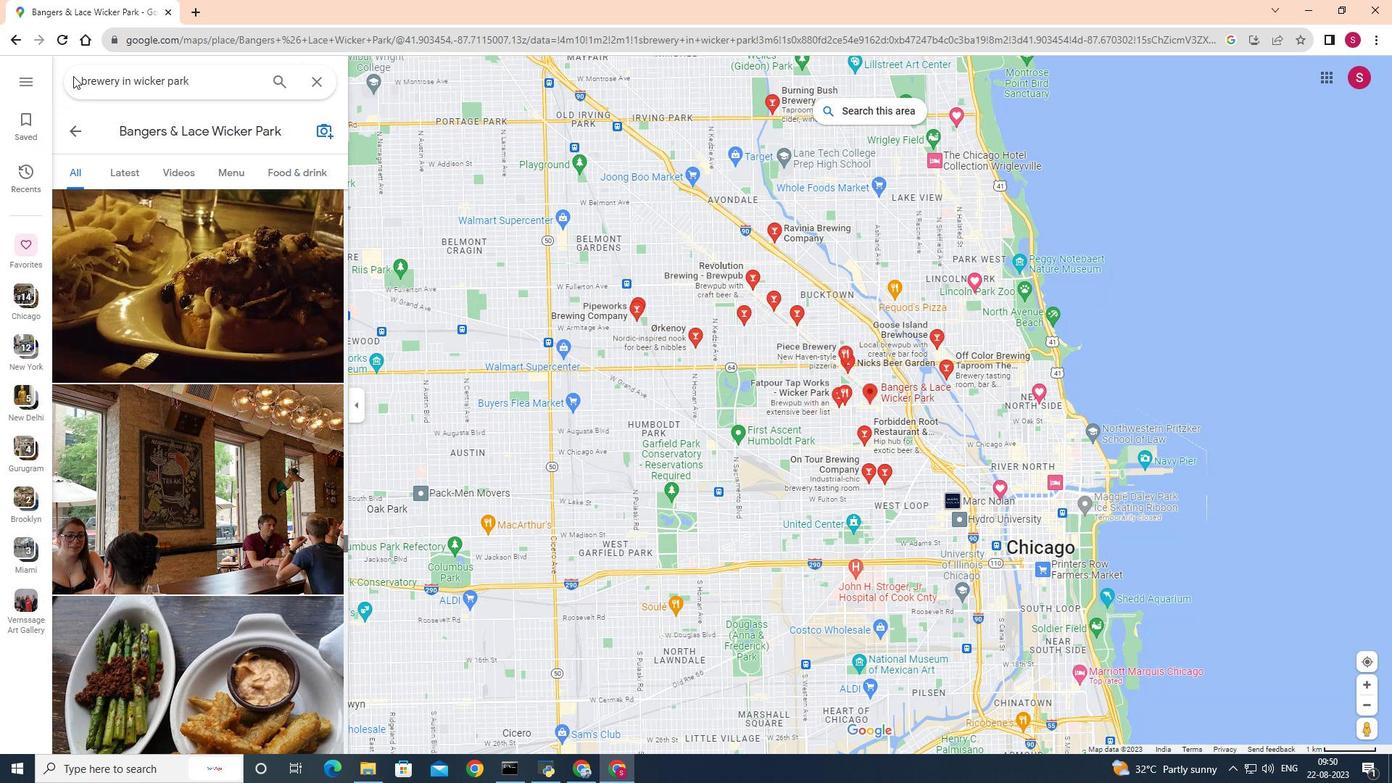 
Action: Mouse moved to (456, 404)
Screenshot: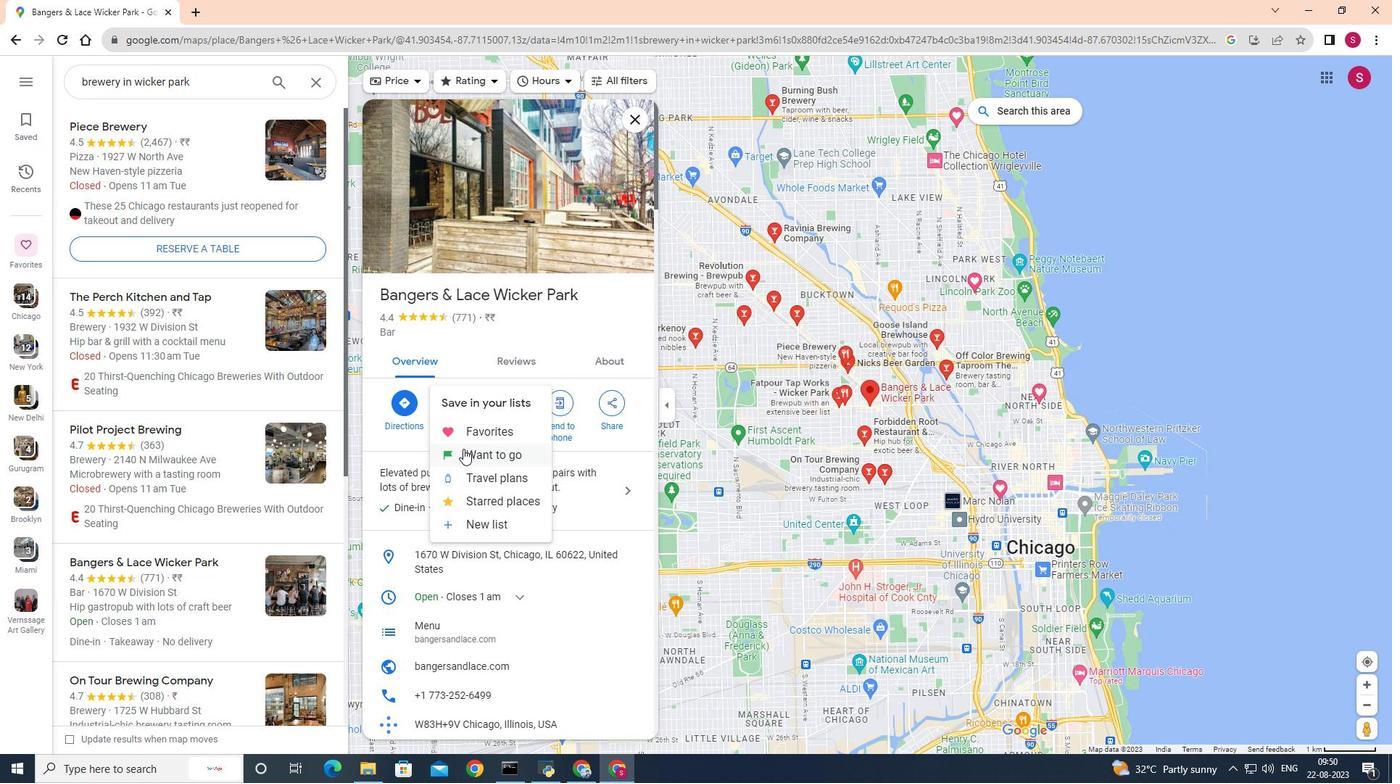 
Action: Mouse pressed left at (456, 404)
Screenshot: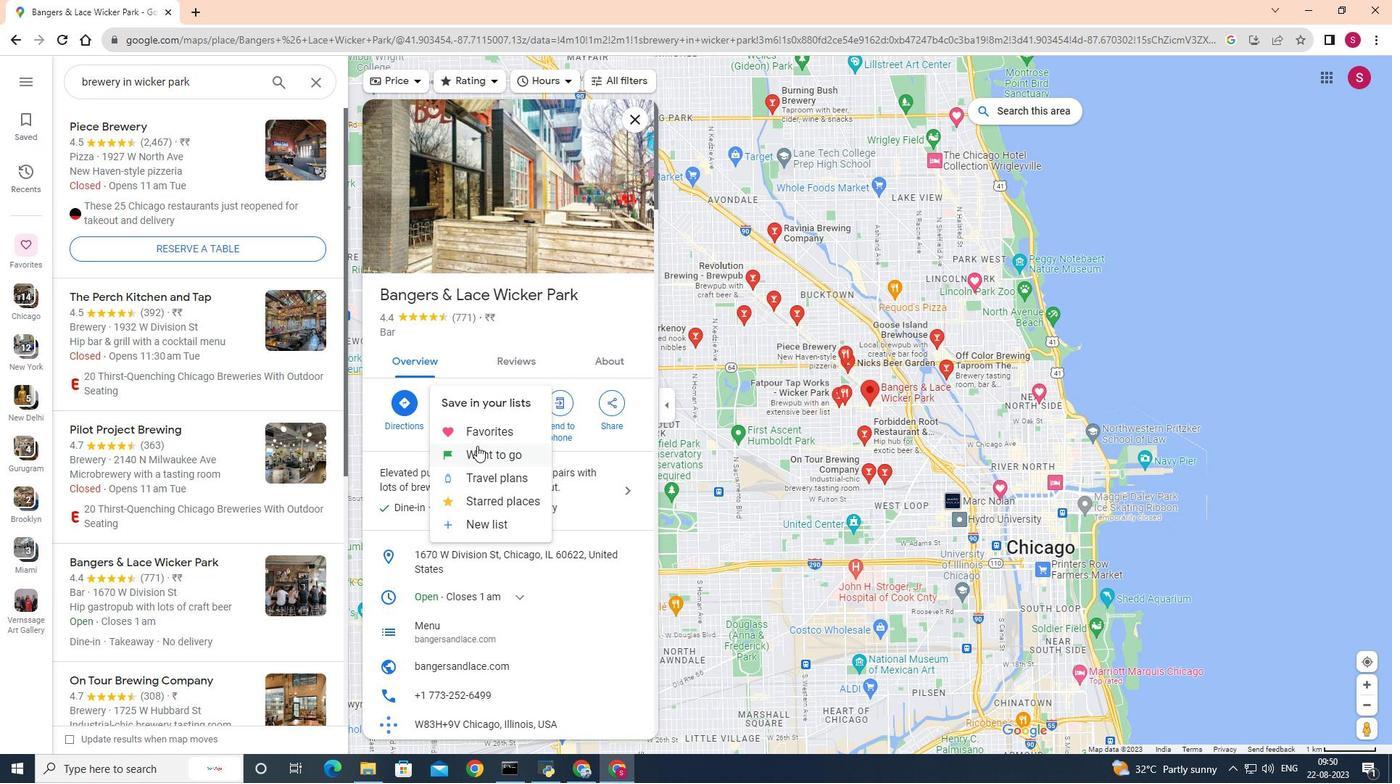 
Action: Mouse moved to (484, 436)
Screenshot: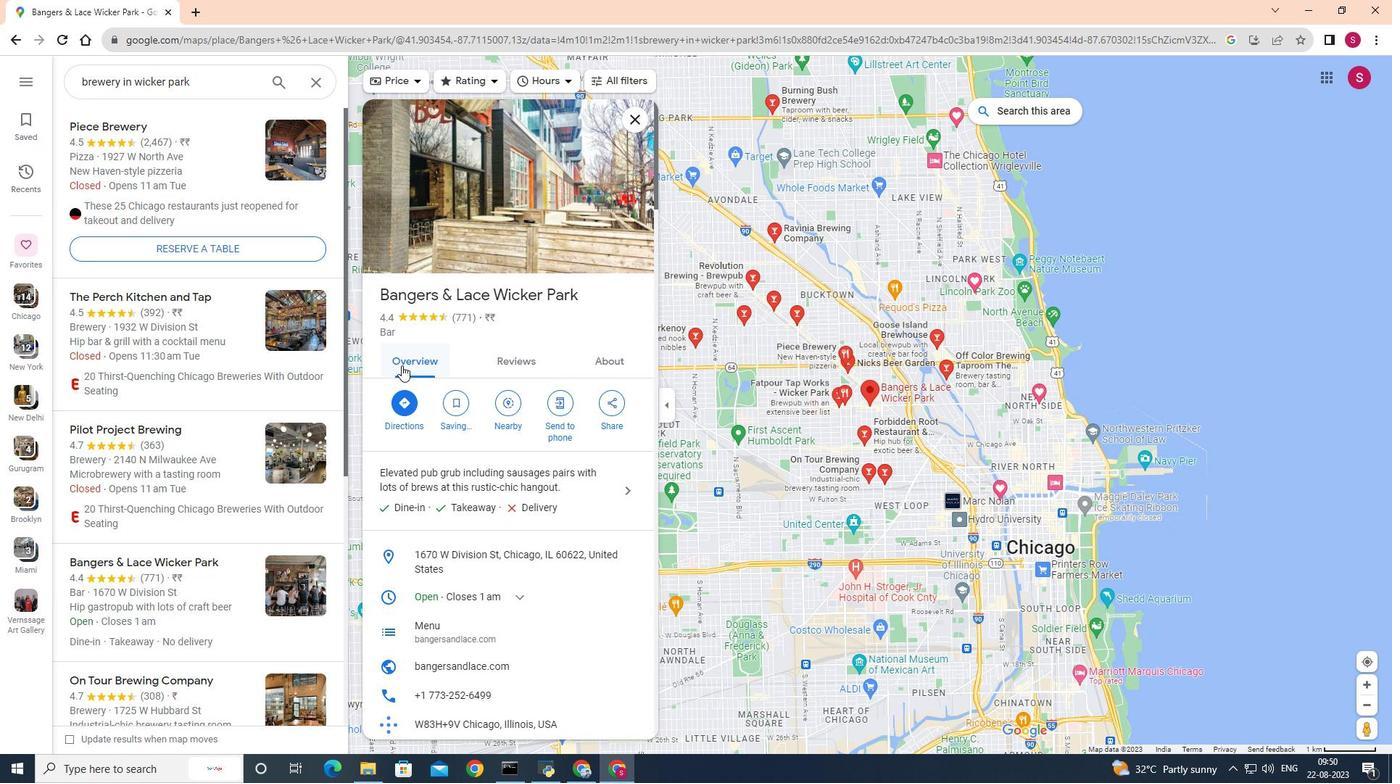 
Action: Mouse pressed left at (484, 436)
Screenshot: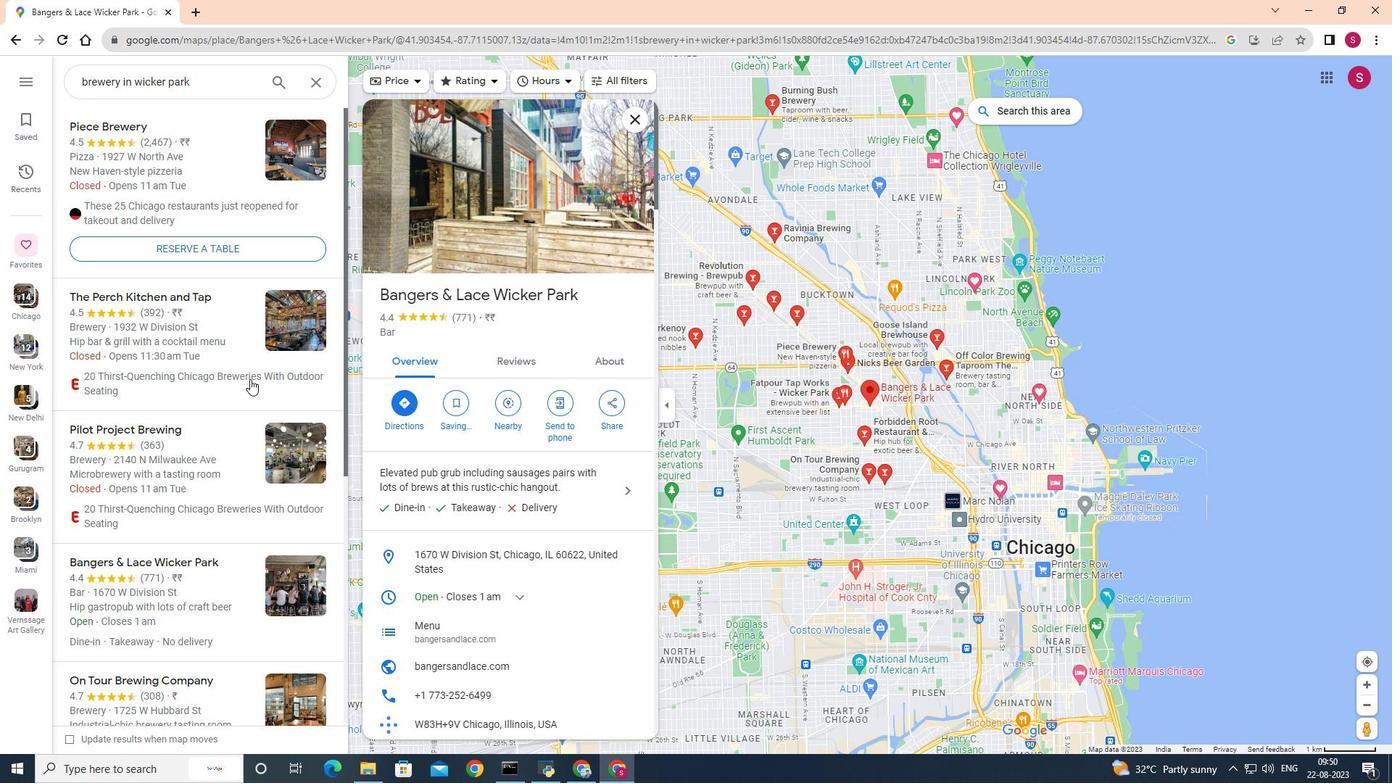 
Action: Mouse moved to (215, 388)
Screenshot: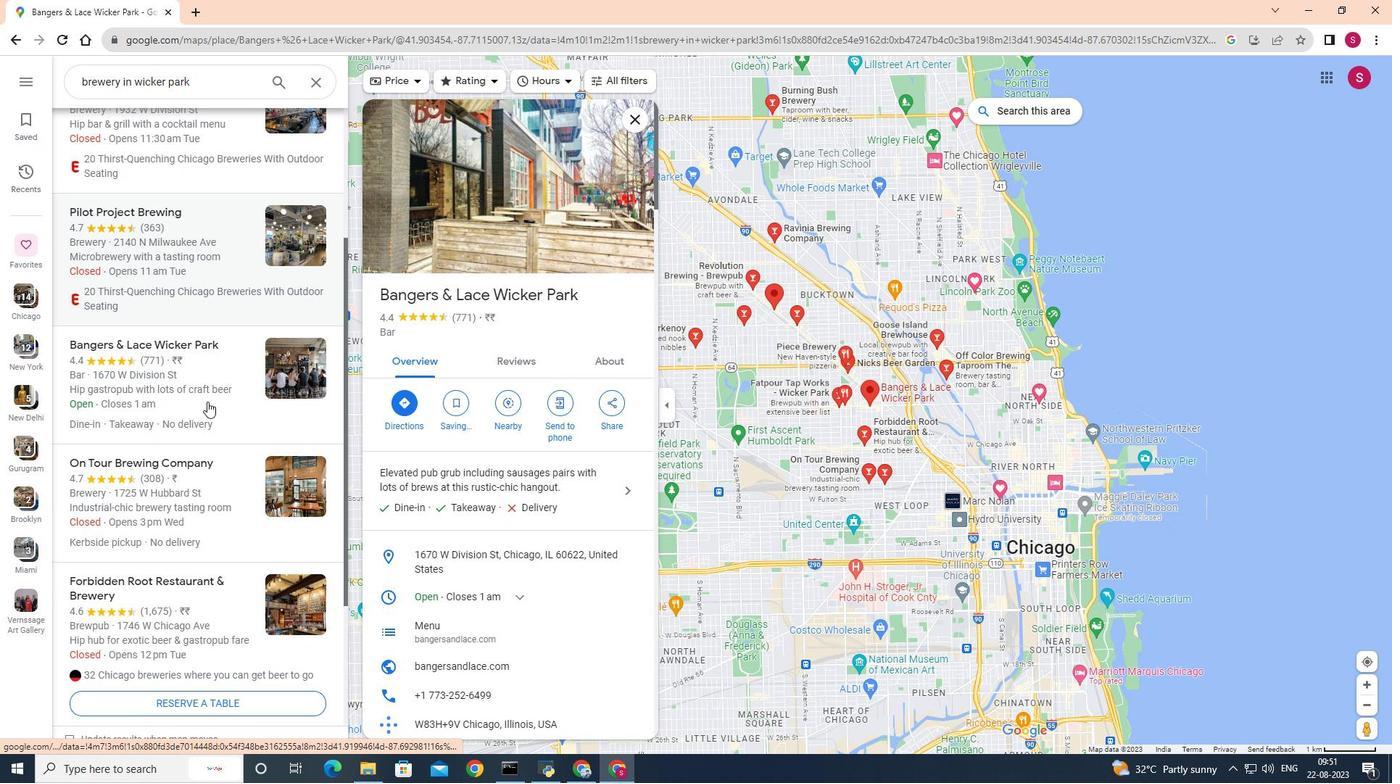 
Action: Mouse scrolled (215, 387) with delta (0, 0)
Screenshot: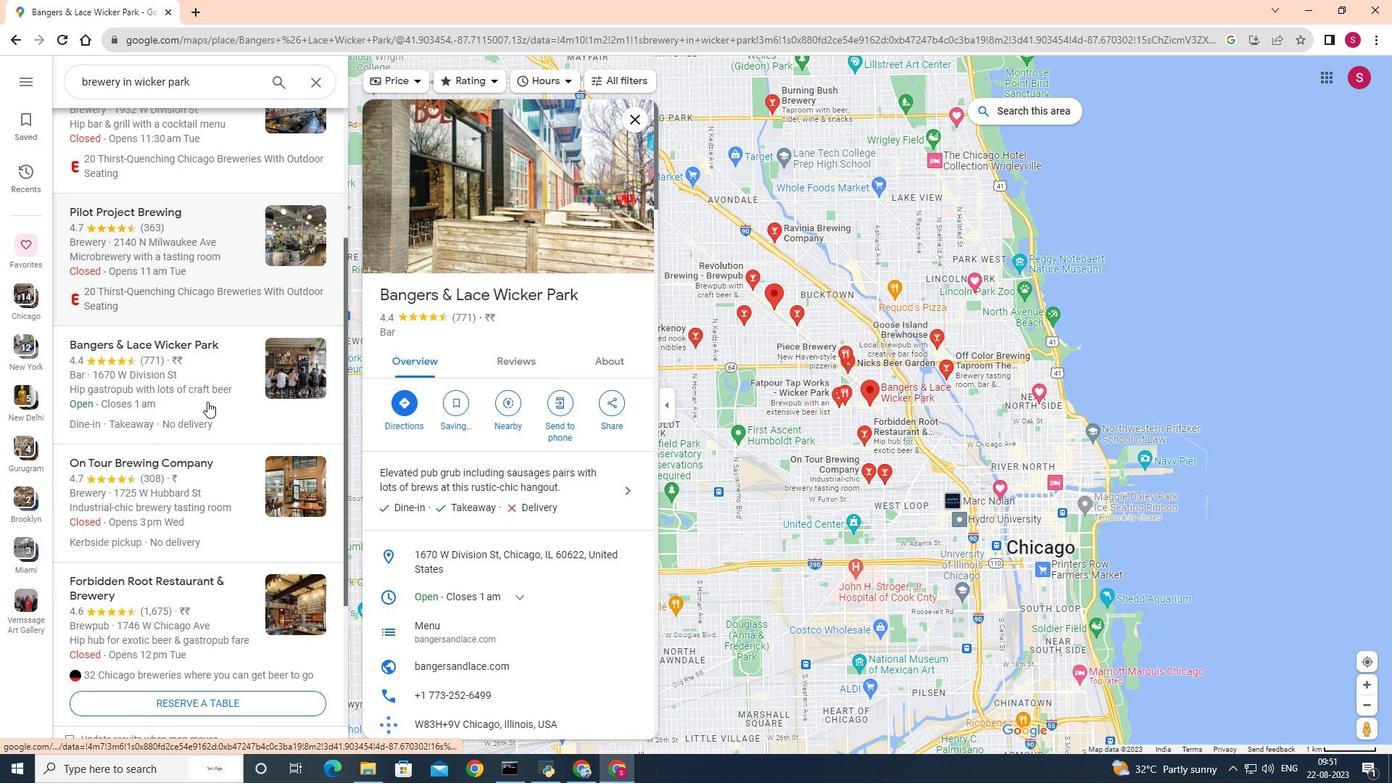
Action: Mouse moved to (211, 396)
Screenshot: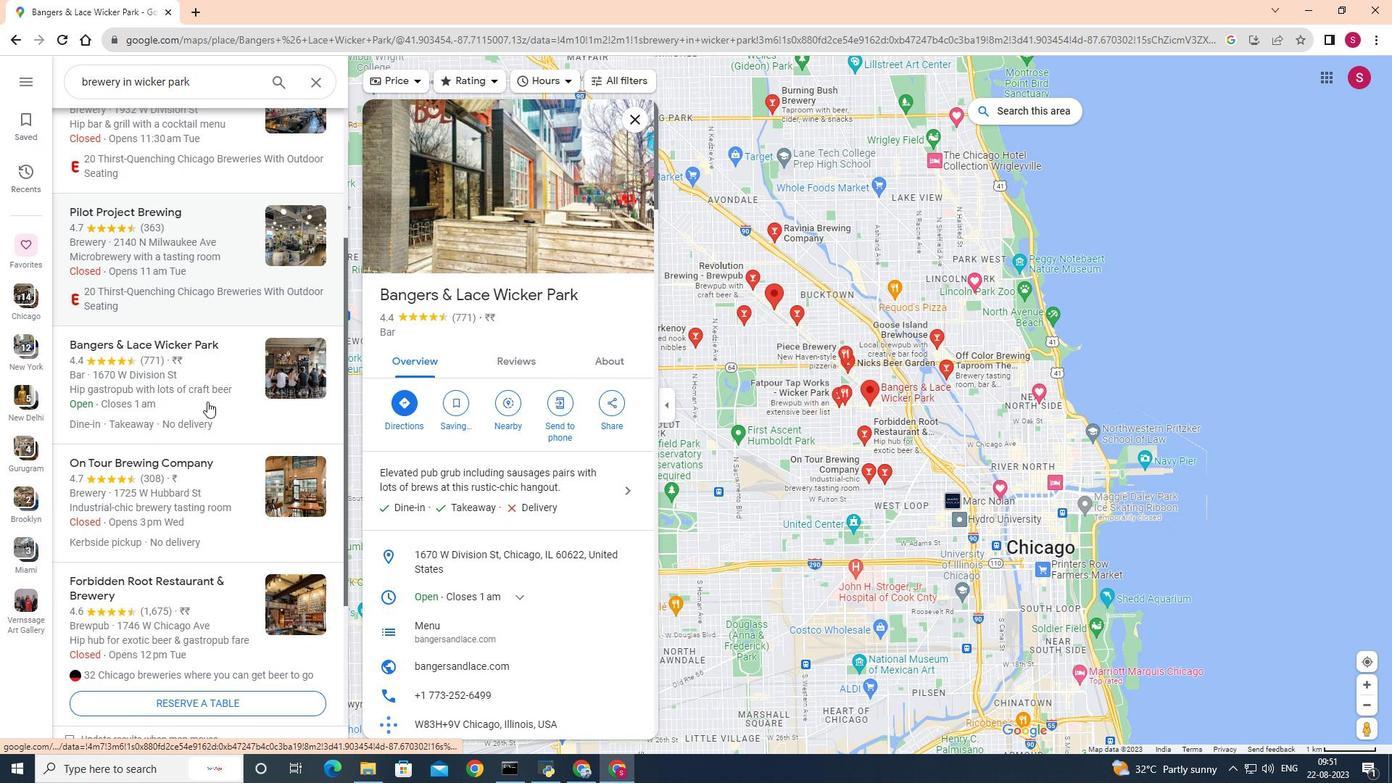 
Action: Mouse scrolled (211, 395) with delta (0, 0)
Screenshot: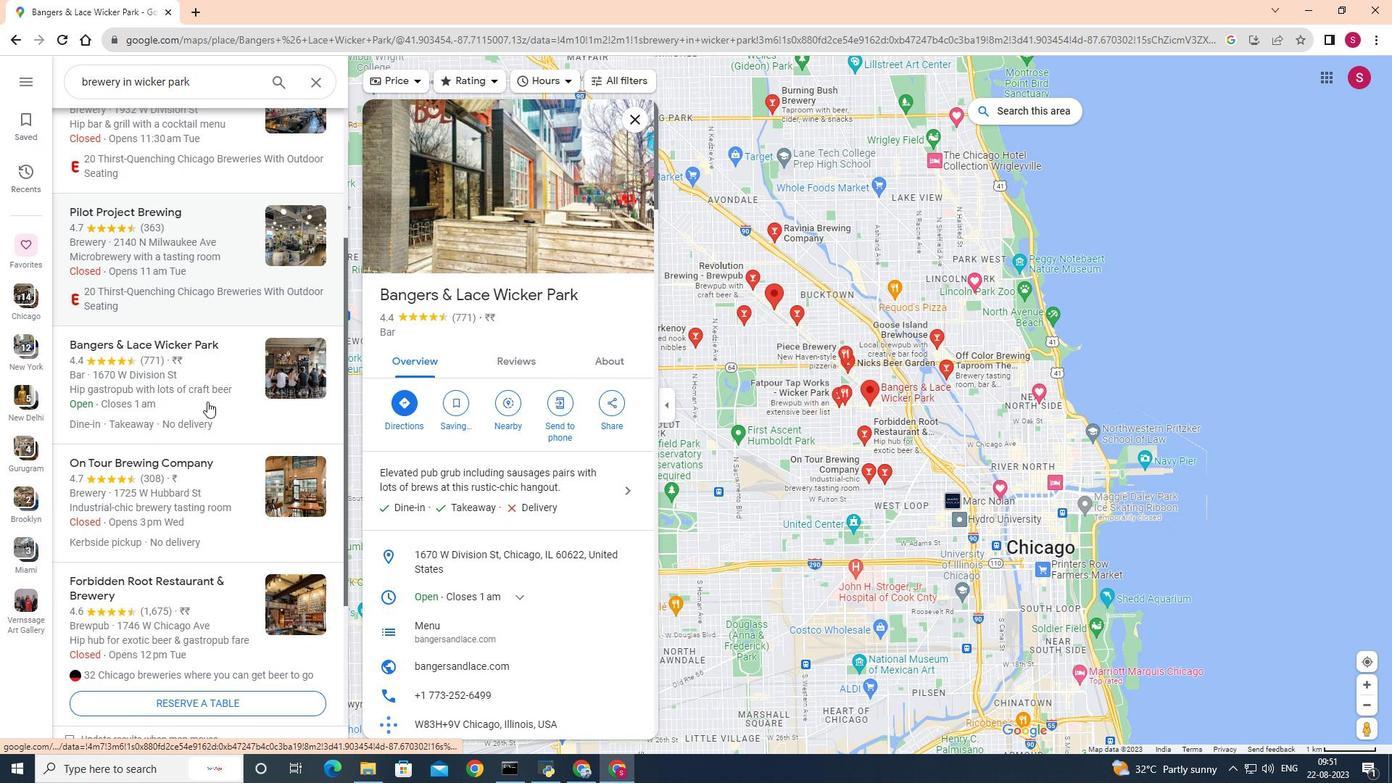 
Action: Mouse moved to (208, 401)
Screenshot: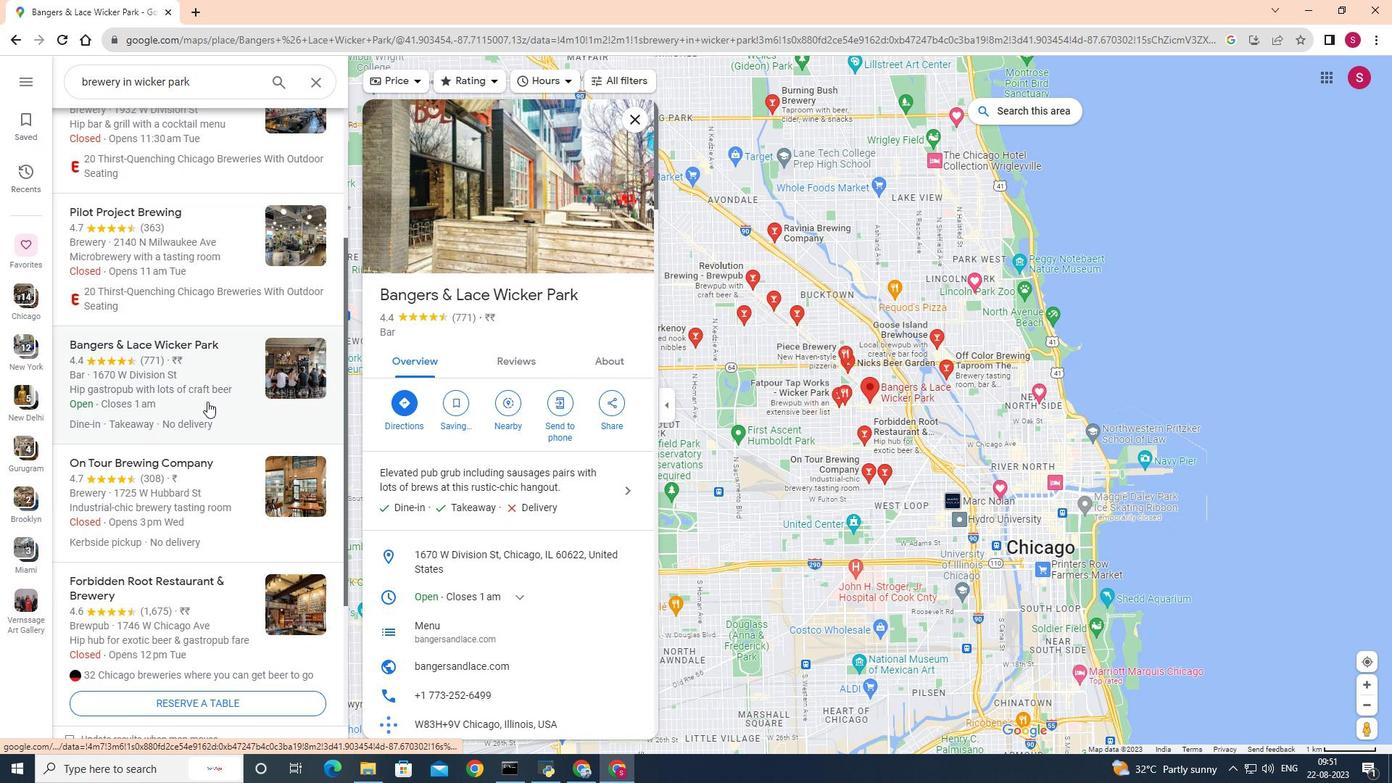
Action: Mouse scrolled (208, 400) with delta (0, 0)
Screenshot: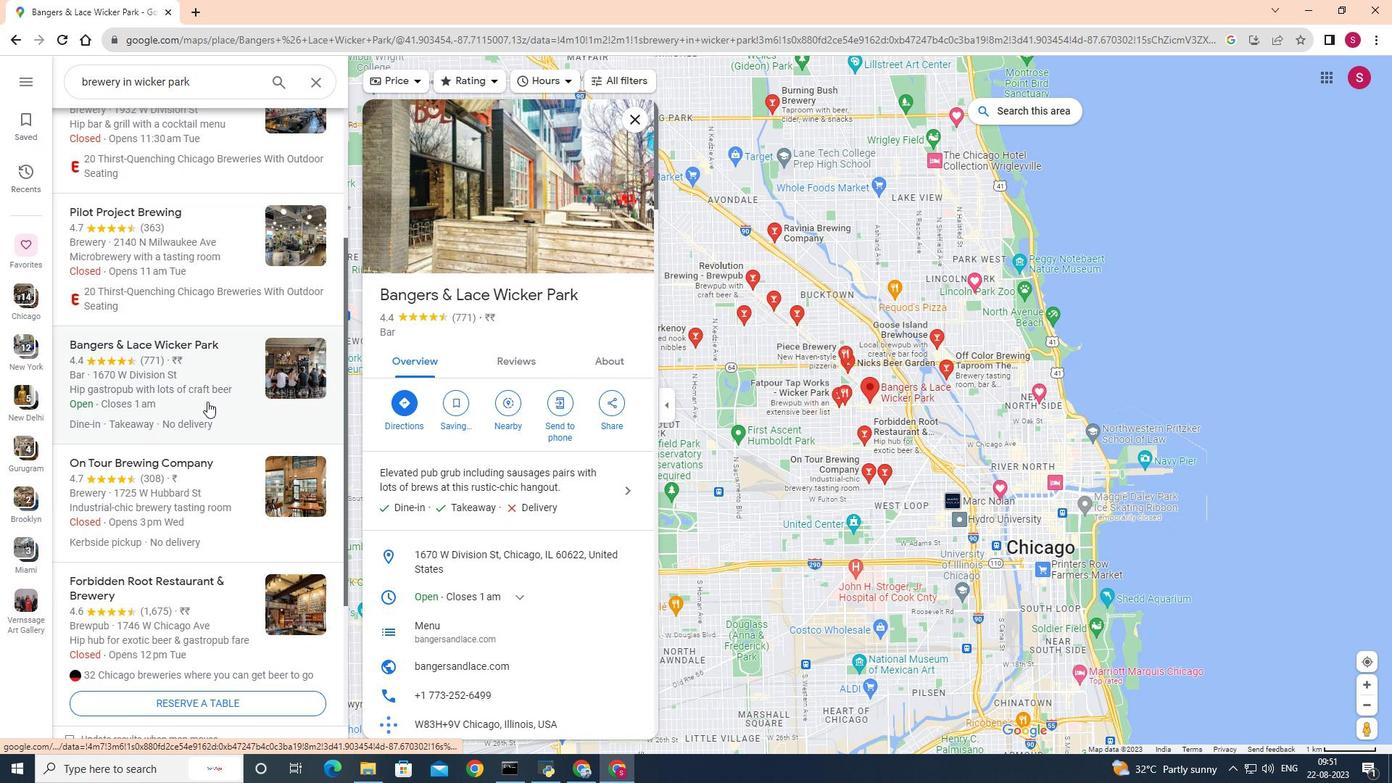 
Action: Mouse moved to (273, 366)
Screenshot: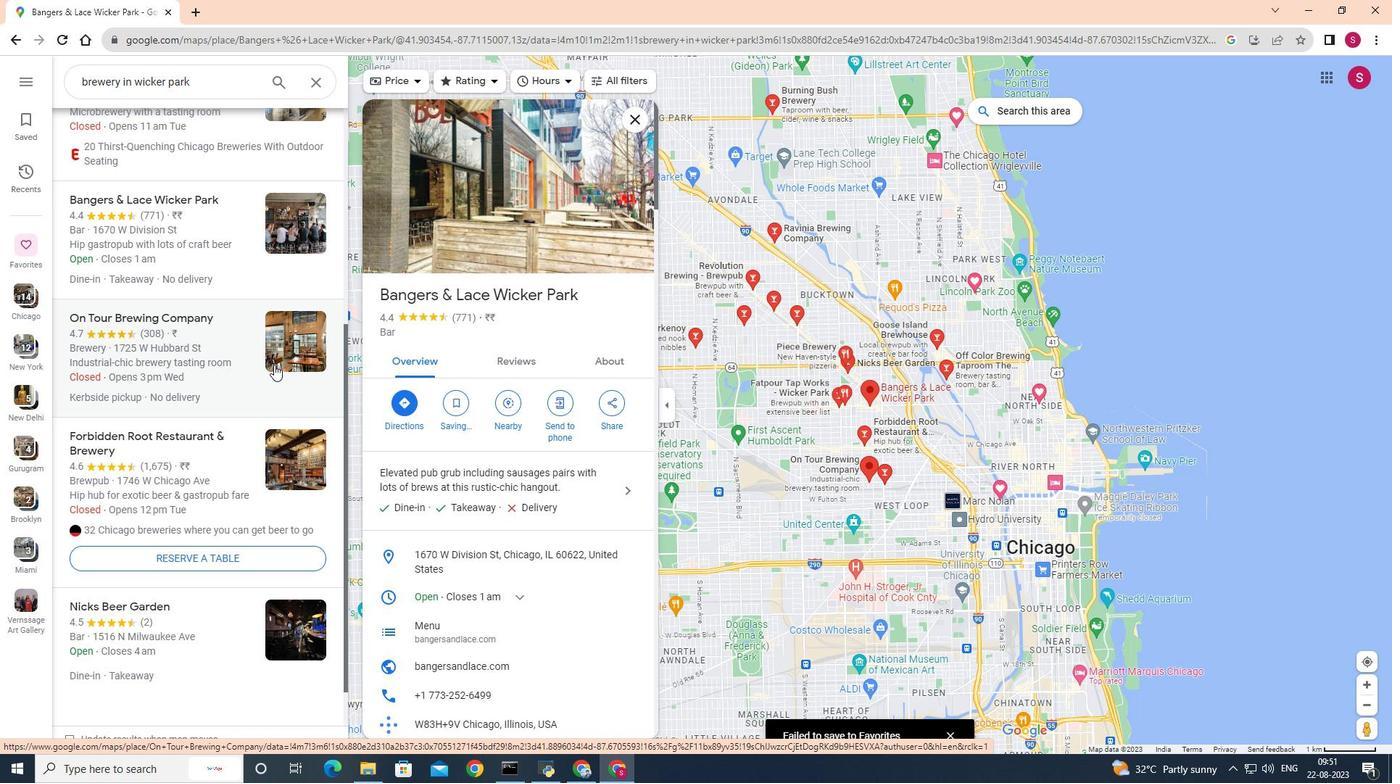 
Action: Mouse scrolled (273, 365) with delta (0, 0)
Screenshot: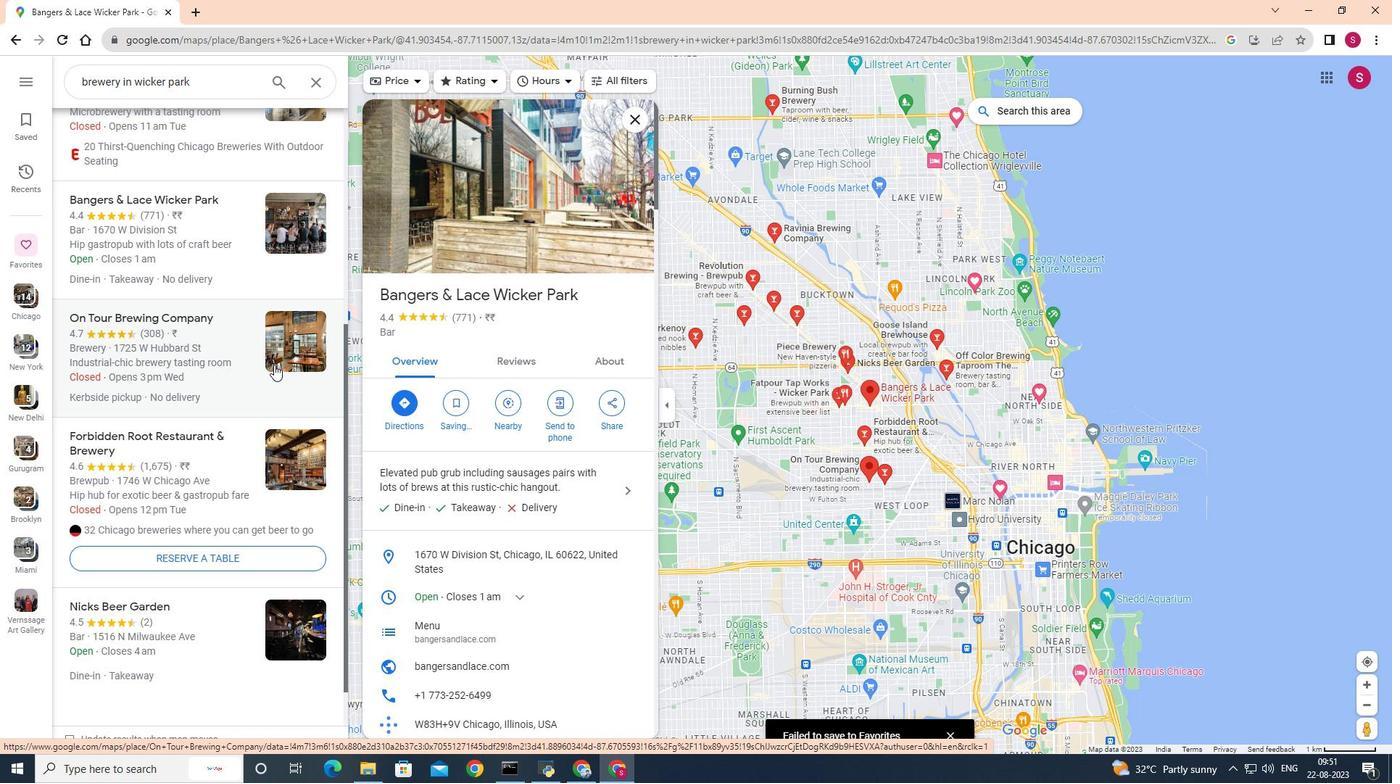 
Action: Mouse scrolled (273, 365) with delta (0, 0)
Screenshot: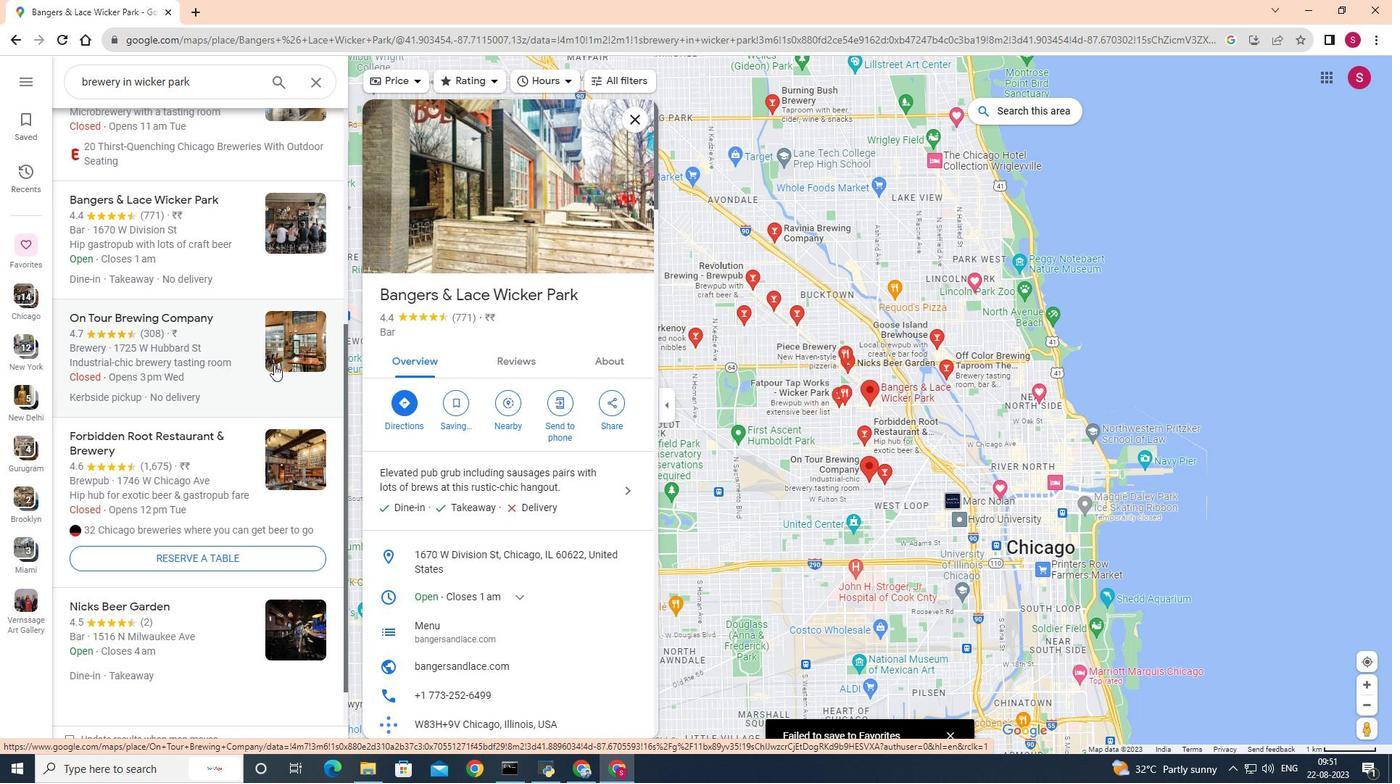 
Action: Mouse moved to (274, 364)
Screenshot: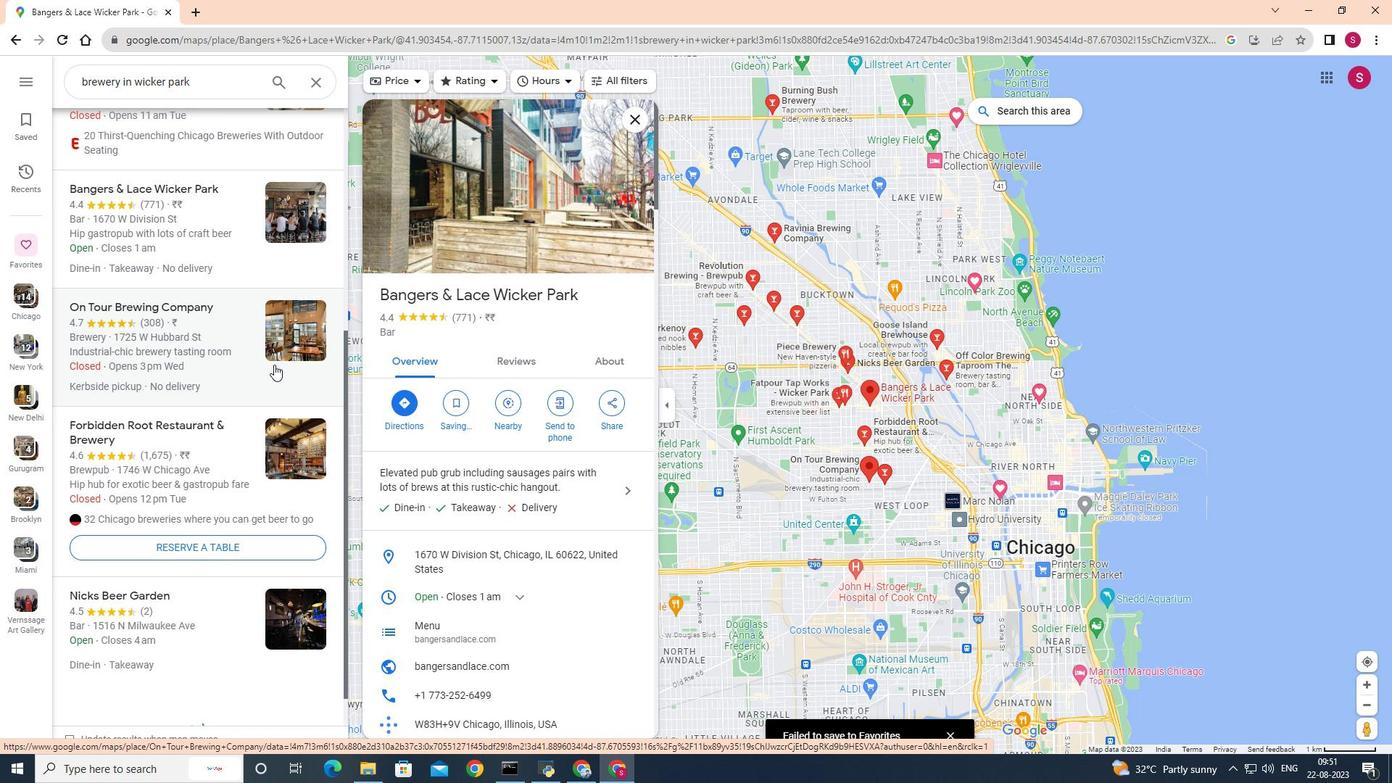 
Action: Mouse scrolled (274, 364) with delta (0, 0)
Screenshot: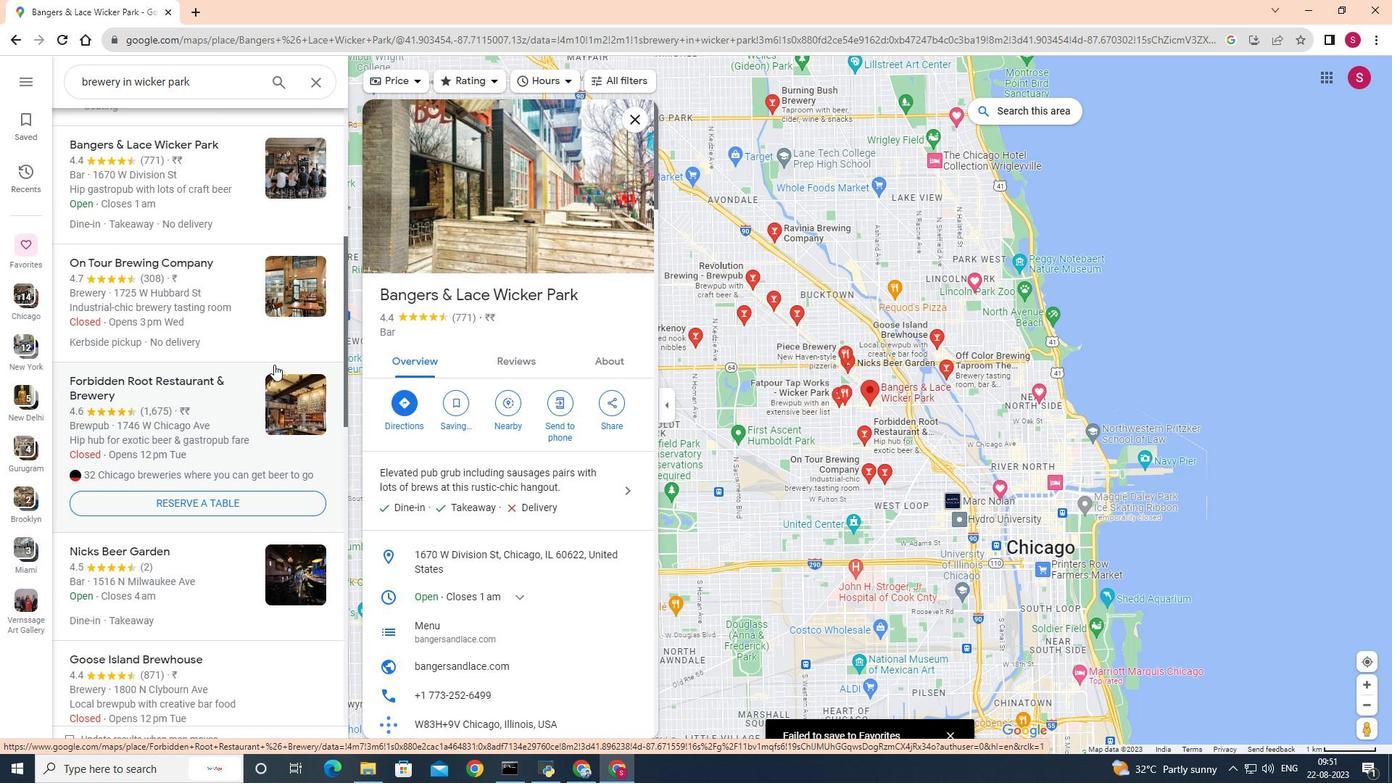 
Action: Mouse moved to (457, 398)
Screenshot: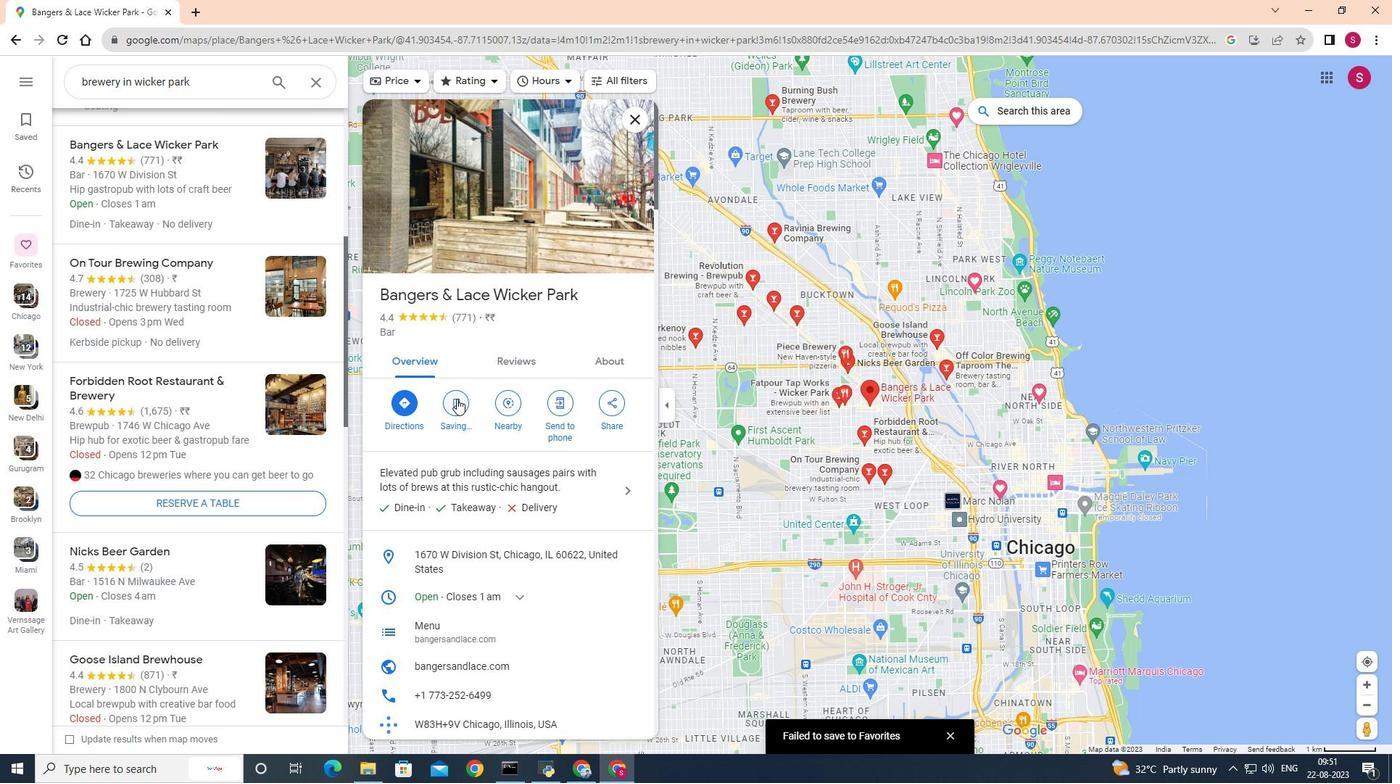 
Action: Mouse pressed left at (457, 398)
Screenshot: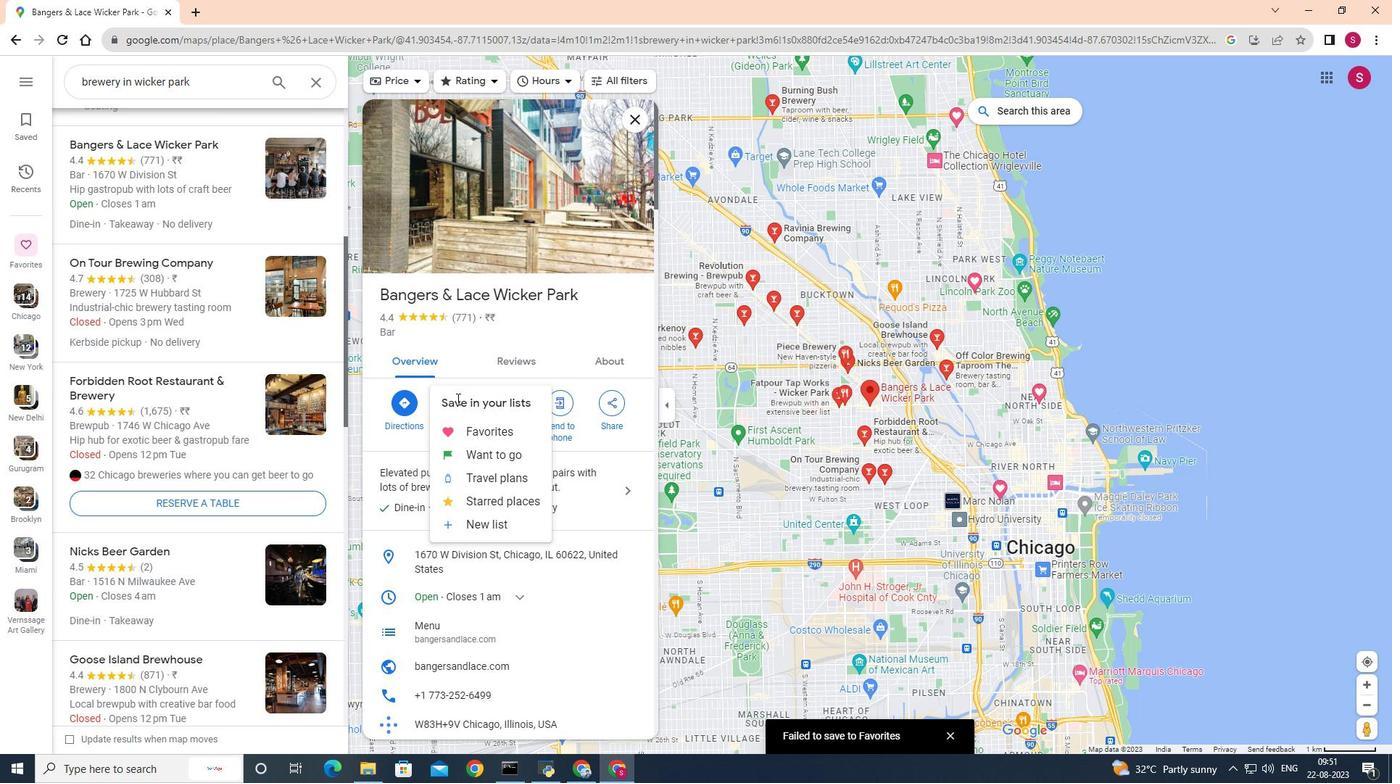 
Action: Mouse moved to (467, 426)
Screenshot: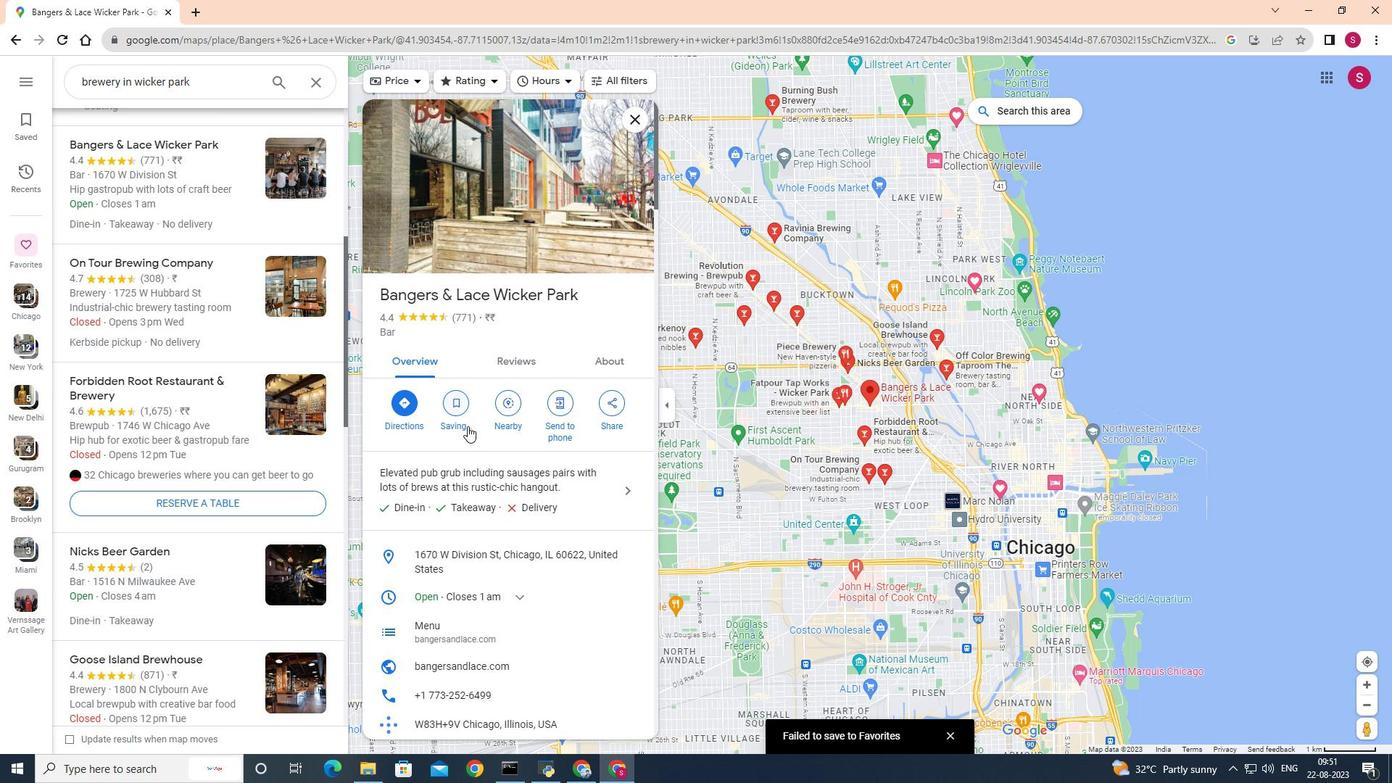 
Action: Mouse pressed left at (467, 426)
Screenshot: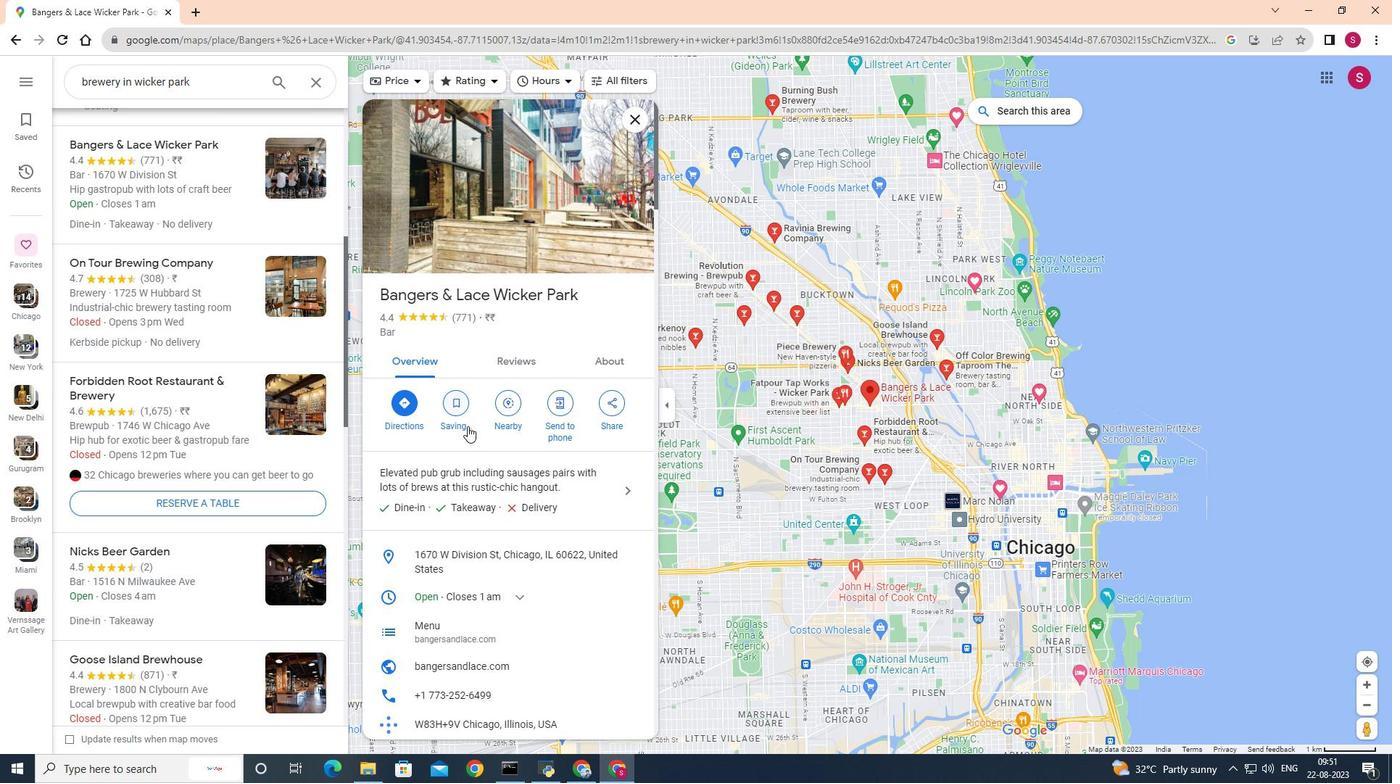 
Action: Mouse moved to (458, 402)
Screenshot: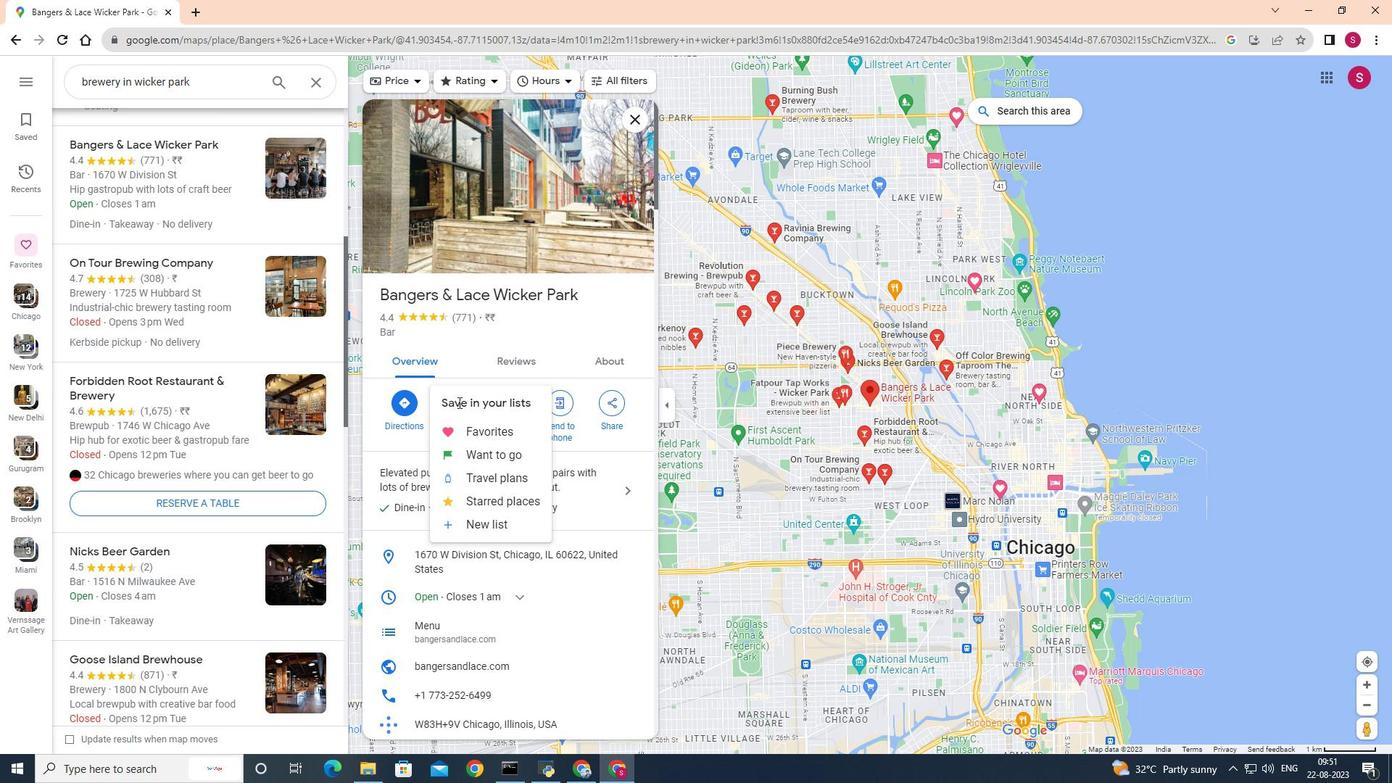 
Action: Mouse pressed left at (458, 402)
Screenshot: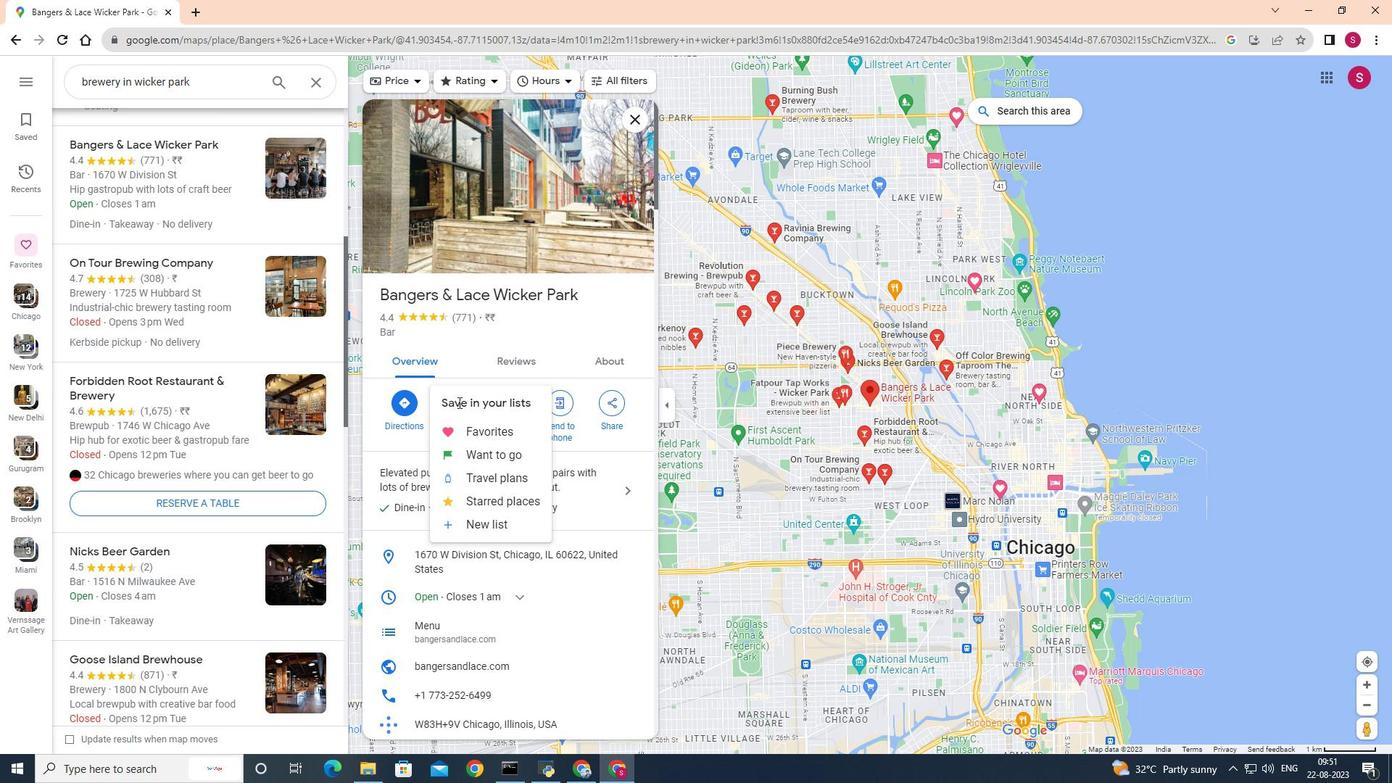 
Action: Mouse moved to (483, 423)
Screenshot: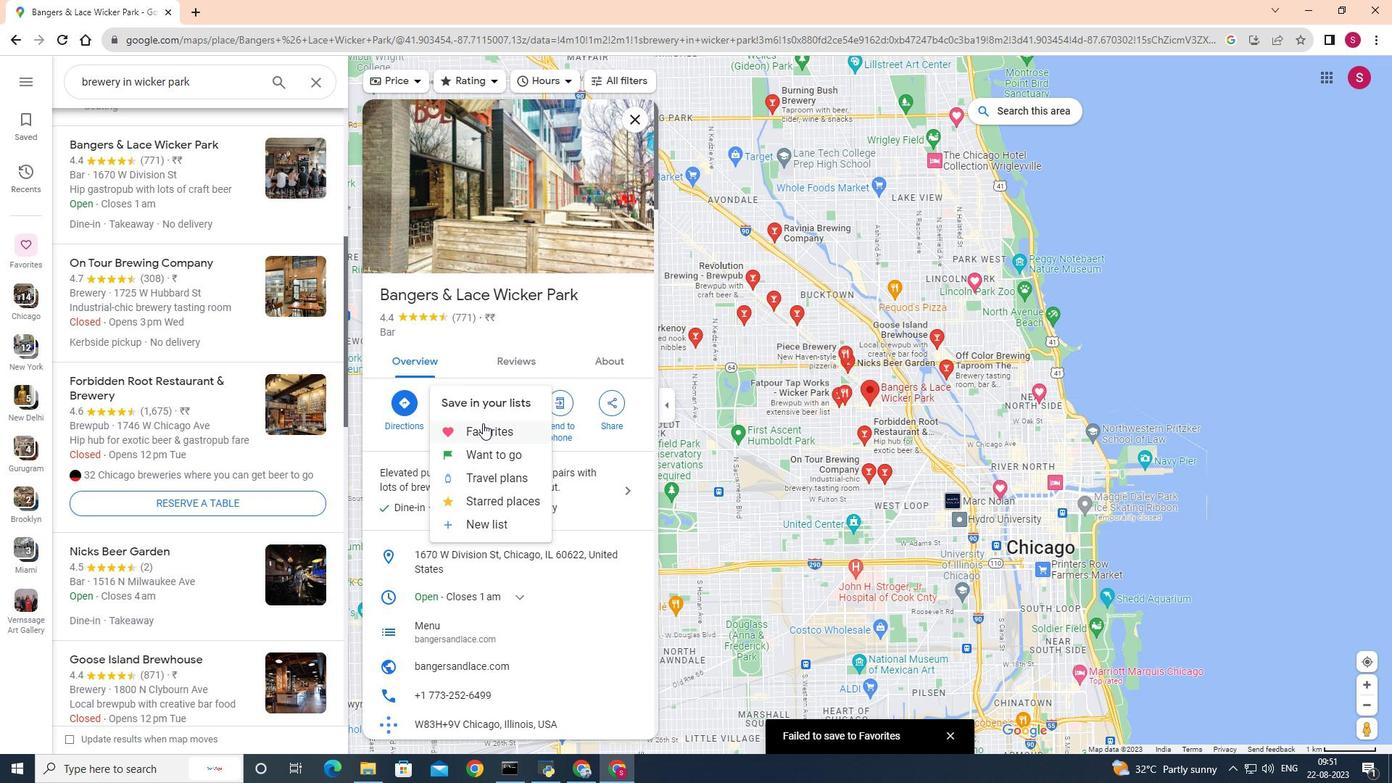 
Action: Mouse pressed left at (483, 423)
Screenshot: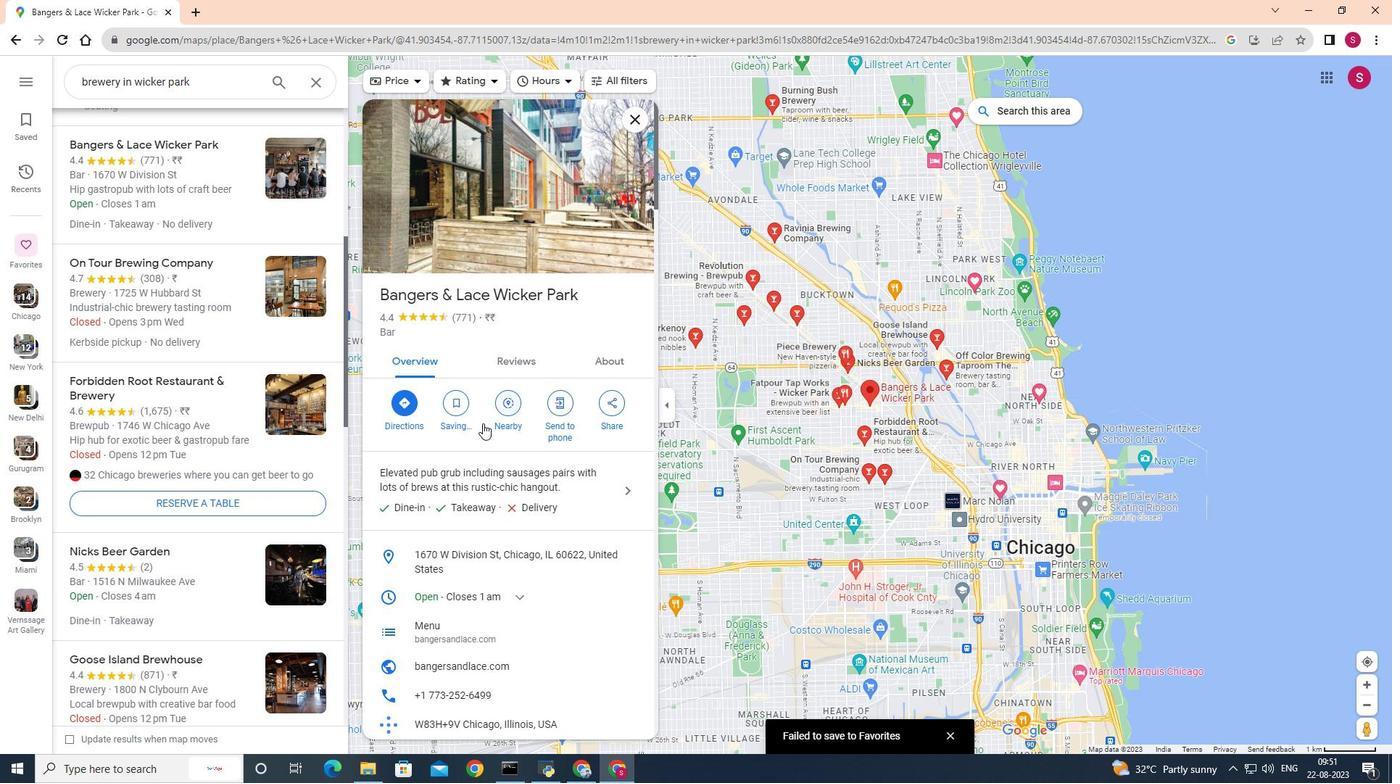 
Action: Mouse moved to (455, 399)
Screenshot: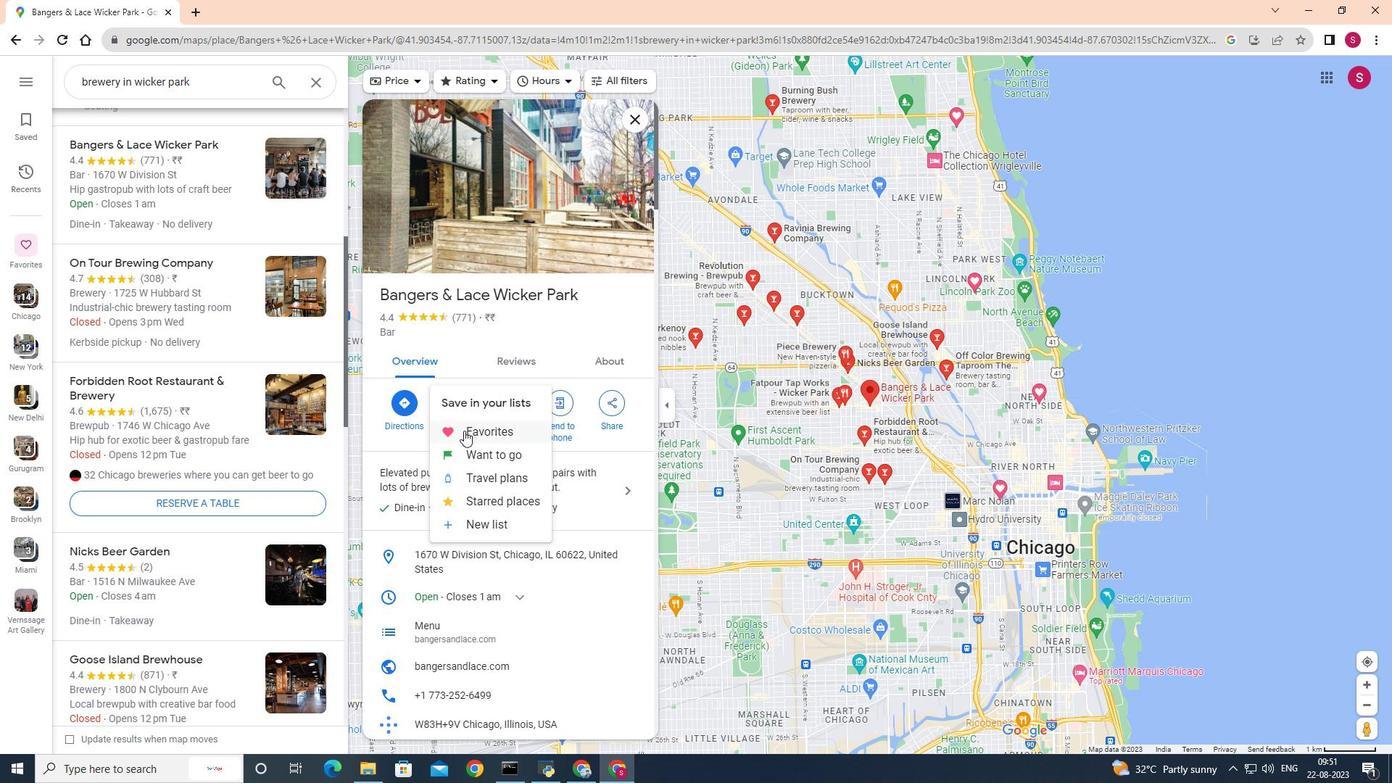 
Action: Mouse pressed left at (455, 399)
Screenshot: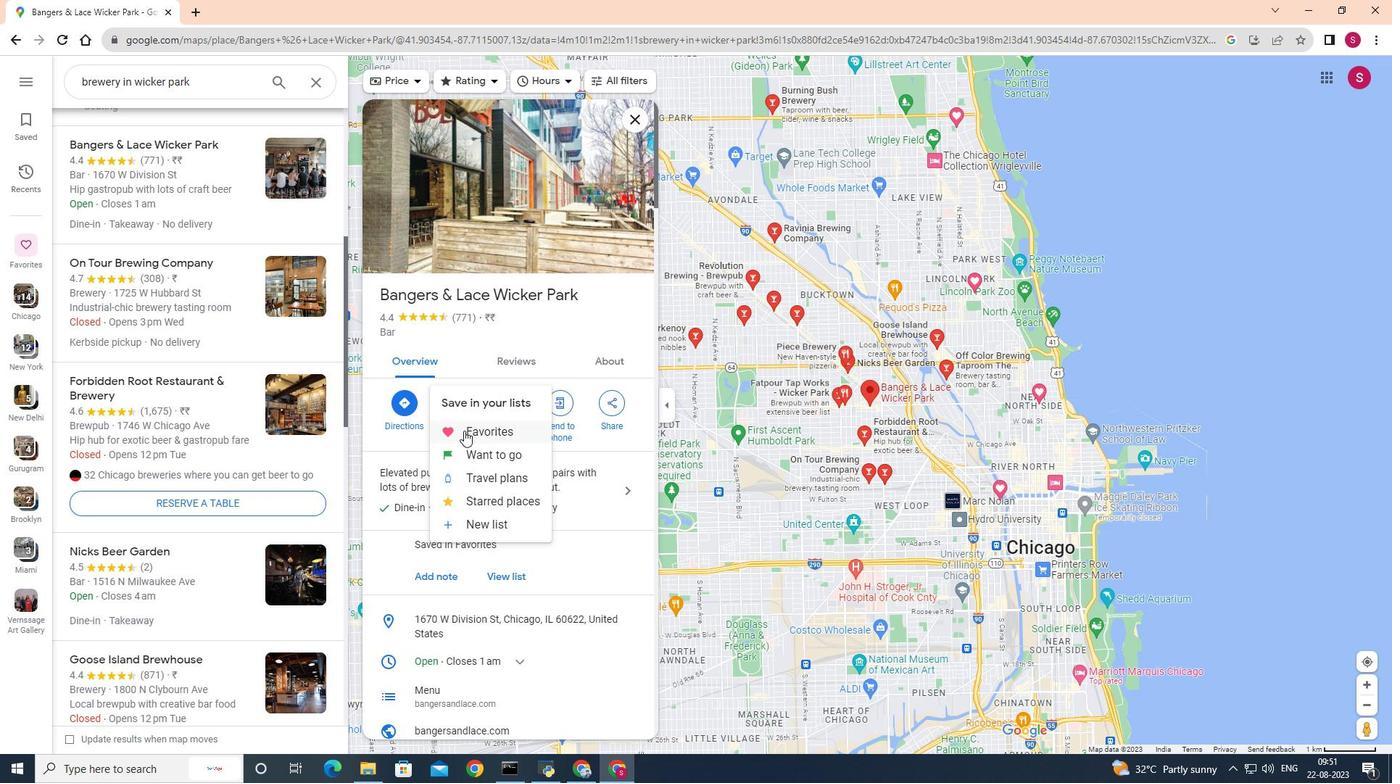
Action: Mouse moved to (464, 430)
Screenshot: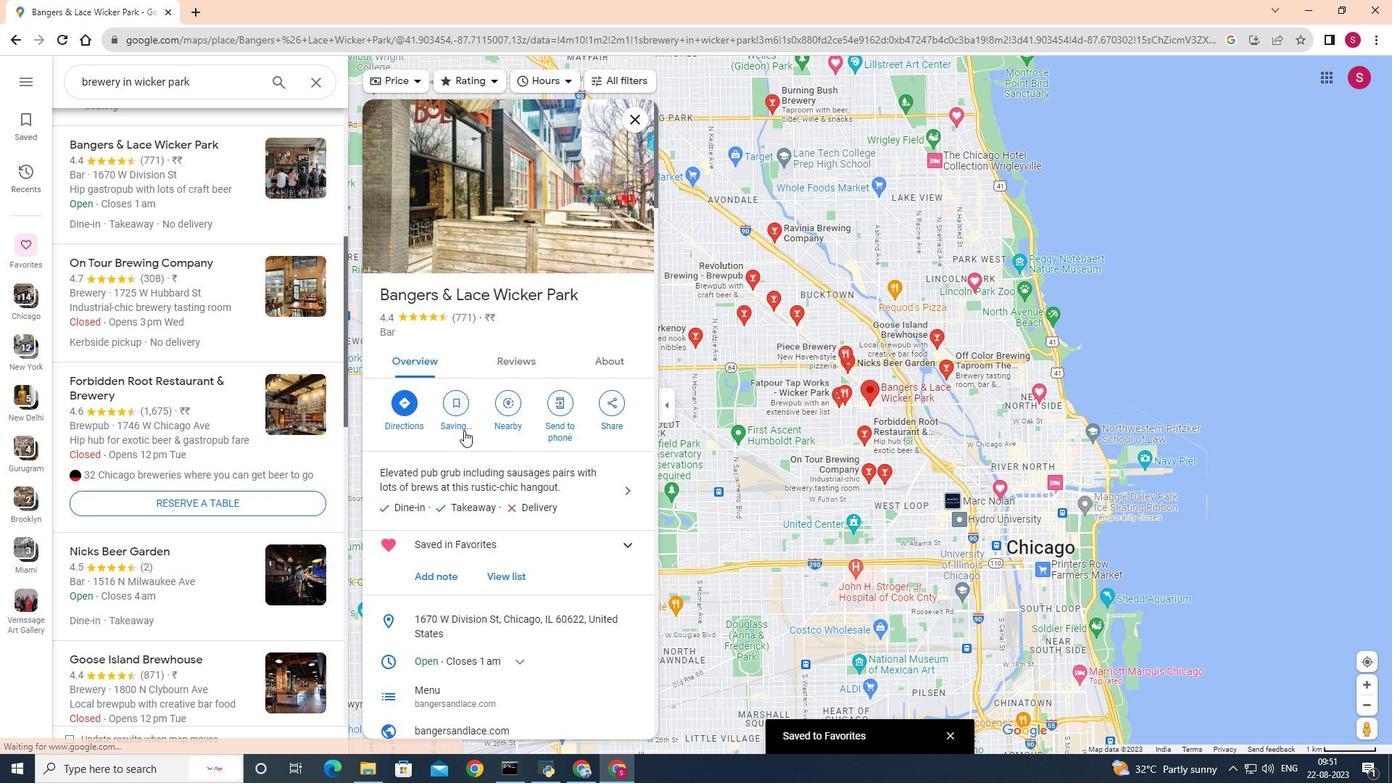 
Action: Mouse pressed left at (464, 430)
Screenshot: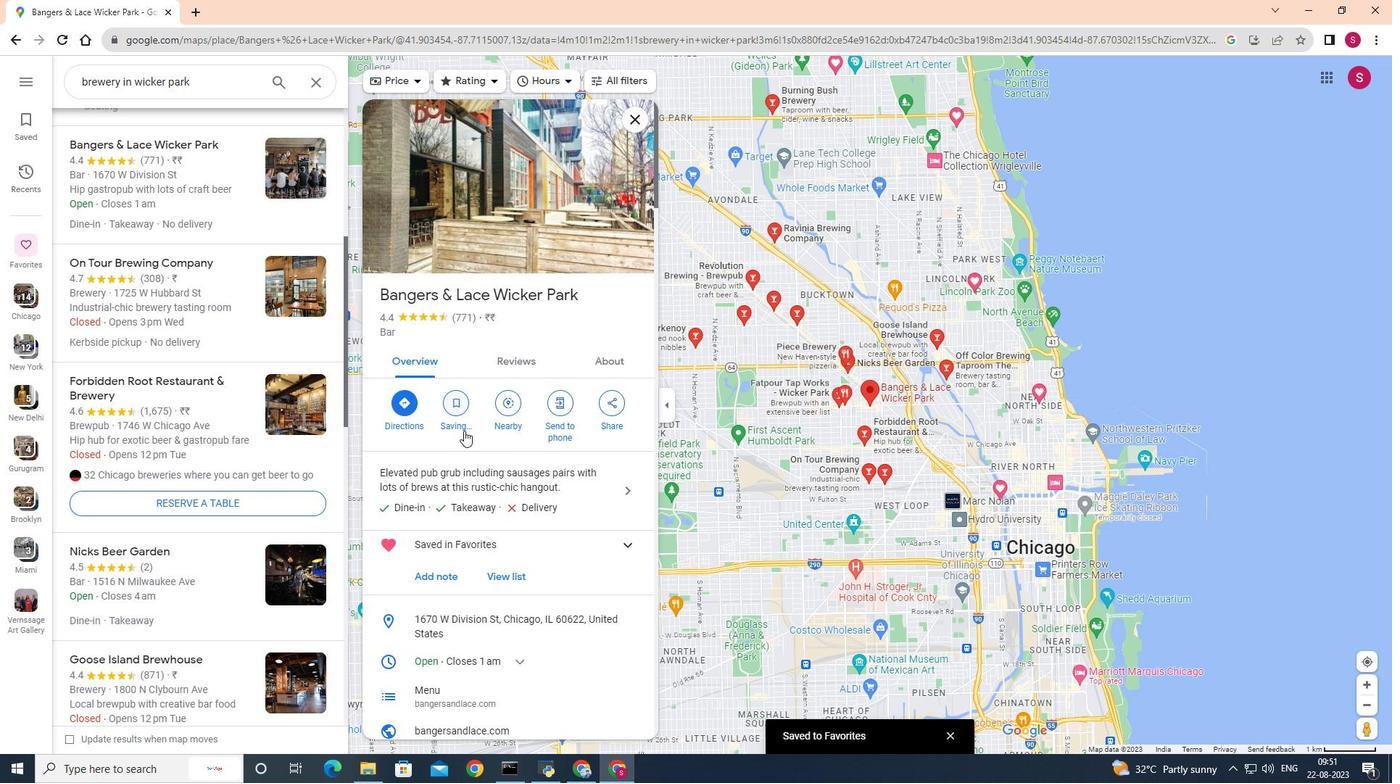 
Action: Mouse moved to (514, 573)
Screenshot: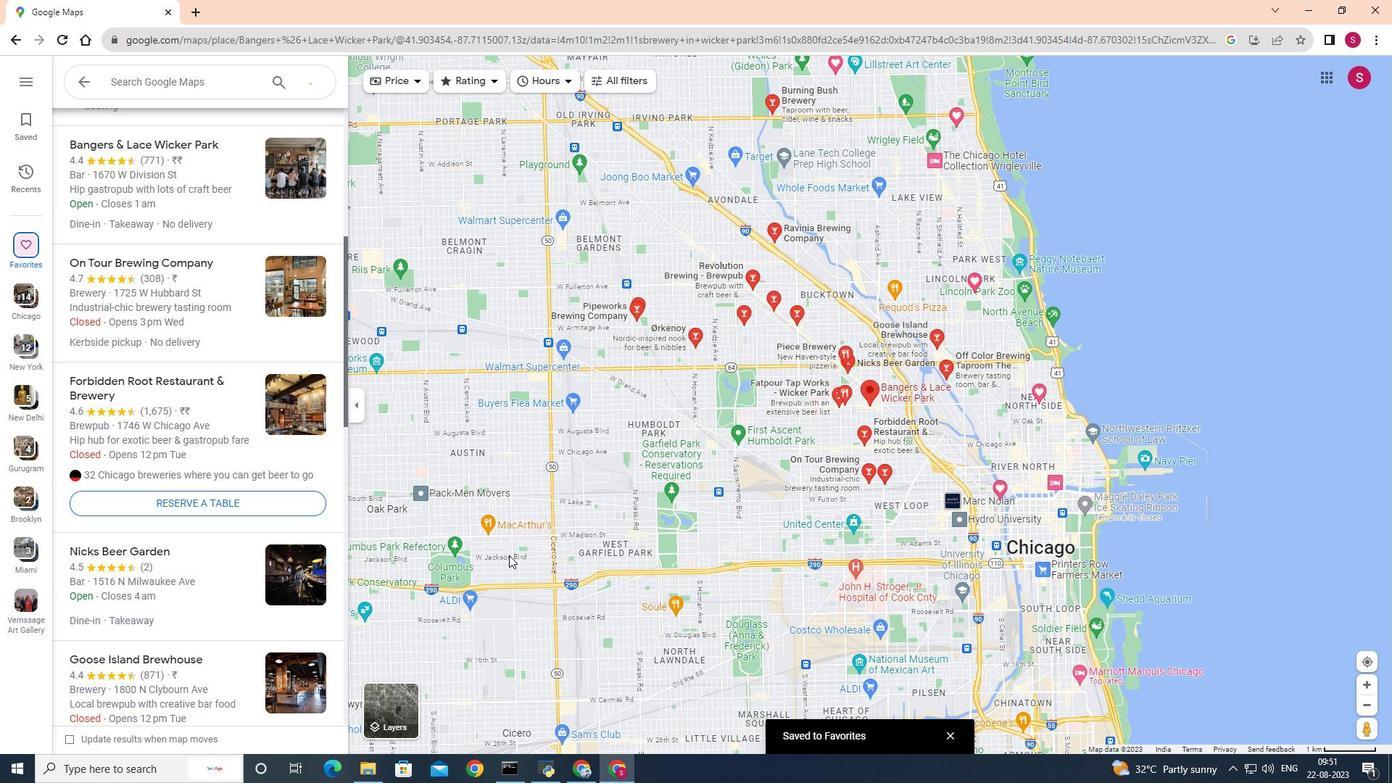 
Action: Mouse pressed left at (514, 573)
Screenshot: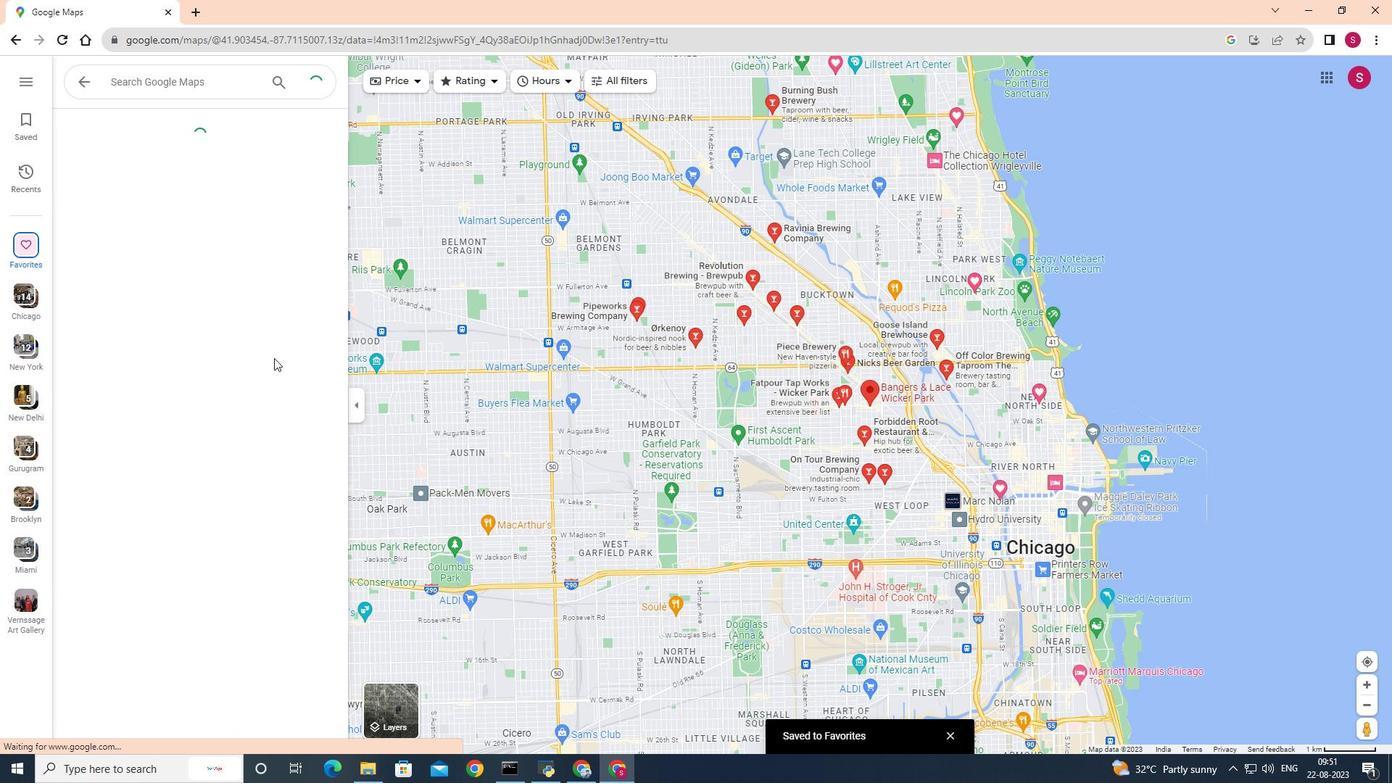 
Action: Mouse moved to (190, 284)
Screenshot: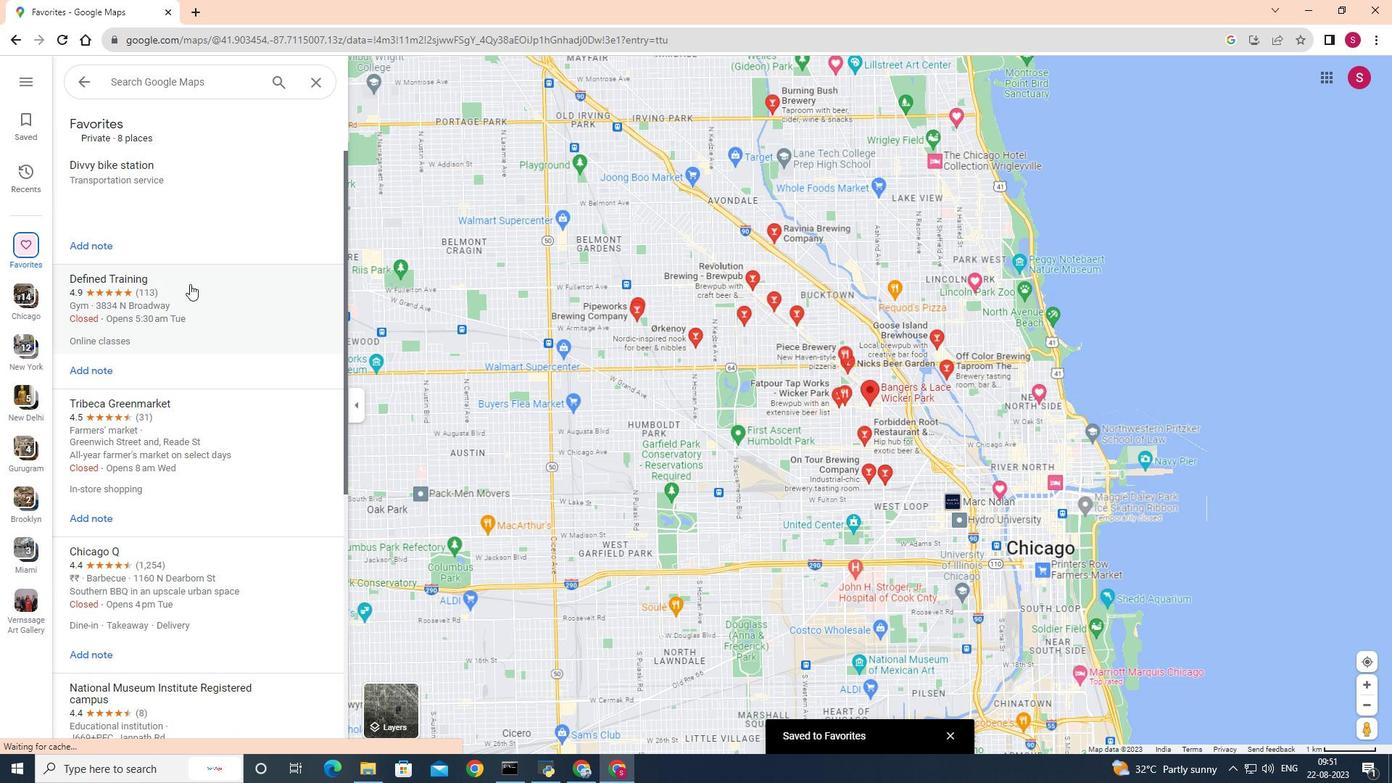
Action: Mouse scrolled (190, 285) with delta (0, 0)
Screenshot: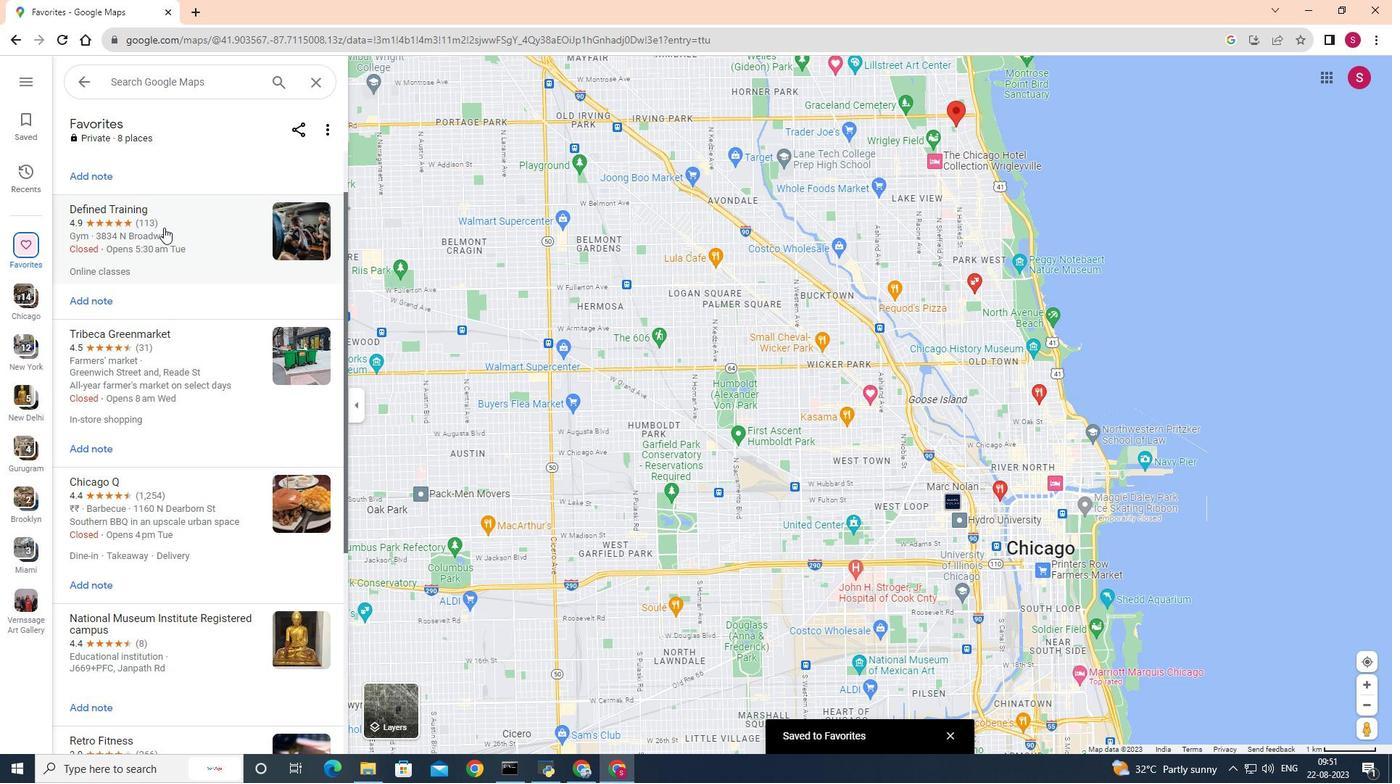 
Action: Mouse scrolled (190, 285) with delta (0, 0)
Screenshot: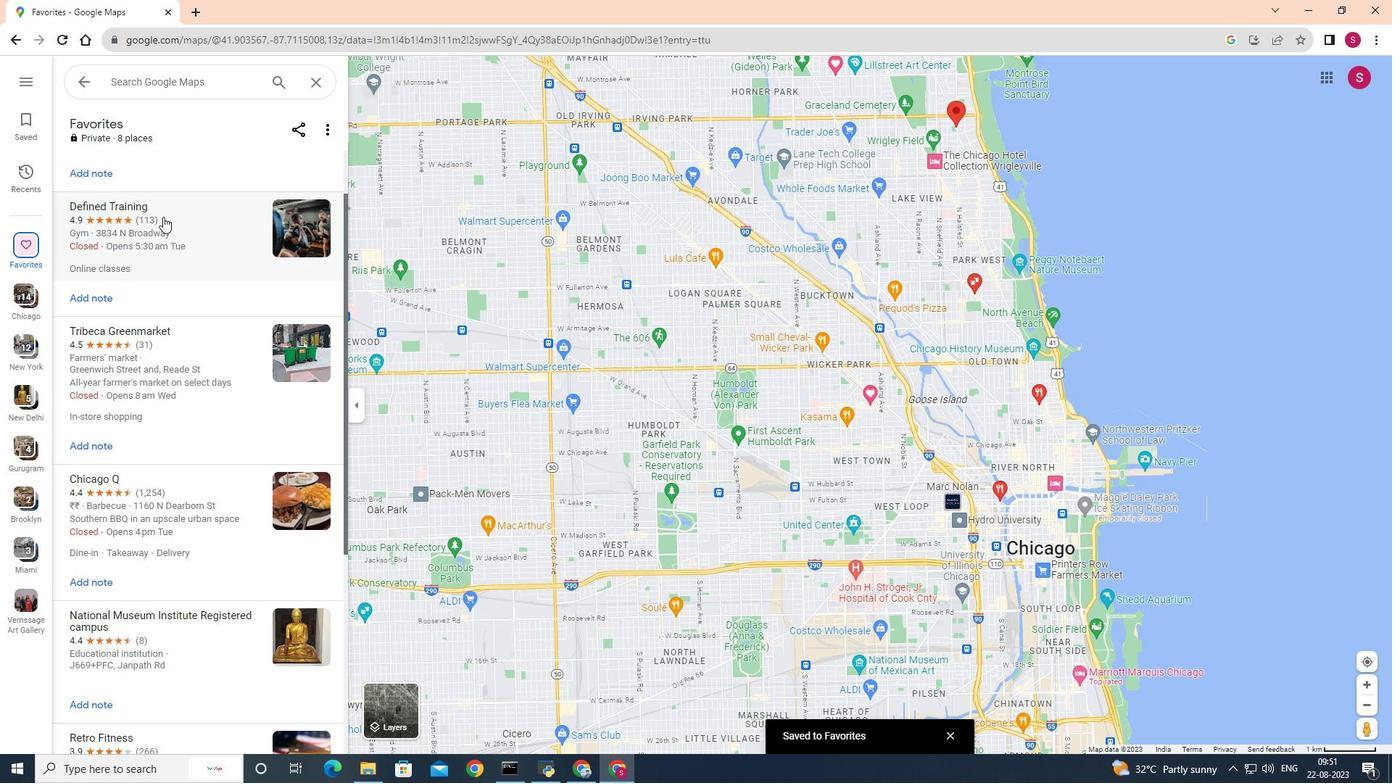 
Action: Mouse scrolled (190, 285) with delta (0, 0)
Screenshot: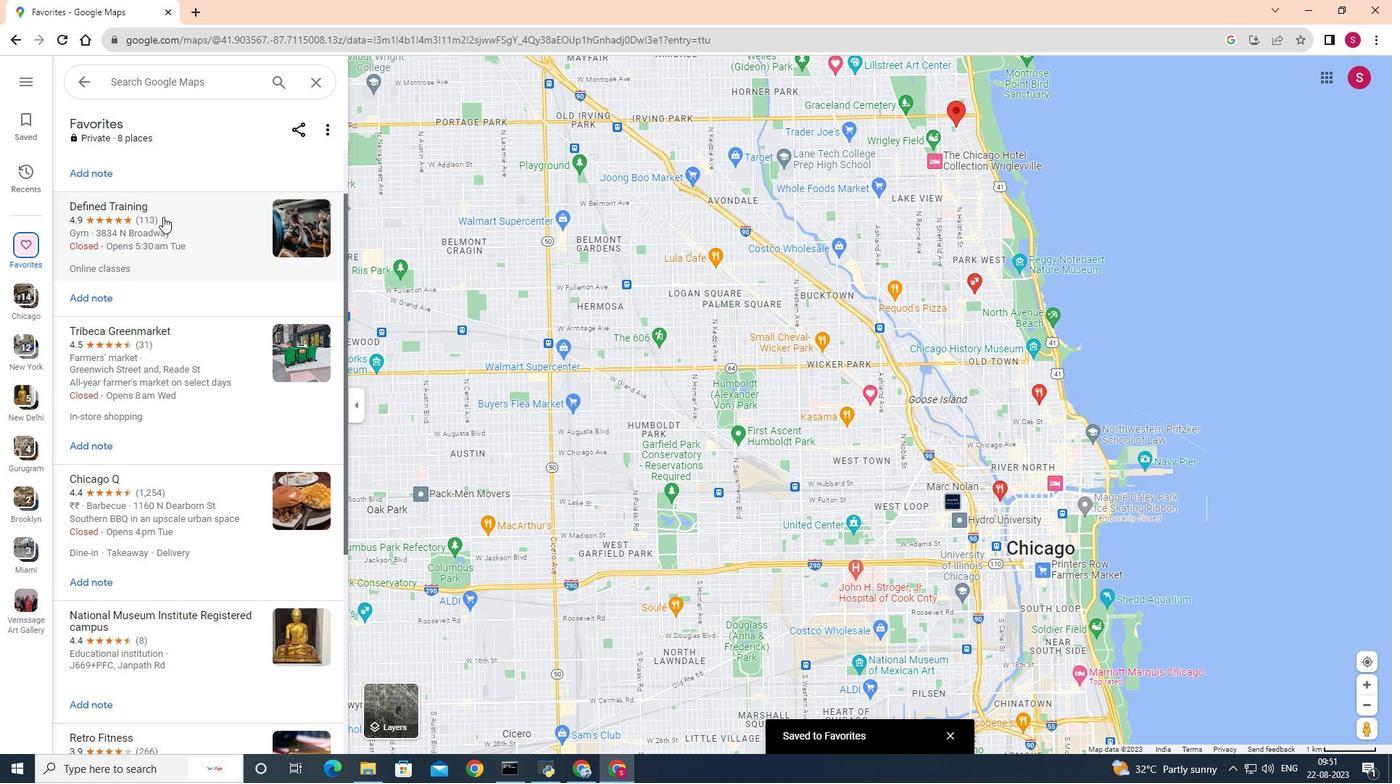 
Action: Mouse scrolled (190, 285) with delta (0, 0)
Screenshot: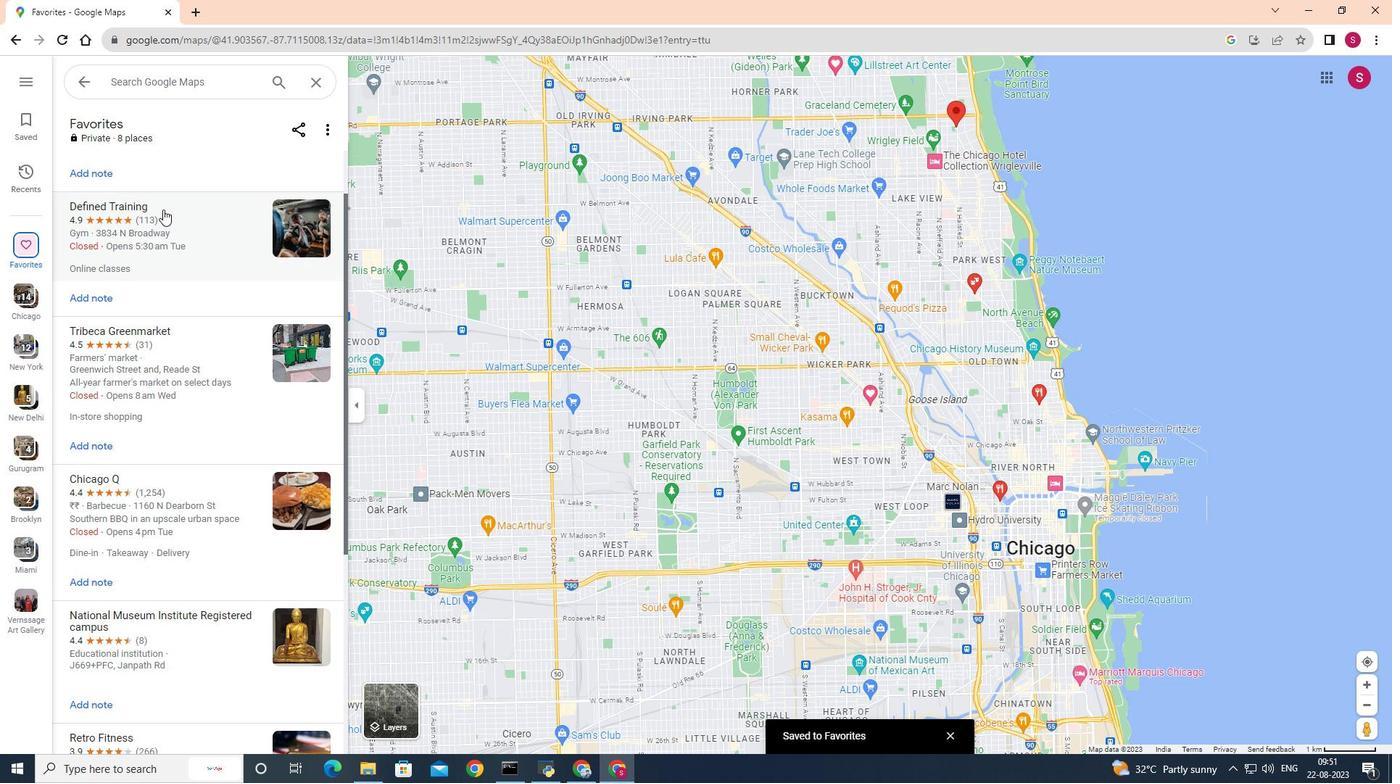 
Action: Mouse scrolled (190, 285) with delta (0, 0)
Screenshot: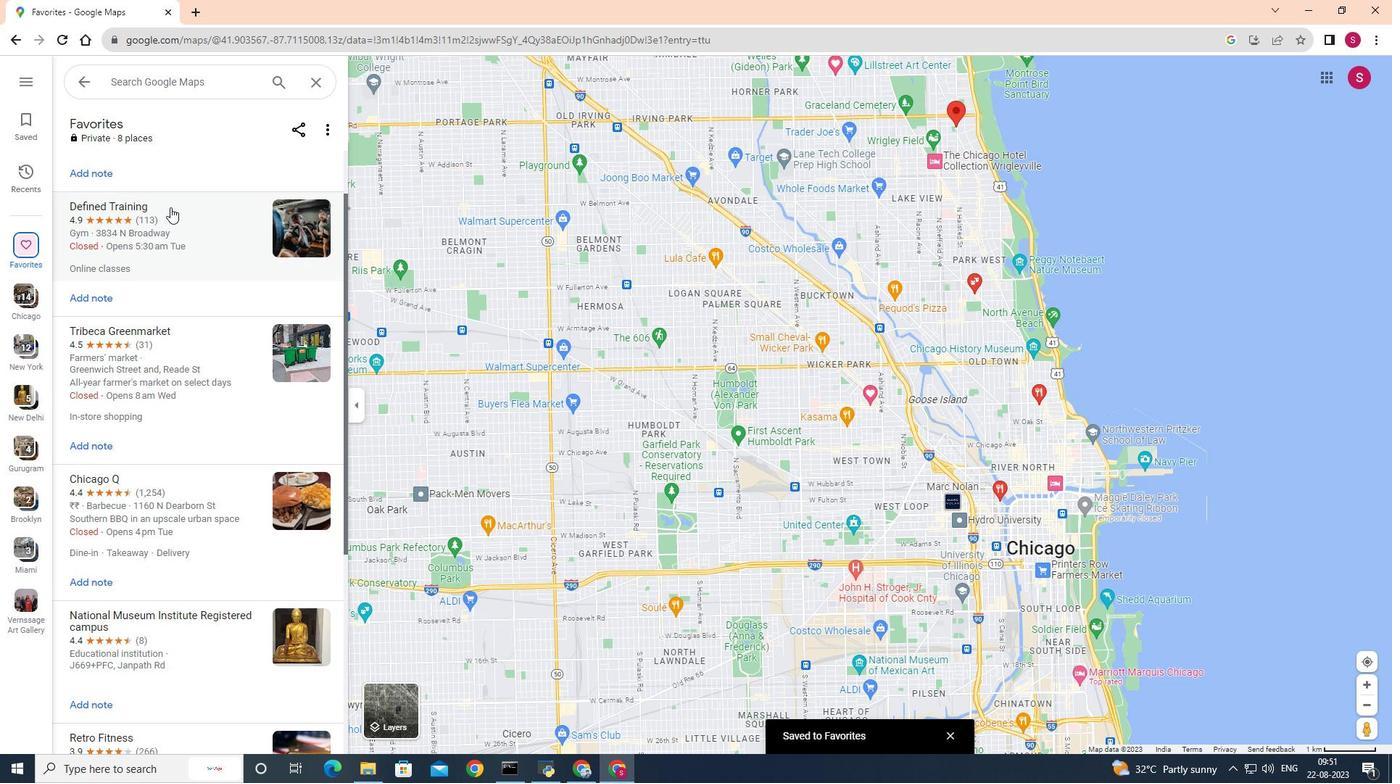 
Action: Mouse scrolled (190, 285) with delta (0, 0)
Screenshot: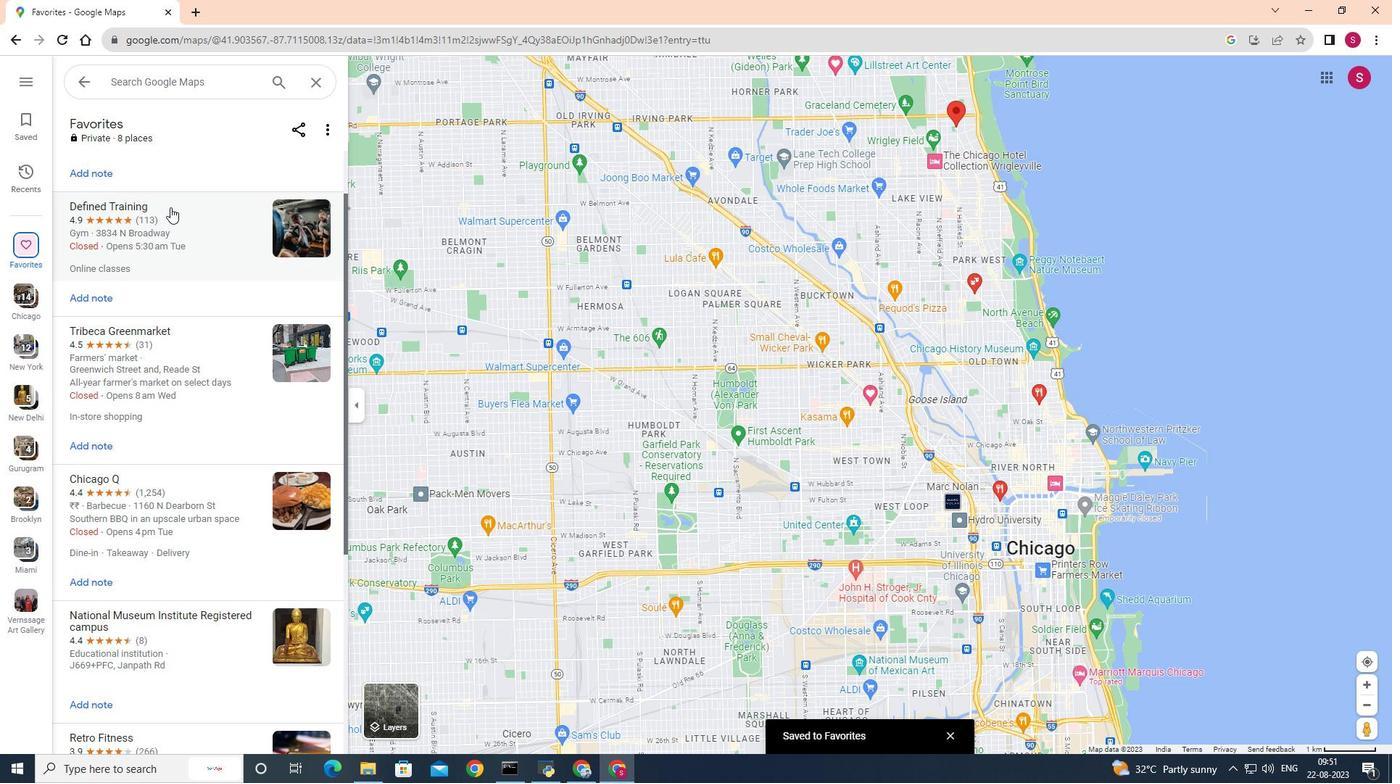 
Action: Mouse scrolled (190, 283) with delta (0, 0)
Screenshot: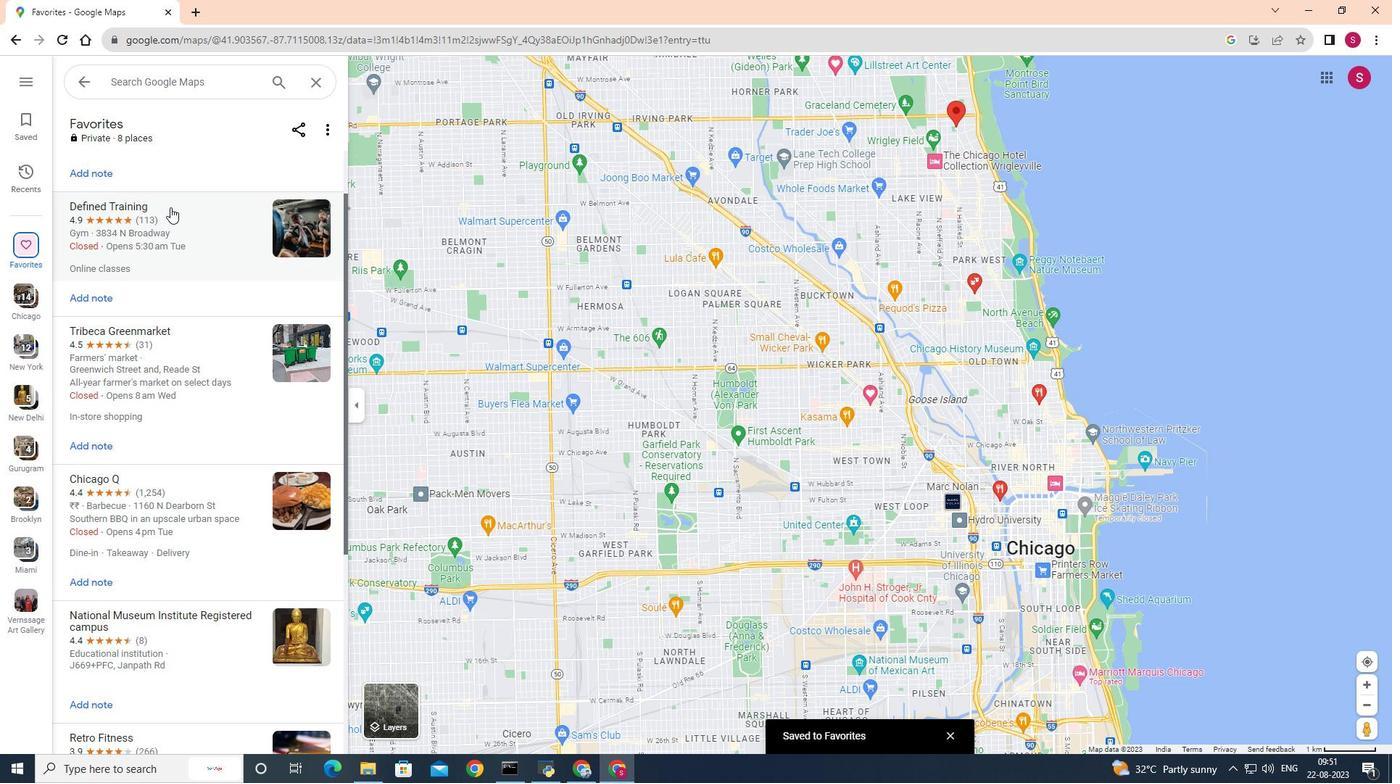 
Action: Mouse moved to (170, 207)
Screenshot: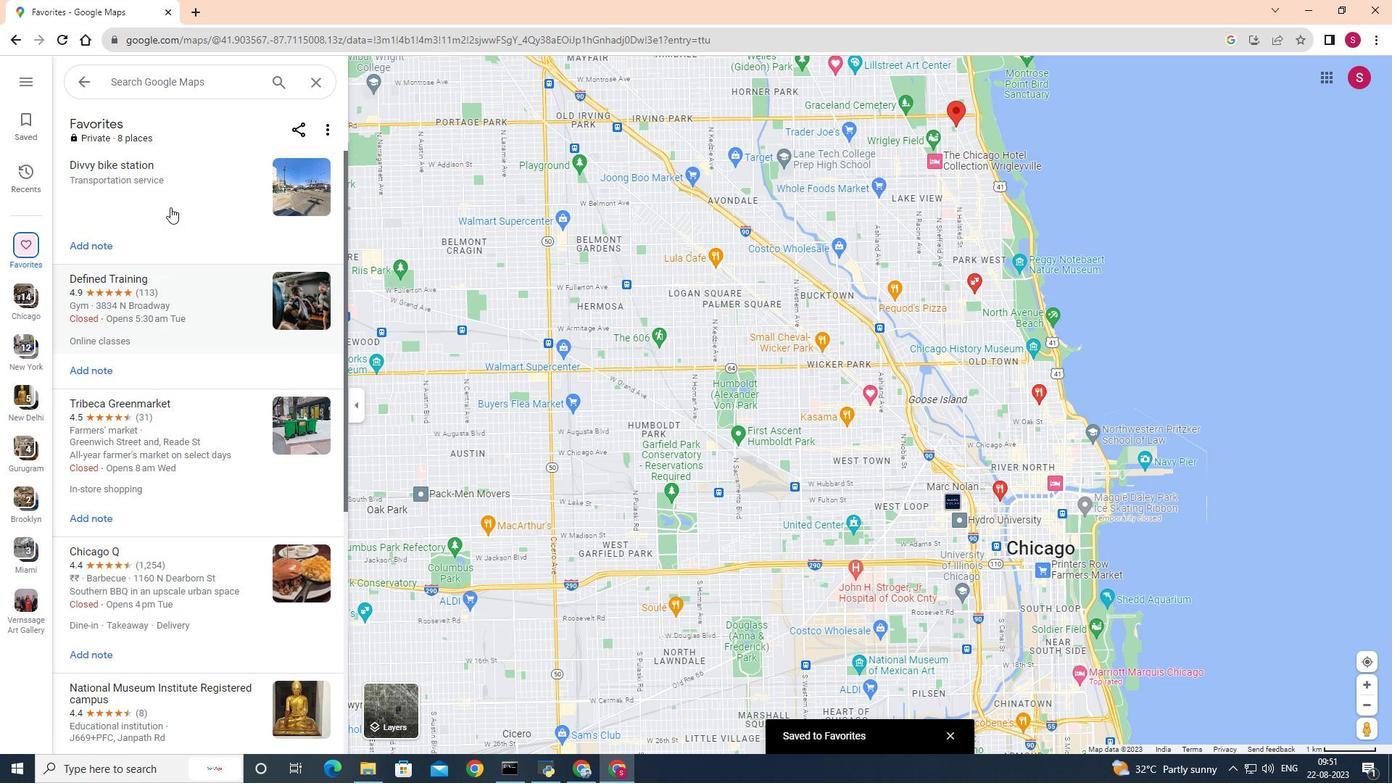 
Action: Mouse scrolled (170, 208) with delta (0, 0)
Screenshot: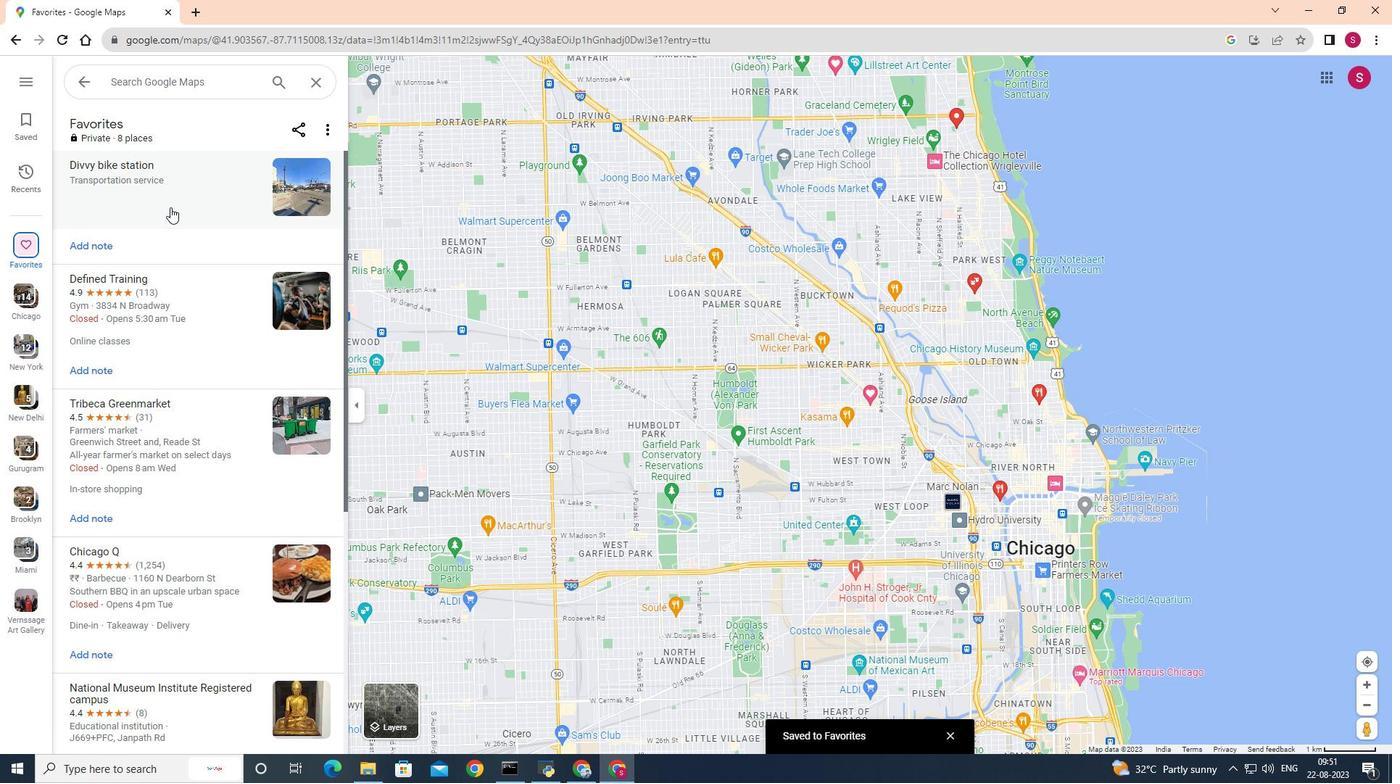 
Action: Mouse scrolled (170, 208) with delta (0, 0)
Screenshot: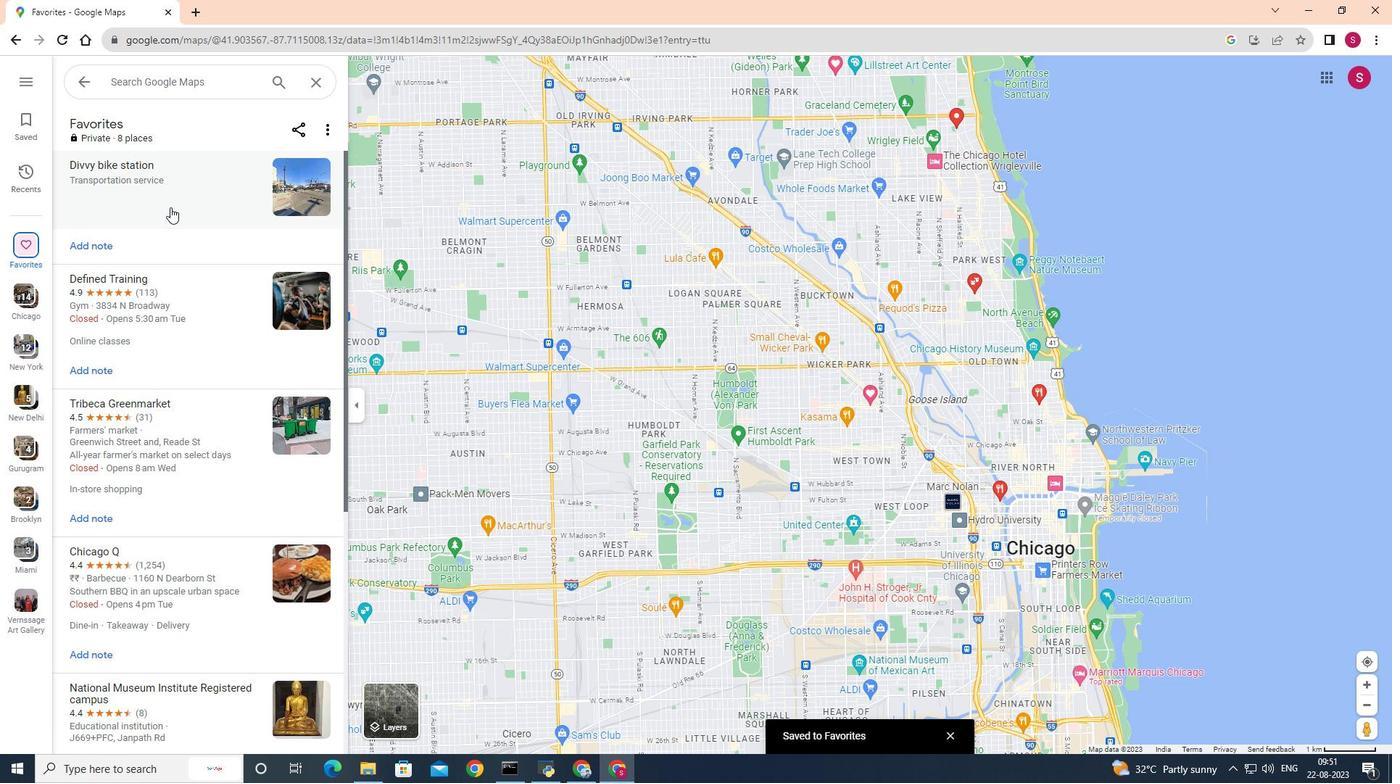 
Action: Mouse scrolled (170, 208) with delta (0, 0)
Screenshot: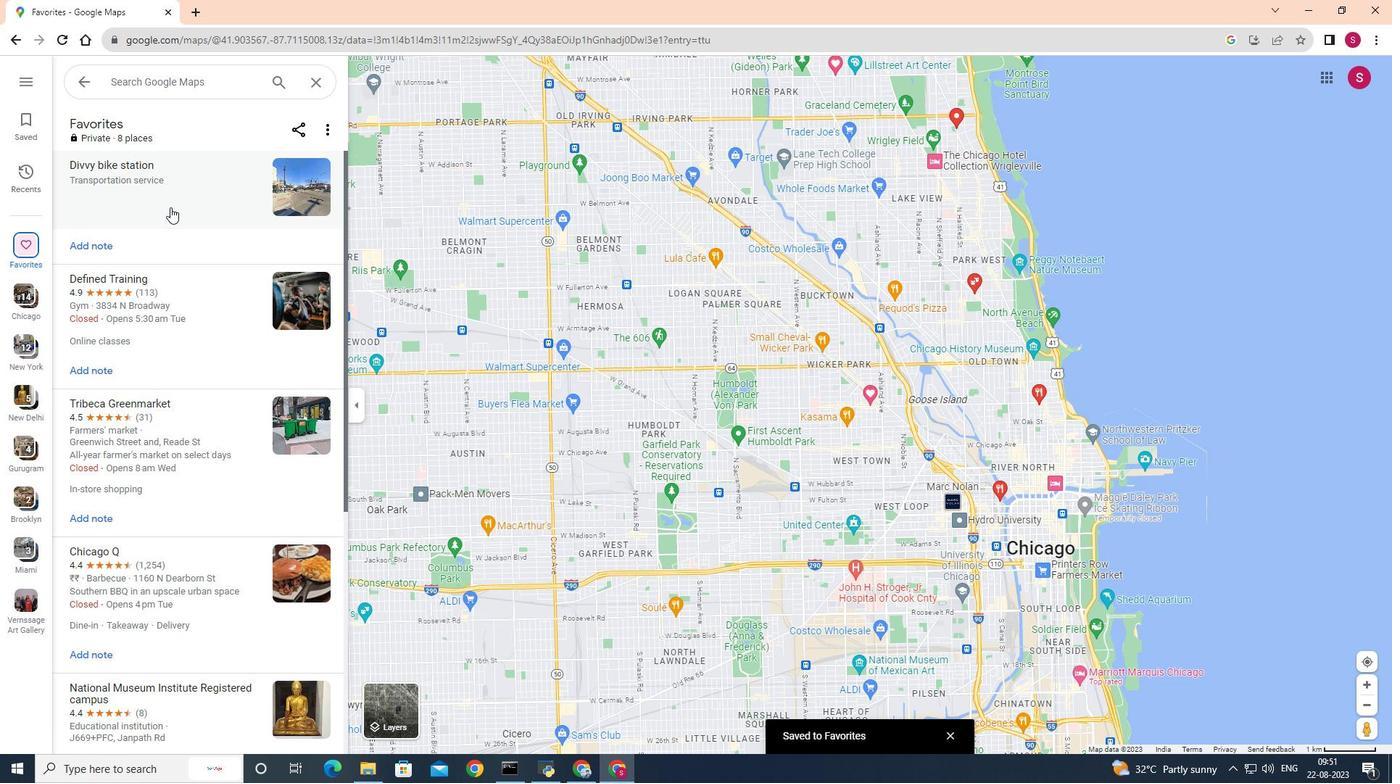 
Action: Mouse scrolled (170, 208) with delta (0, 0)
Screenshot: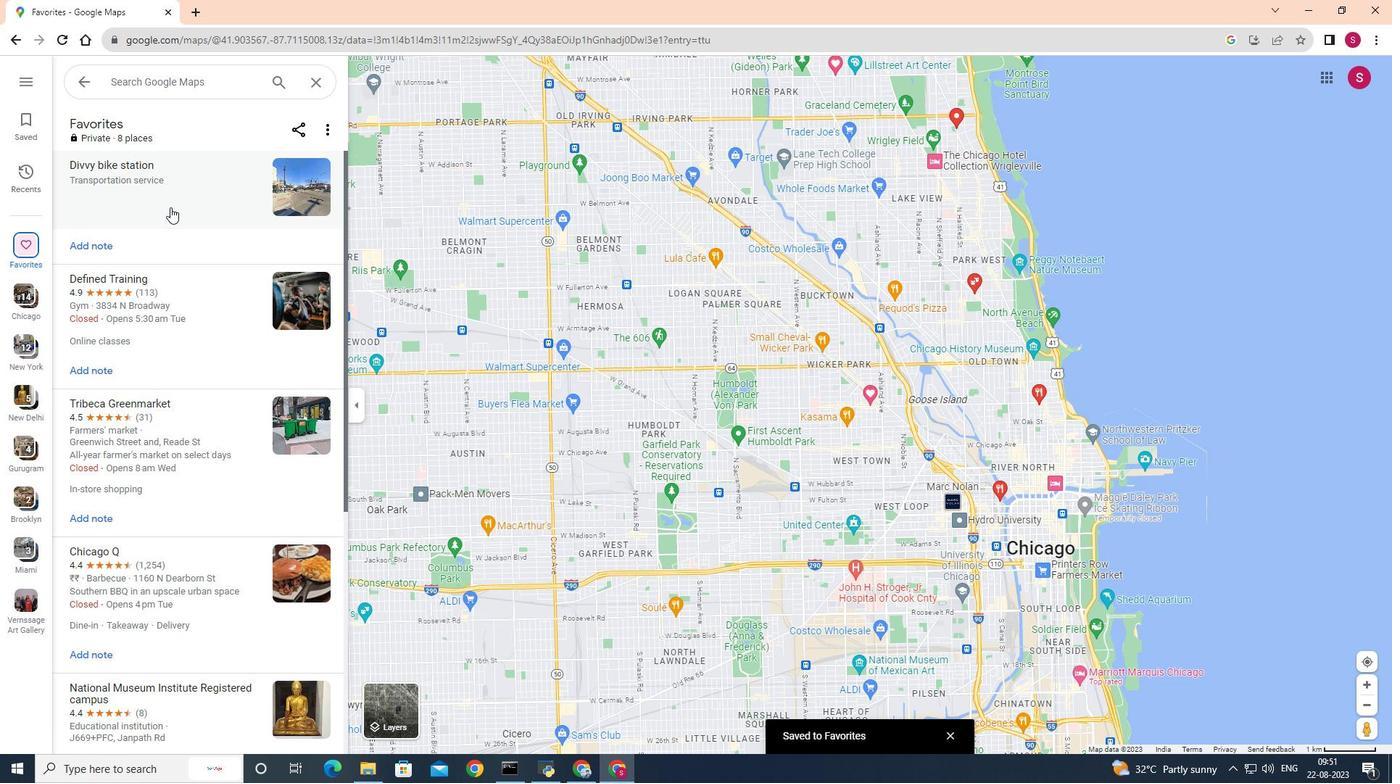
Action: Mouse scrolled (170, 208) with delta (0, 0)
Screenshot: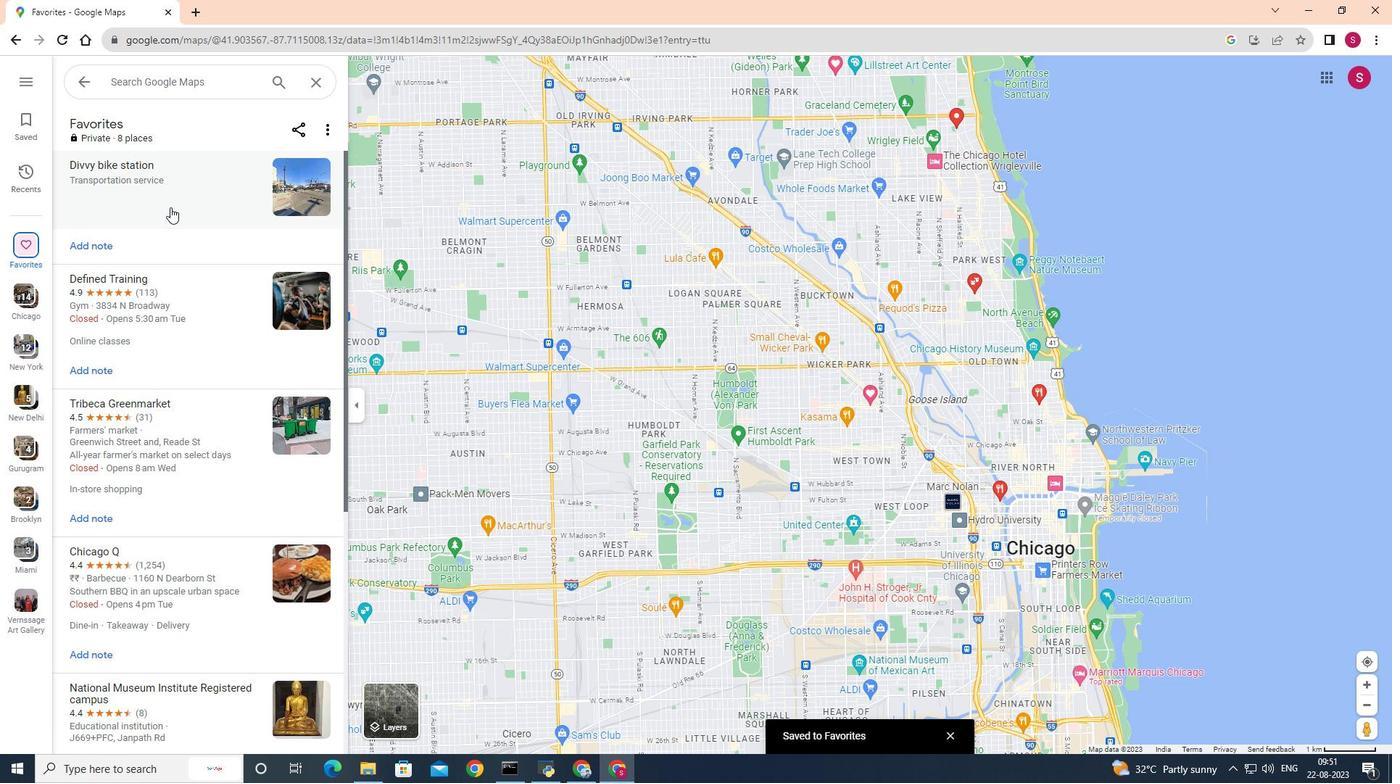 
Action: Mouse scrolled (170, 208) with delta (0, 0)
Screenshot: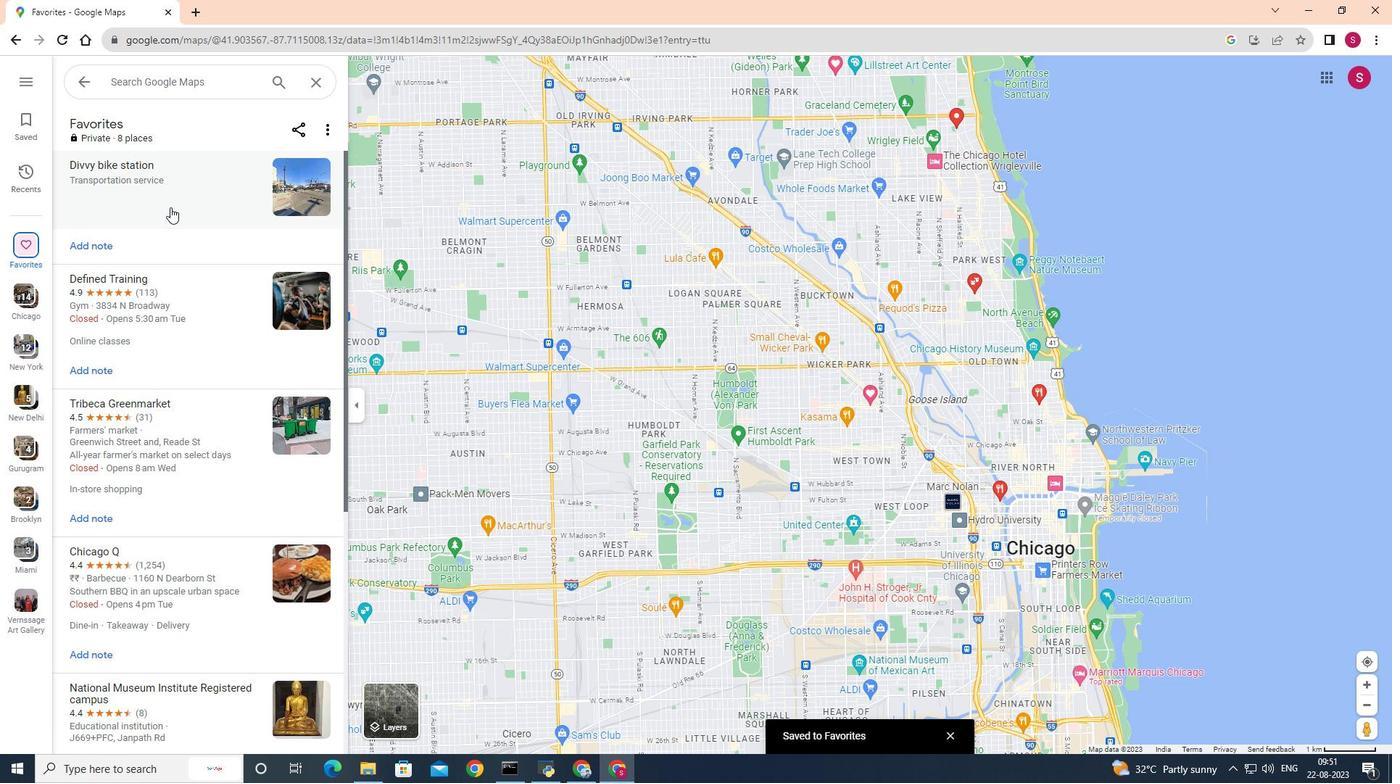 
Action: Mouse scrolled (170, 208) with delta (0, 0)
Screenshot: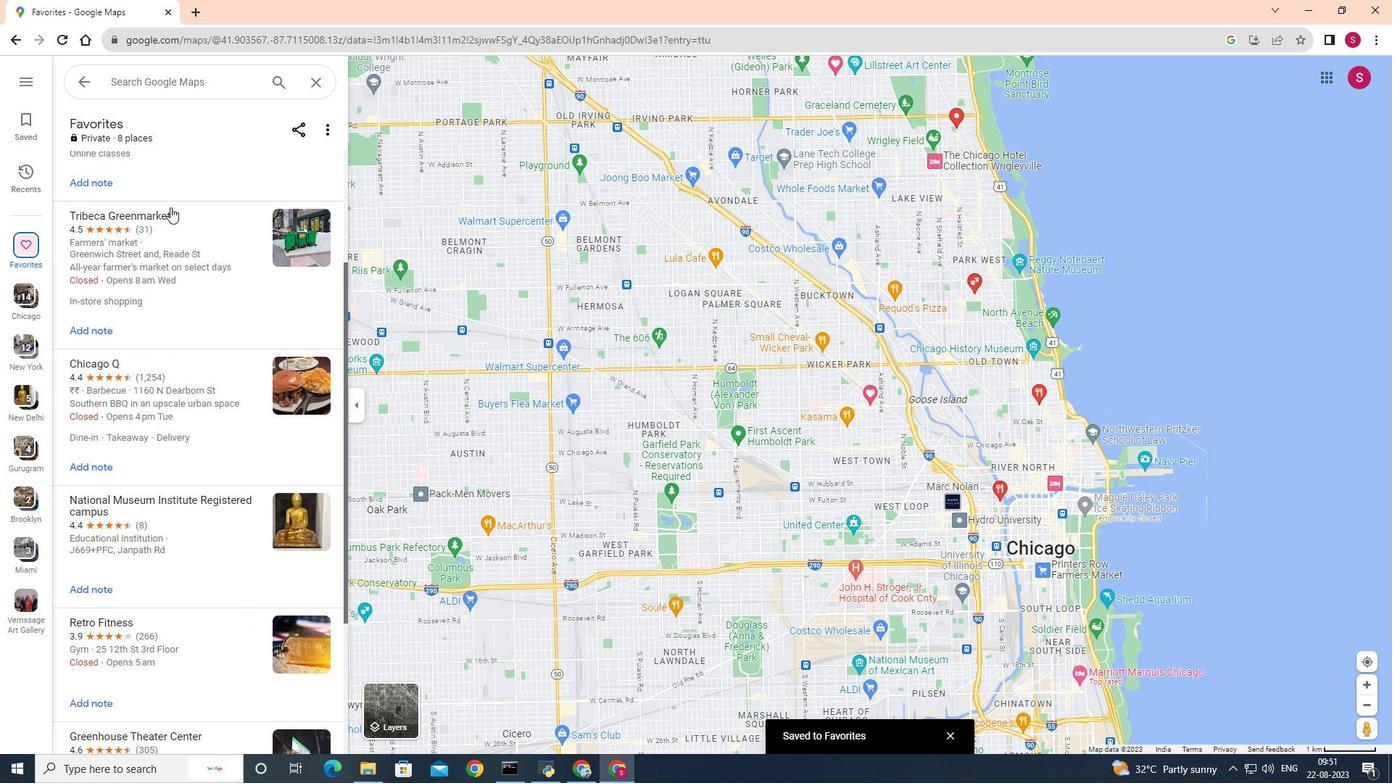 
Action: Mouse scrolled (170, 208) with delta (0, 0)
Screenshot: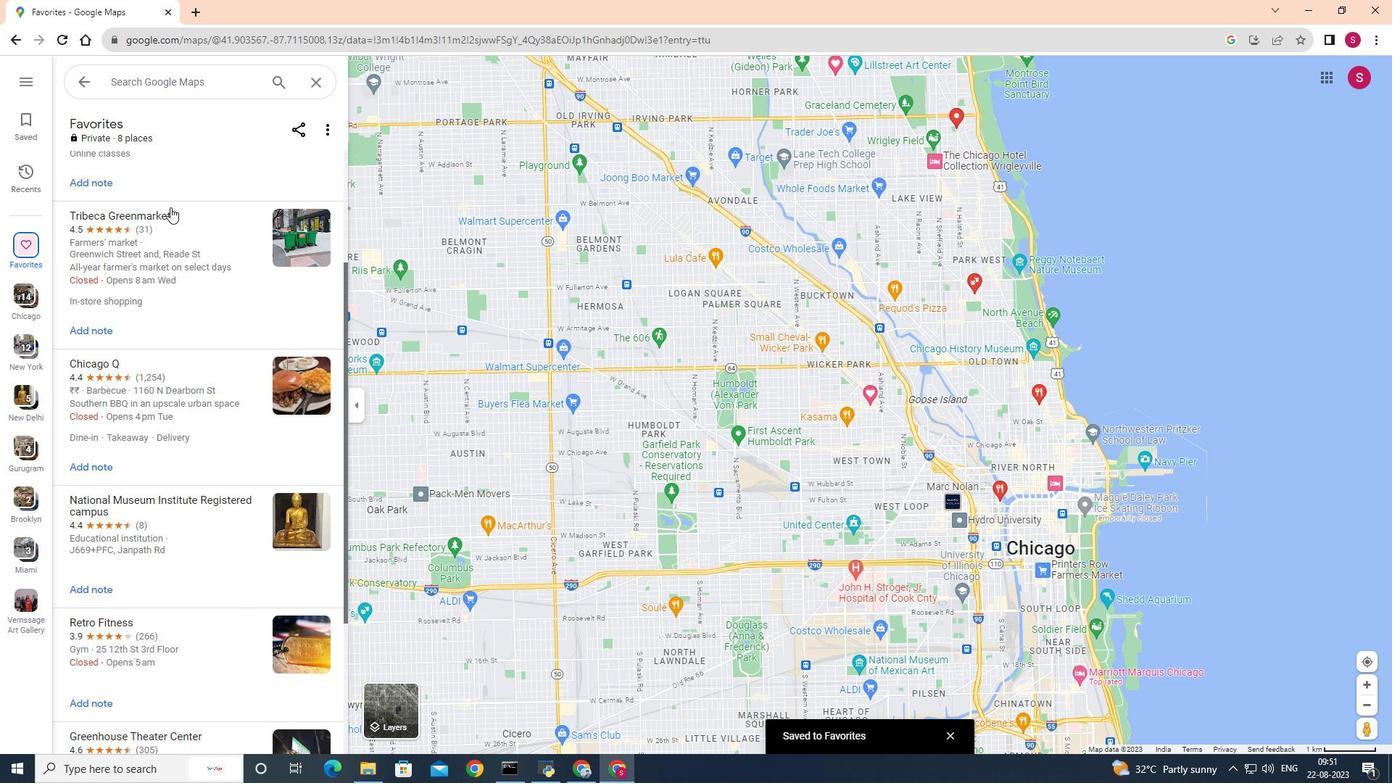 
Action: Mouse scrolled (170, 208) with delta (0, 0)
Screenshot: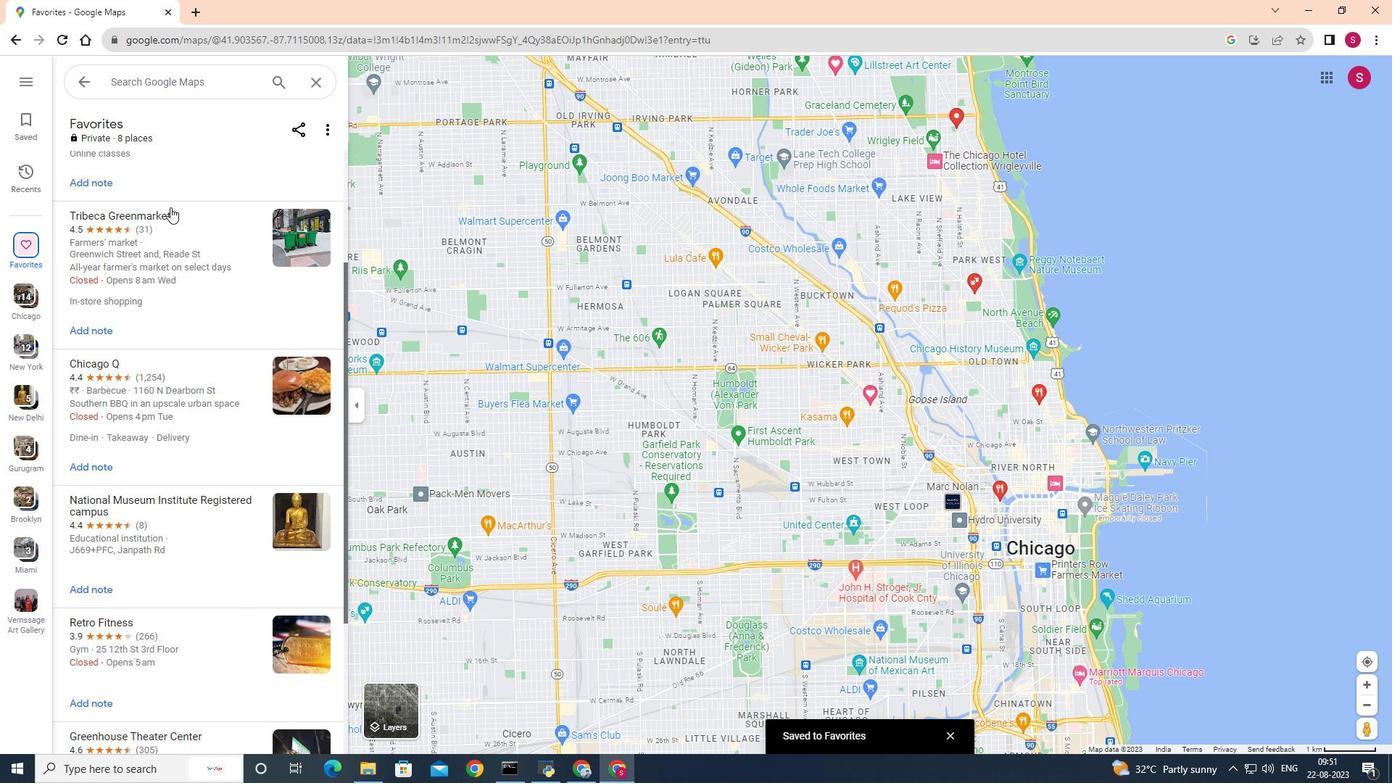 
Action: Mouse scrolled (170, 206) with delta (0, 0)
Screenshot: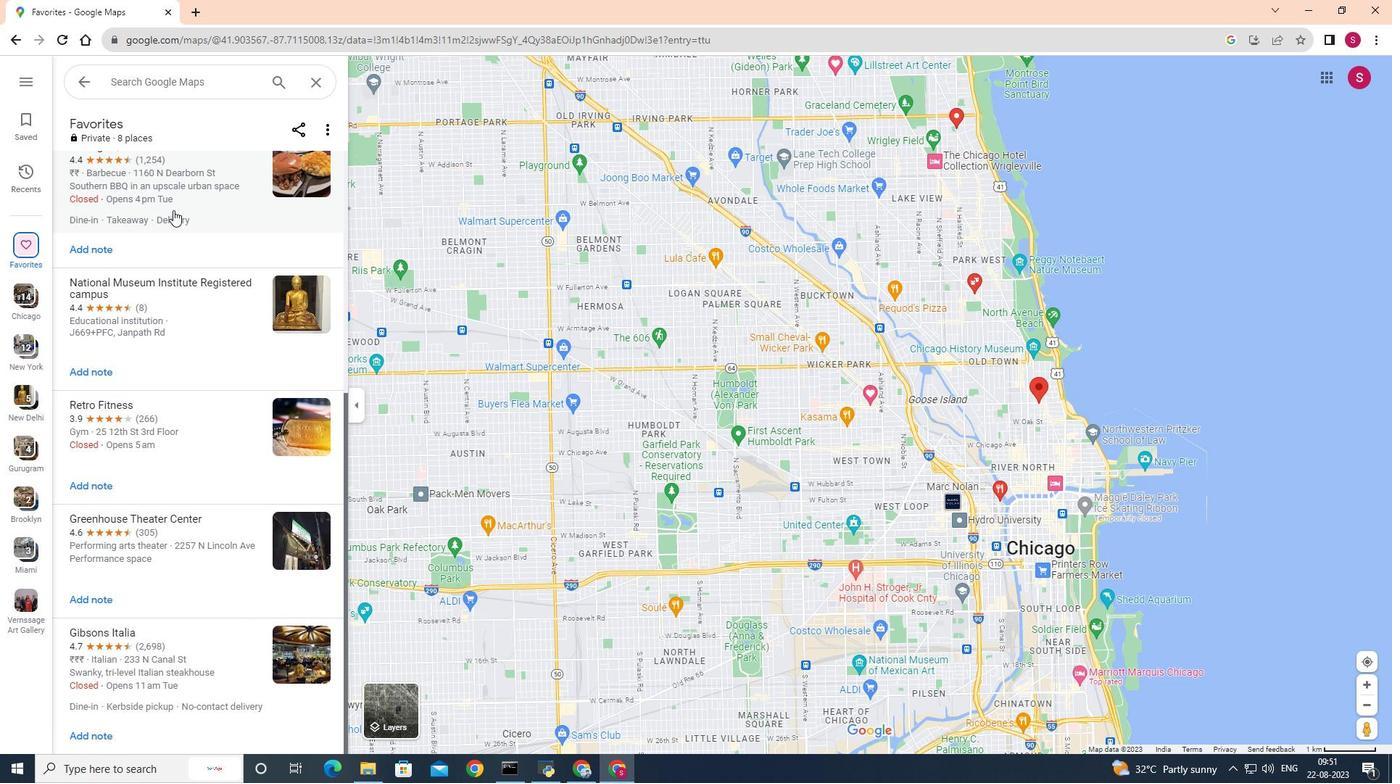 
Action: Mouse scrolled (170, 206) with delta (0, 0)
Screenshot: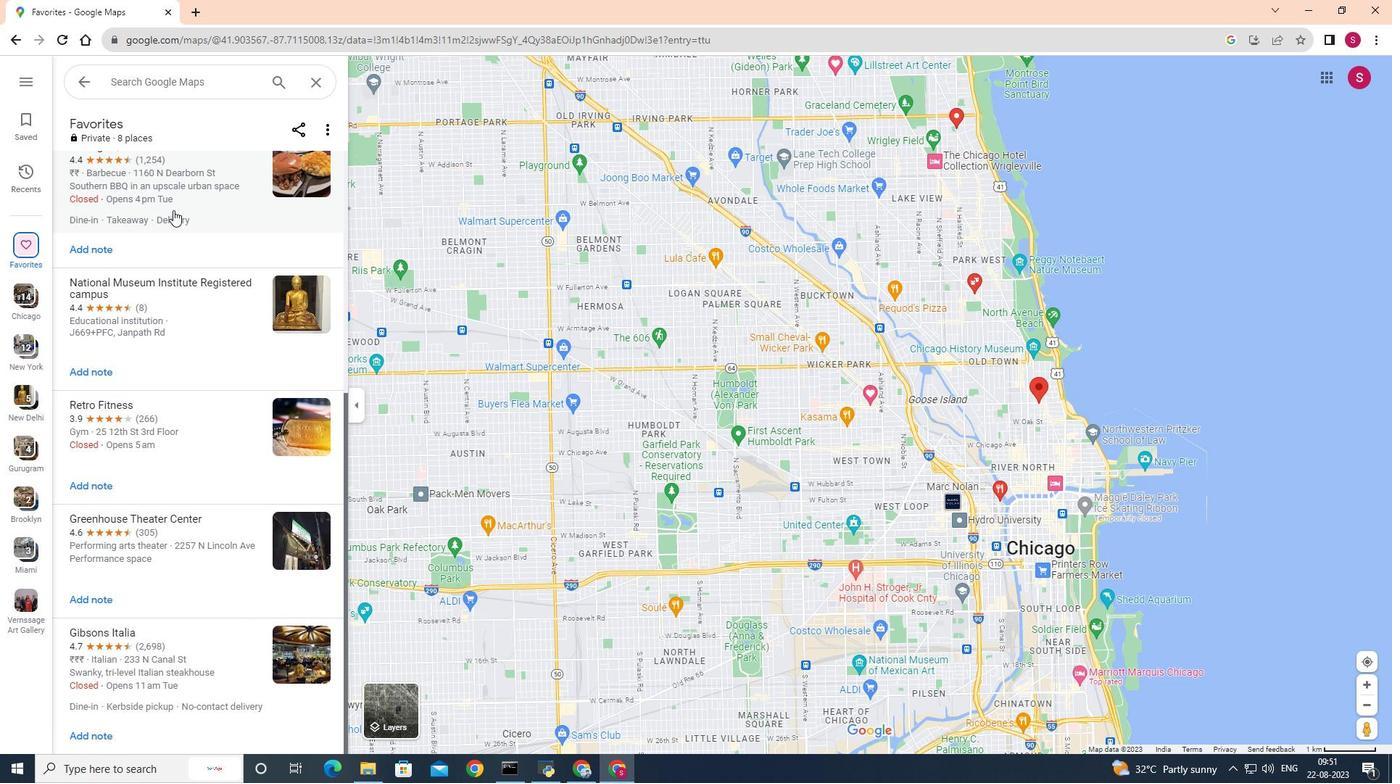 
Action: Mouse scrolled (170, 206) with delta (0, 0)
Screenshot: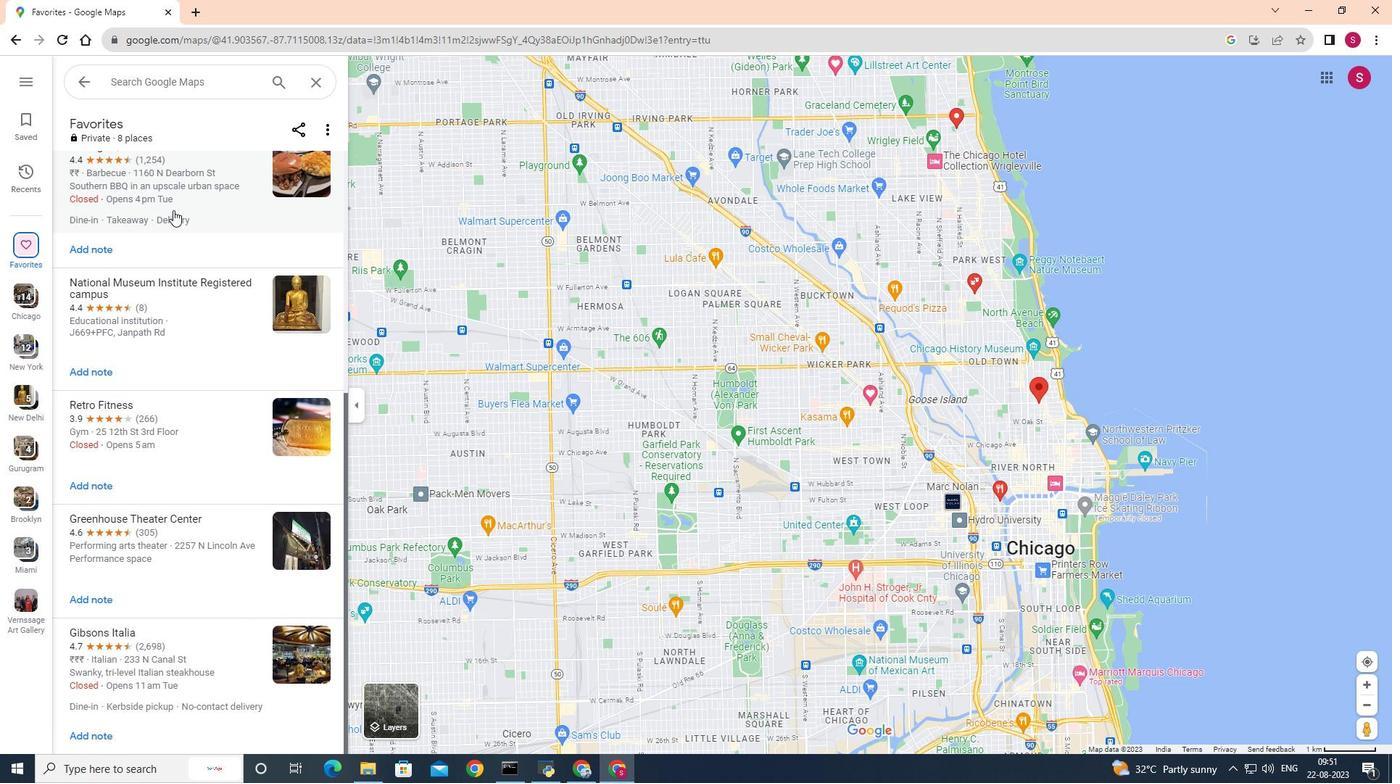 
Action: Mouse scrolled (170, 206) with delta (0, 0)
Screenshot: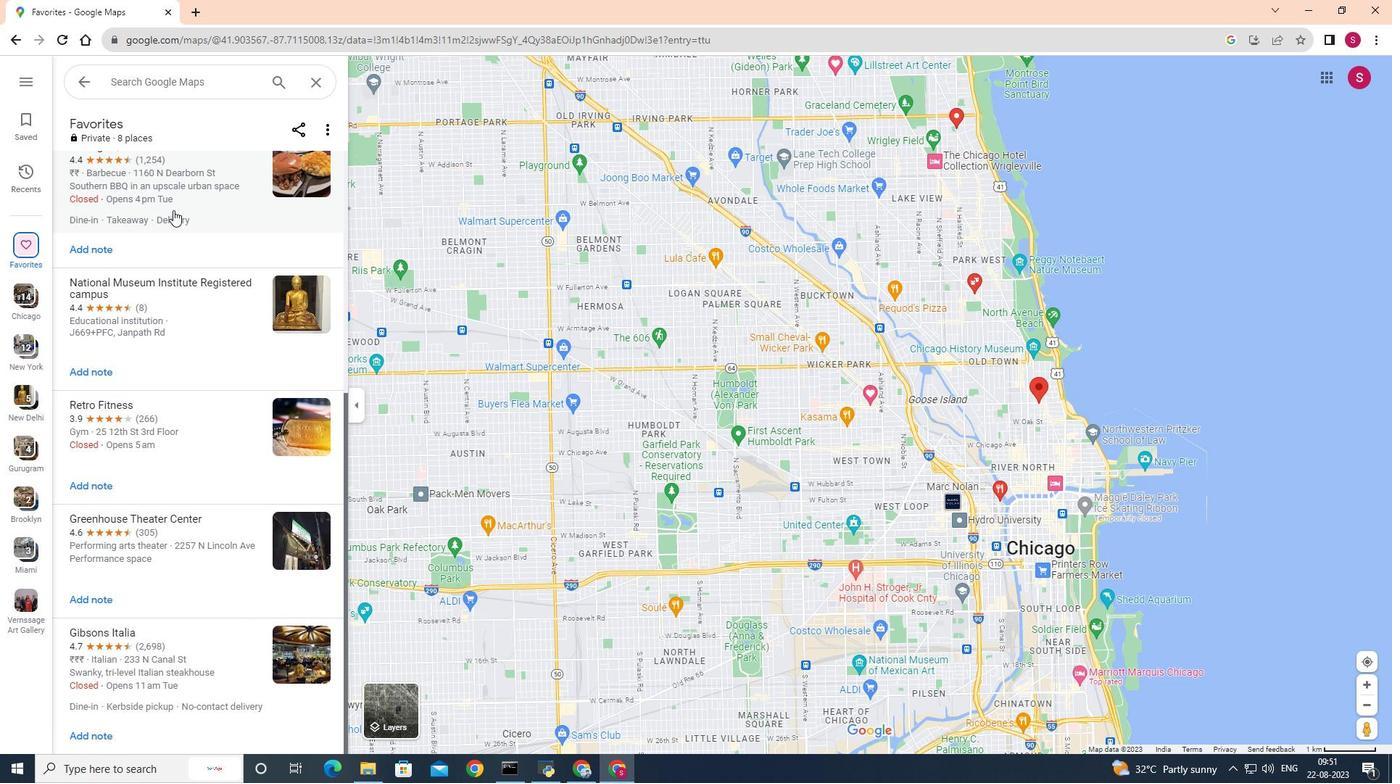 
Action: Mouse scrolled (170, 206) with delta (0, 0)
Screenshot: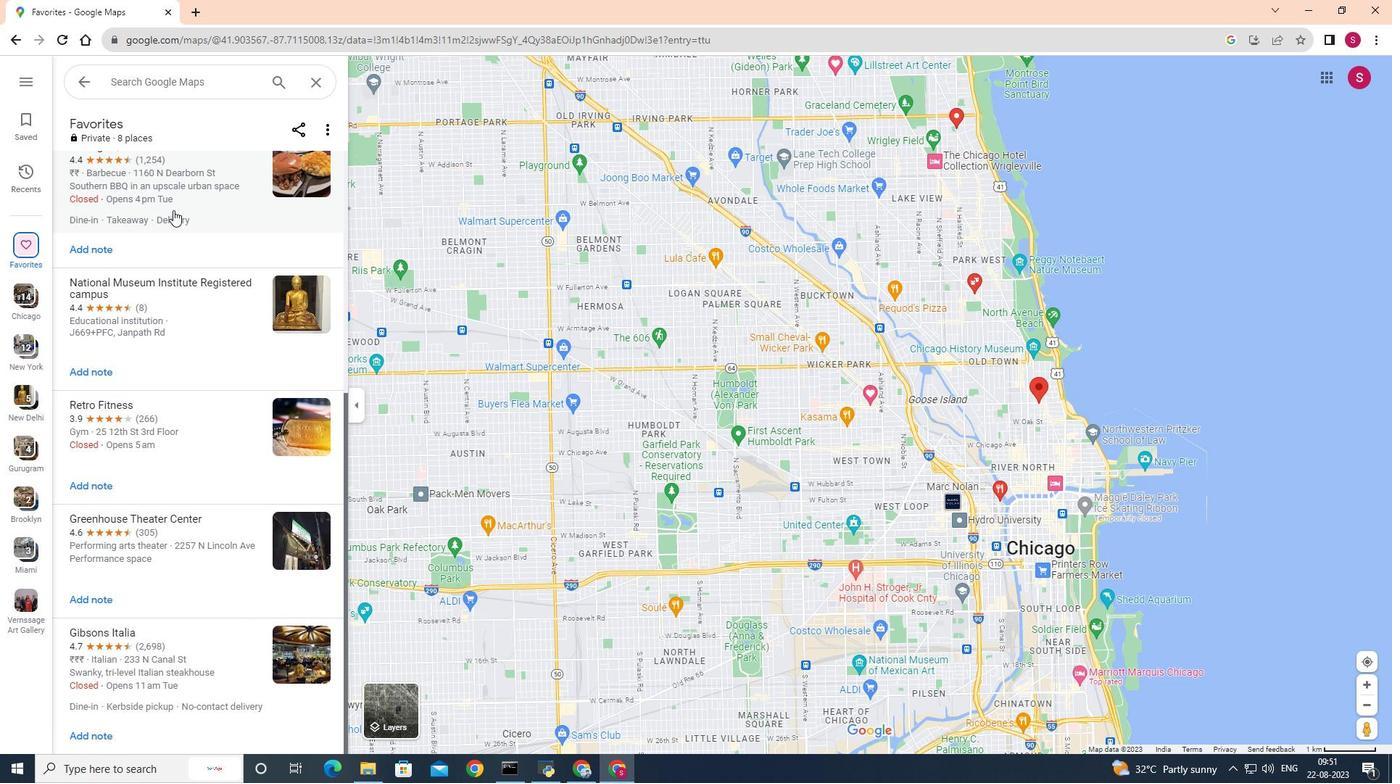 
Action: Mouse scrolled (170, 206) with delta (0, 0)
Screenshot: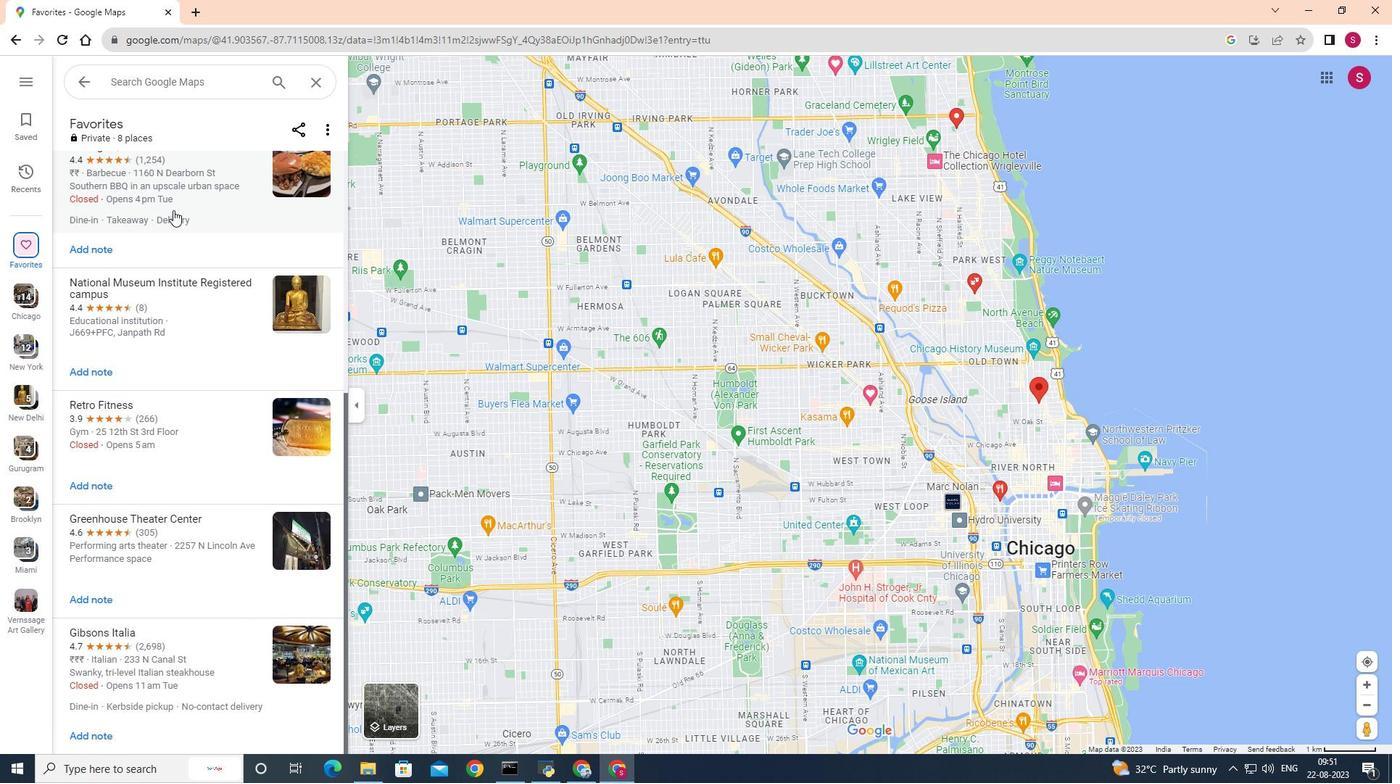 
Action: Mouse scrolled (170, 206) with delta (0, 0)
Screenshot: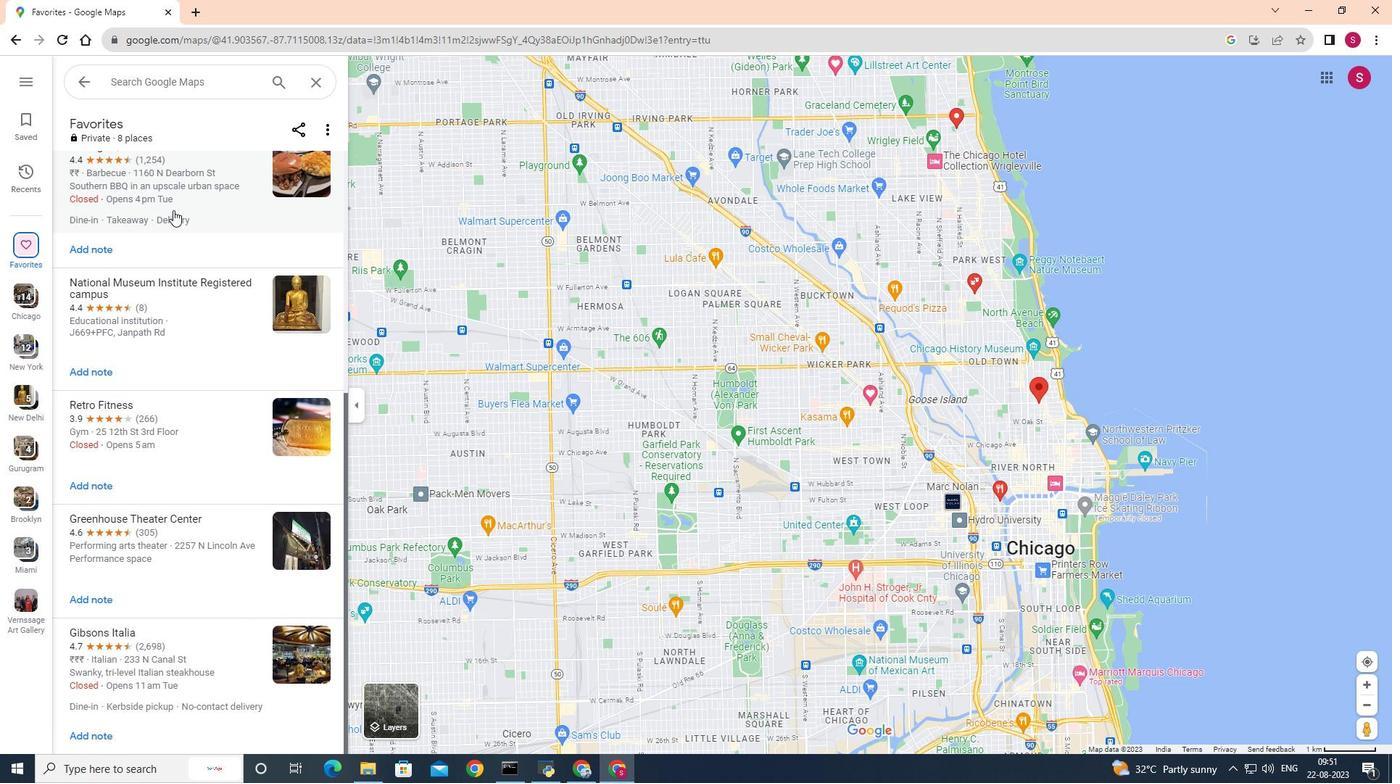 
Action: Mouse moved to (173, 212)
Screenshot: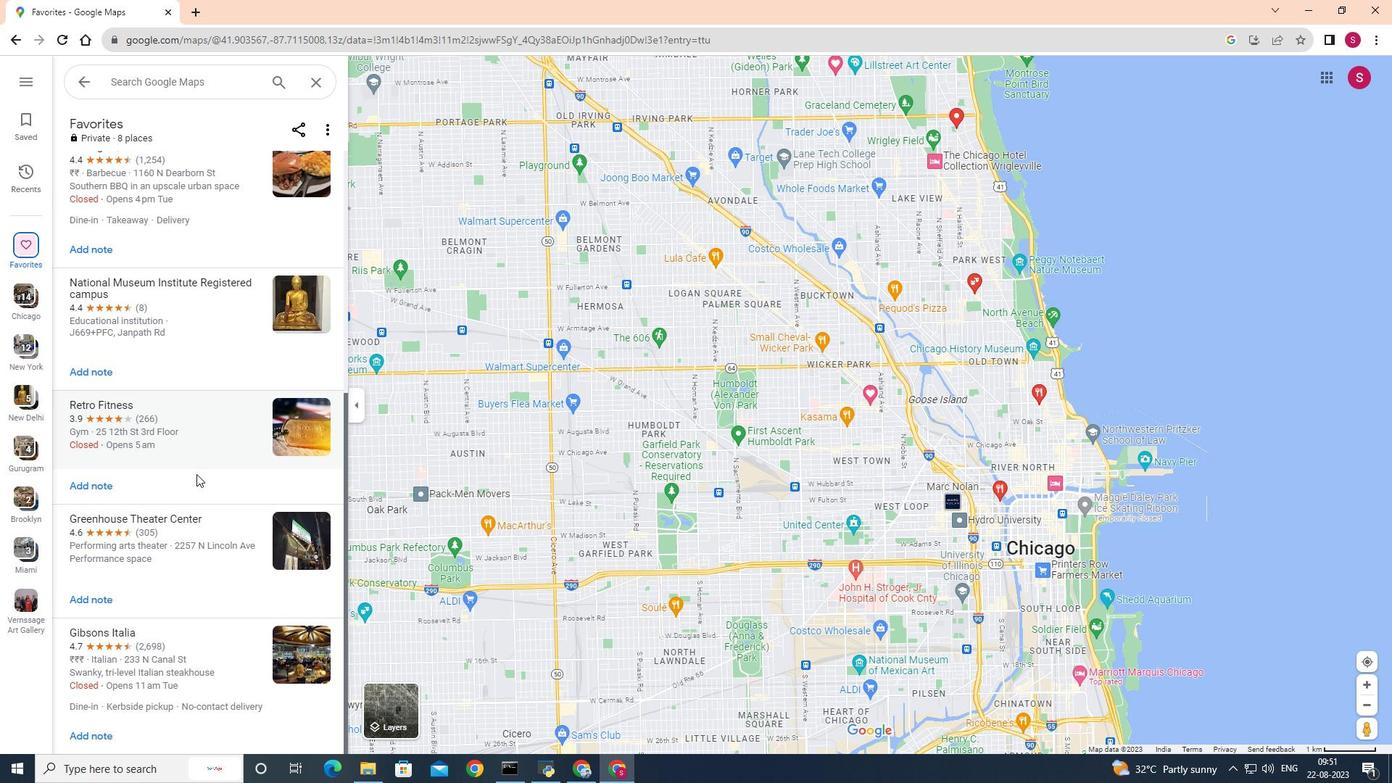 
Action: Mouse scrolled (173, 211) with delta (0, 0)
Screenshot: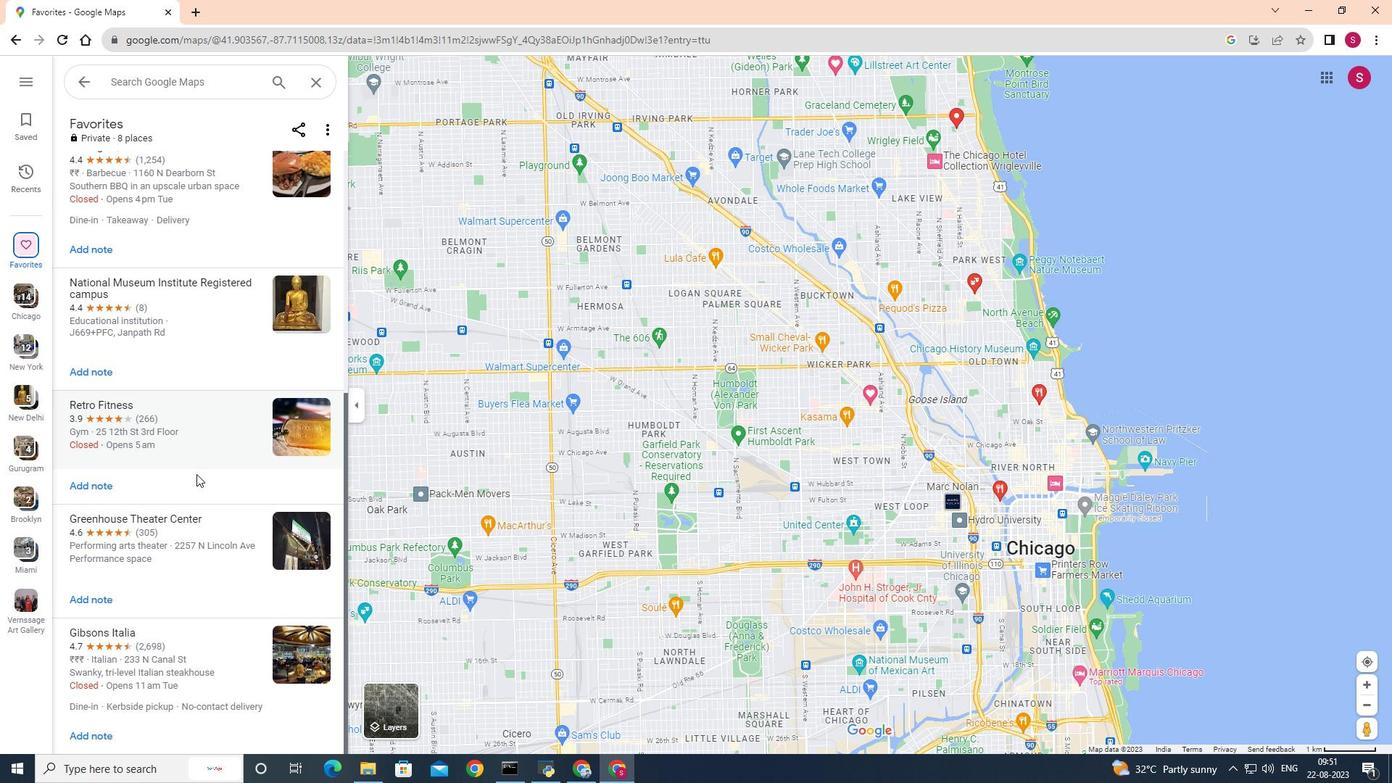 
Action: Mouse moved to (173, 265)
Screenshot: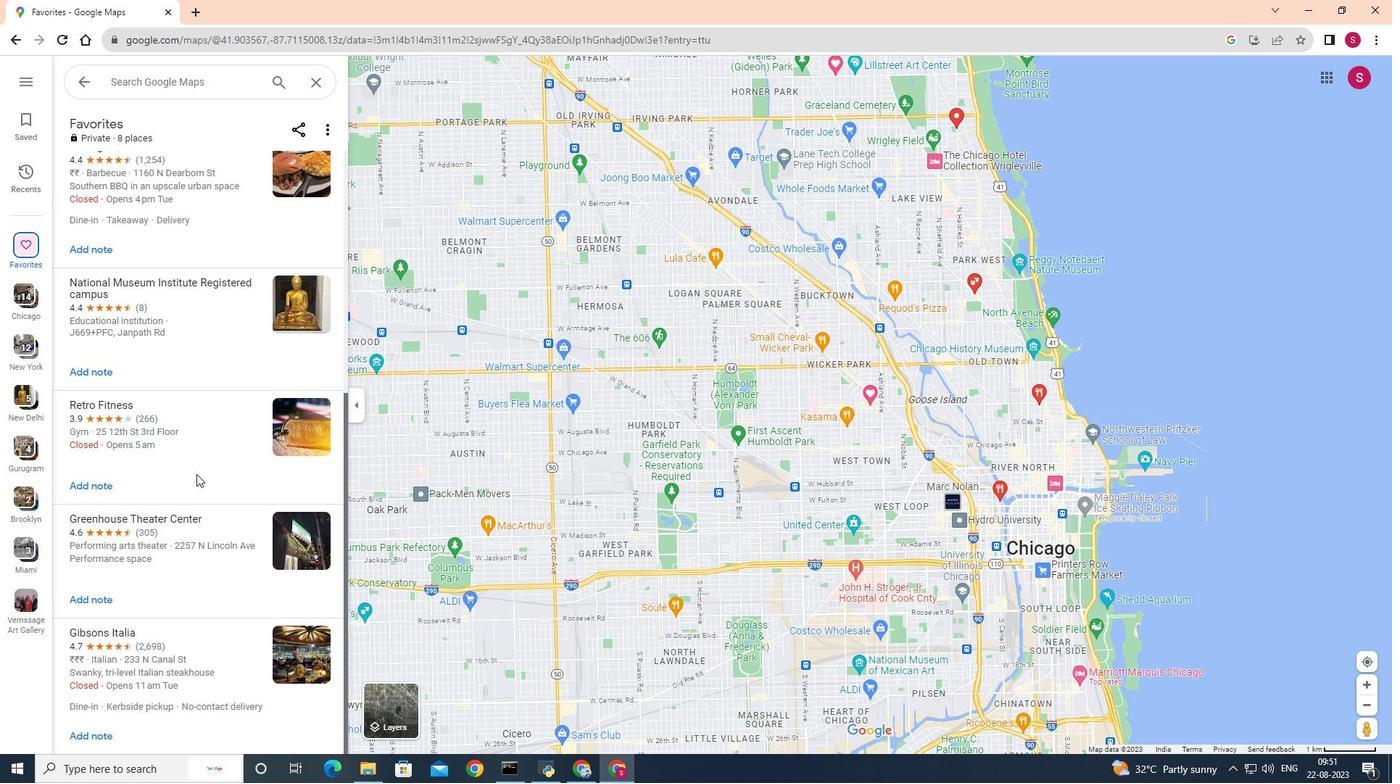 
Action: Mouse scrolled (173, 264) with delta (0, 0)
Screenshot: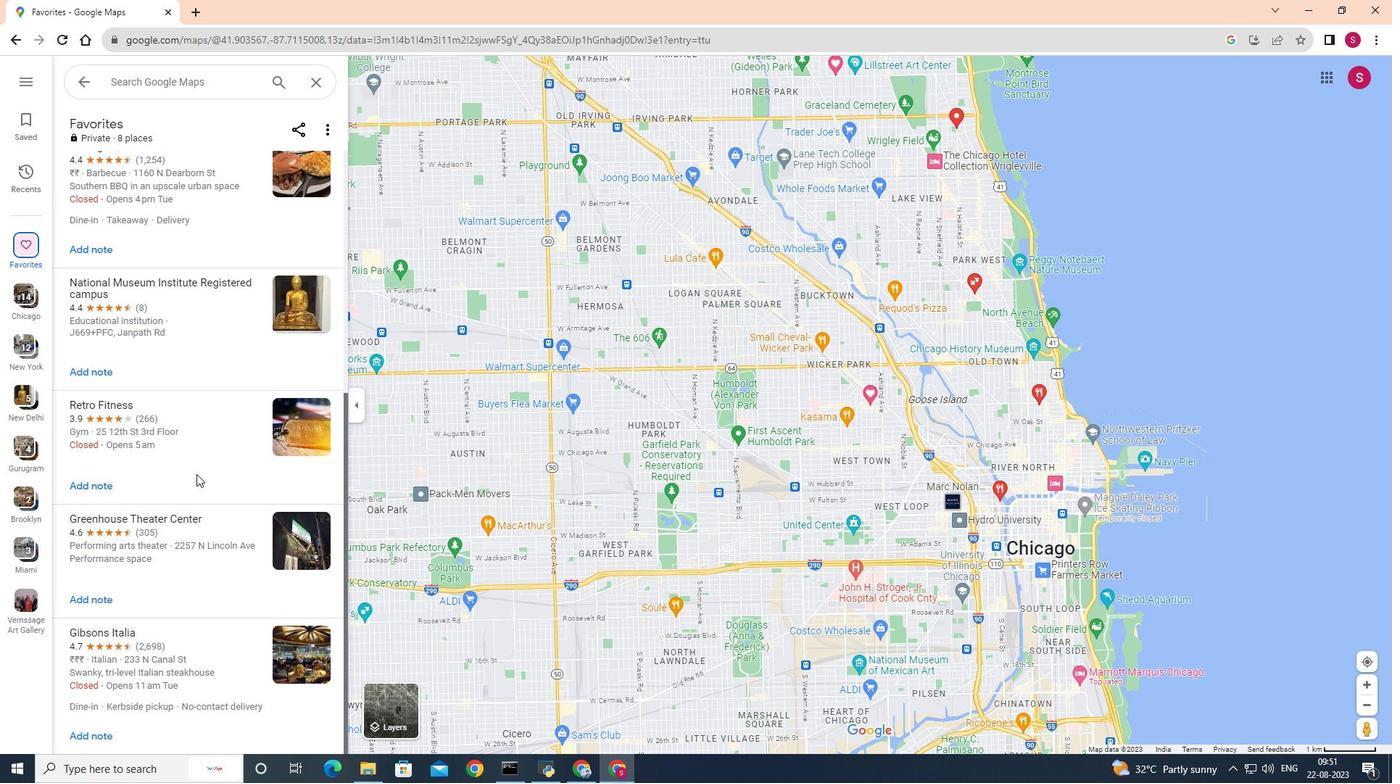 
Action: Mouse moved to (177, 303)
Screenshot: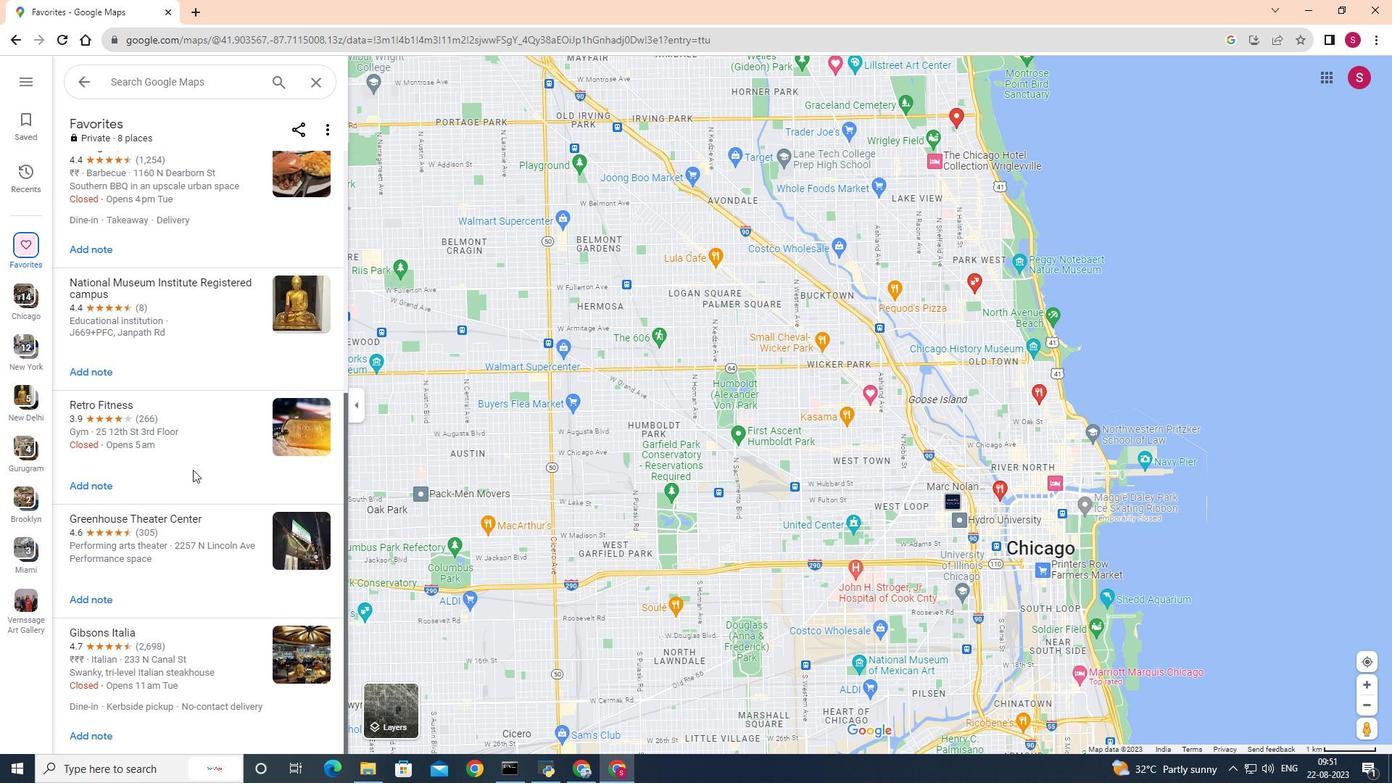 
Action: Mouse scrolled (177, 303) with delta (0, 0)
Screenshot: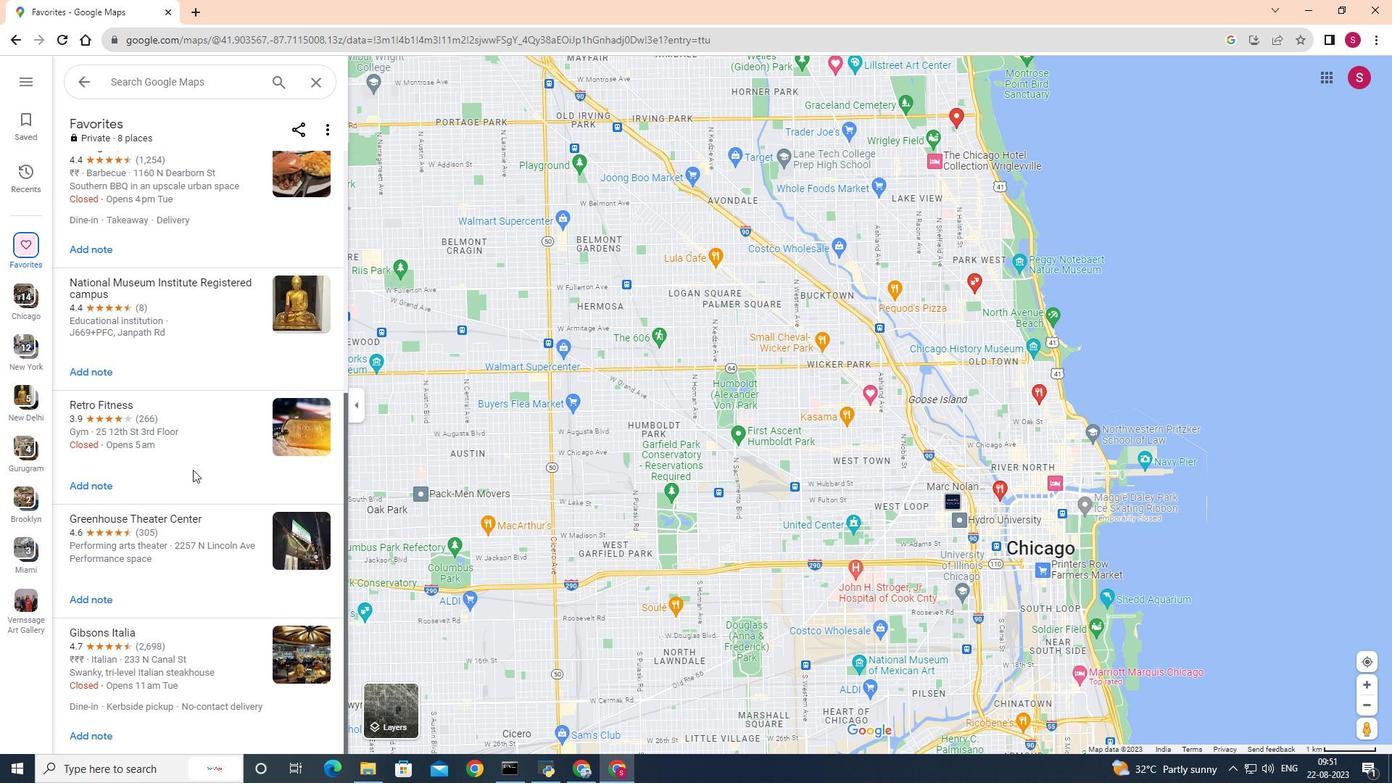 
Action: Mouse moved to (183, 354)
Screenshot: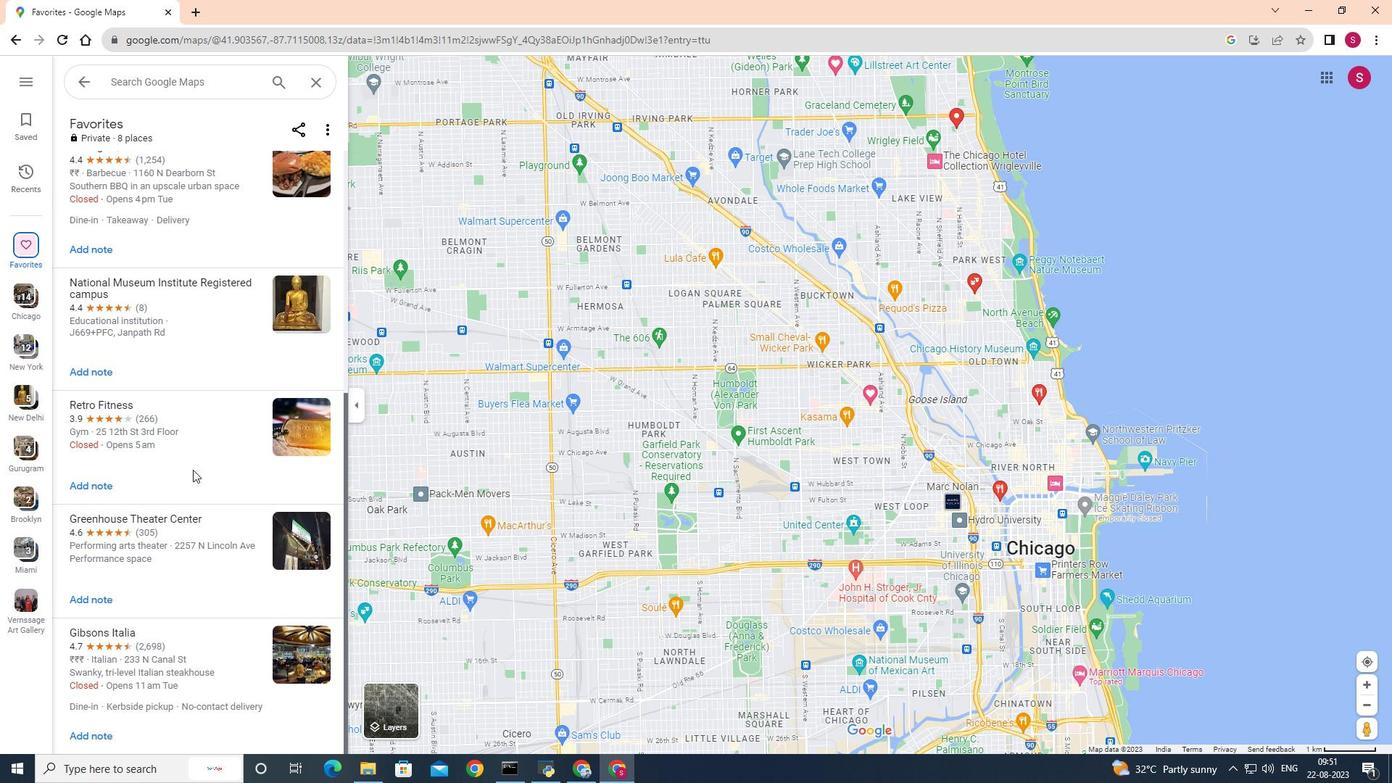 
Action: Mouse scrolled (183, 353) with delta (0, 0)
Screenshot: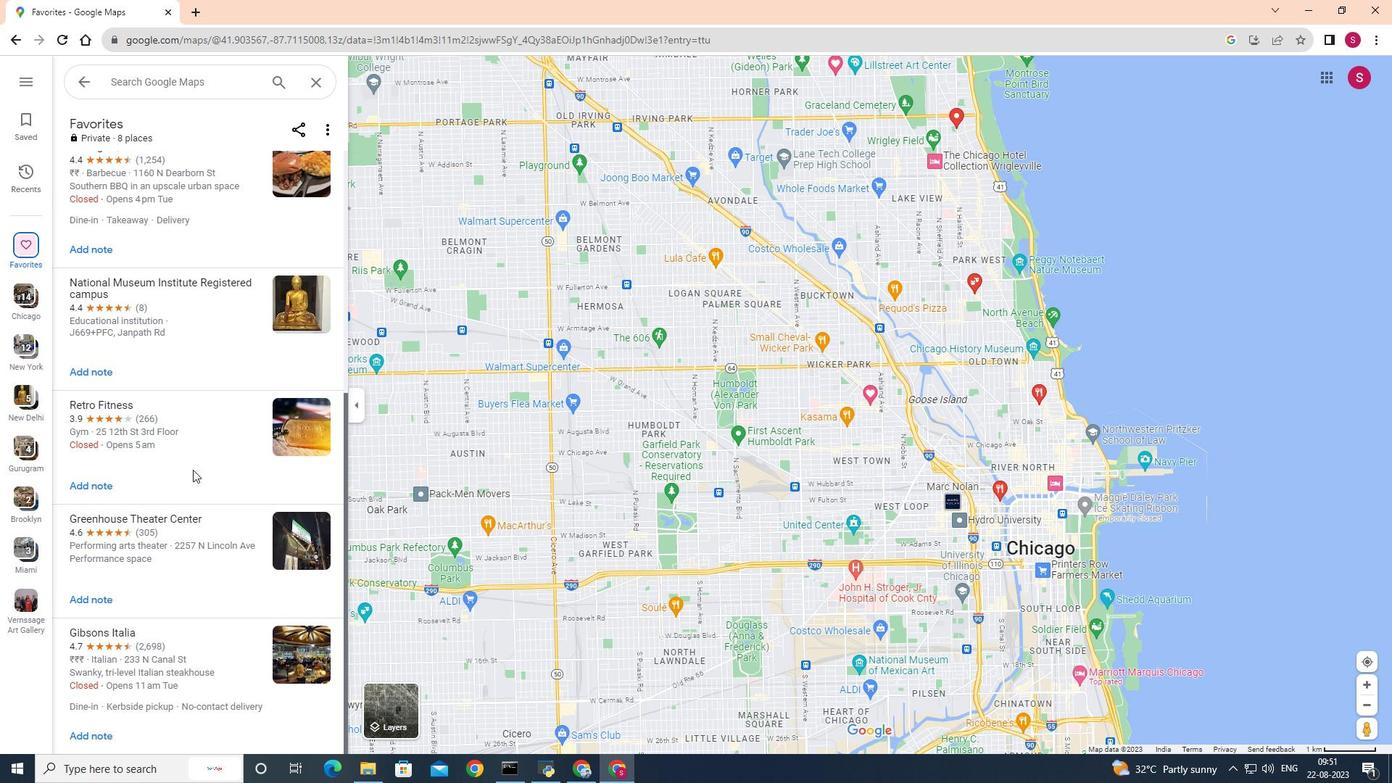 
Action: Mouse moved to (187, 390)
Screenshot: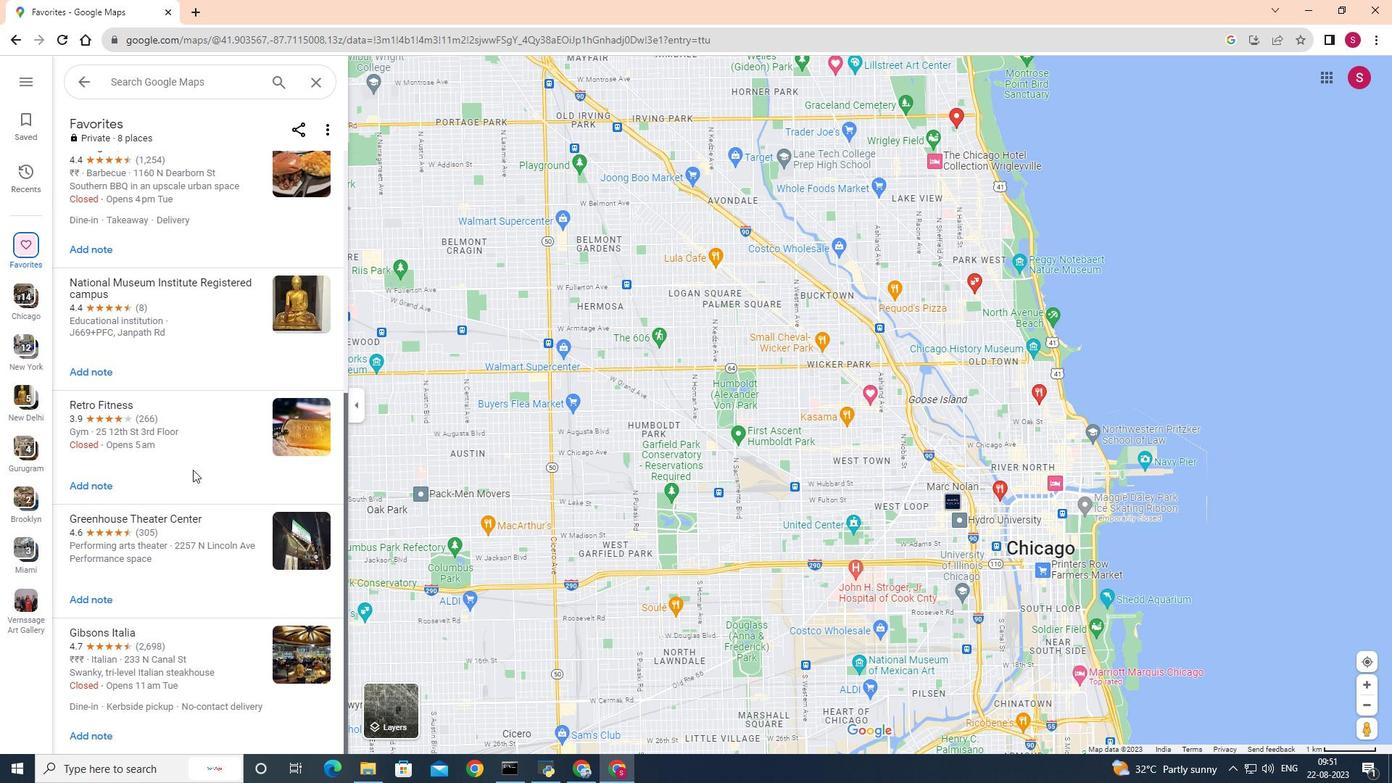 
Action: Mouse scrolled (187, 389) with delta (0, 0)
Screenshot: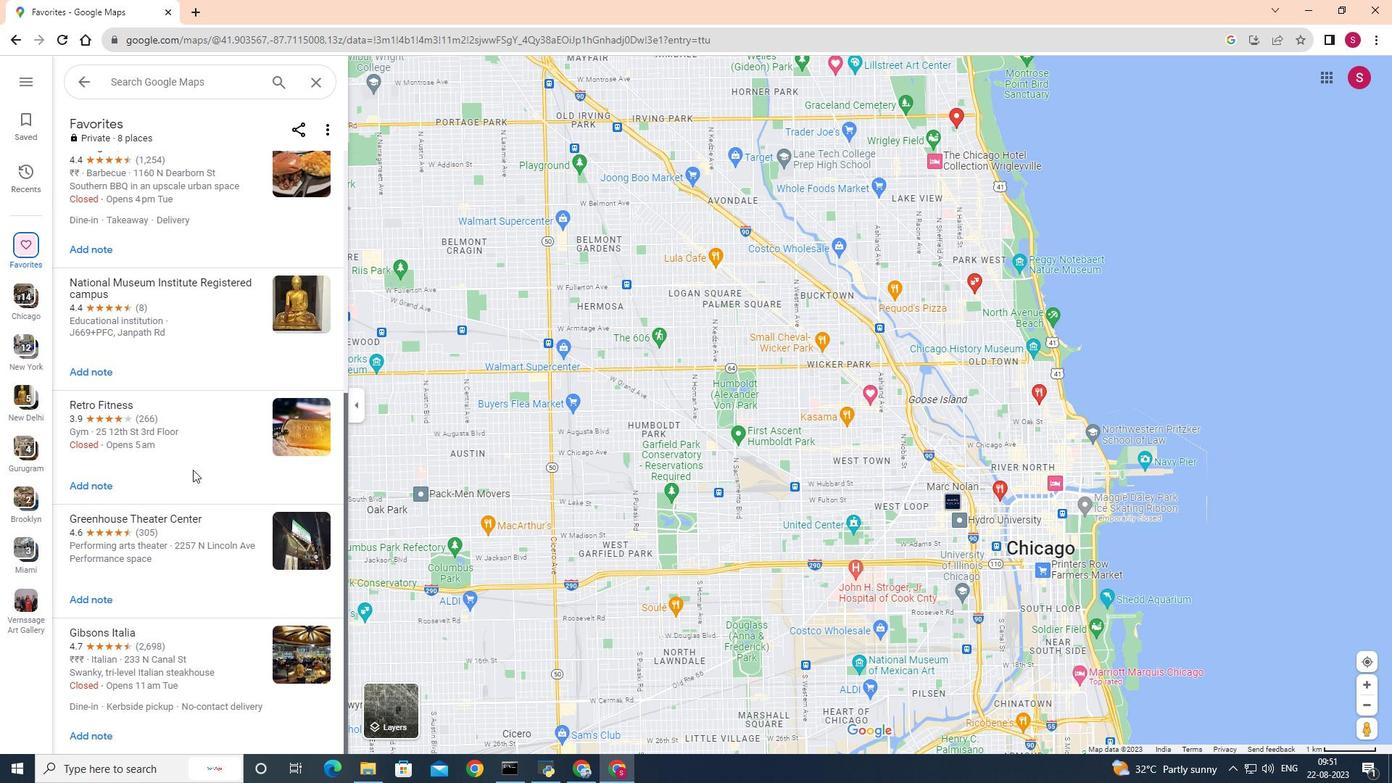 
Action: Mouse moved to (187, 417)
Screenshot: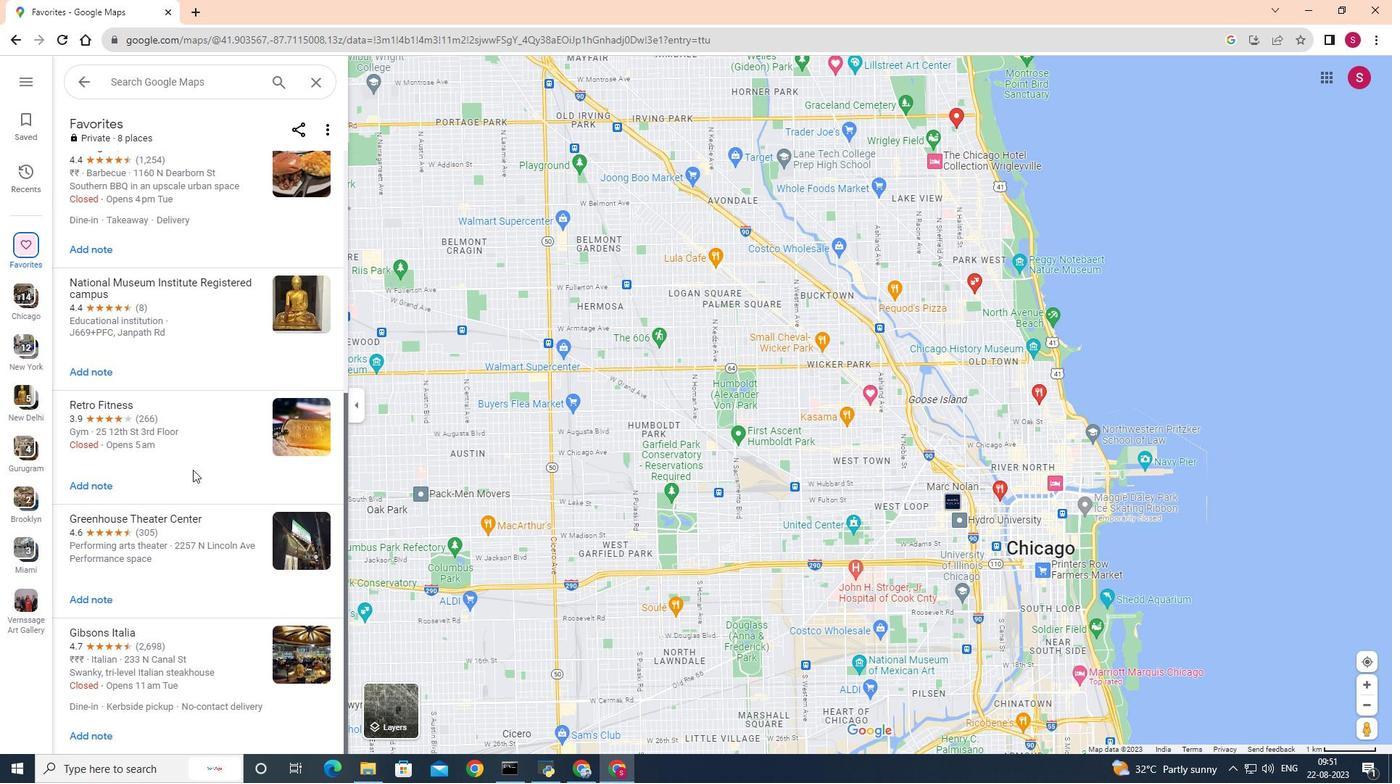 
Action: Mouse scrolled (187, 417) with delta (0, 0)
Screenshot: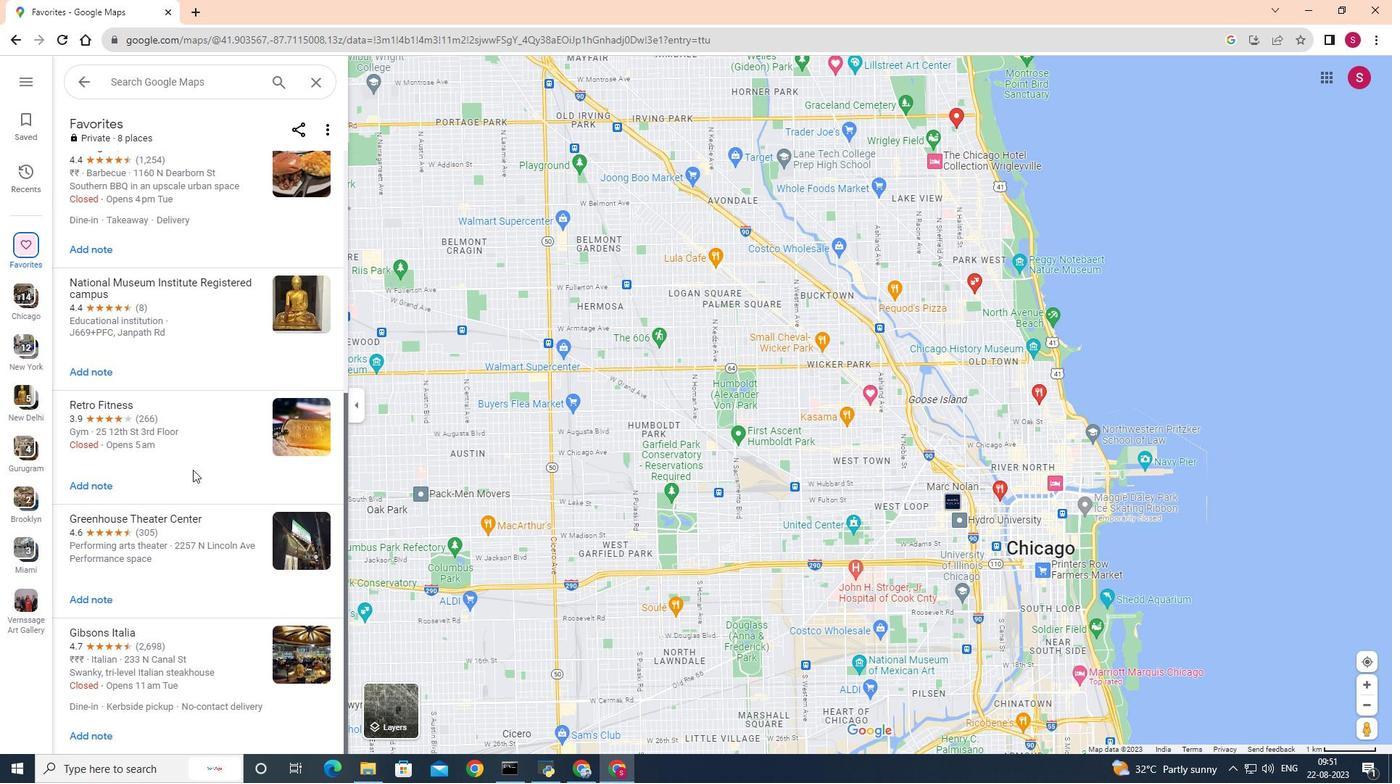 
Action: Mouse moved to (187, 425)
Screenshot: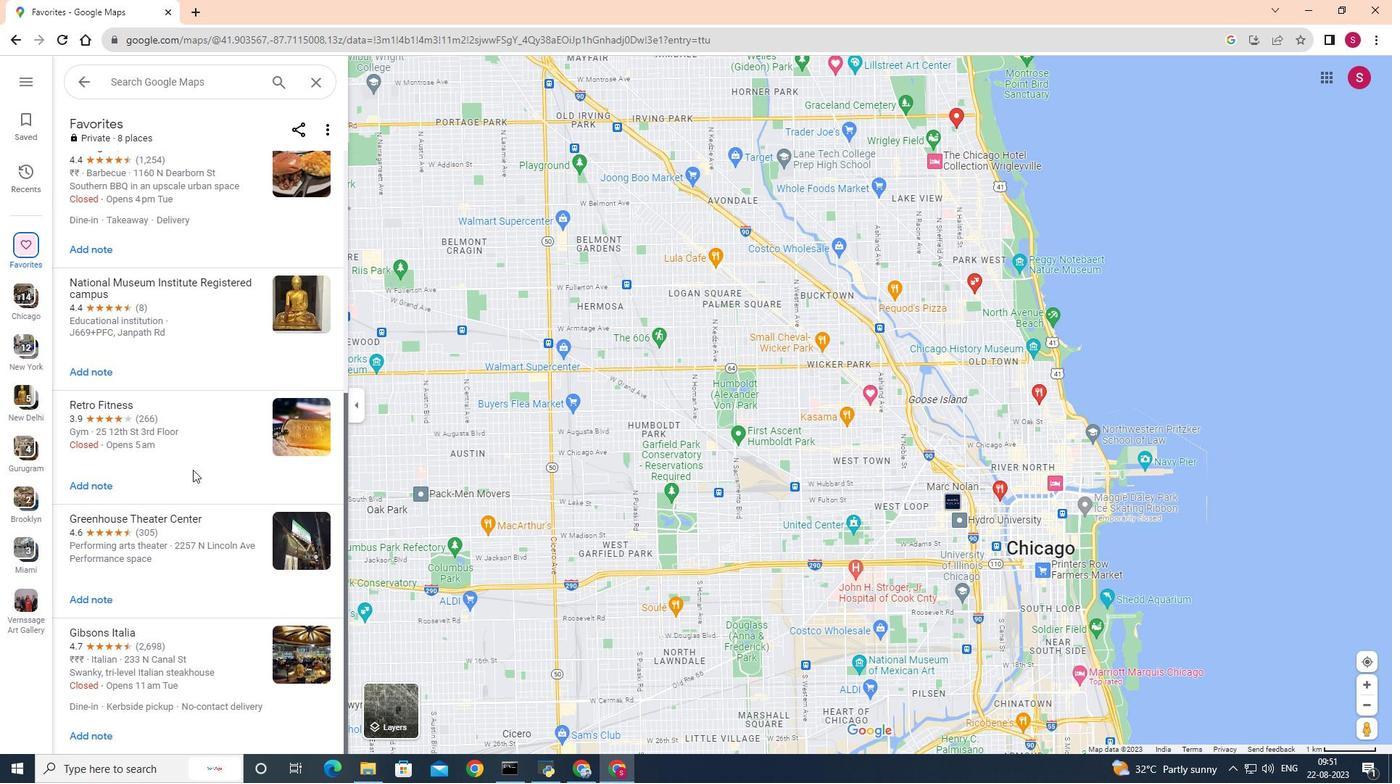 
Action: Mouse scrolled (187, 423) with delta (0, 0)
Screenshot: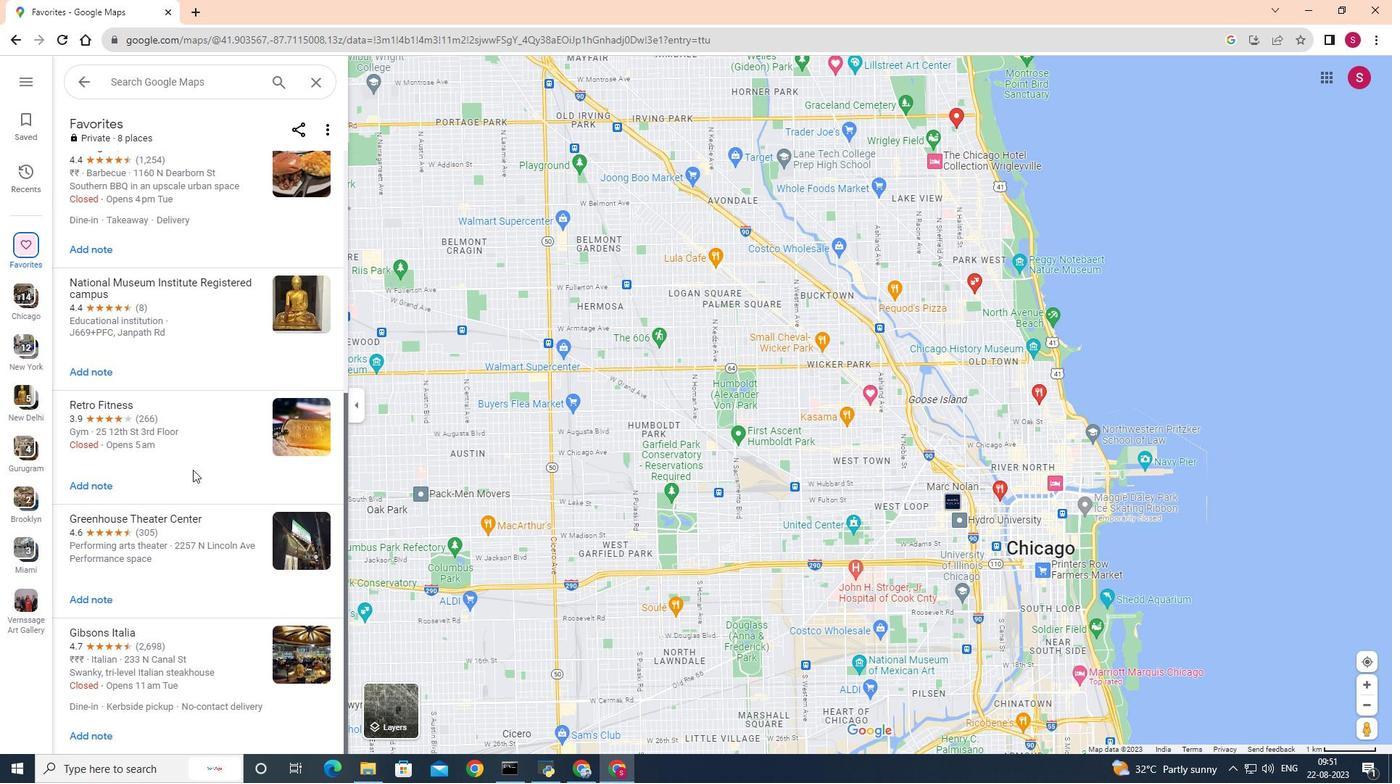 
Action: Mouse moved to (192, 470)
Screenshot: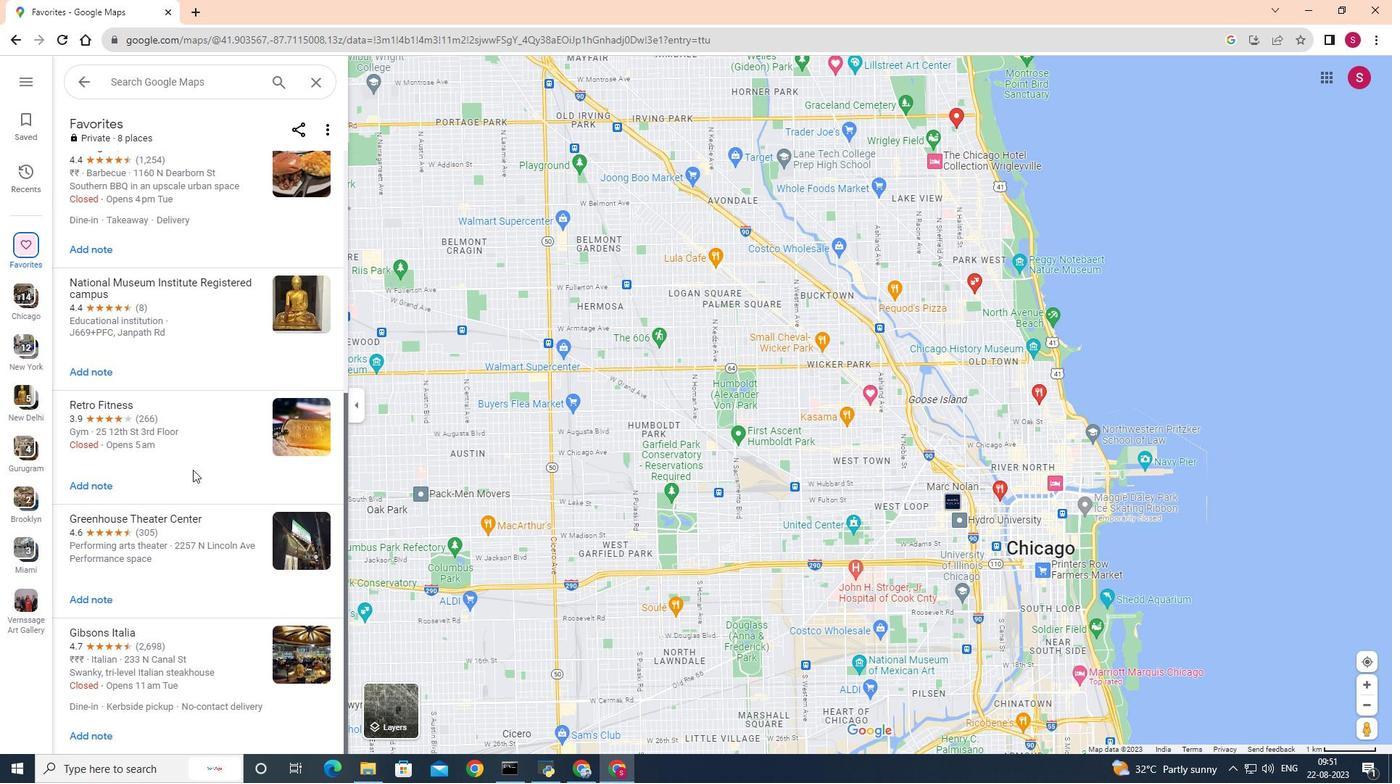 
Action: Mouse scrolled (192, 470) with delta (0, 0)
Screenshot: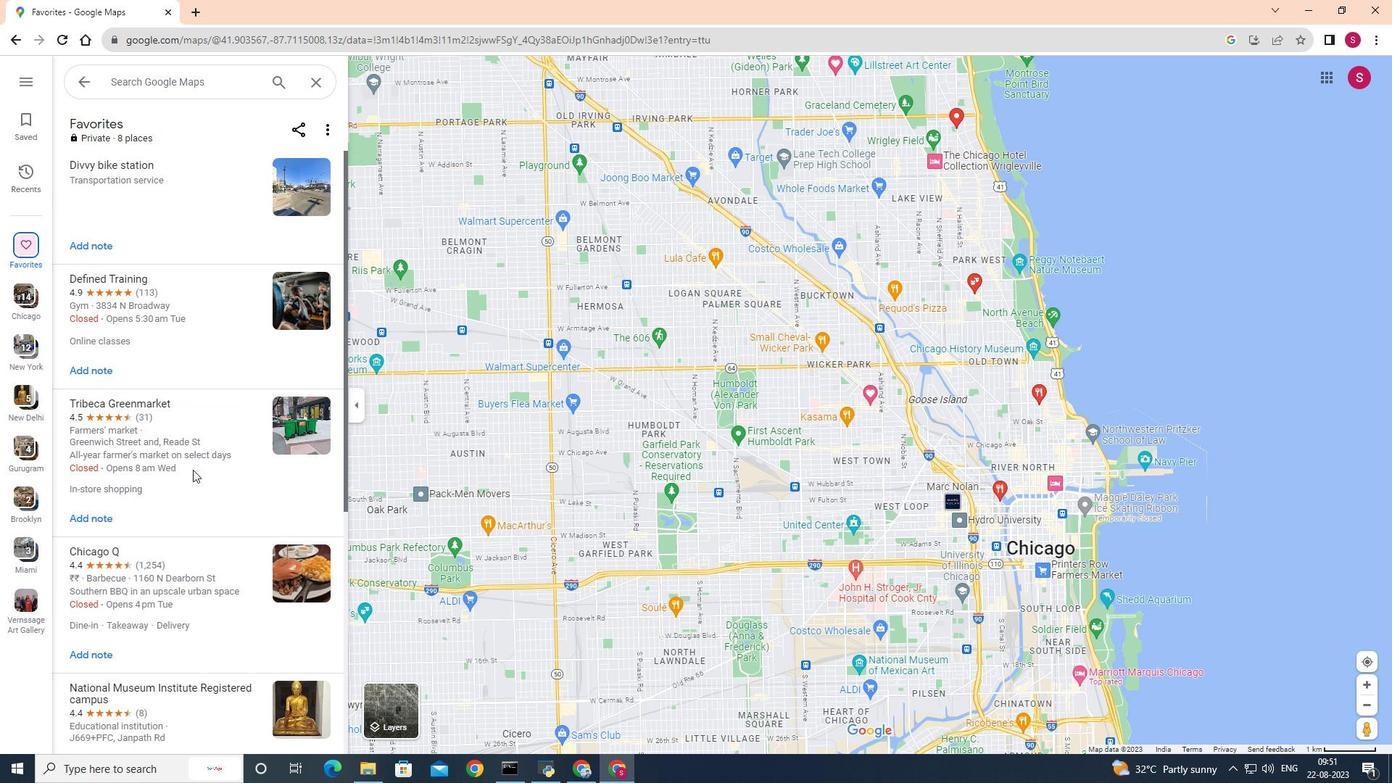 
Action: Mouse scrolled (192, 470) with delta (0, 0)
Screenshot: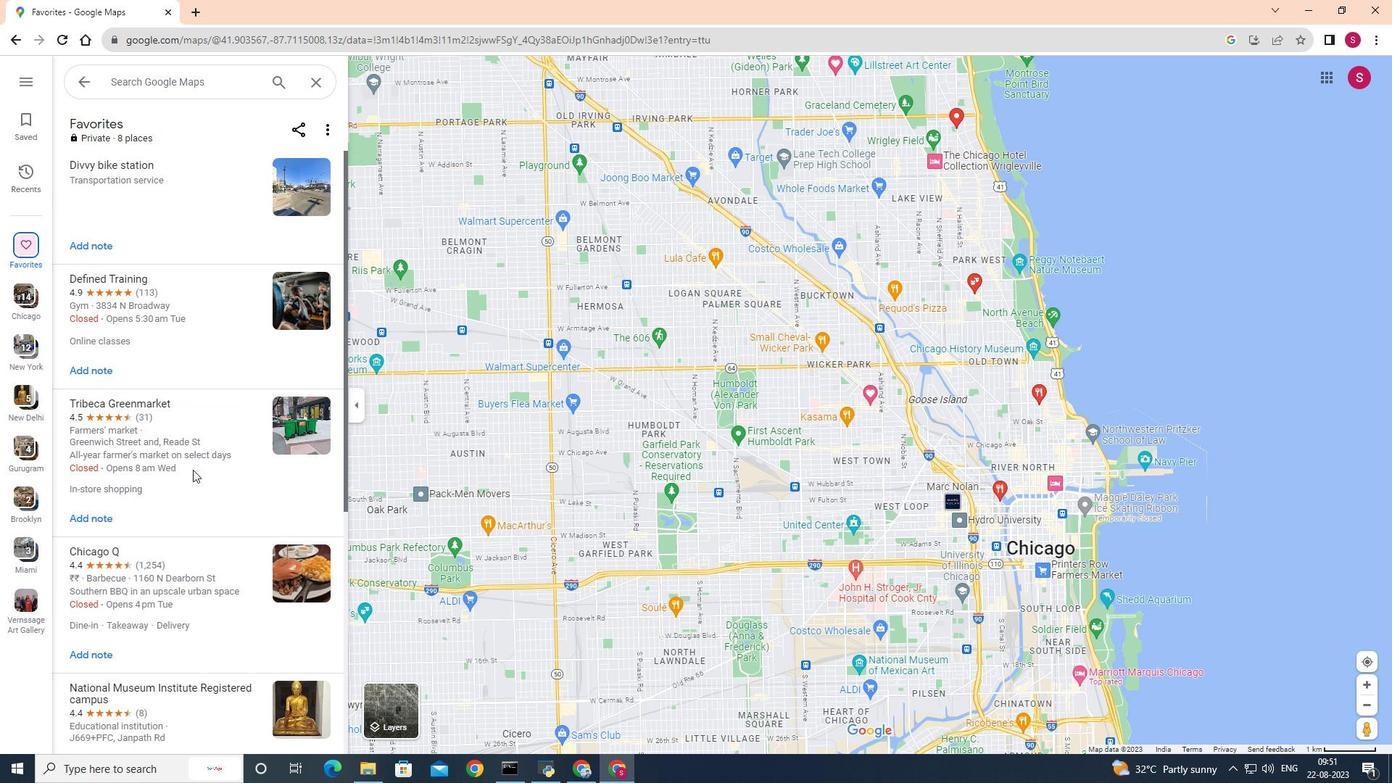 
Action: Mouse scrolled (192, 470) with delta (0, 0)
Screenshot: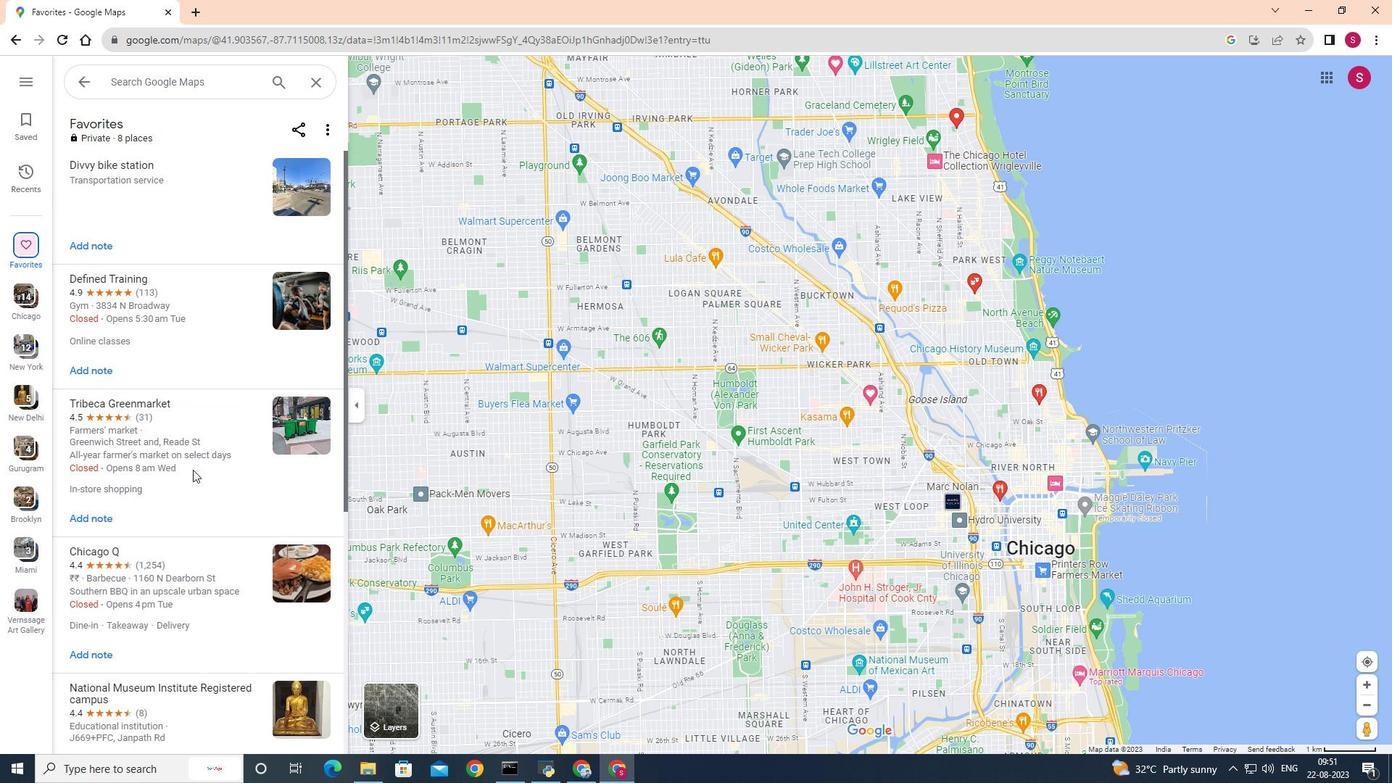
Action: Mouse scrolled (192, 470) with delta (0, 0)
Screenshot: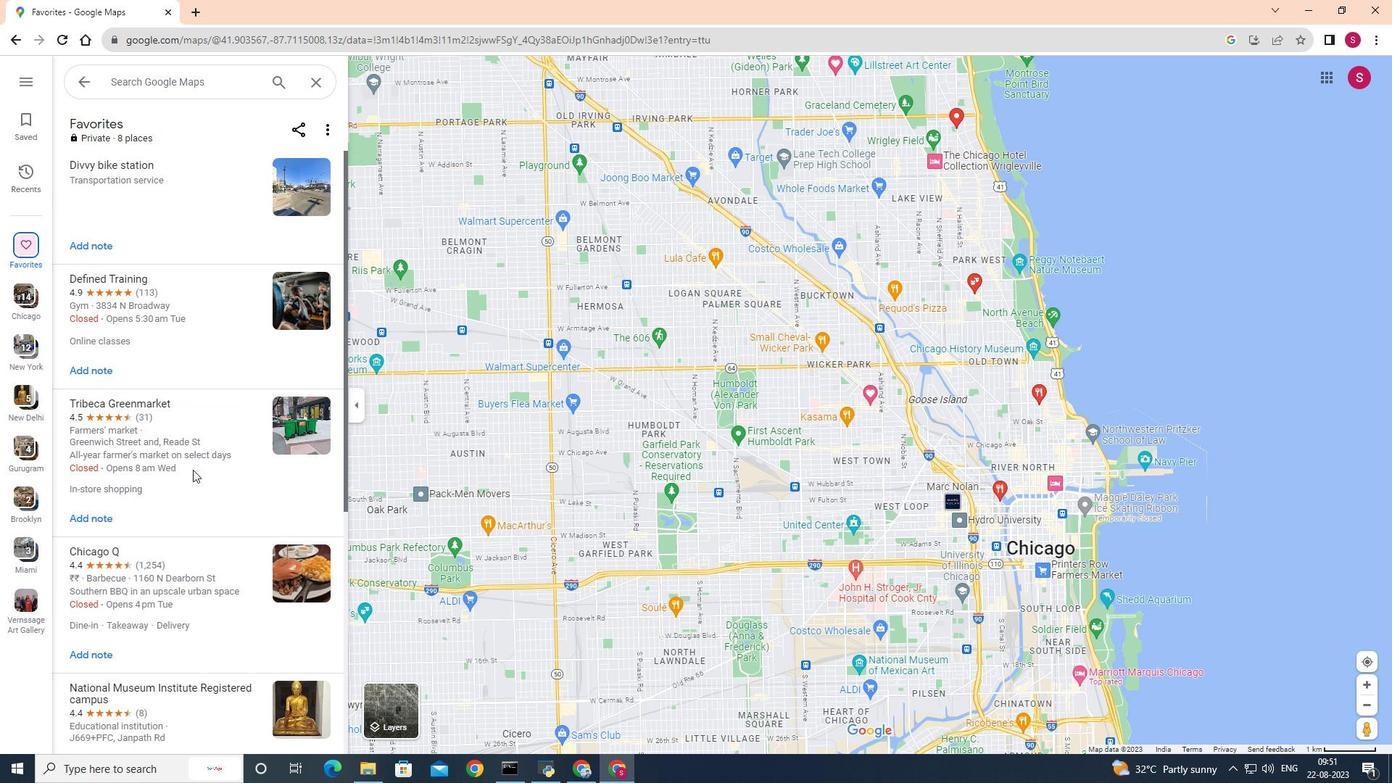 
Action: Mouse scrolled (192, 470) with delta (0, 0)
Screenshot: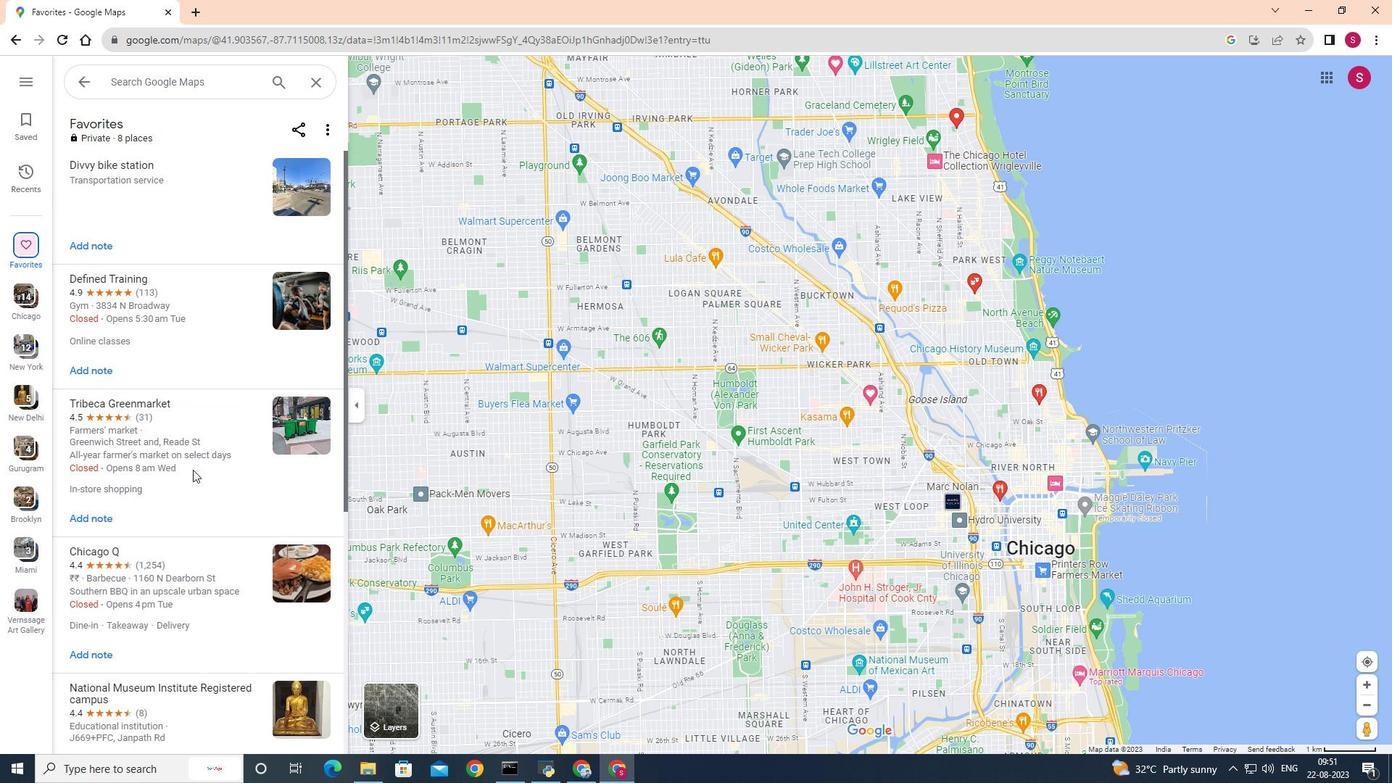 
Action: Mouse scrolled (192, 470) with delta (0, 0)
Screenshot: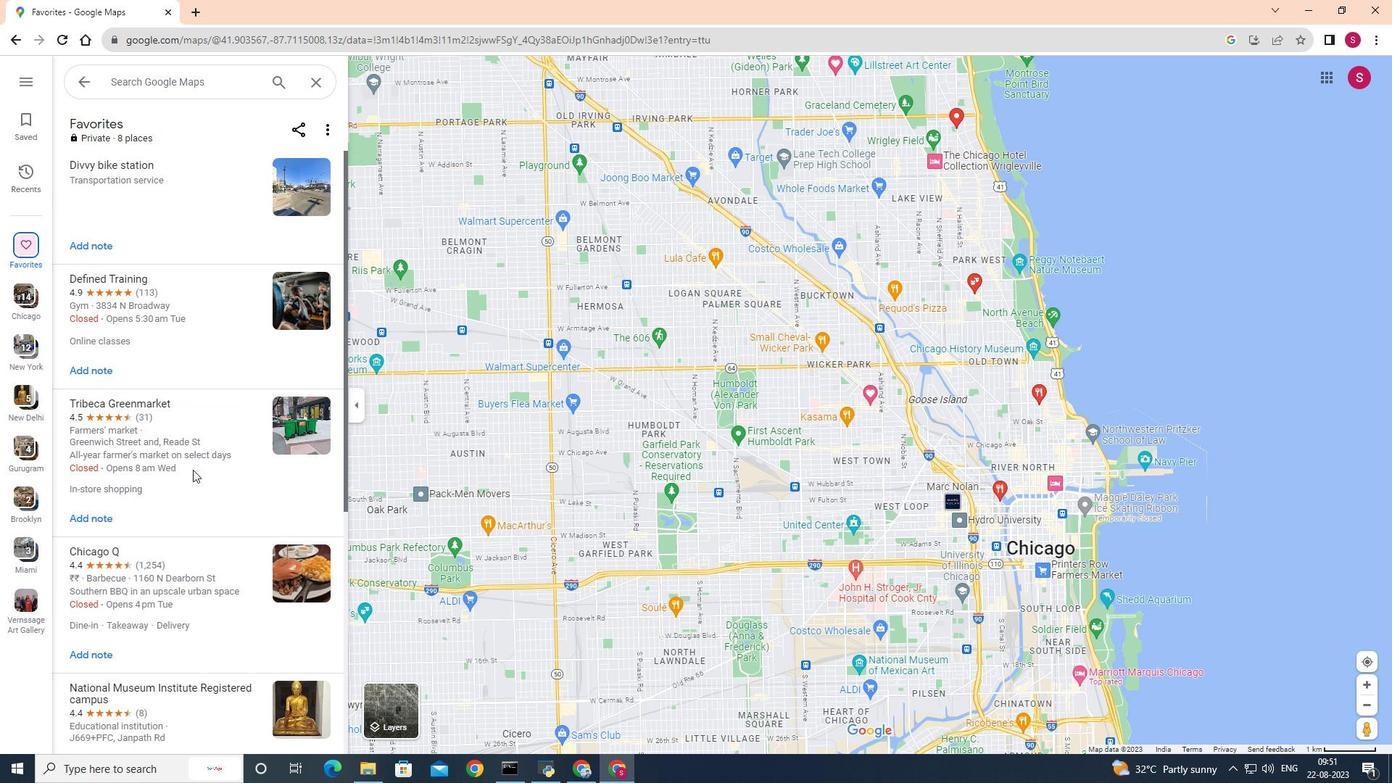 
Action: Mouse scrolled (192, 470) with delta (0, 0)
Screenshot: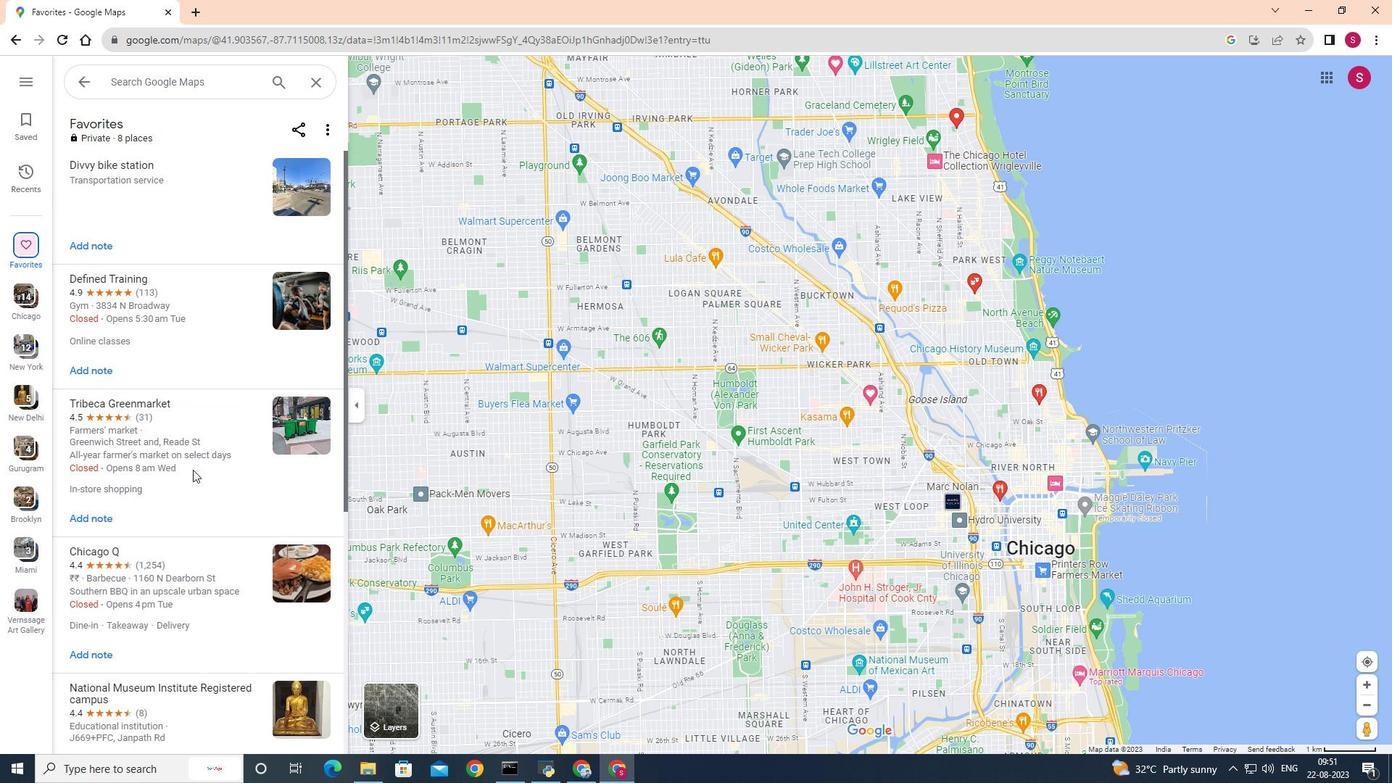 
Action: Mouse scrolled (192, 470) with delta (0, 0)
Screenshot: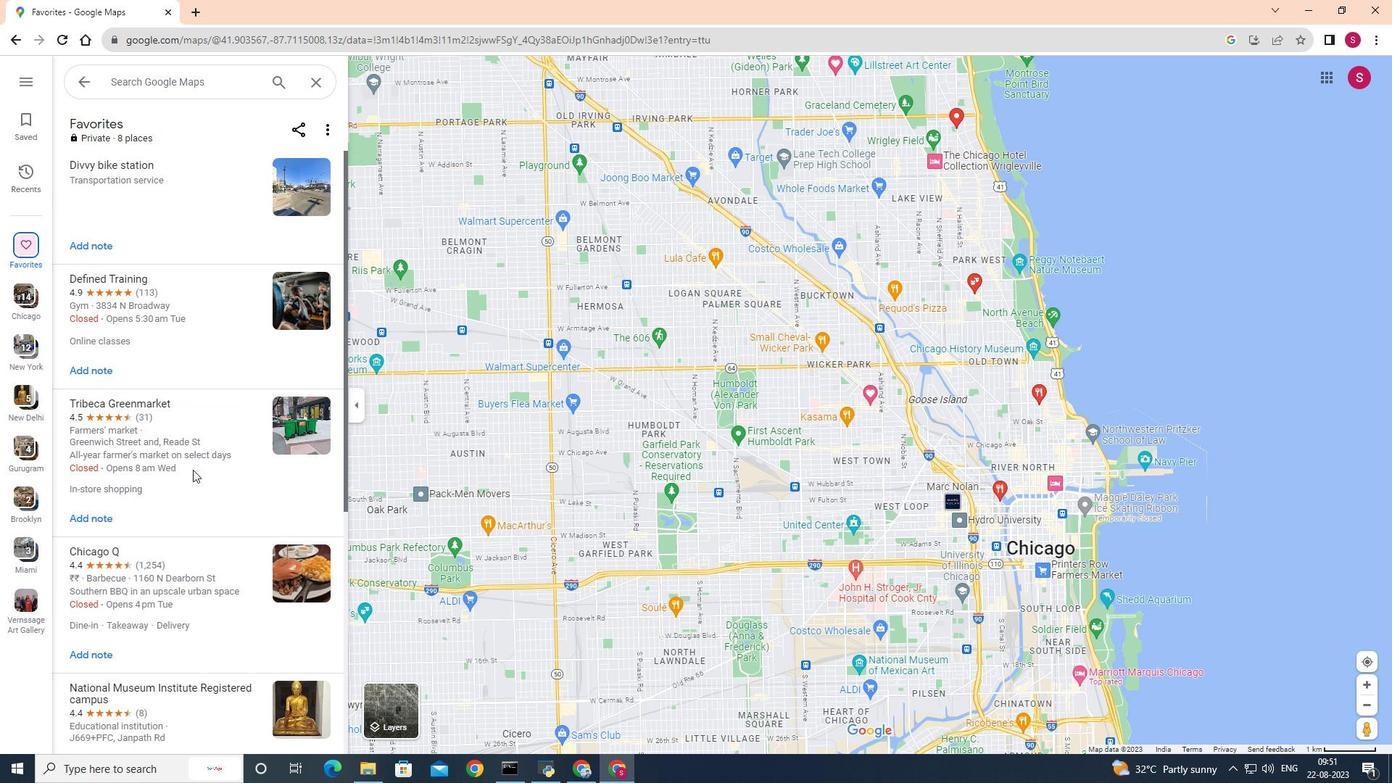 
Action: Mouse scrolled (192, 470) with delta (0, 0)
Screenshot: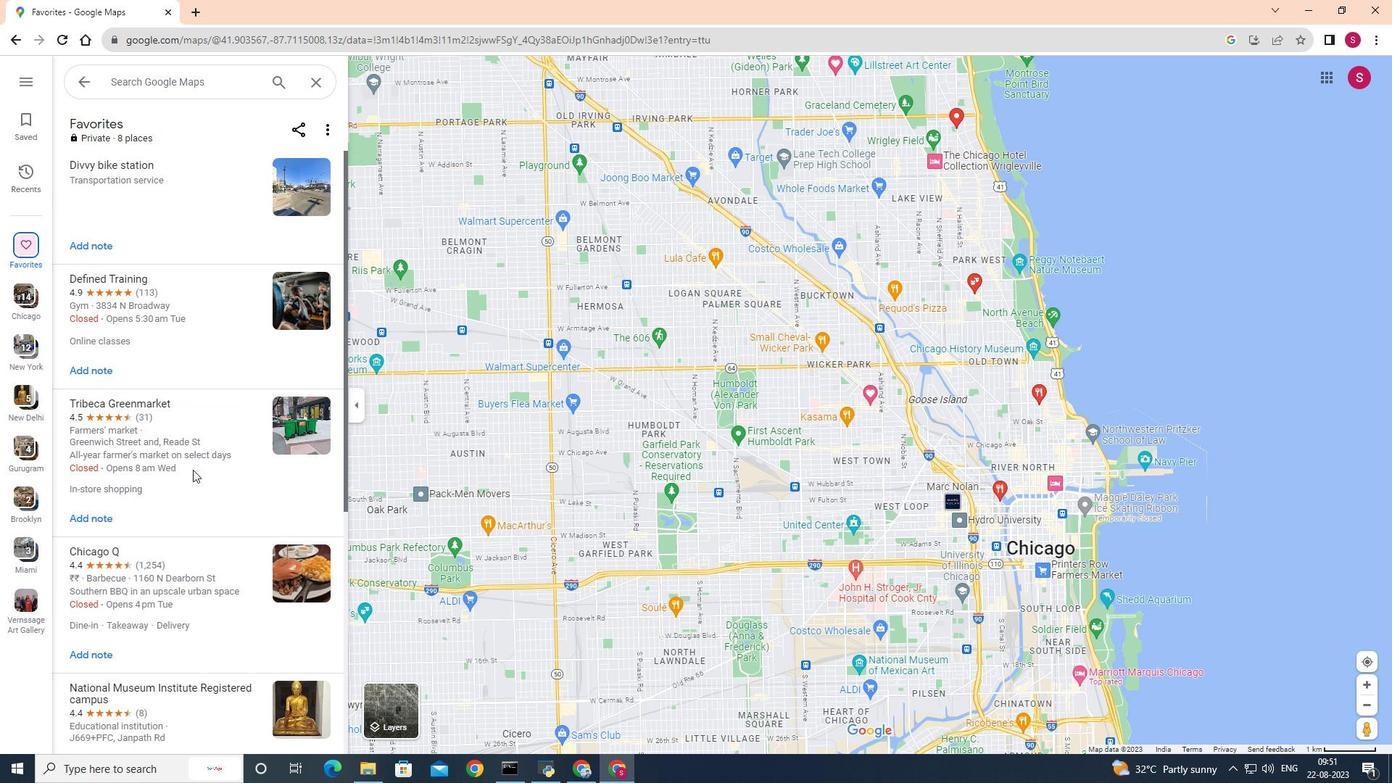 
Action: Mouse scrolled (192, 470) with delta (0, 0)
Screenshot: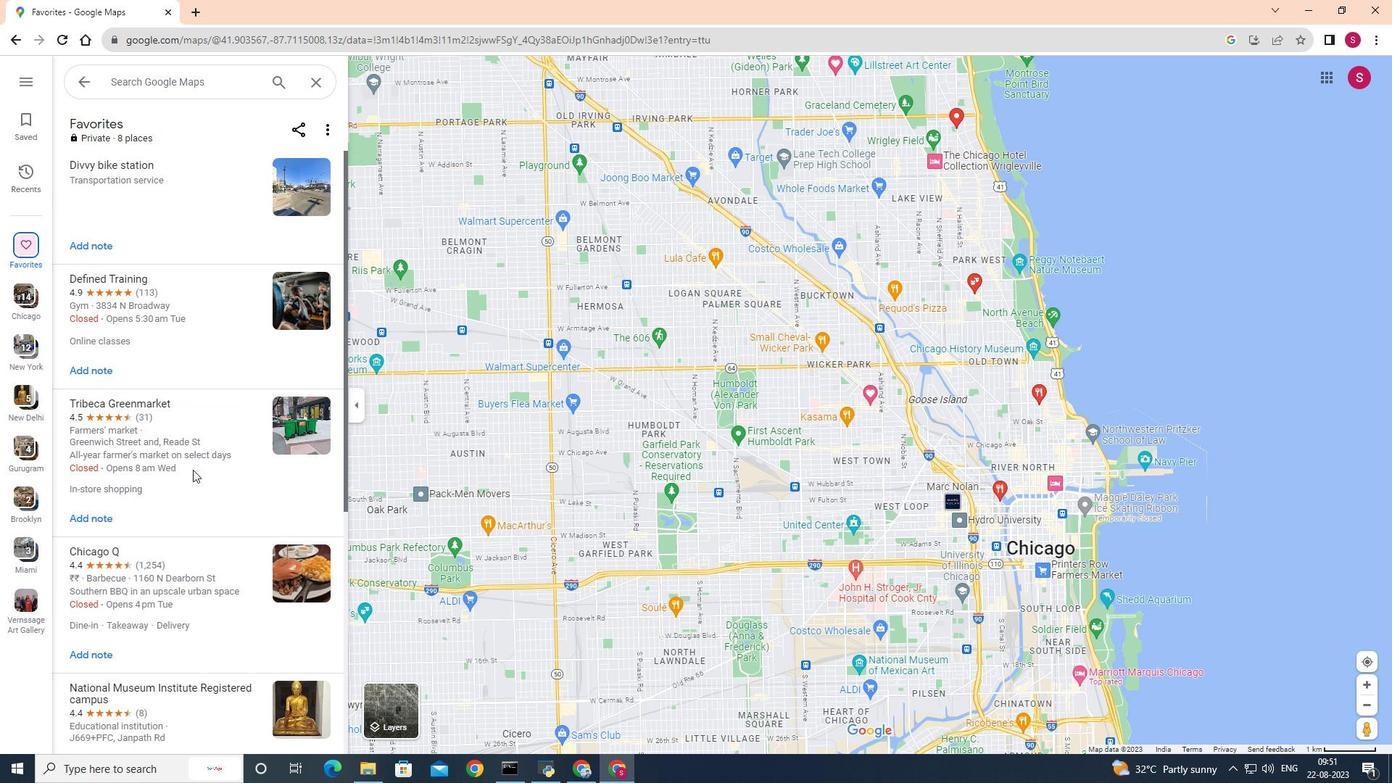 
Action: Mouse scrolled (192, 470) with delta (0, 0)
Screenshot: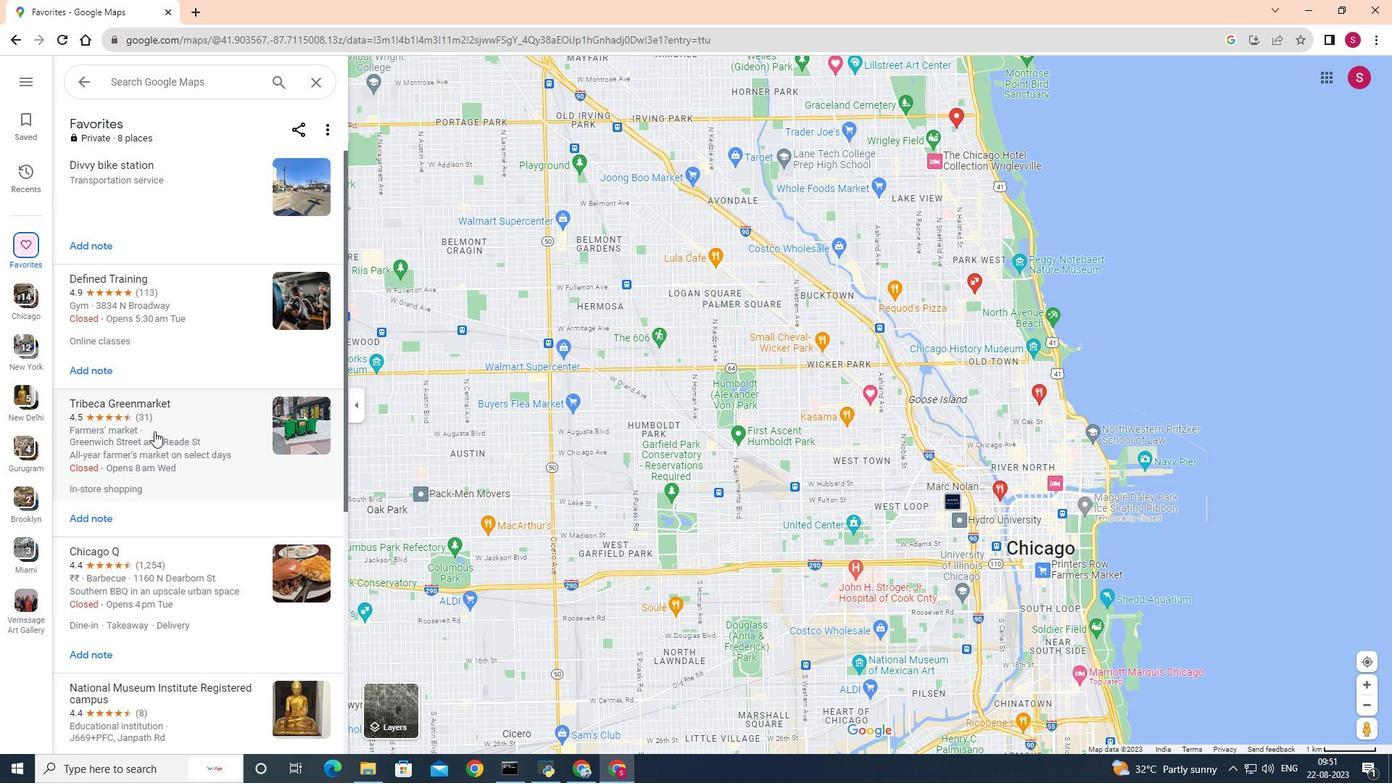 
Action: Mouse scrolled (192, 470) with delta (0, 0)
Screenshot: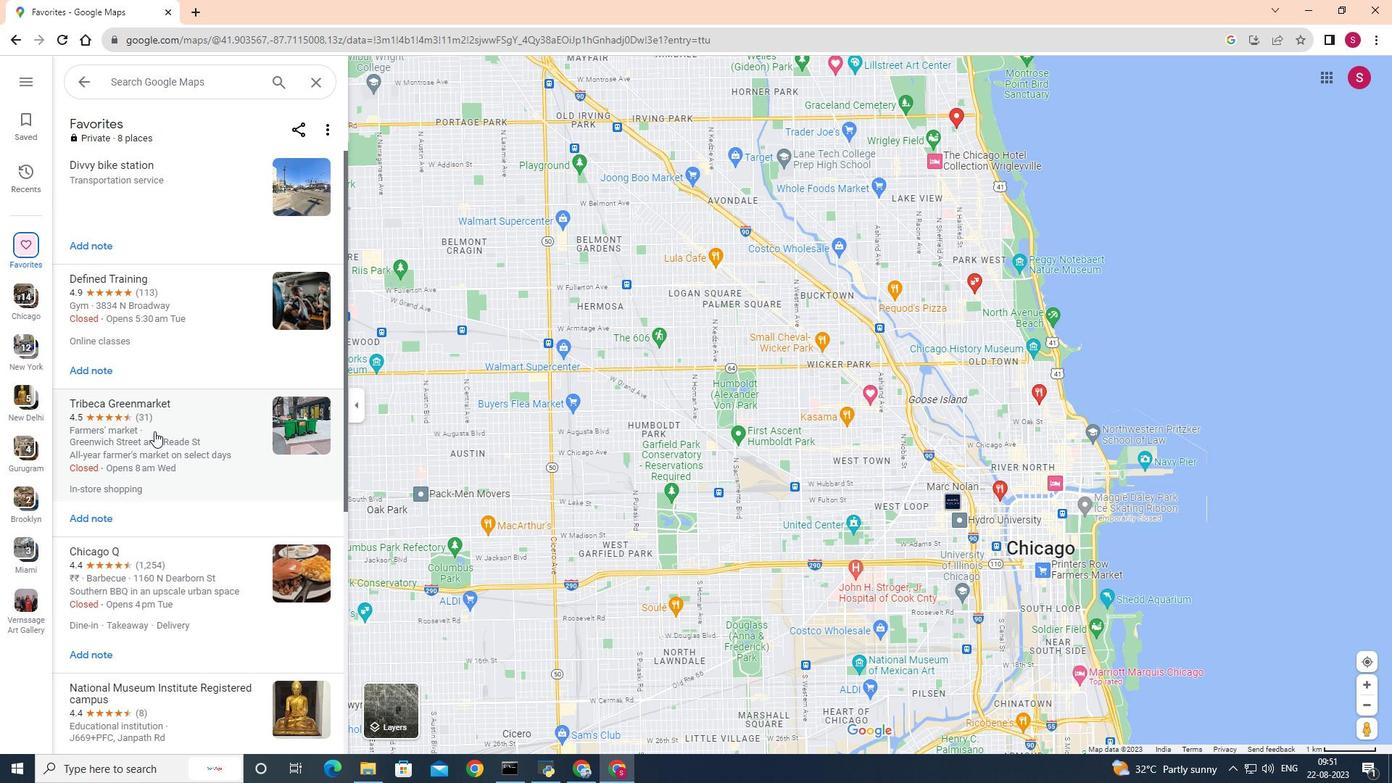 
Action: Mouse scrolled (192, 470) with delta (0, 0)
Screenshot: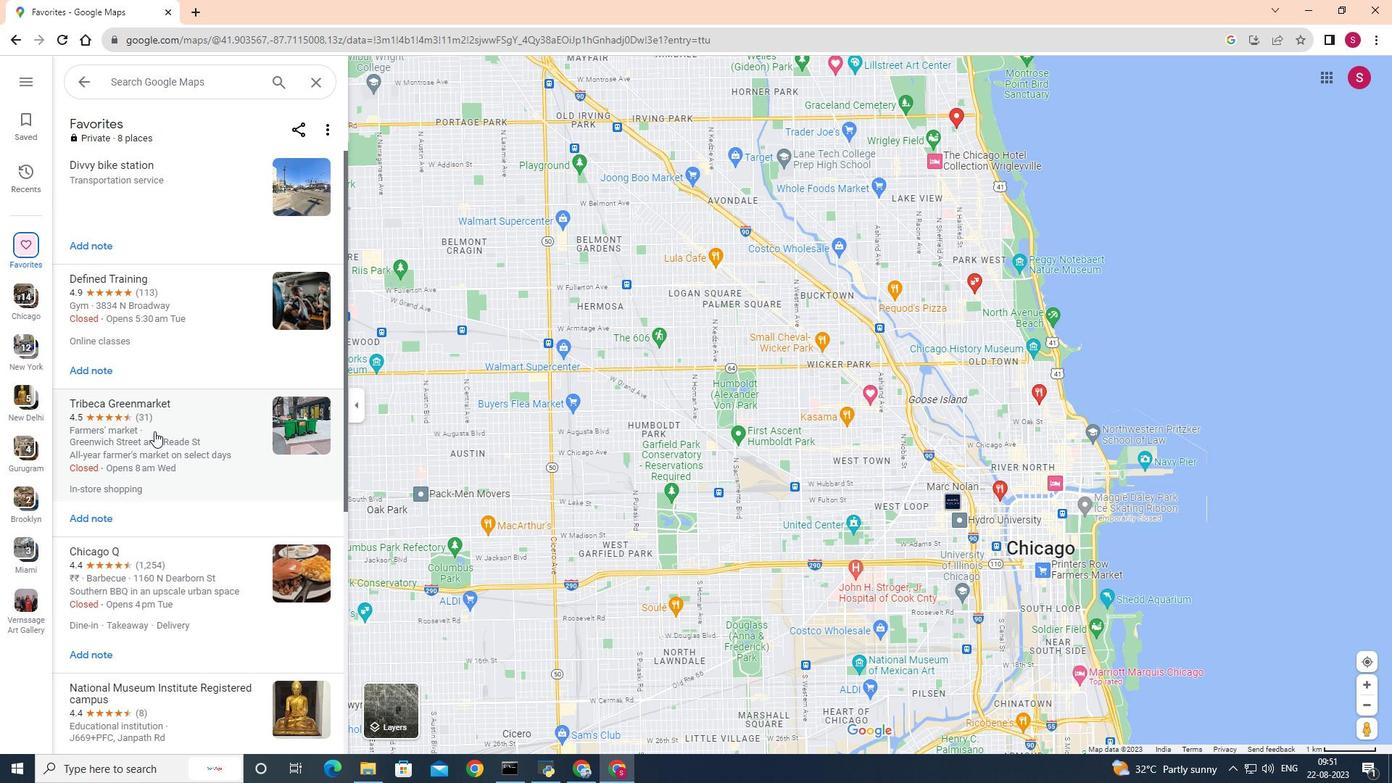 
Action: Mouse scrolled (192, 470) with delta (0, 0)
Screenshot: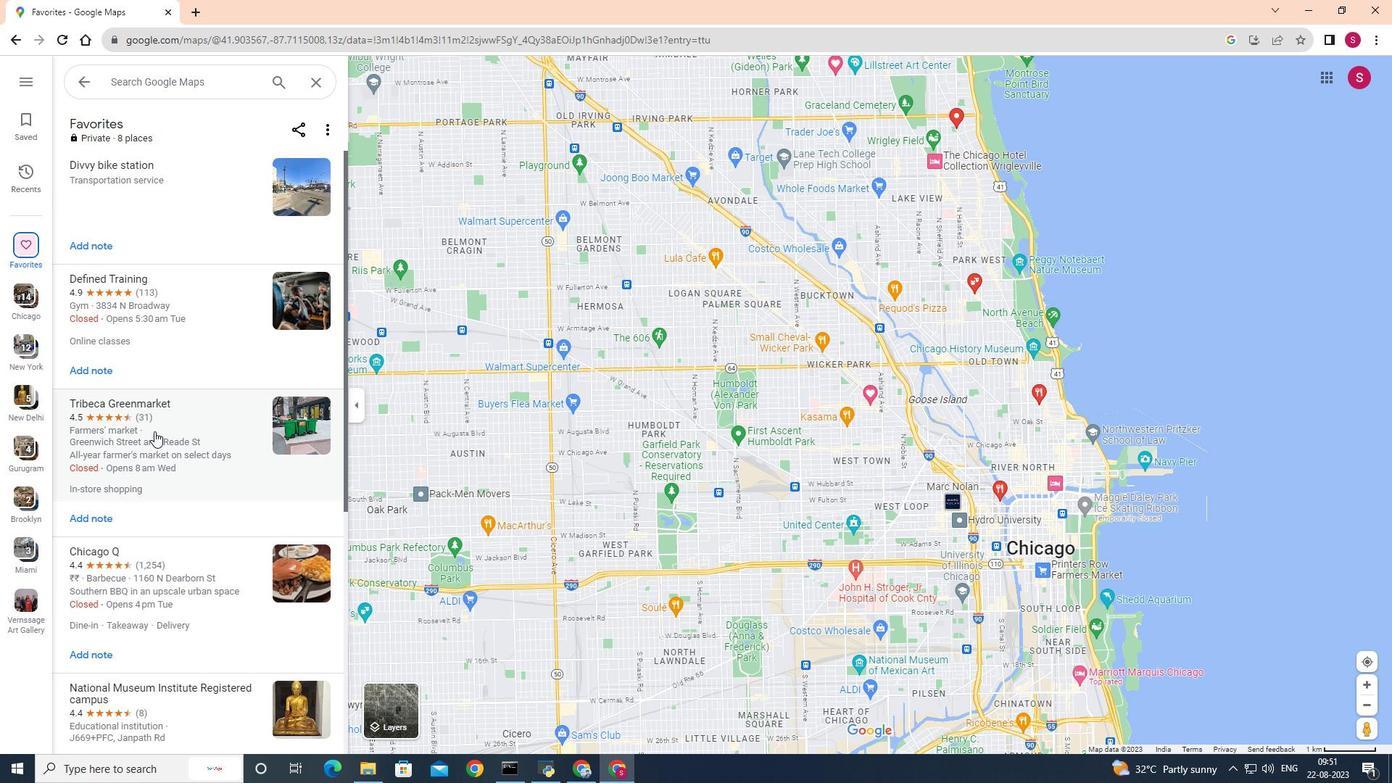 
Action: Mouse scrolled (192, 470) with delta (0, 0)
Screenshot: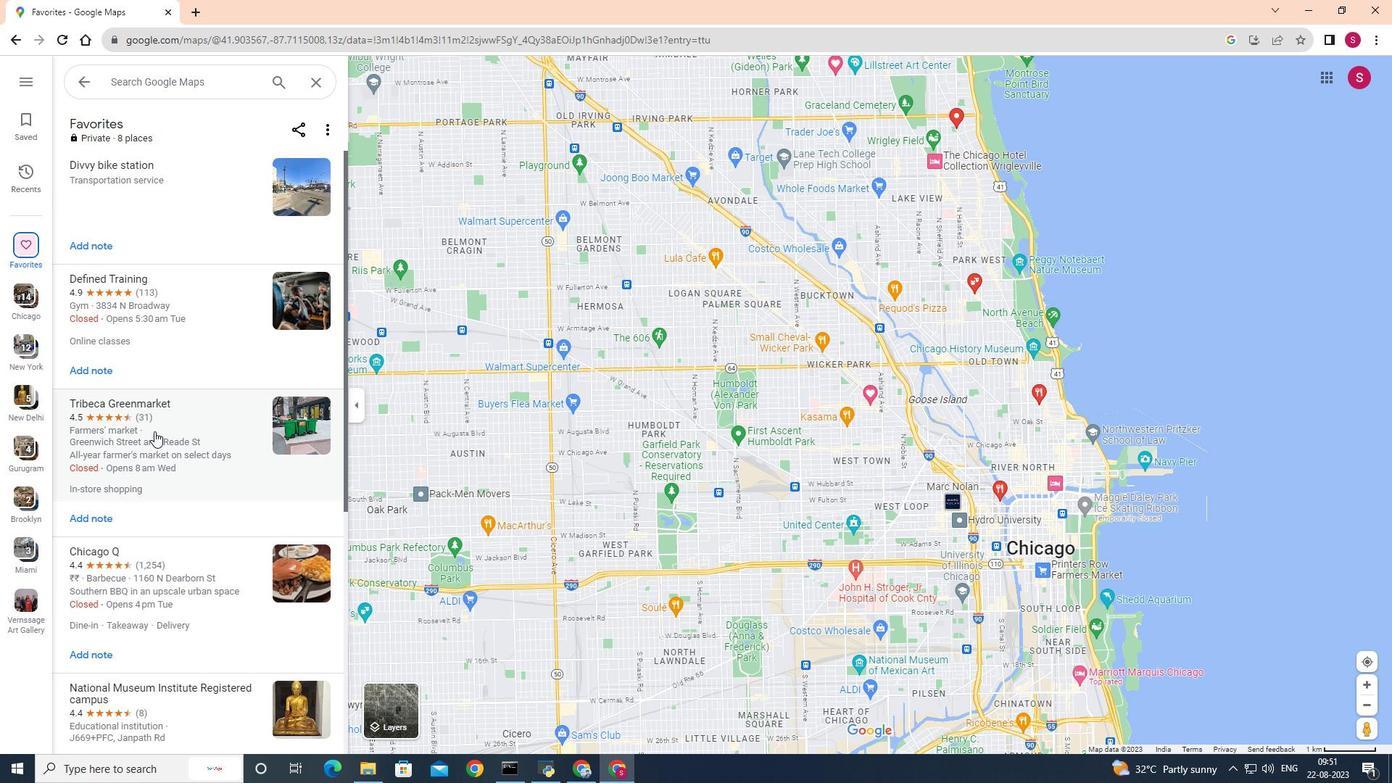 
Action: Mouse scrolled (192, 470) with delta (0, 0)
Screenshot: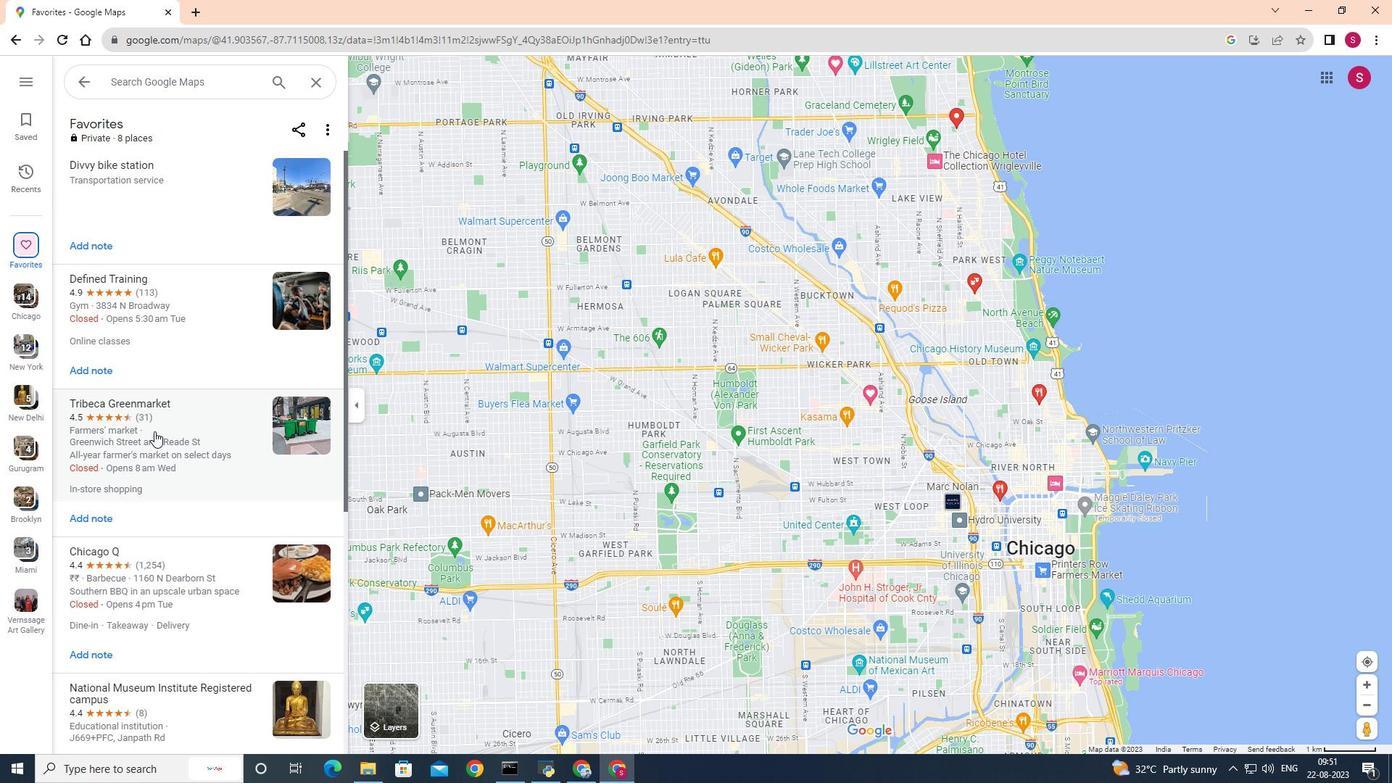 
Action: Mouse scrolled (192, 470) with delta (0, 0)
Screenshot: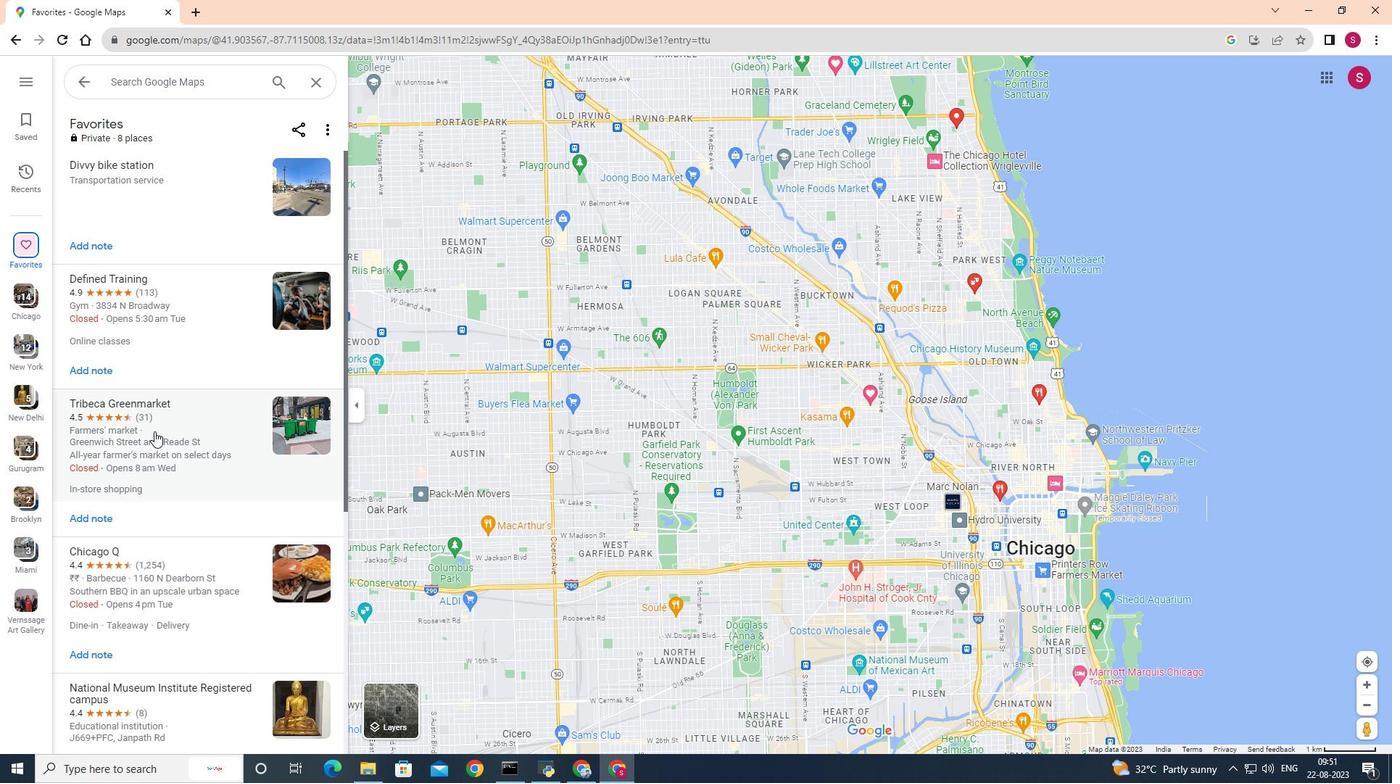 
Action: Mouse scrolled (192, 470) with delta (0, 0)
Screenshot: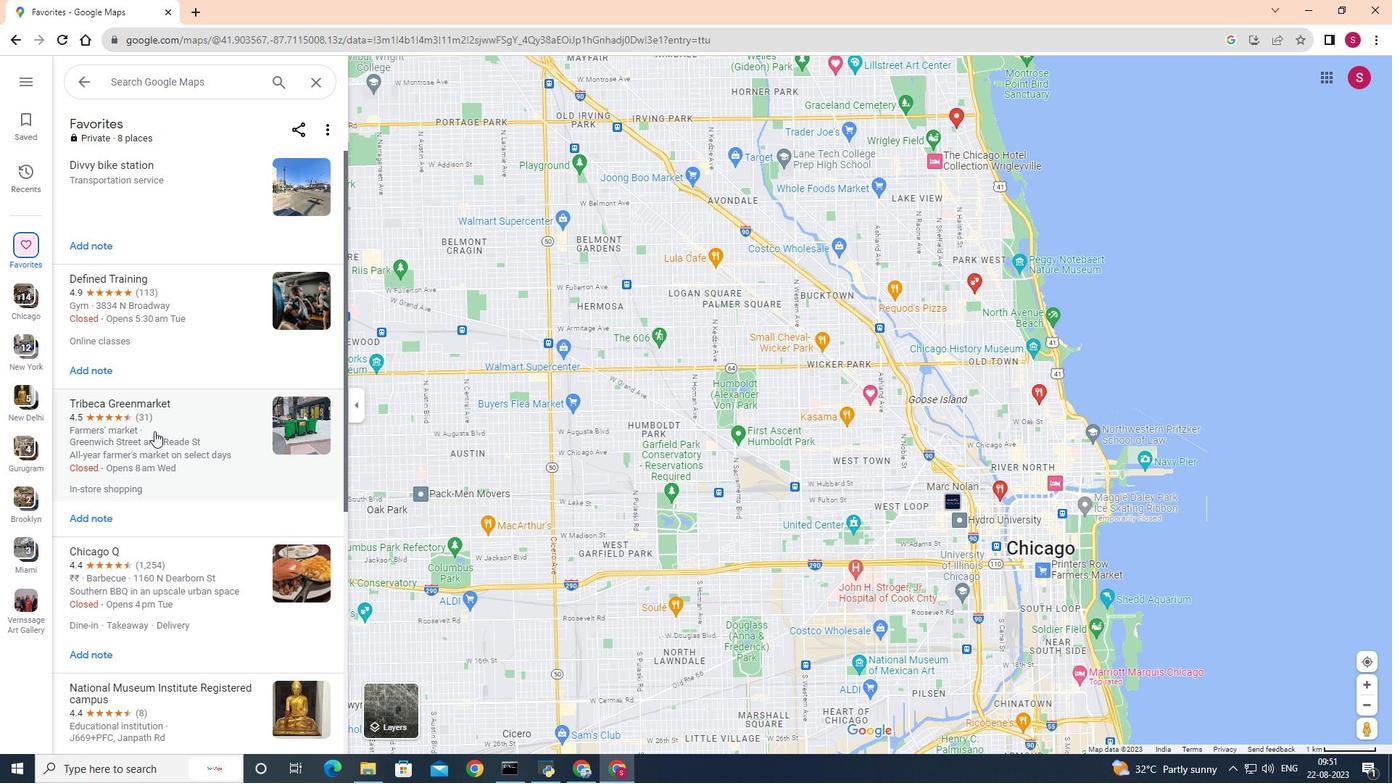 
Action: Mouse scrolled (192, 470) with delta (0, 0)
Screenshot: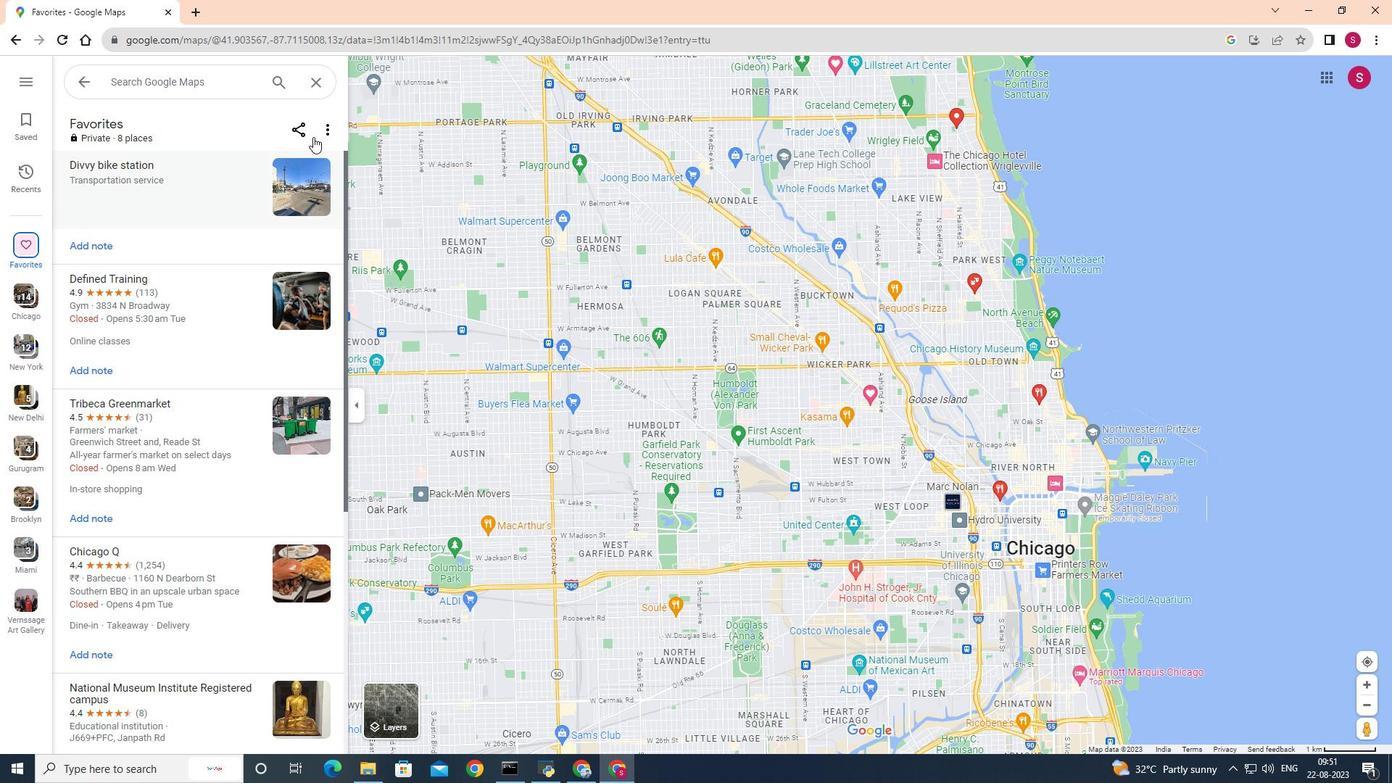
Action: Mouse scrolled (192, 470) with delta (0, 0)
Screenshot: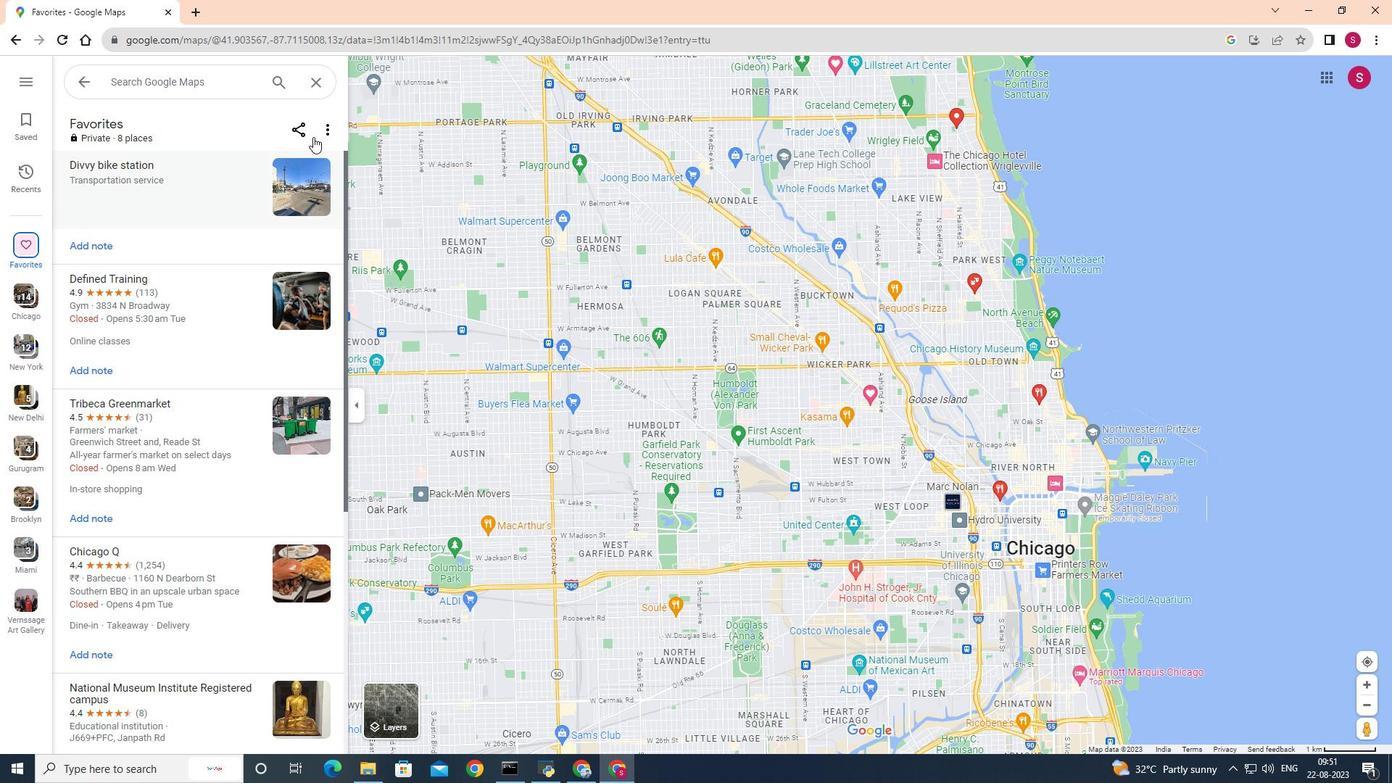 
Action: Mouse scrolled (192, 470) with delta (0, 0)
Screenshot: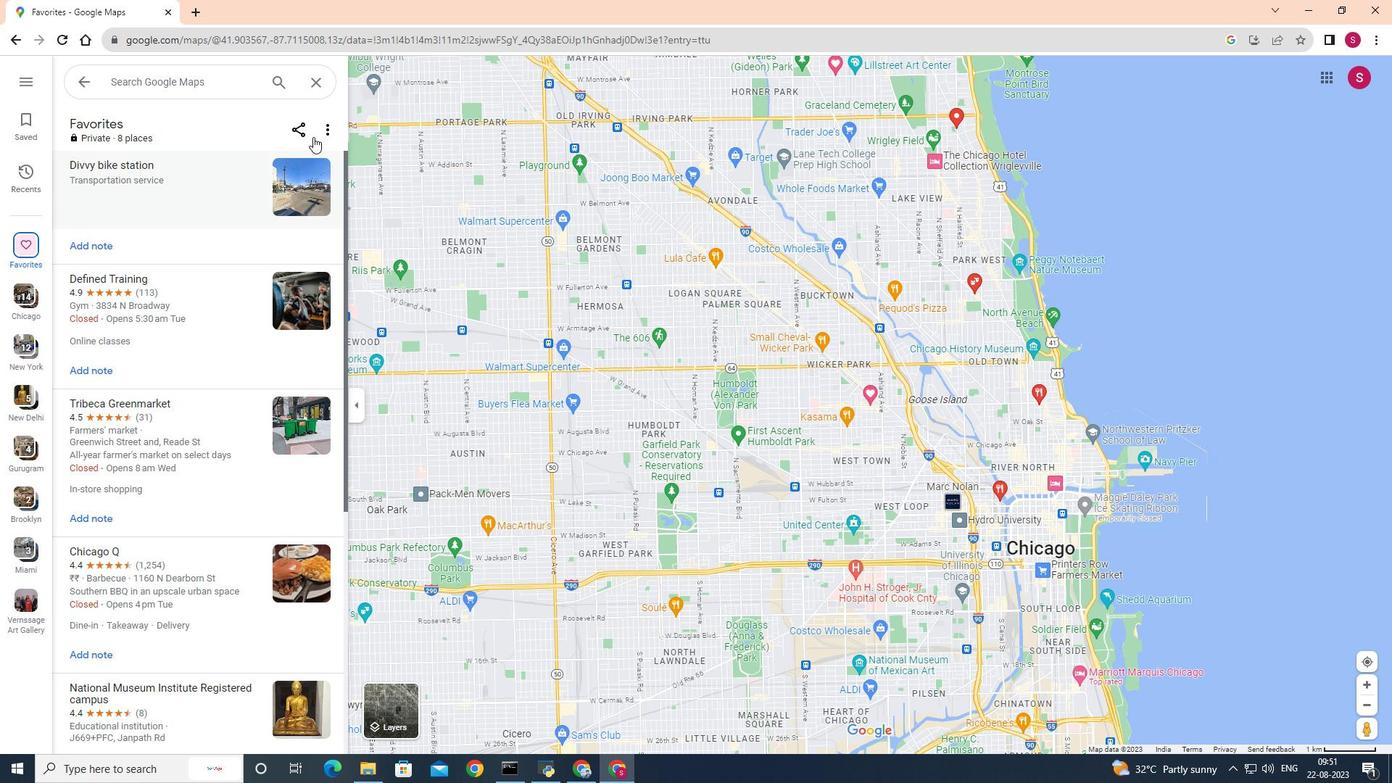 
Action: Mouse scrolled (192, 470) with delta (0, 0)
Screenshot: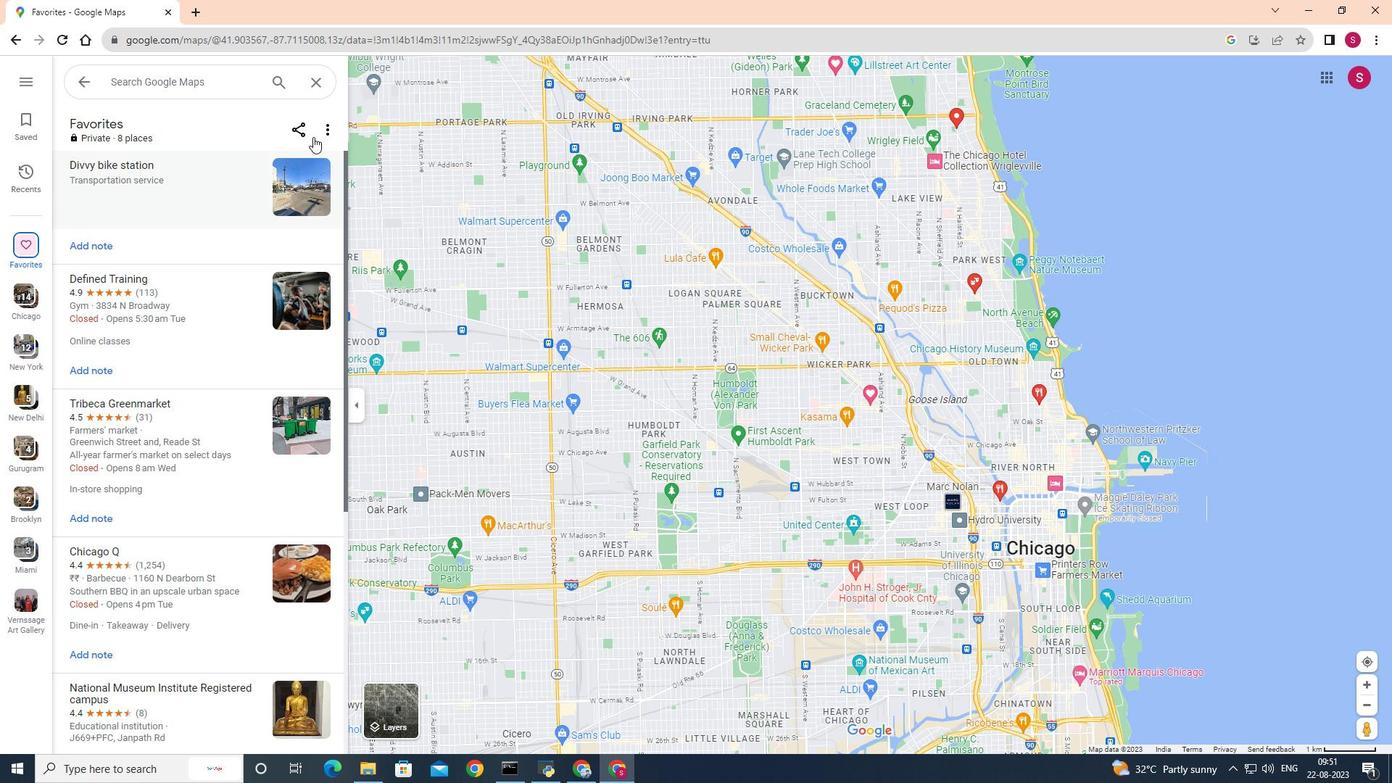 
Action: Mouse scrolled (192, 470) with delta (0, 0)
Screenshot: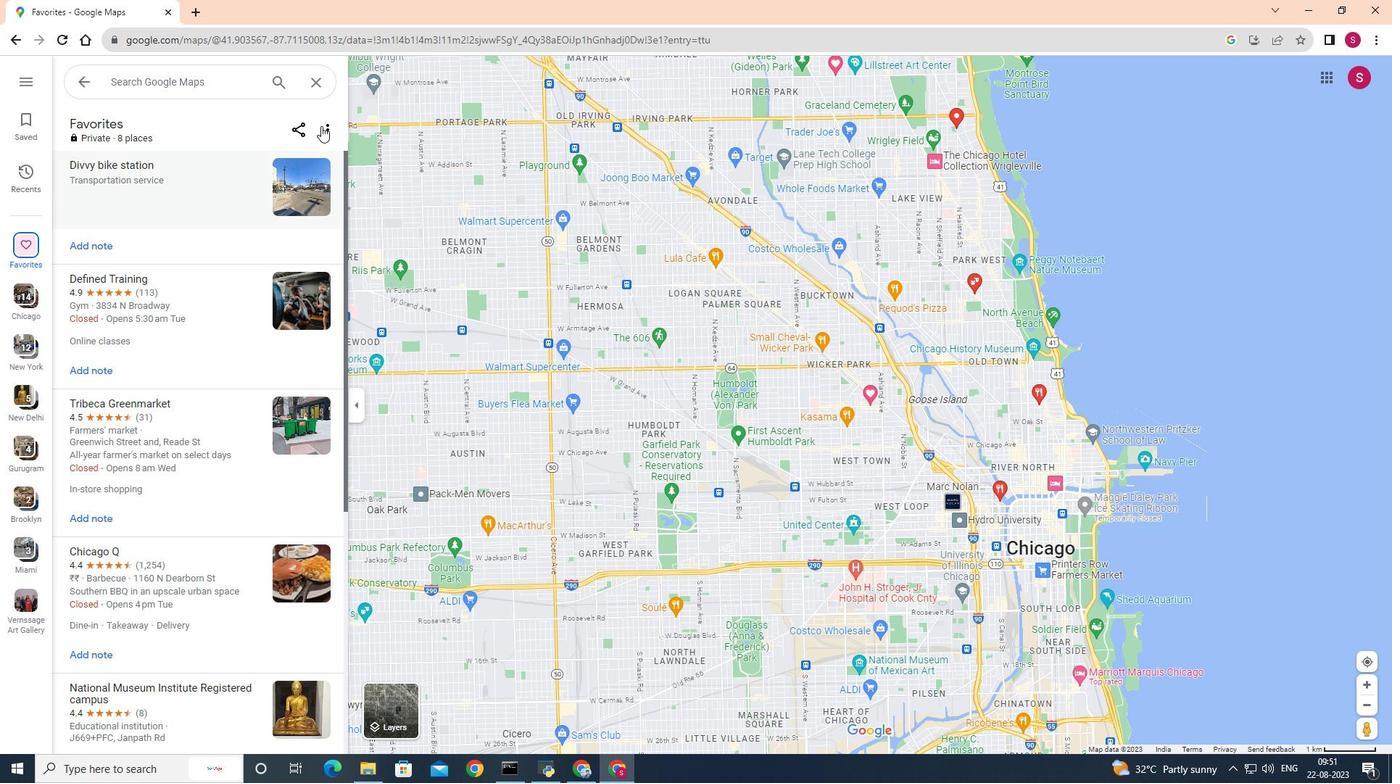 
Action: Mouse moved to (324, 79)
Screenshot: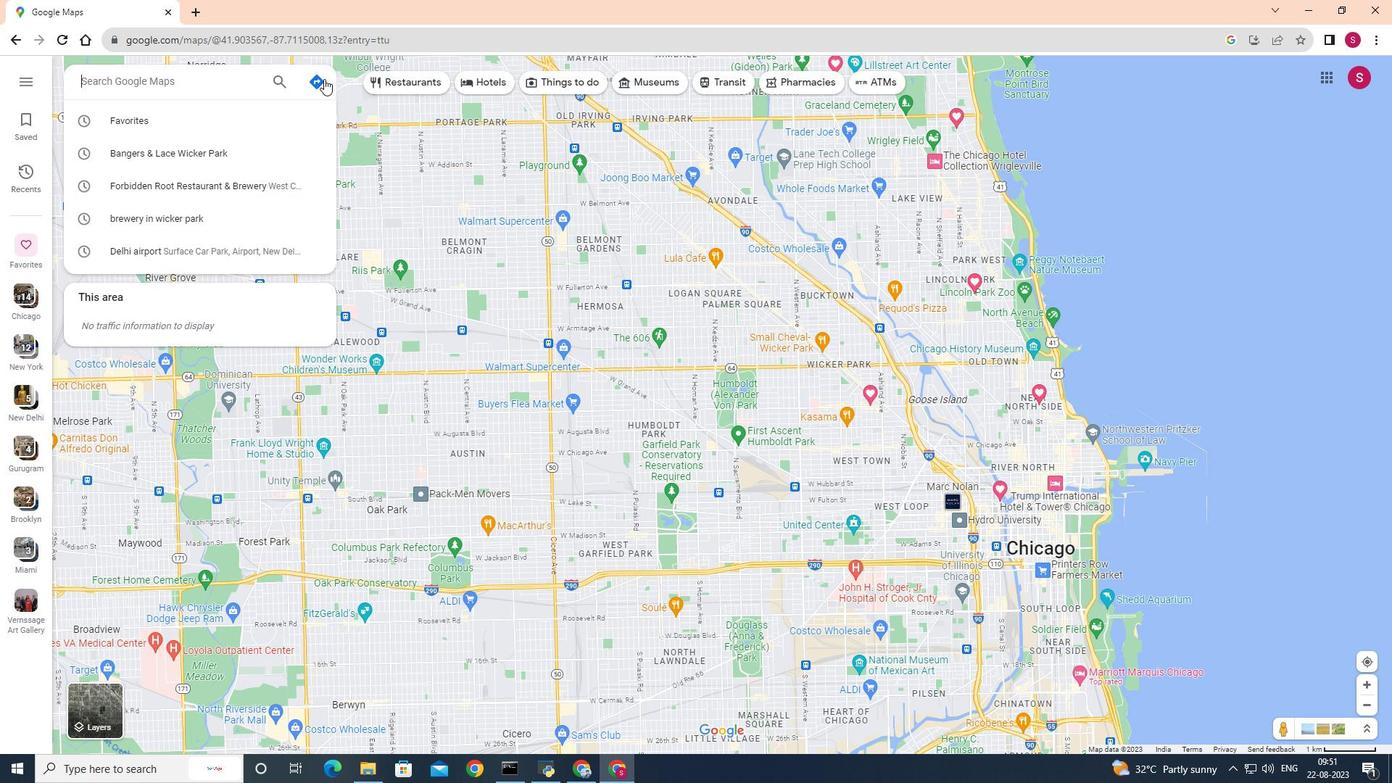 
Action: Mouse pressed left at (324, 79)
Screenshot: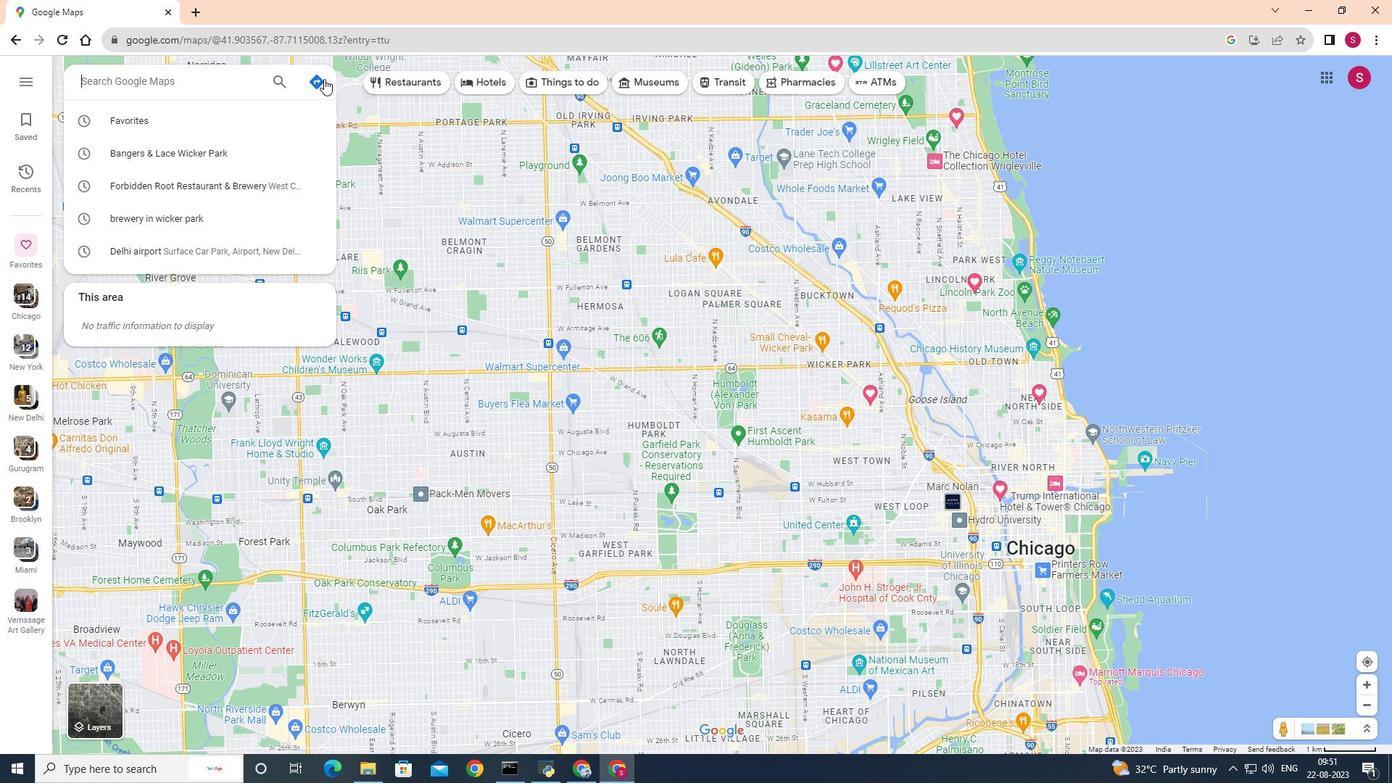 
Action: Mouse moved to (166, 125)
Screenshot: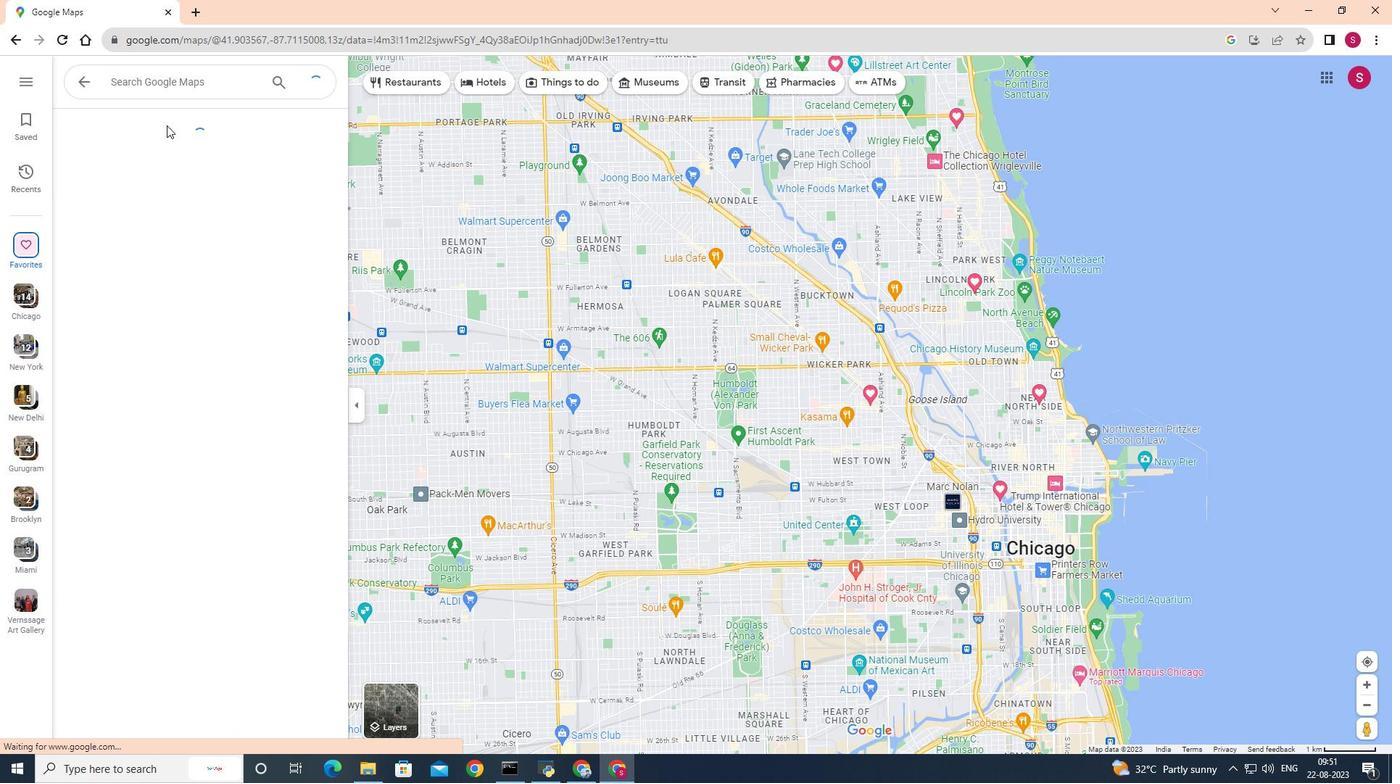 
Action: Mouse pressed left at (166, 125)
Screenshot: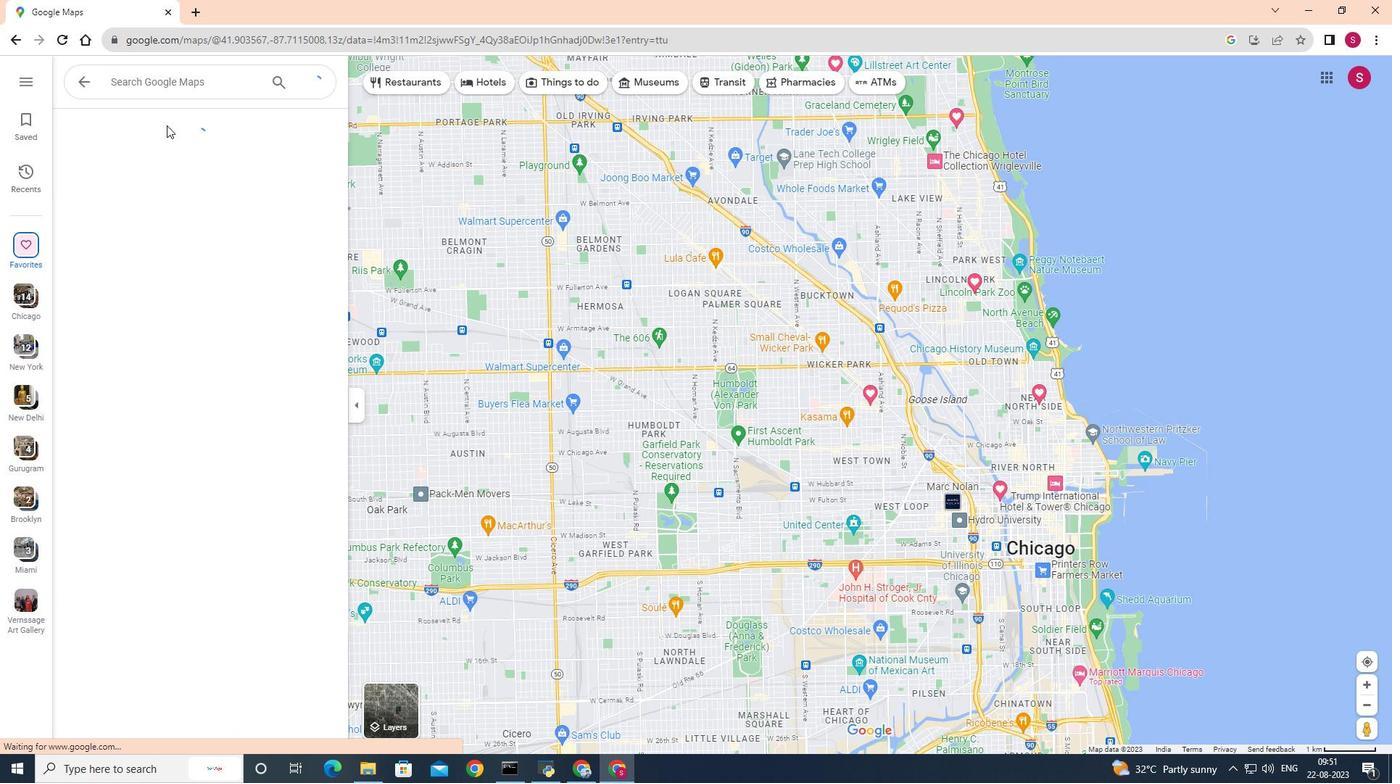
Action: Mouse moved to (302, 203)
Screenshot: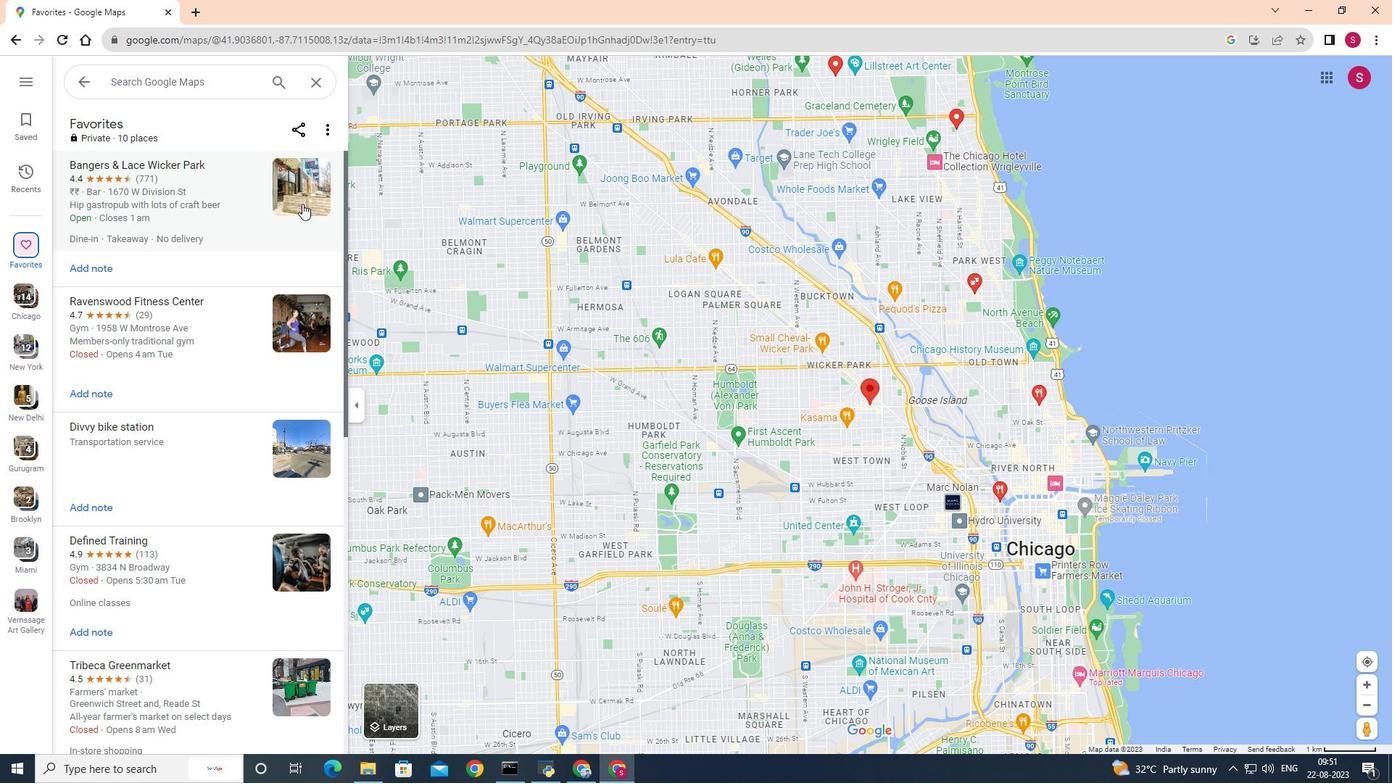 
